 Task: Research Airbnb properties in Bawku, Ghana from 12th  December, 2023 to 15th December, 2023 for 3 adults.2 bedrooms having 3 beds and 1 bathroom. Property type can be flat. Booking option can be shelf check-in. Look for 3 properties as per requirement.
Action: Mouse moved to (277, 142)
Screenshot: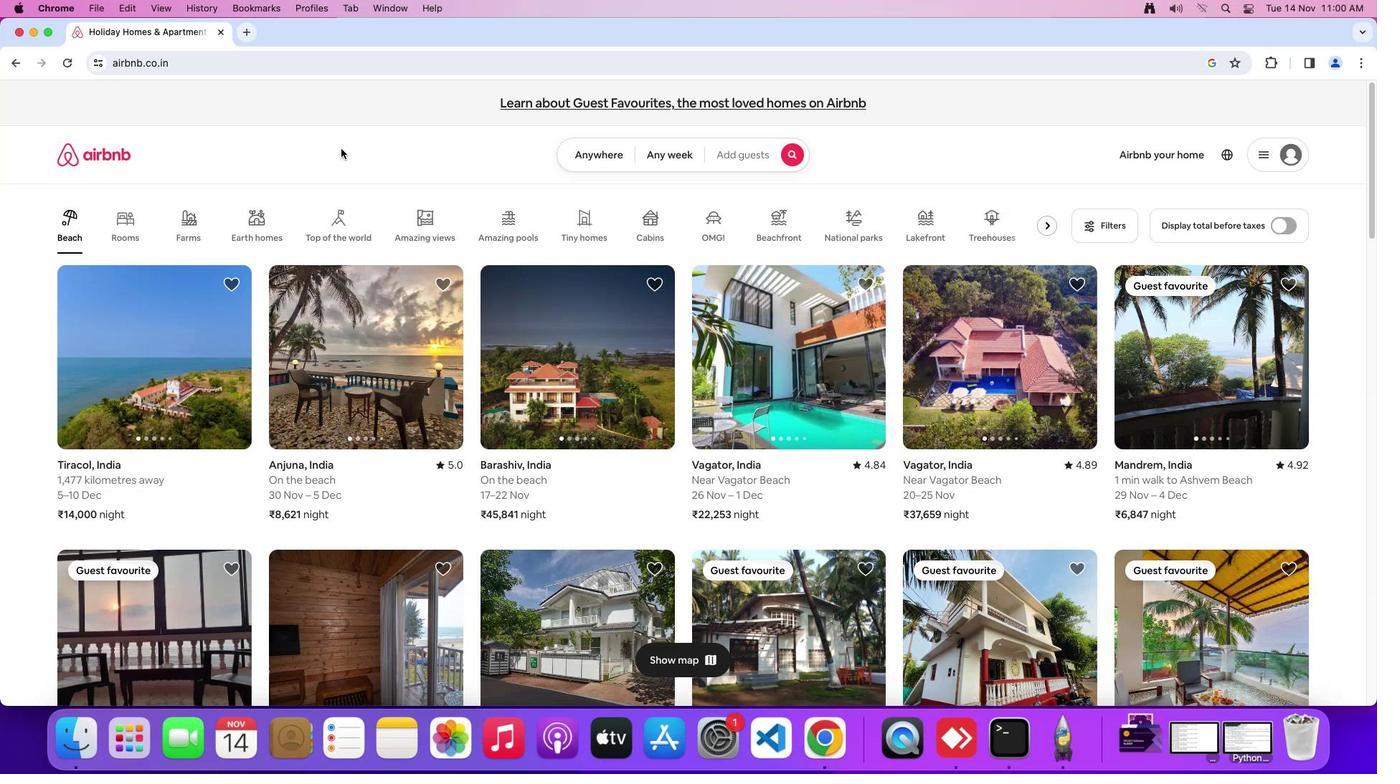 
Action: Mouse pressed left at (277, 142)
Screenshot: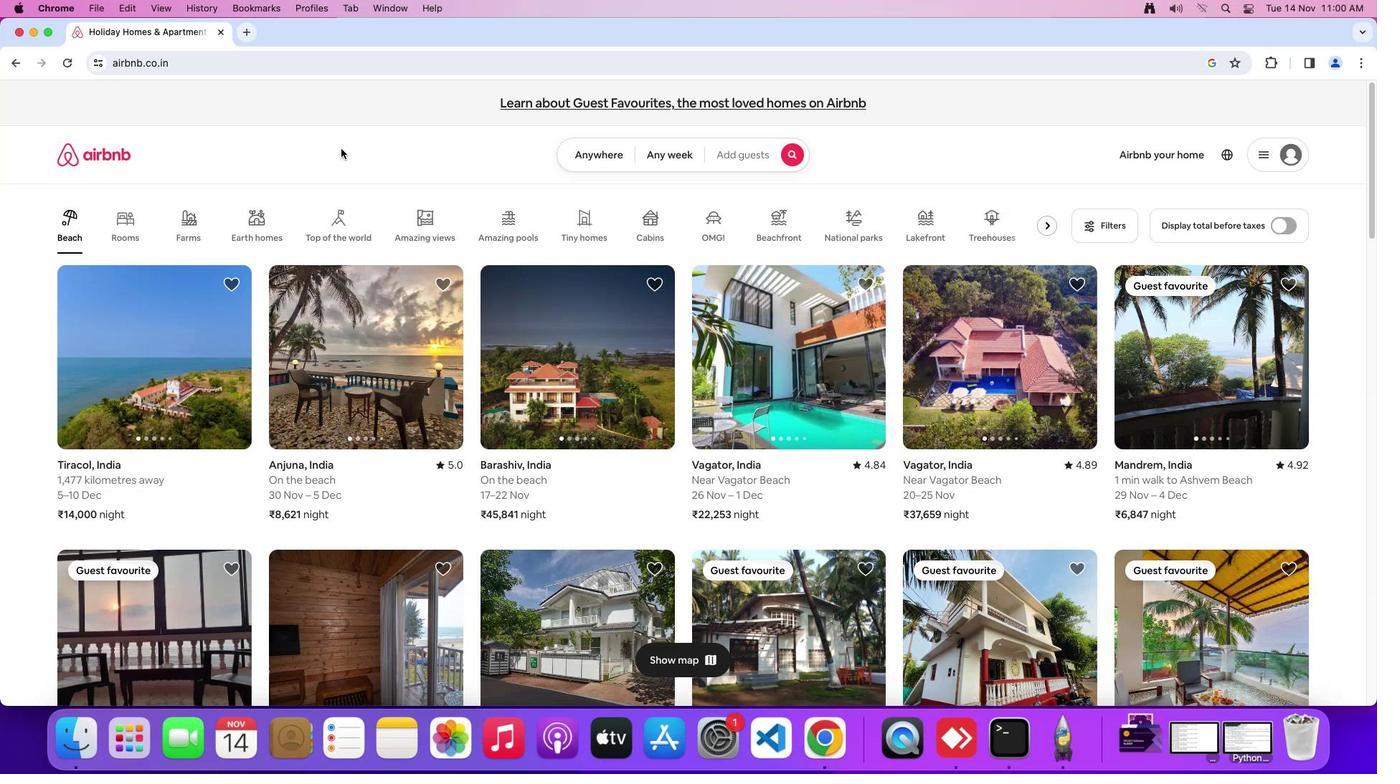 
Action: Mouse moved to (602, 153)
Screenshot: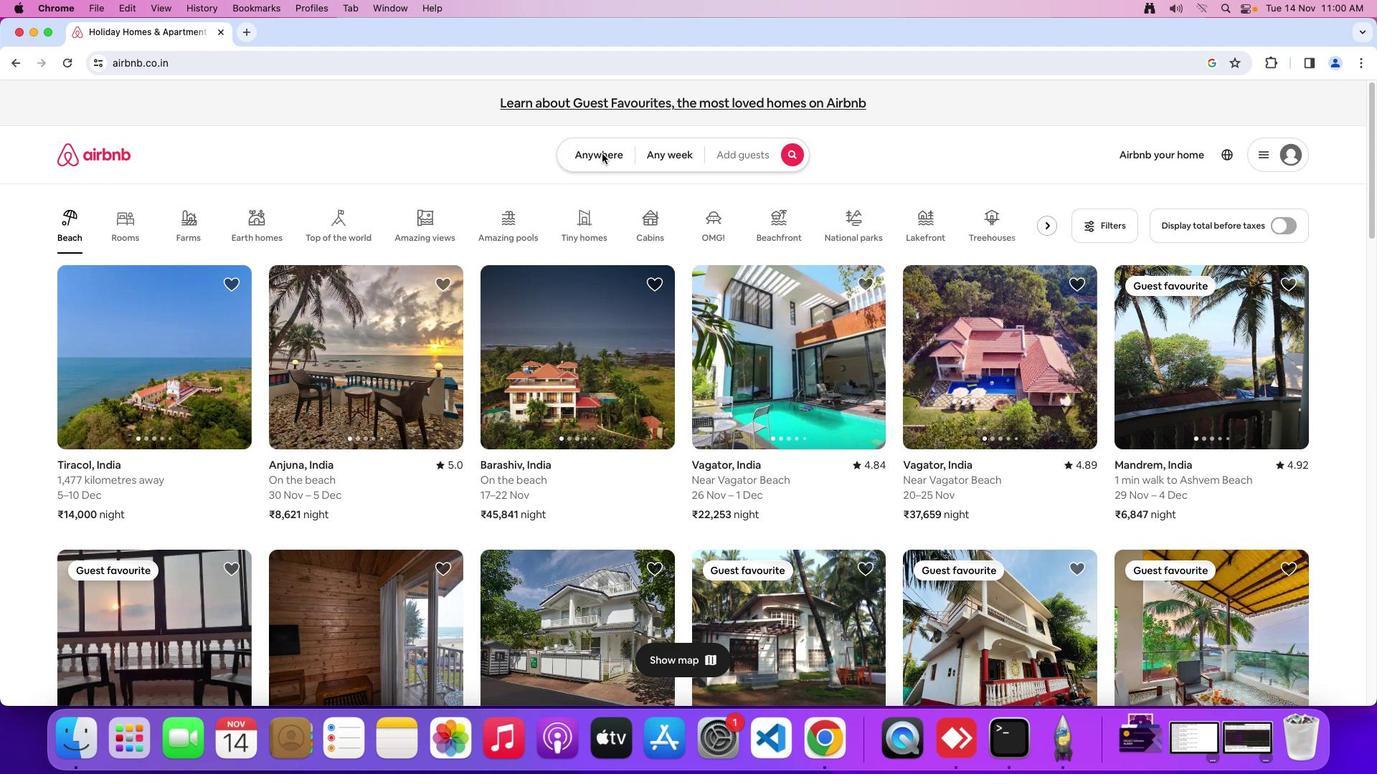
Action: Mouse pressed left at (602, 153)
Screenshot: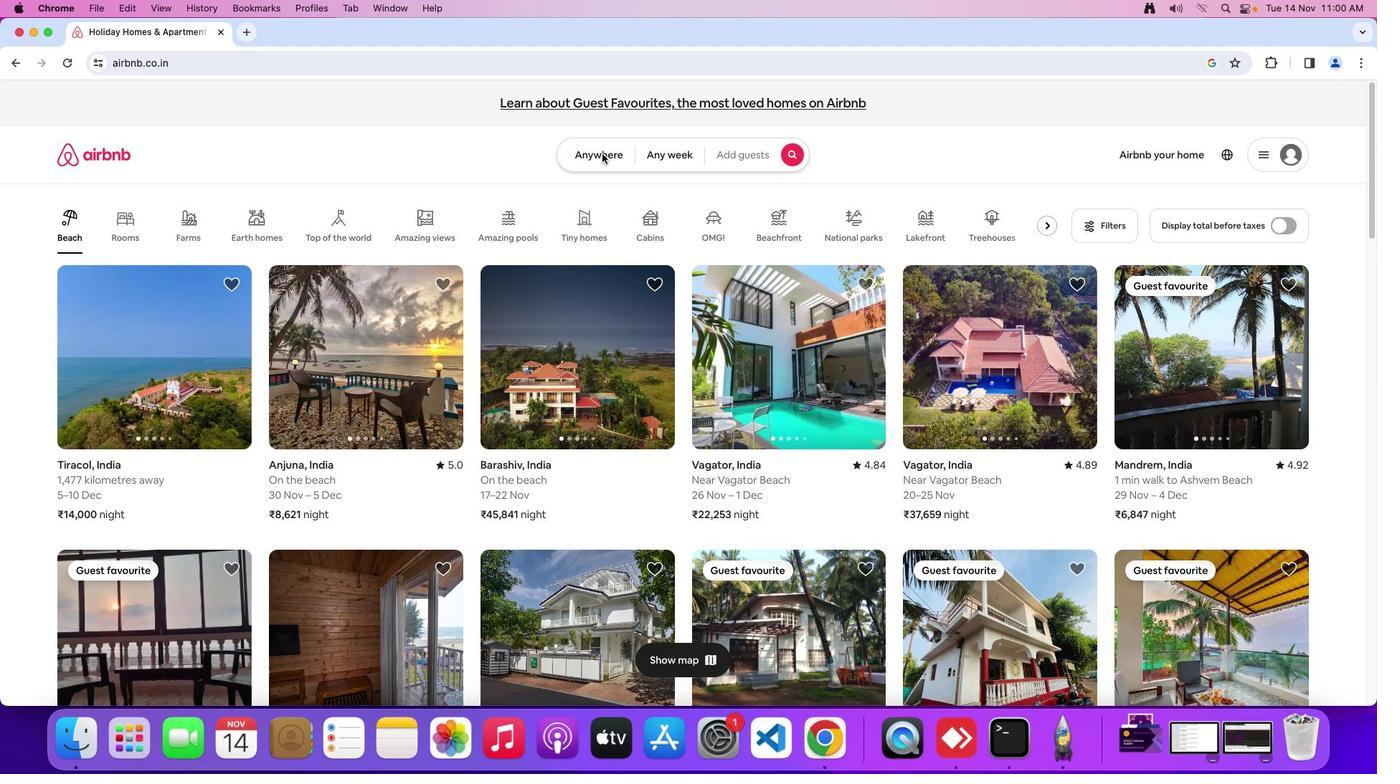 
Action: Mouse moved to (508, 213)
Screenshot: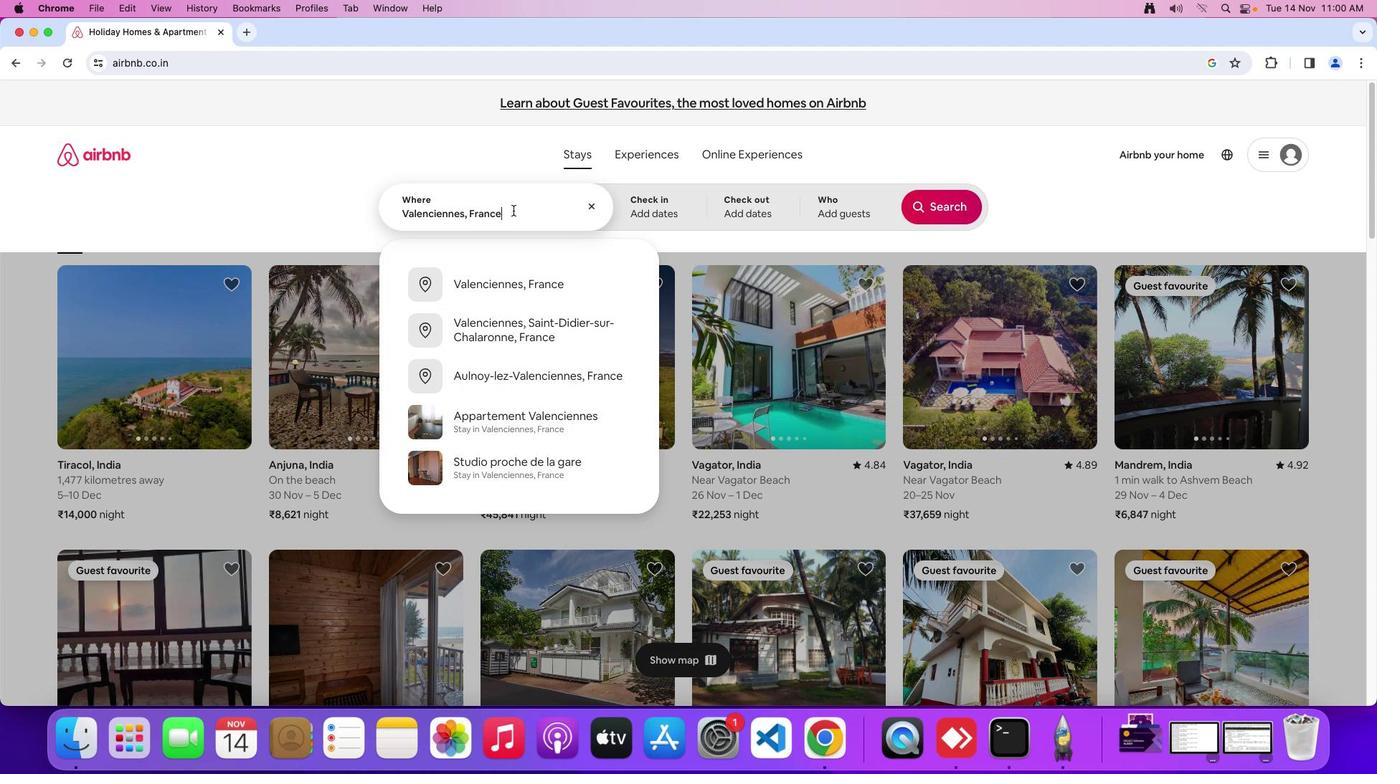 
Action: Mouse pressed left at (508, 213)
Screenshot: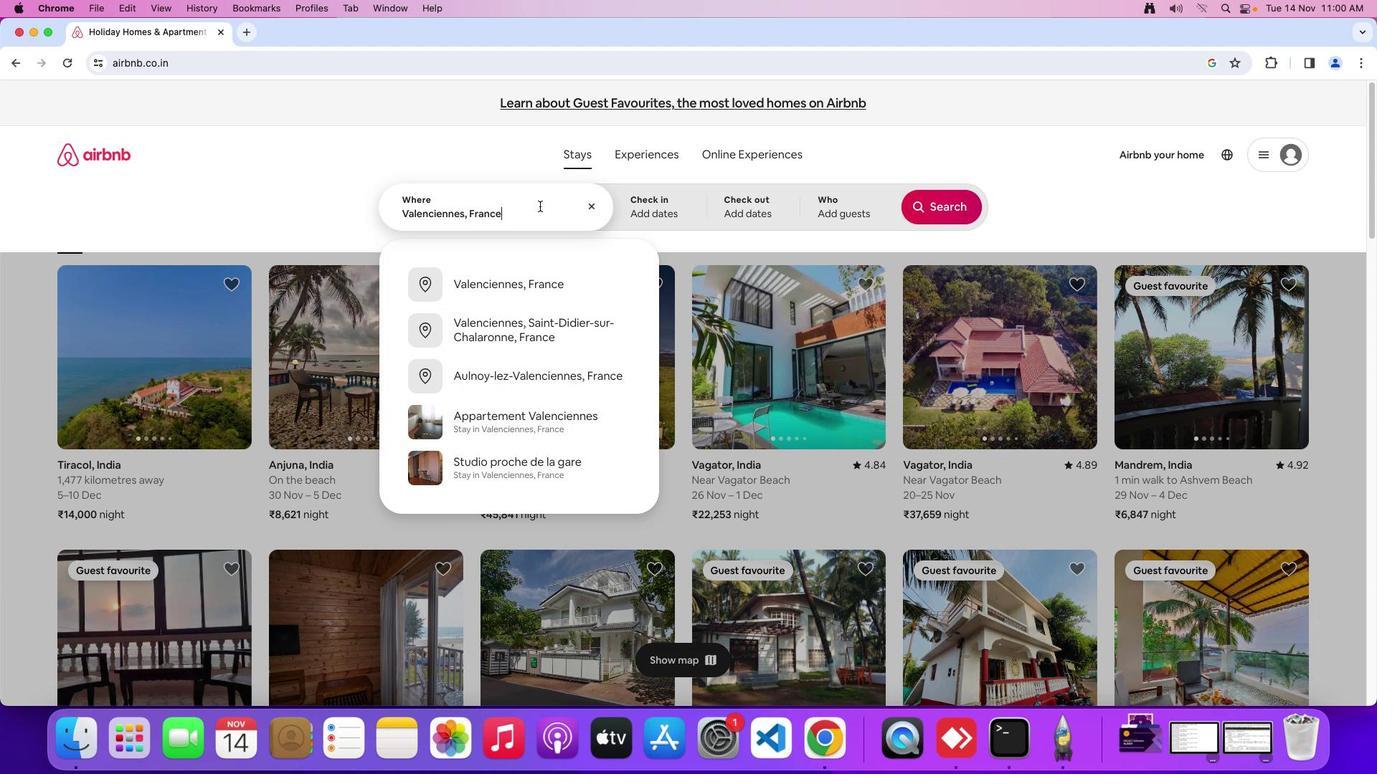 
Action: Mouse moved to (590, 204)
Screenshot: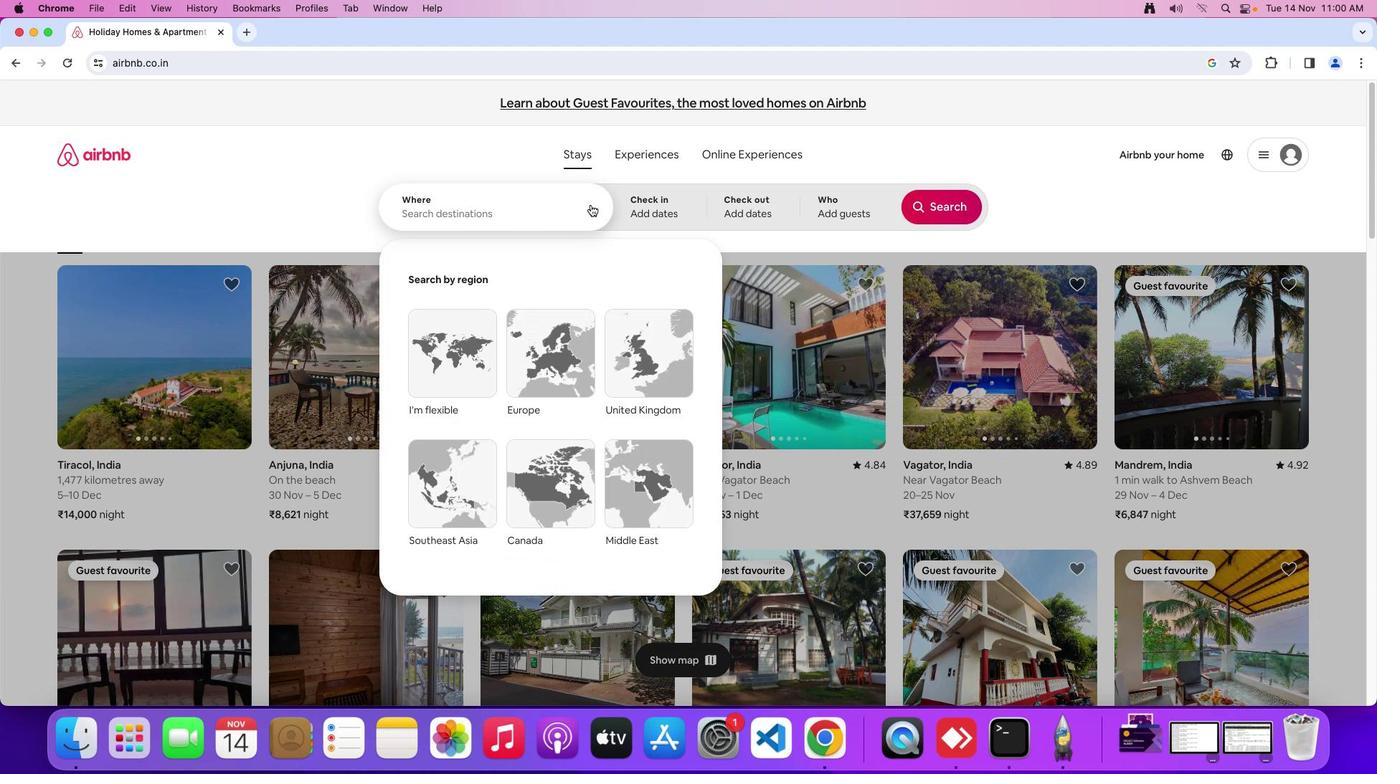 
Action: Mouse pressed left at (590, 204)
Screenshot: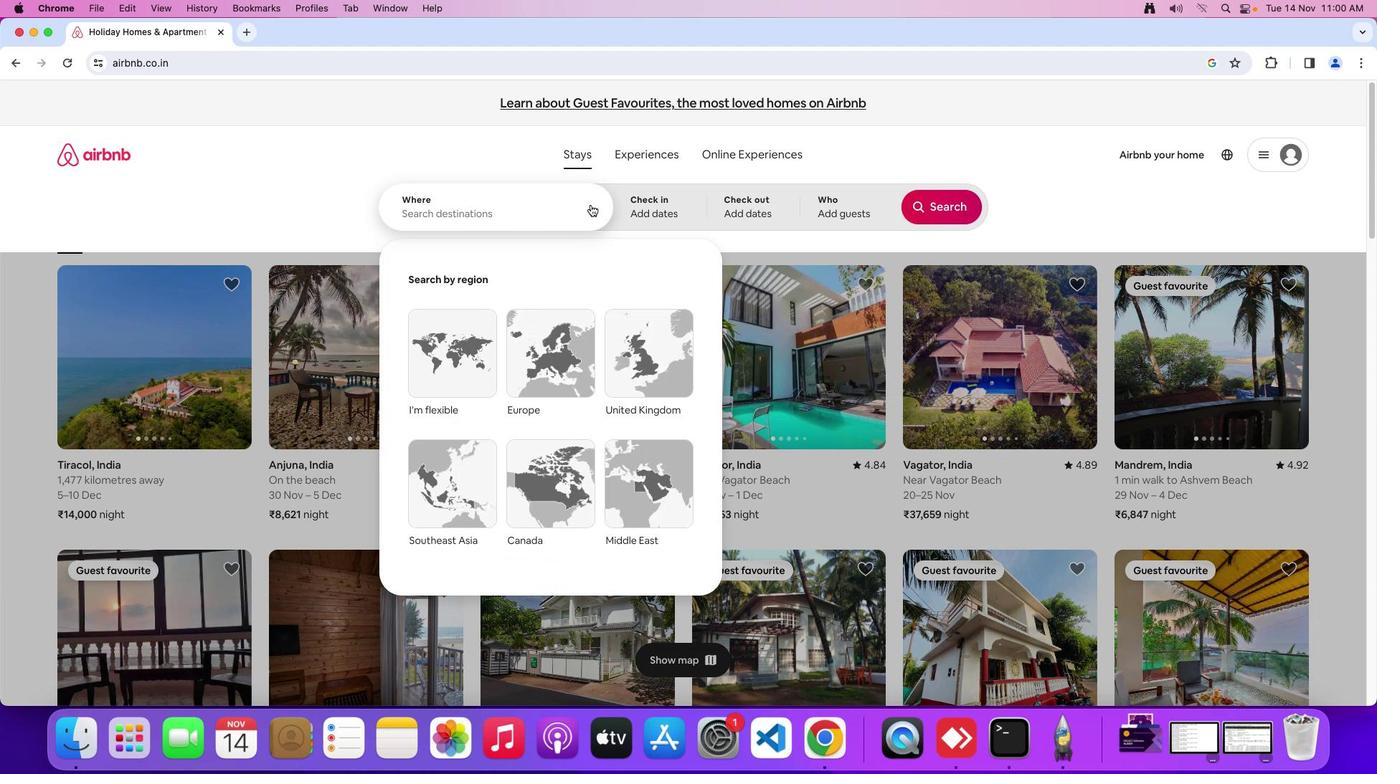 
Action: Mouse moved to (475, 209)
Screenshot: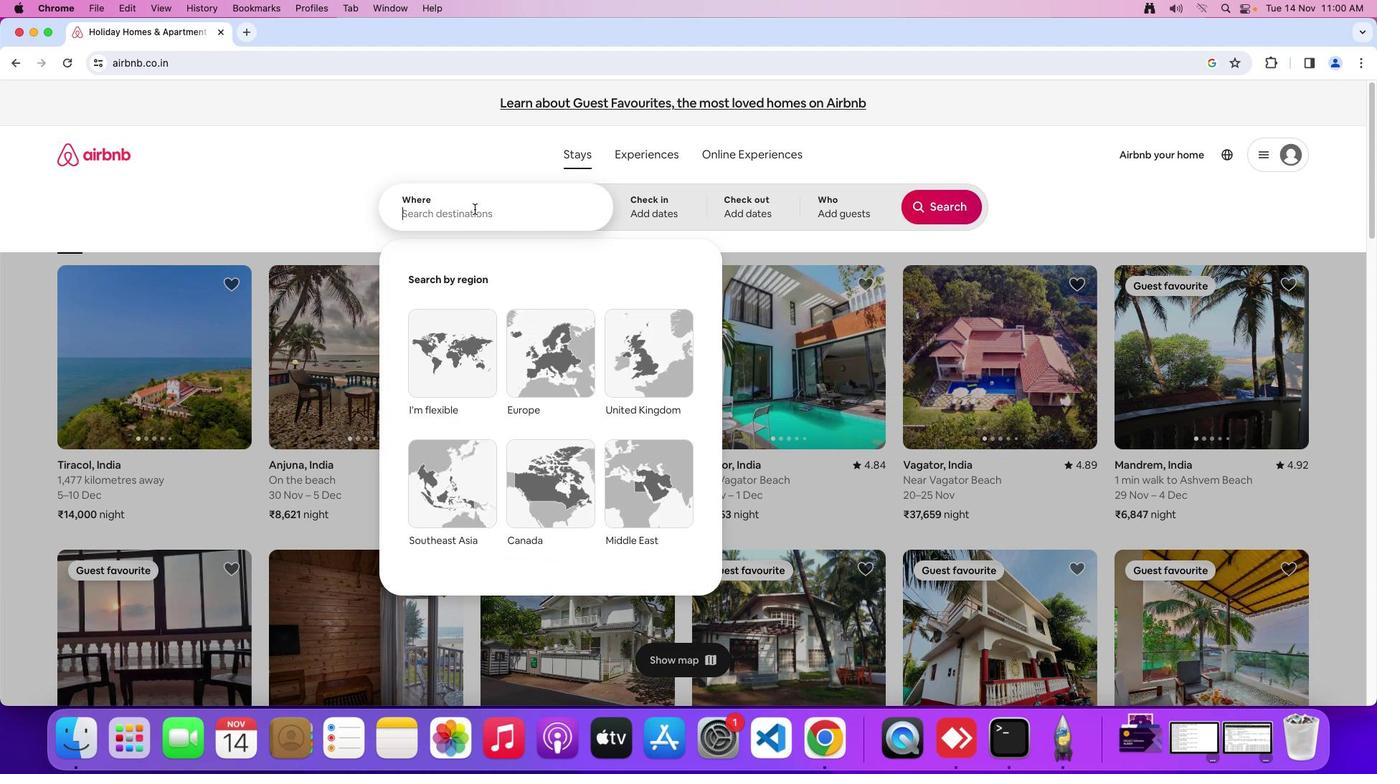 
Action: Mouse pressed left at (475, 209)
Screenshot: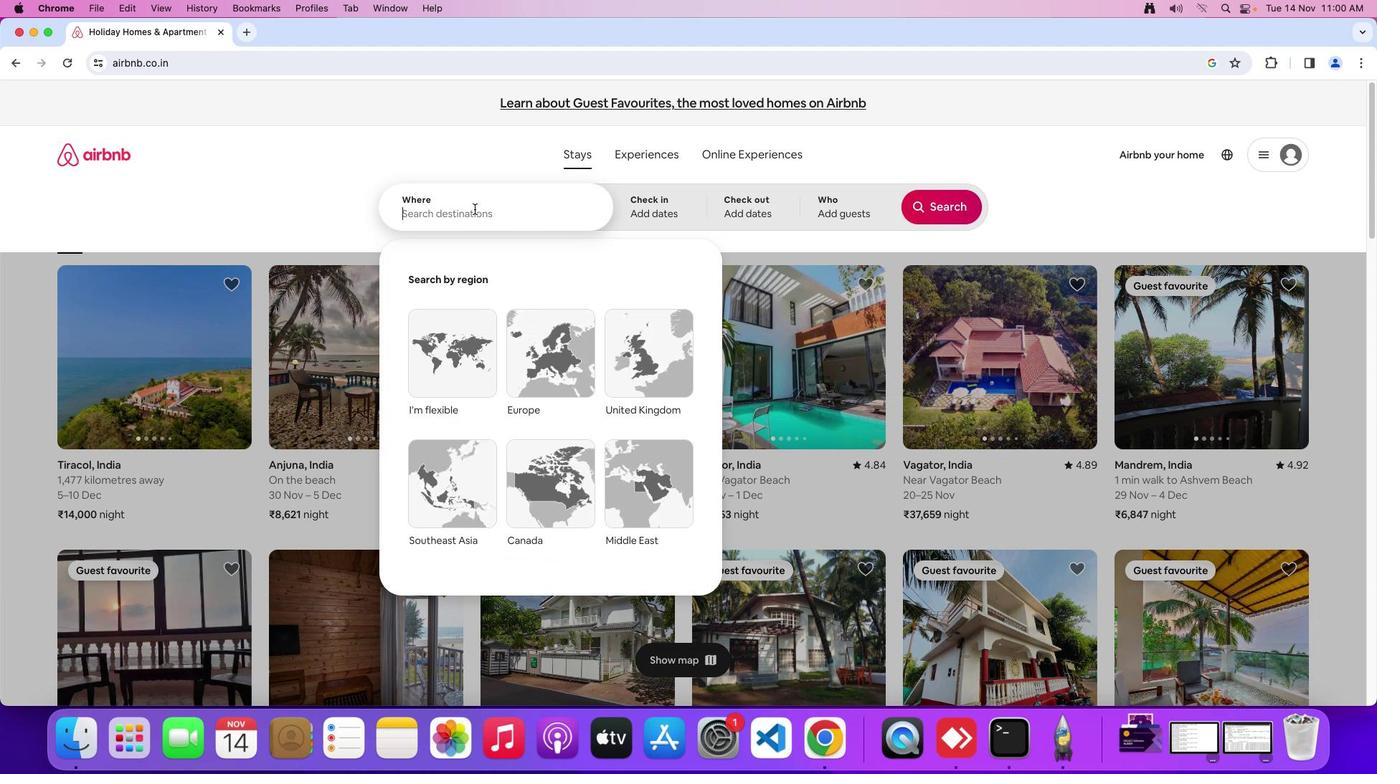 
Action: Key pressed Key.shift_r'B''a''w''k''u'','Key.spaceKey.shift_r'G''h''a''n''a'
Screenshot: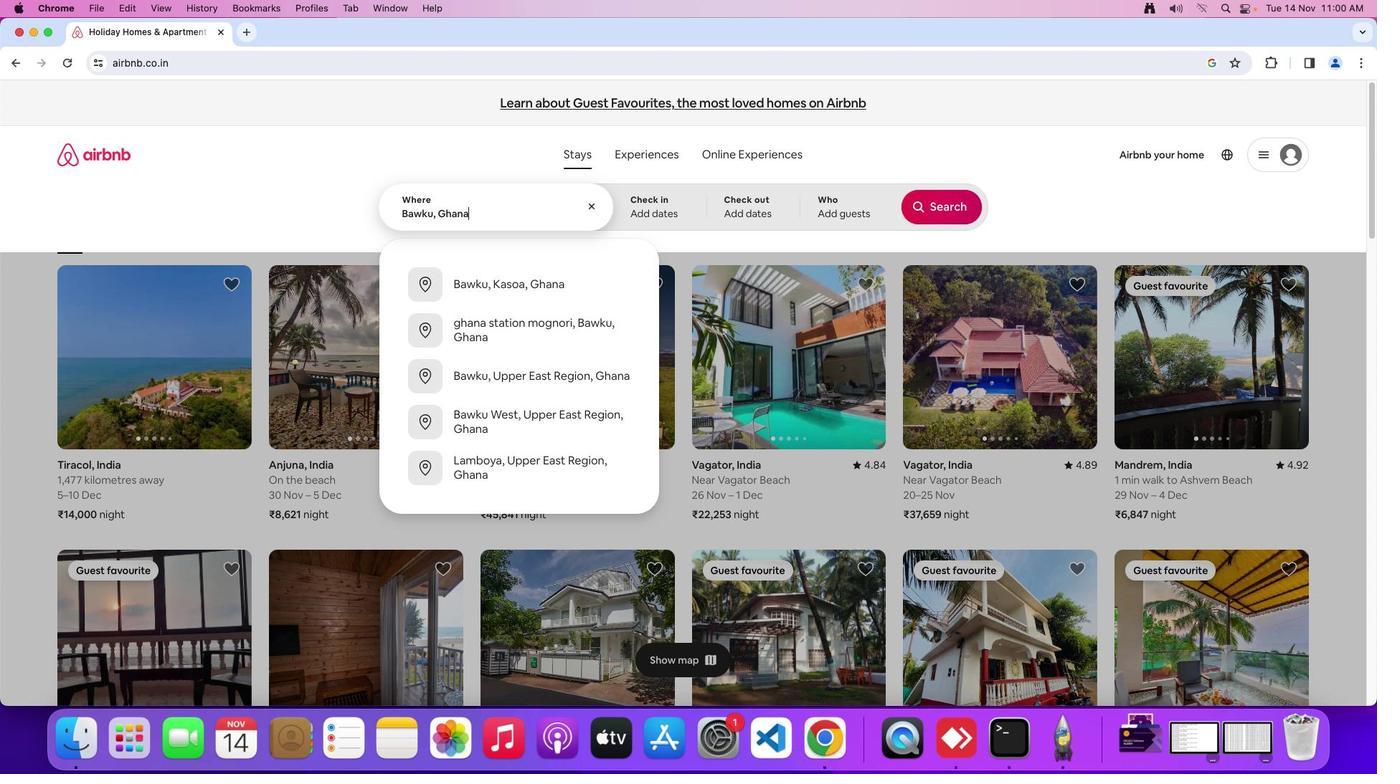 
Action: Mouse moved to (660, 205)
Screenshot: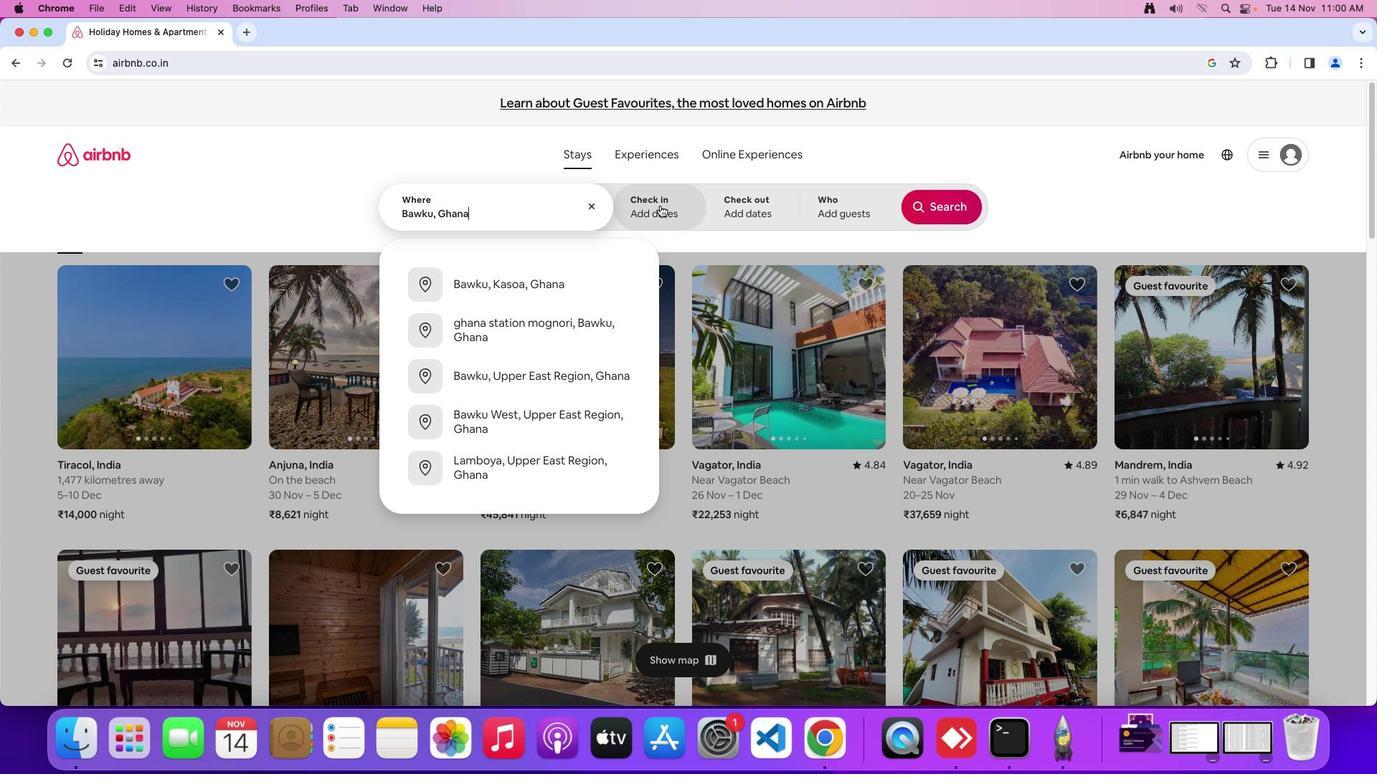 
Action: Mouse pressed left at (660, 205)
Screenshot: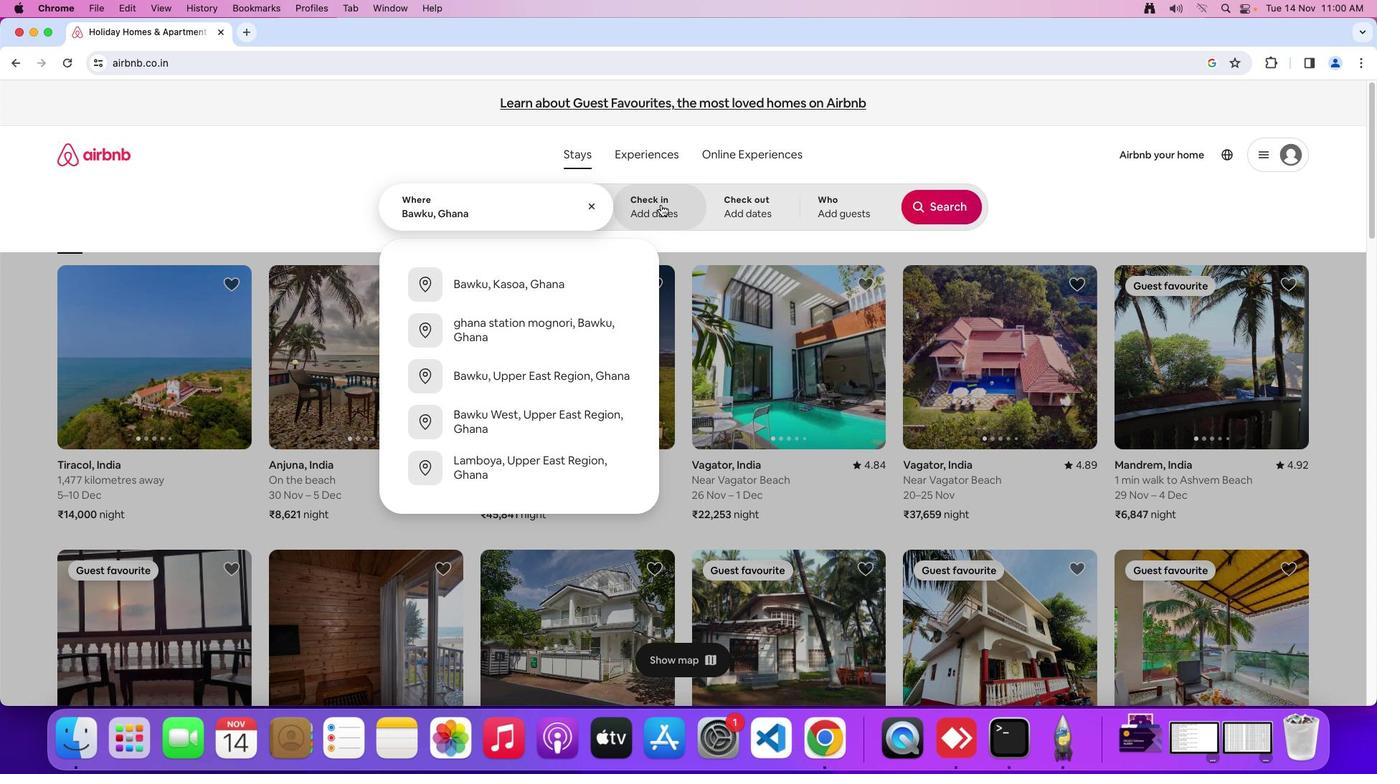 
Action: Mouse moved to (791, 457)
Screenshot: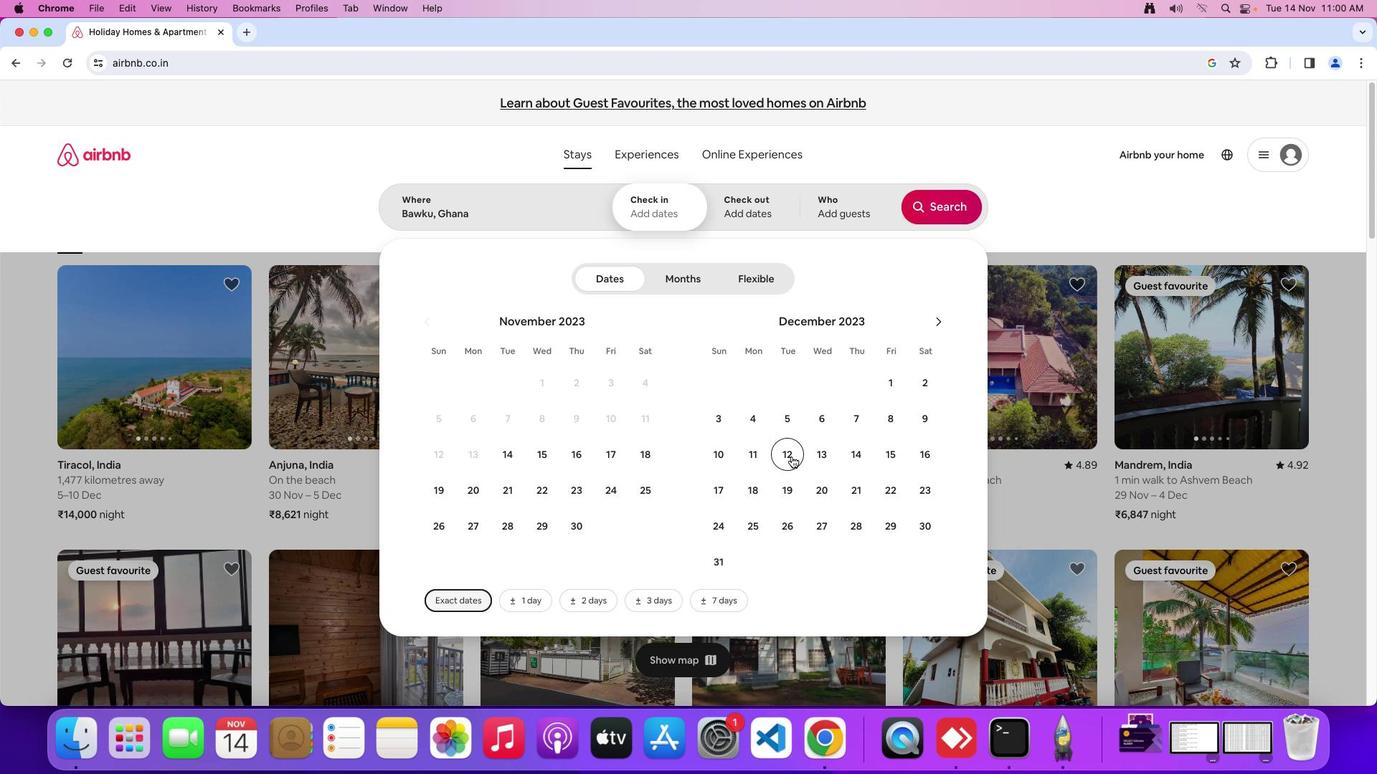 
Action: Mouse pressed left at (791, 457)
Screenshot: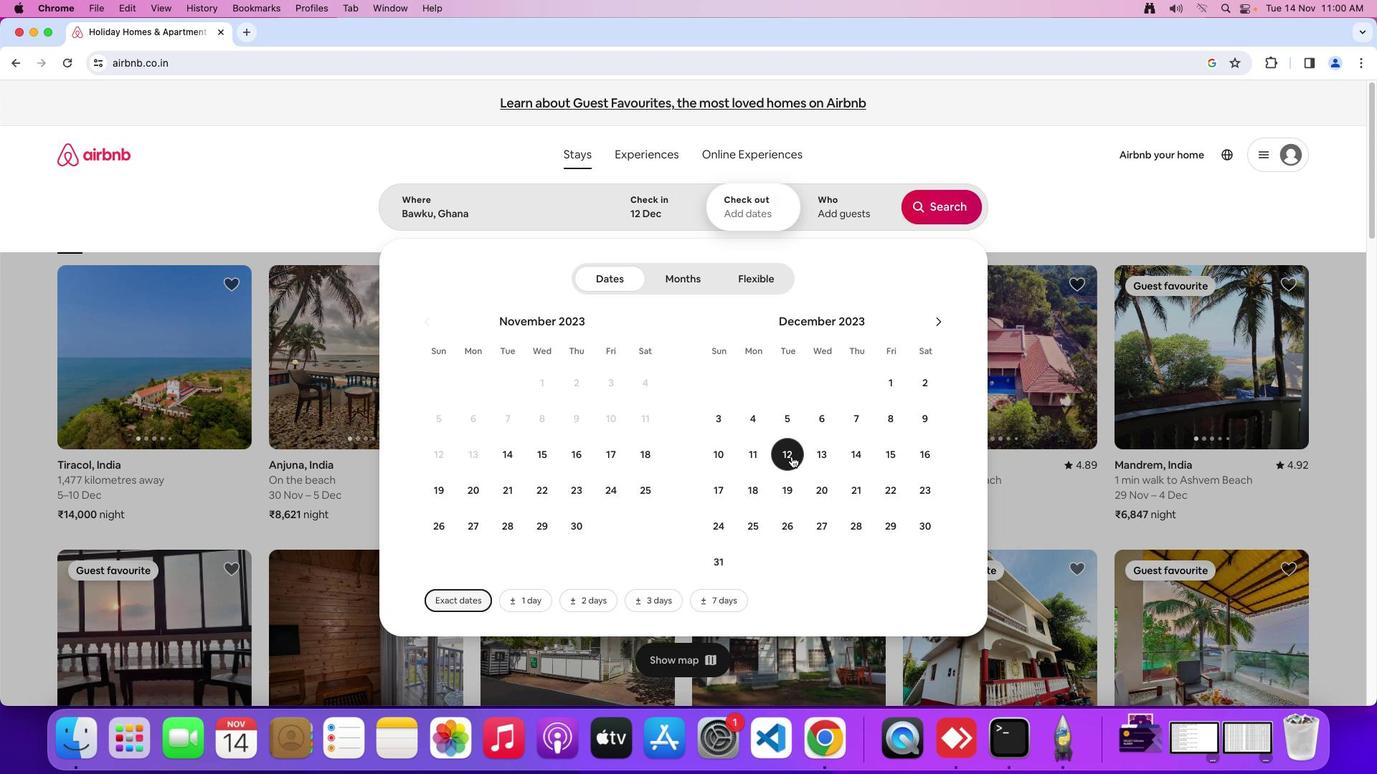 
Action: Mouse moved to (884, 455)
Screenshot: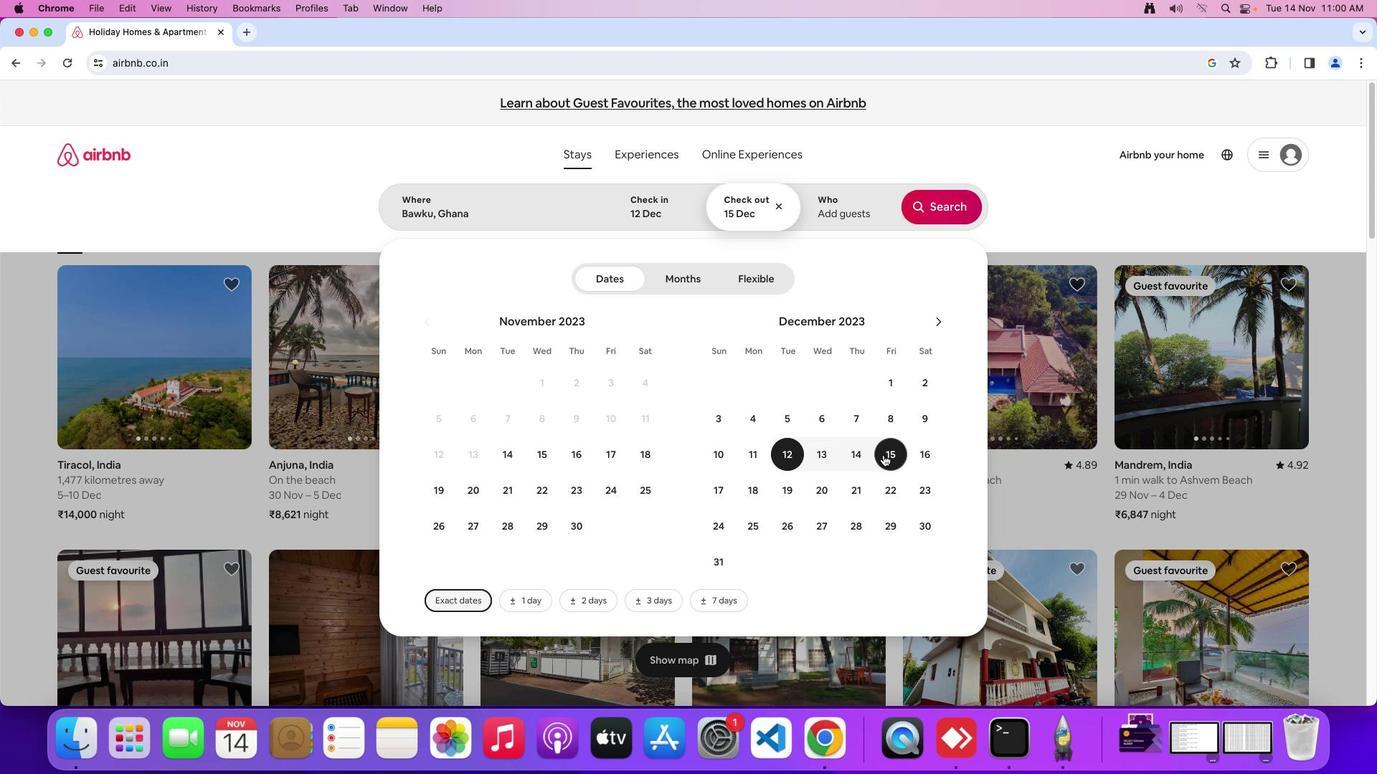 
Action: Mouse pressed left at (884, 455)
Screenshot: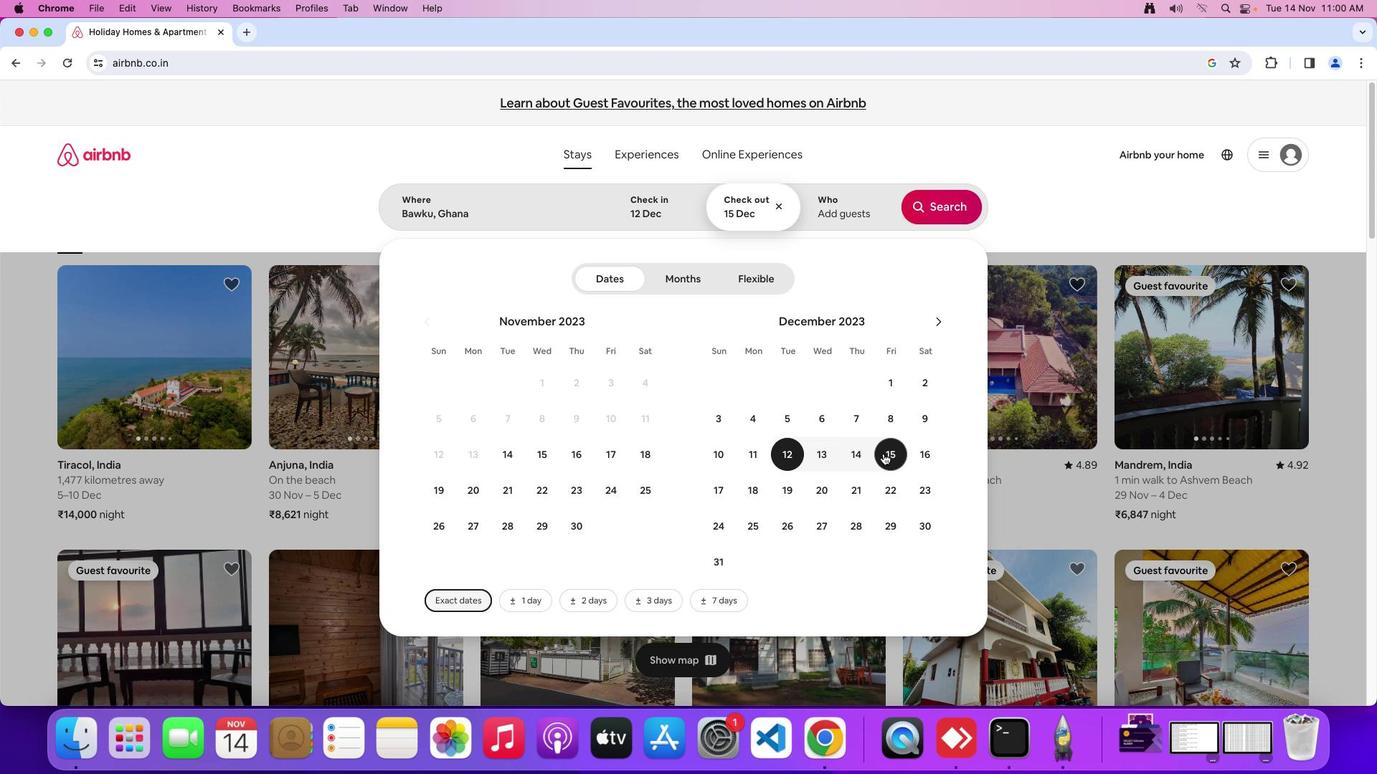 
Action: Mouse moved to (828, 218)
Screenshot: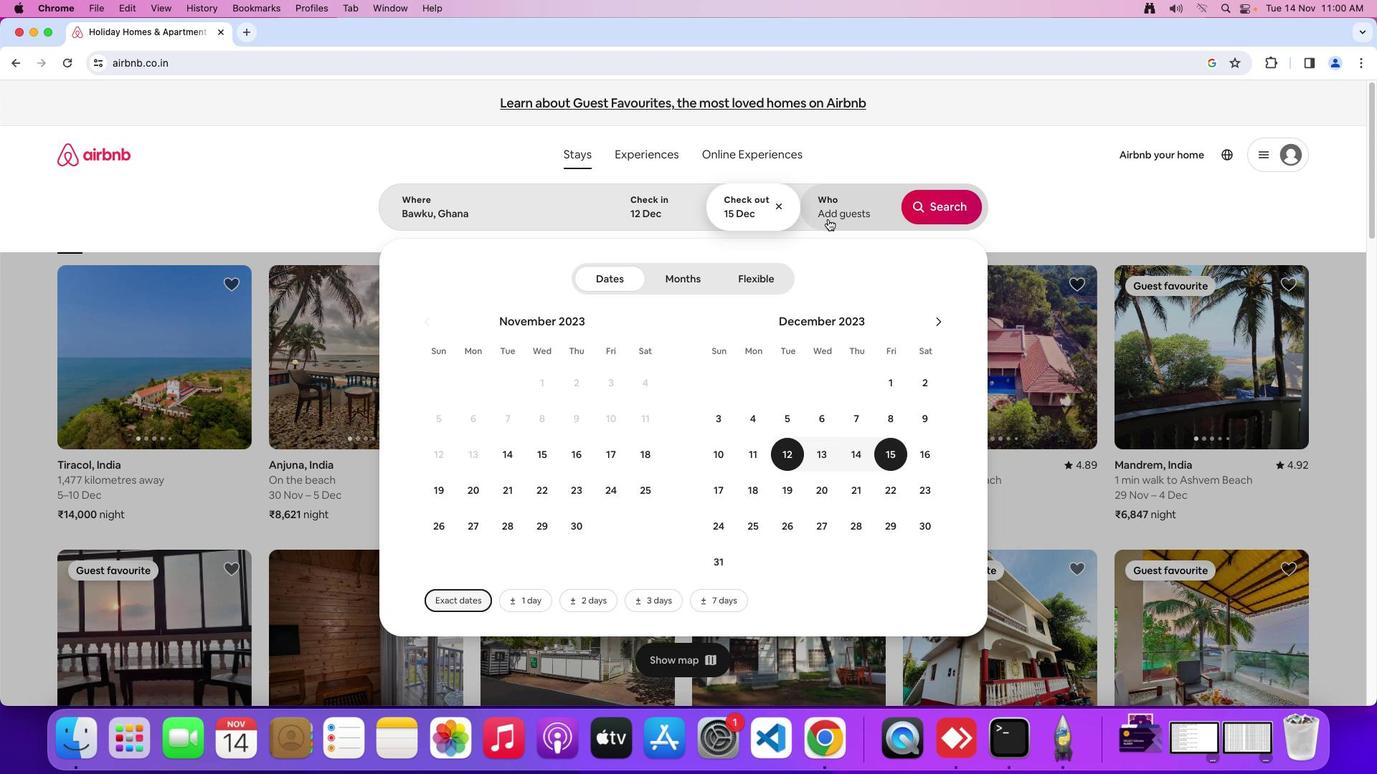
Action: Mouse pressed left at (828, 218)
Screenshot: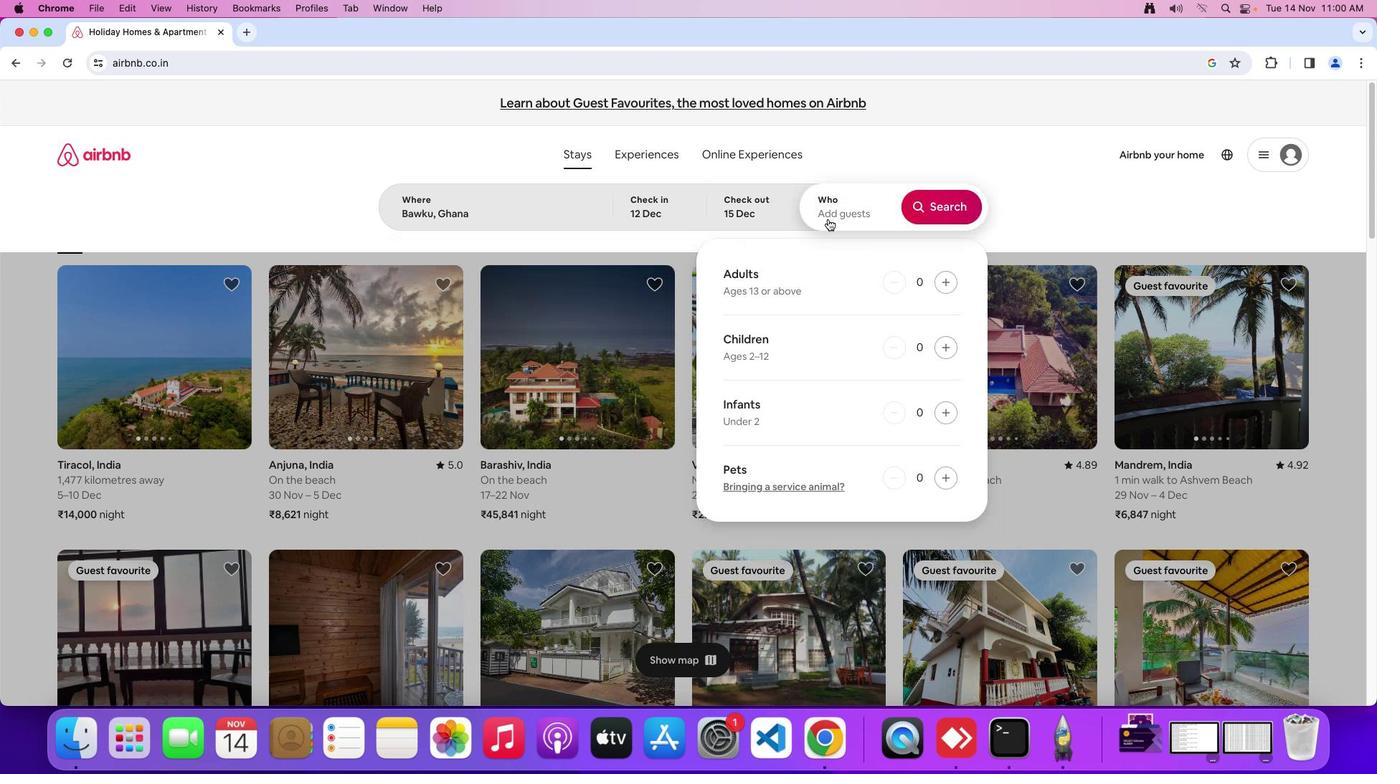 
Action: Mouse moved to (952, 279)
Screenshot: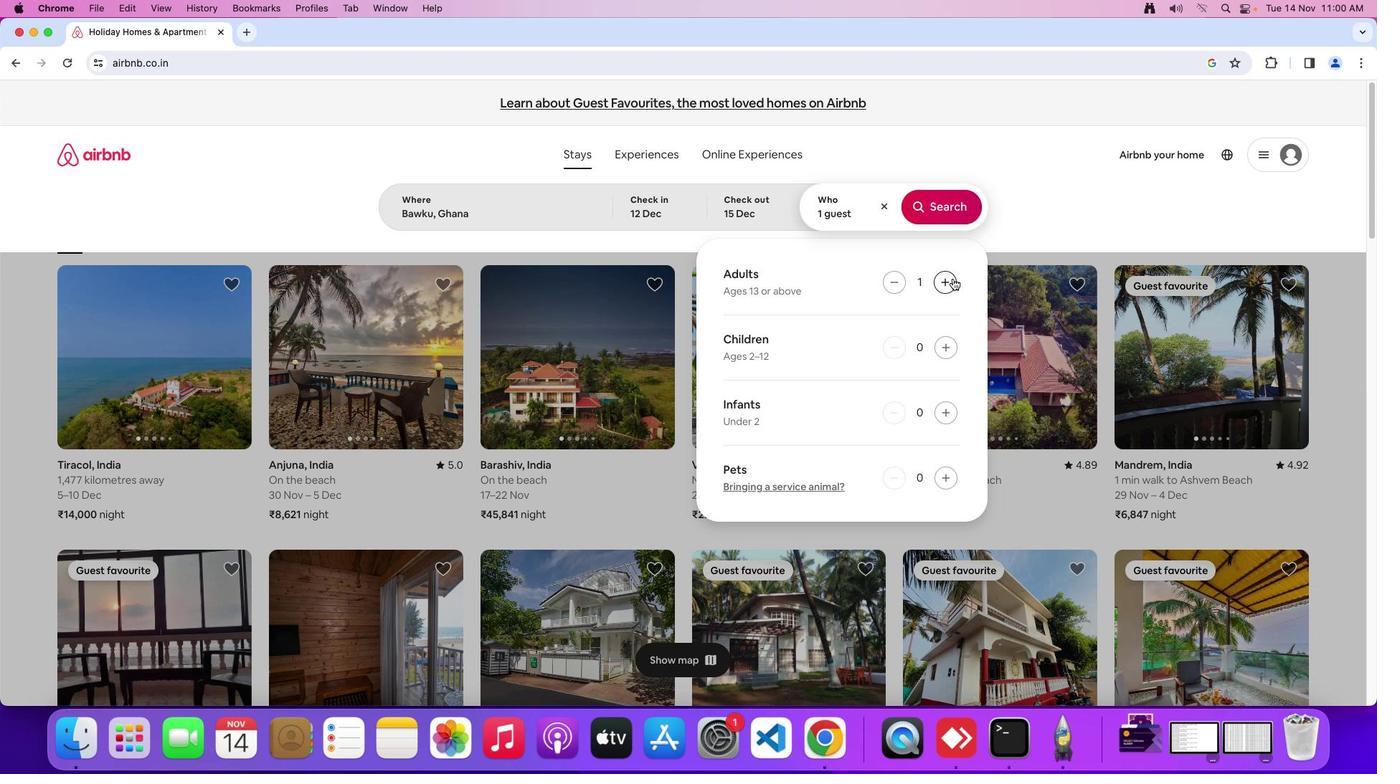 
Action: Mouse pressed left at (952, 279)
Screenshot: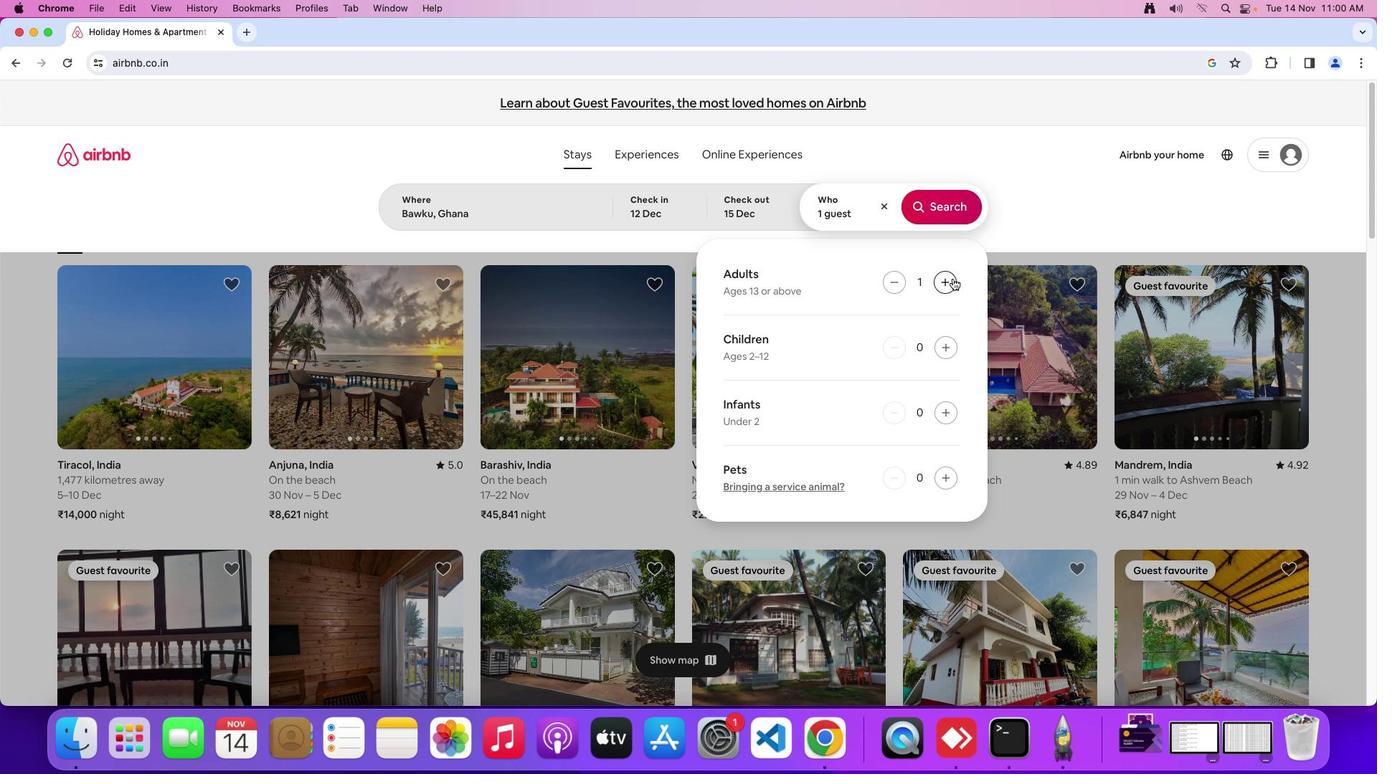 
Action: Mouse pressed left at (952, 279)
Screenshot: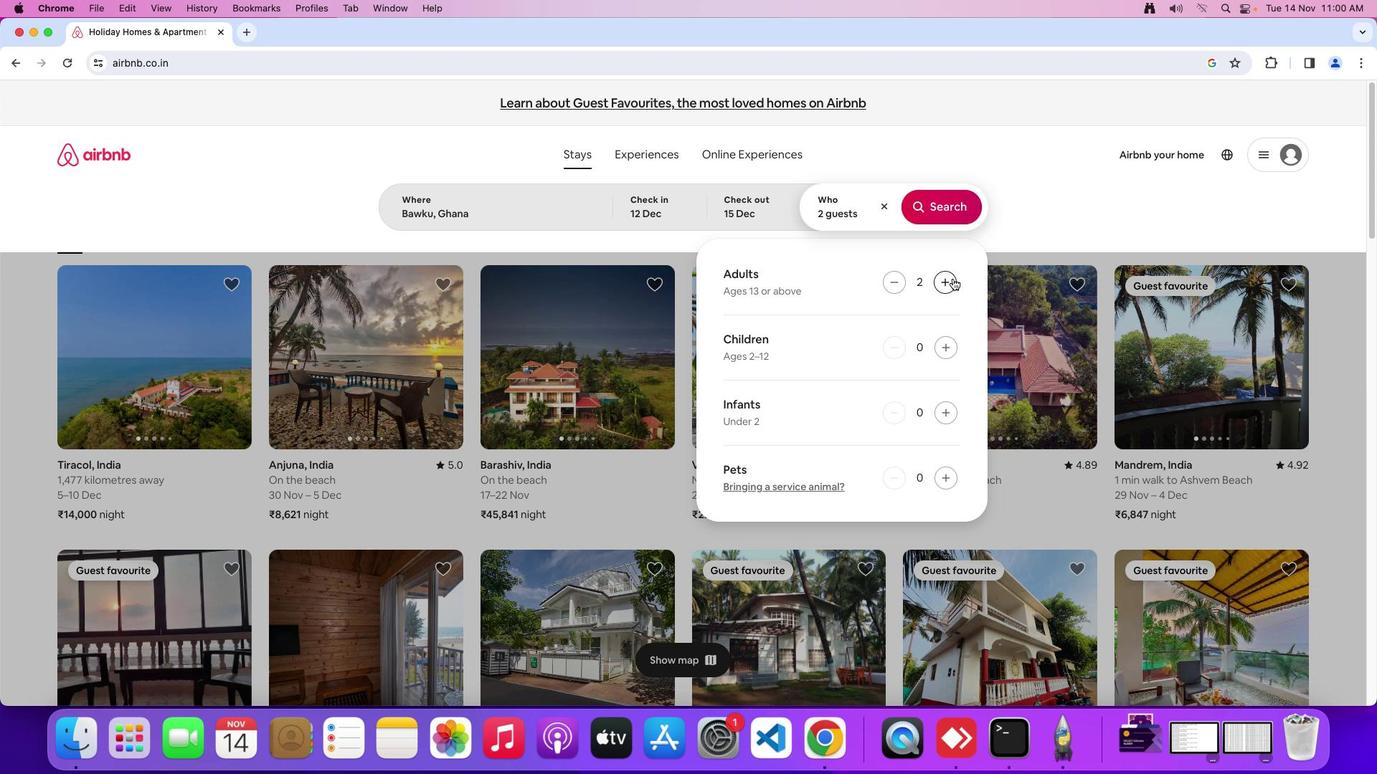 
Action: Mouse pressed left at (952, 279)
Screenshot: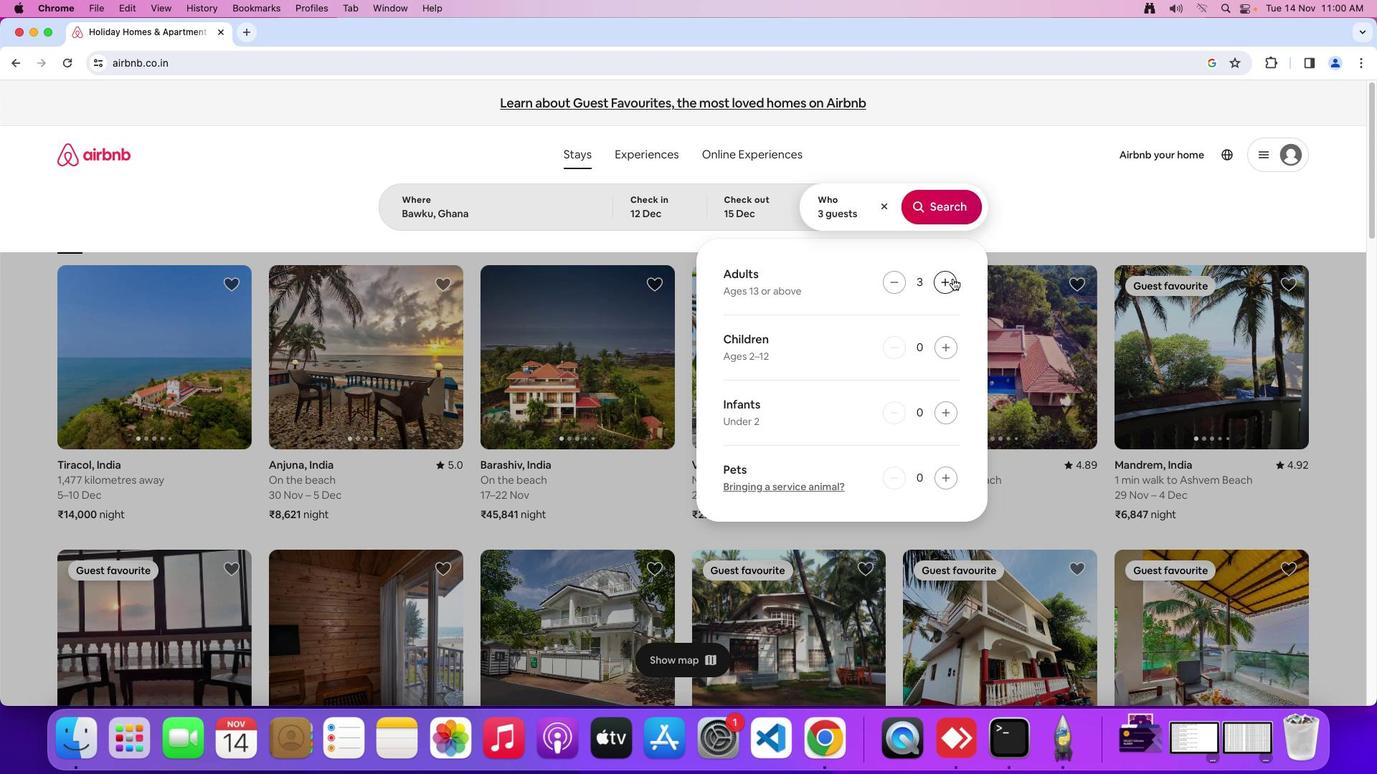
Action: Mouse moved to (947, 213)
Screenshot: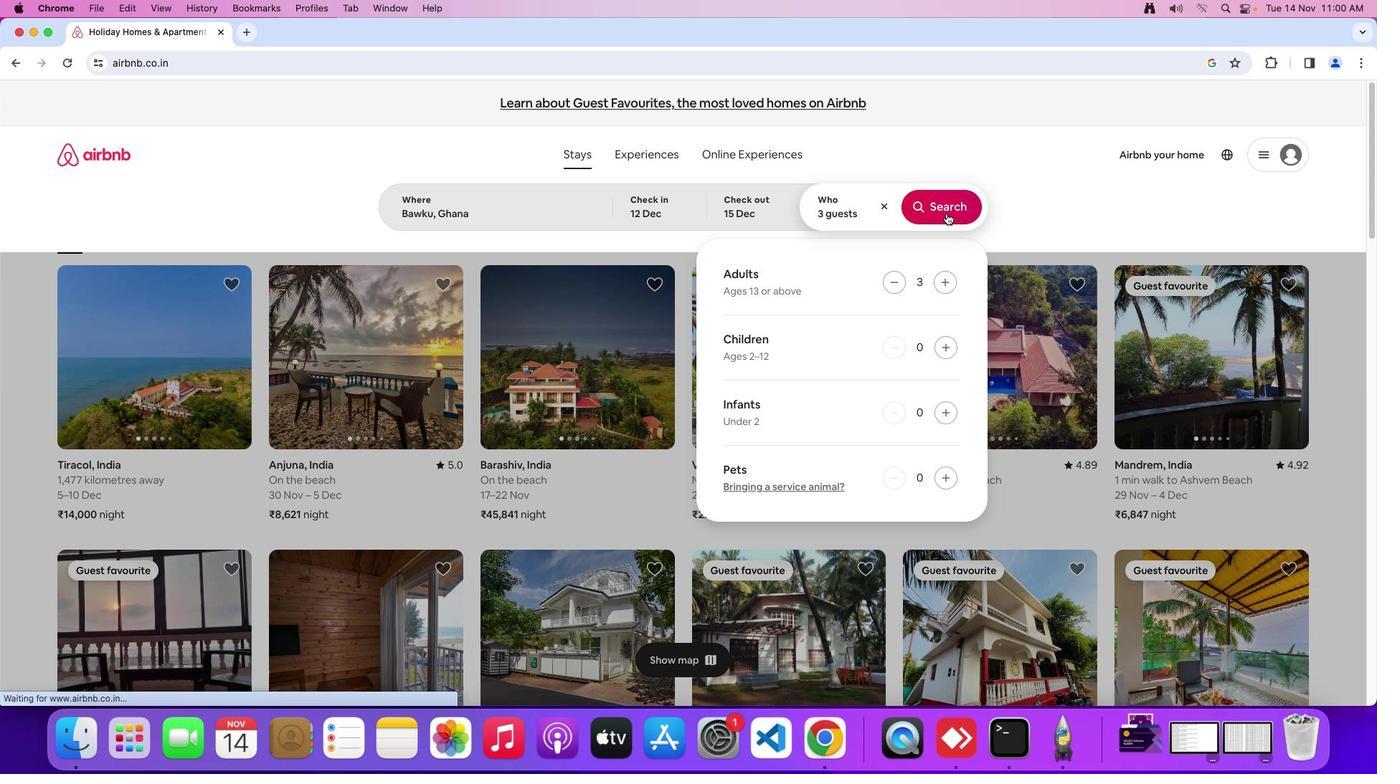 
Action: Mouse pressed left at (947, 213)
Screenshot: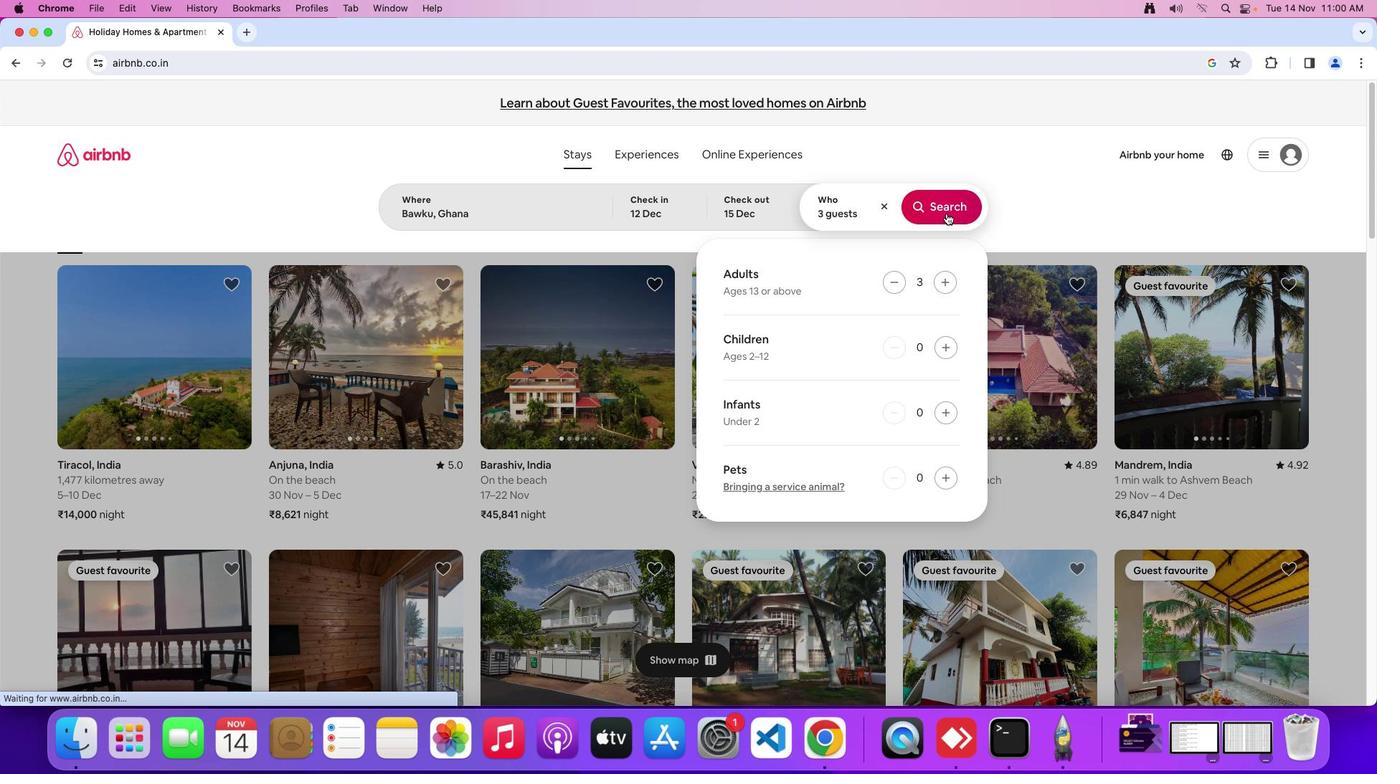
Action: Mouse moved to (1135, 167)
Screenshot: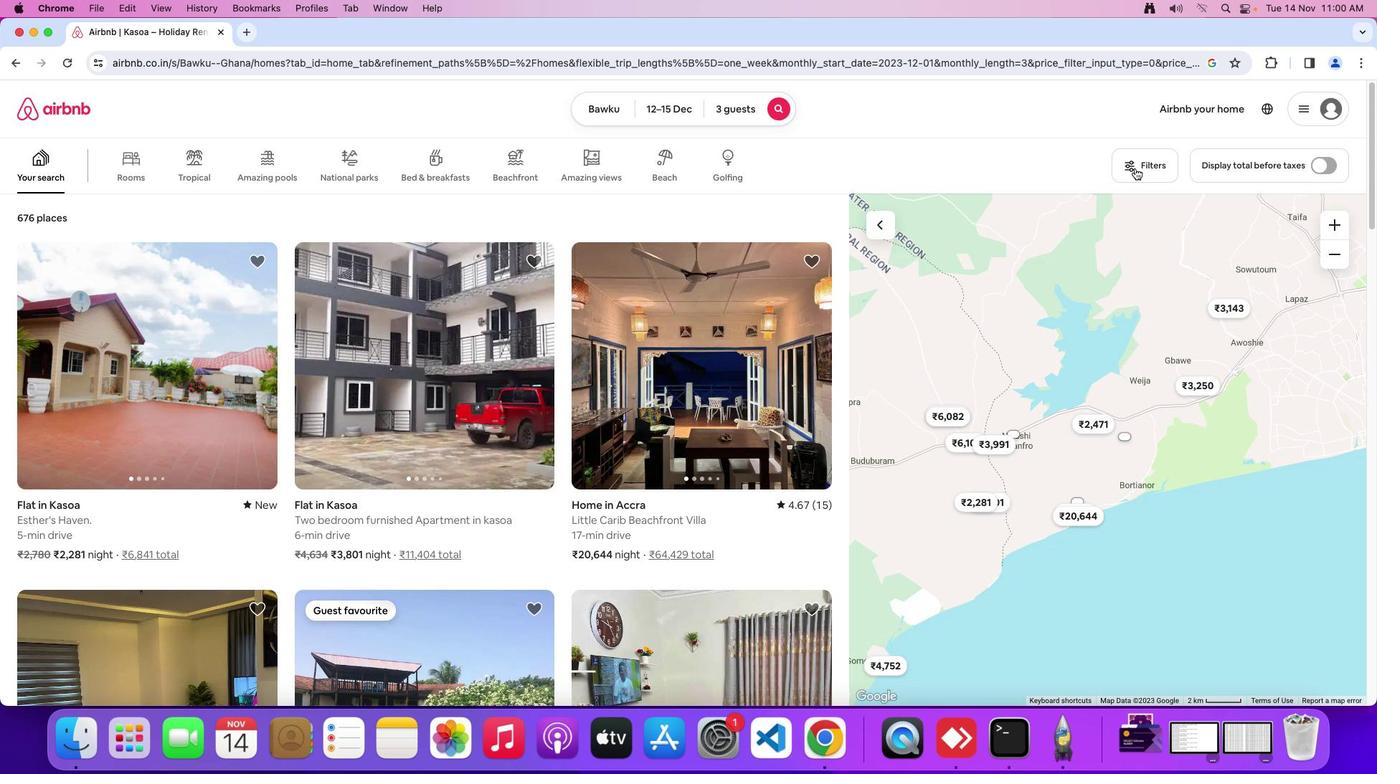 
Action: Mouse pressed left at (1135, 167)
Screenshot: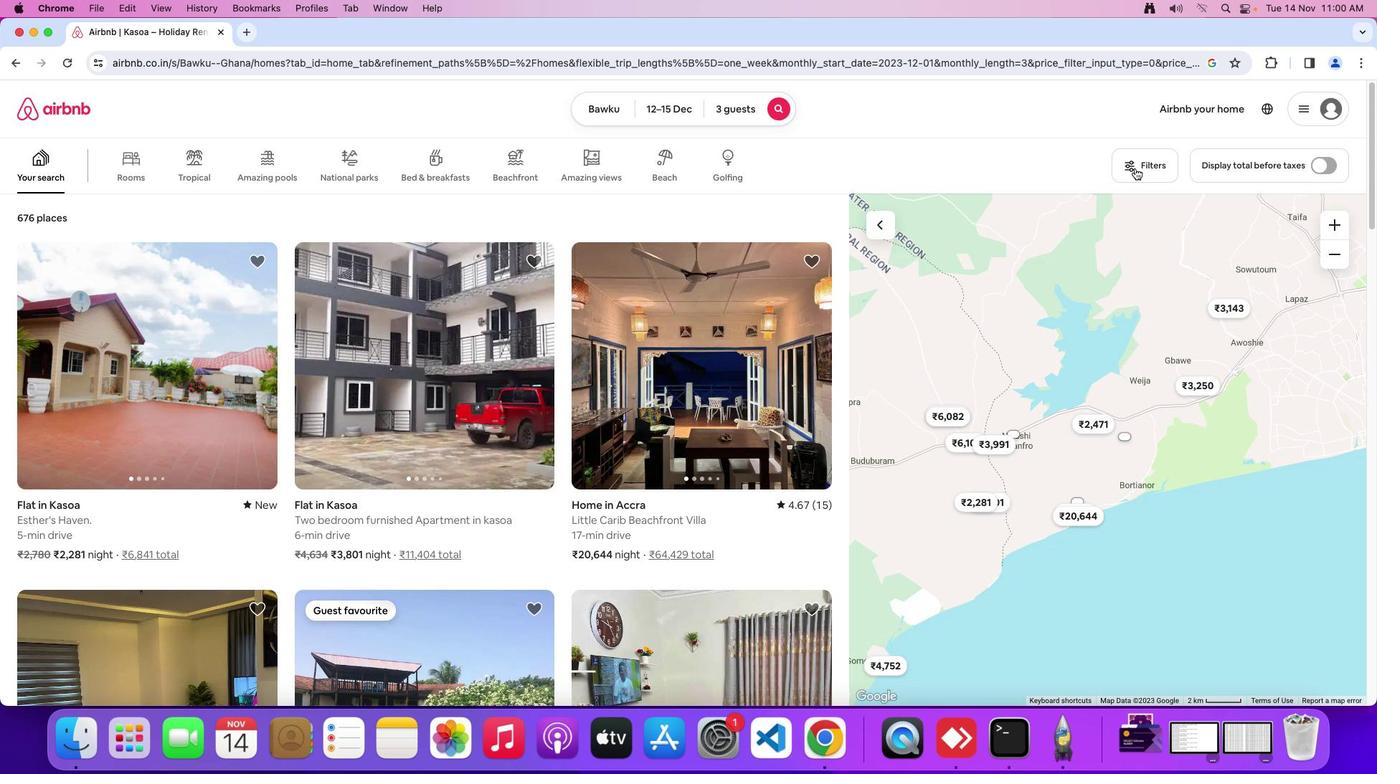 
Action: Mouse moved to (773, 411)
Screenshot: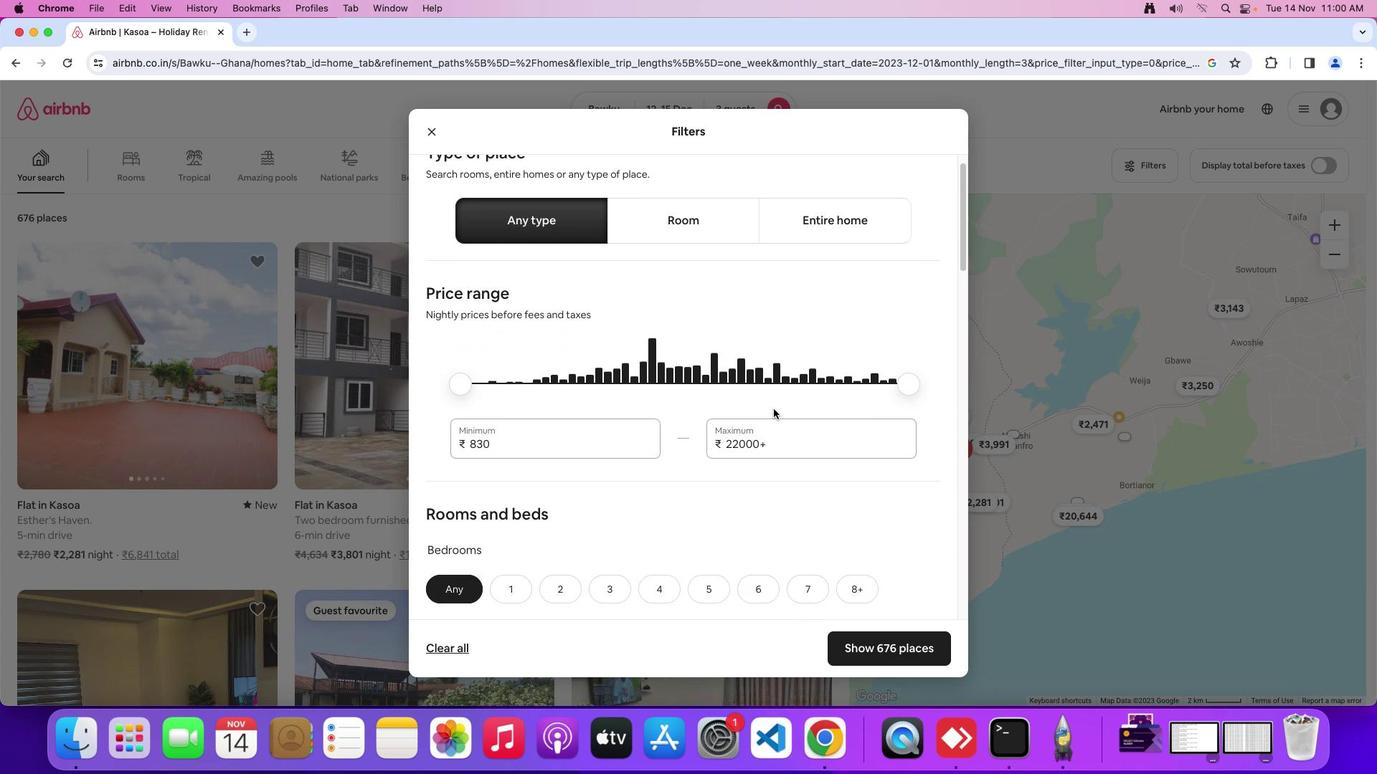 
Action: Mouse scrolled (773, 411) with delta (0, 0)
Screenshot: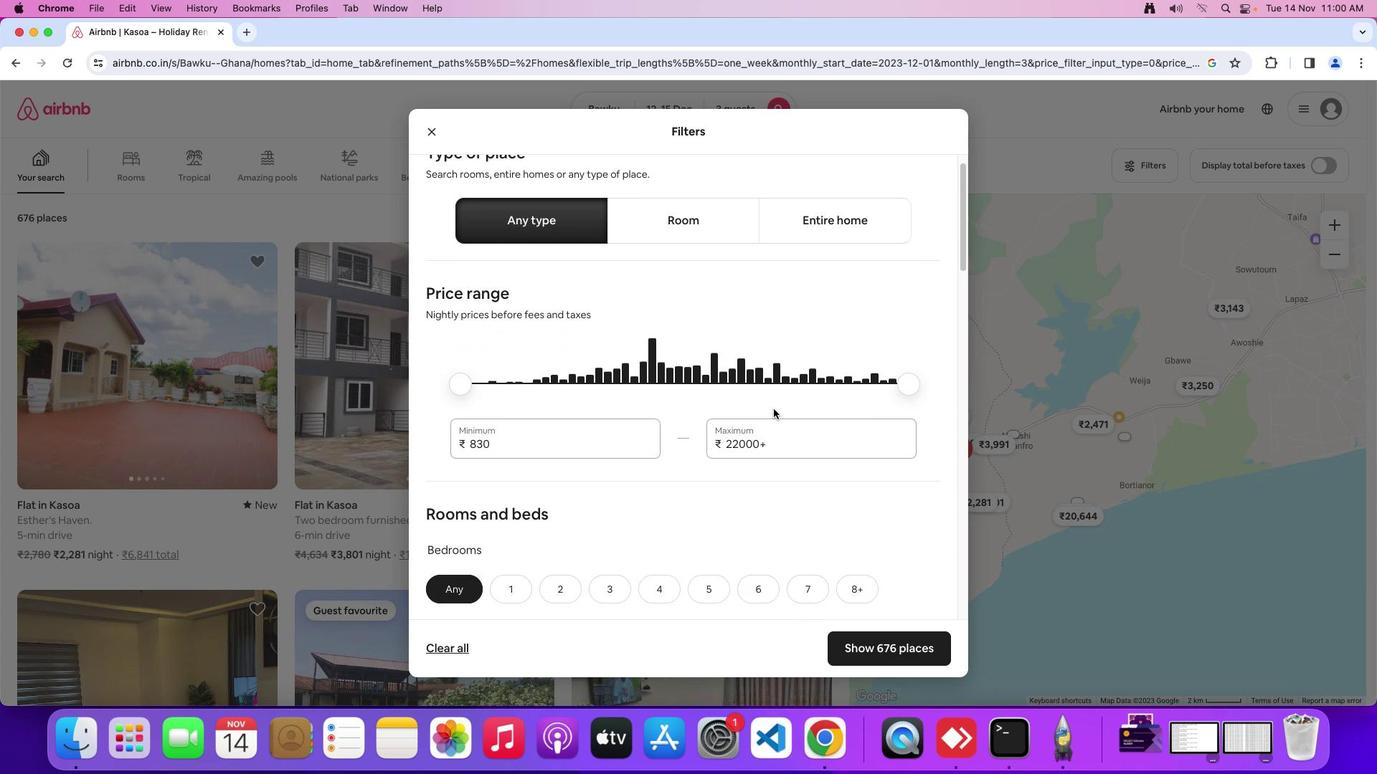 
Action: Mouse moved to (773, 410)
Screenshot: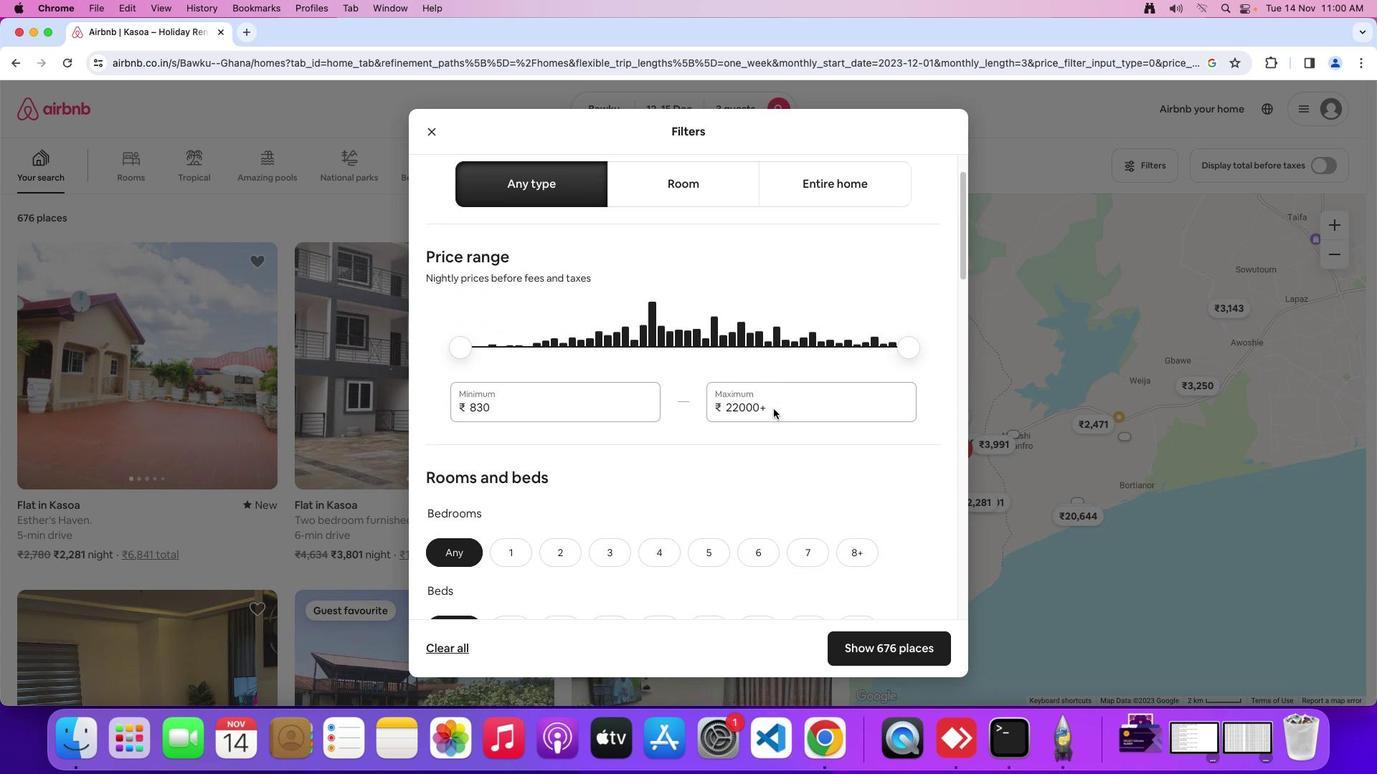
Action: Mouse scrolled (773, 410) with delta (0, 0)
Screenshot: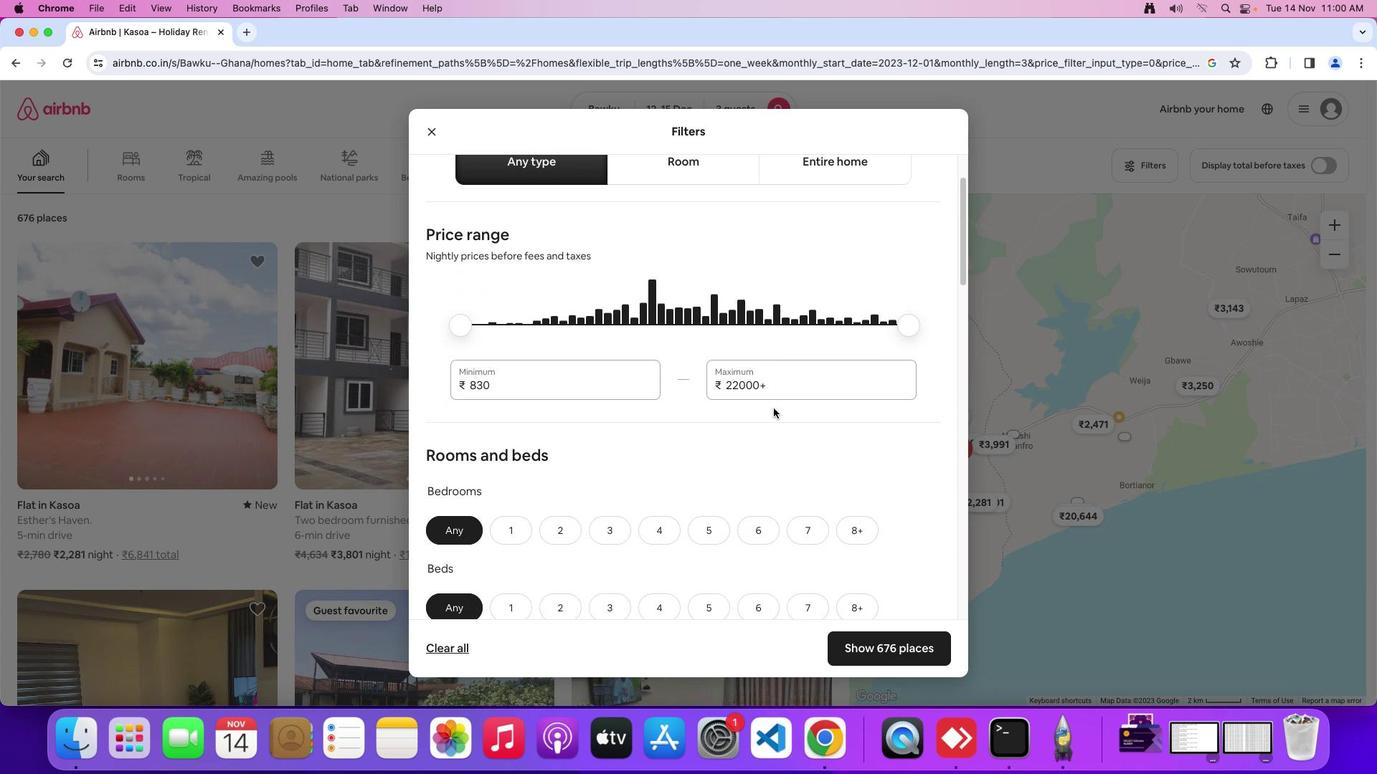 
Action: Mouse moved to (773, 409)
Screenshot: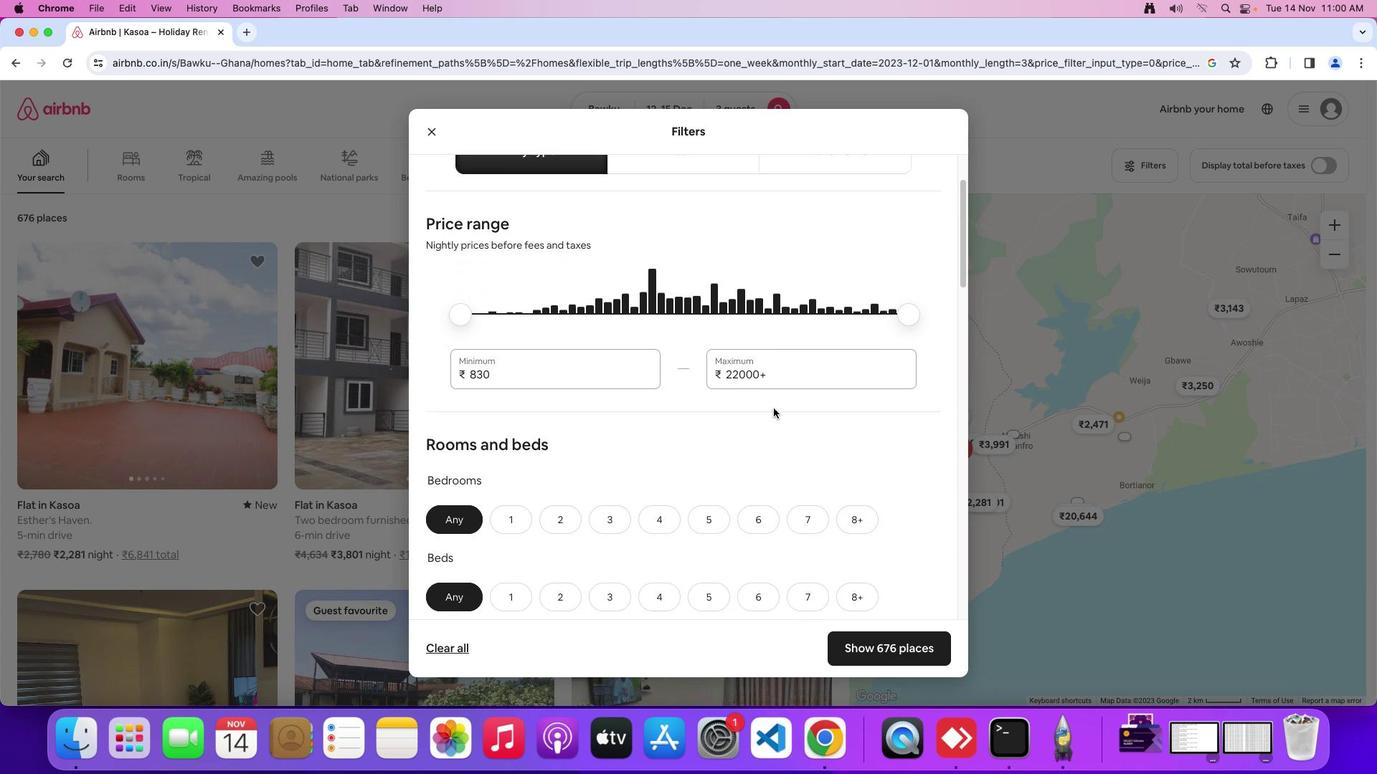 
Action: Mouse scrolled (773, 409) with delta (0, 0)
Screenshot: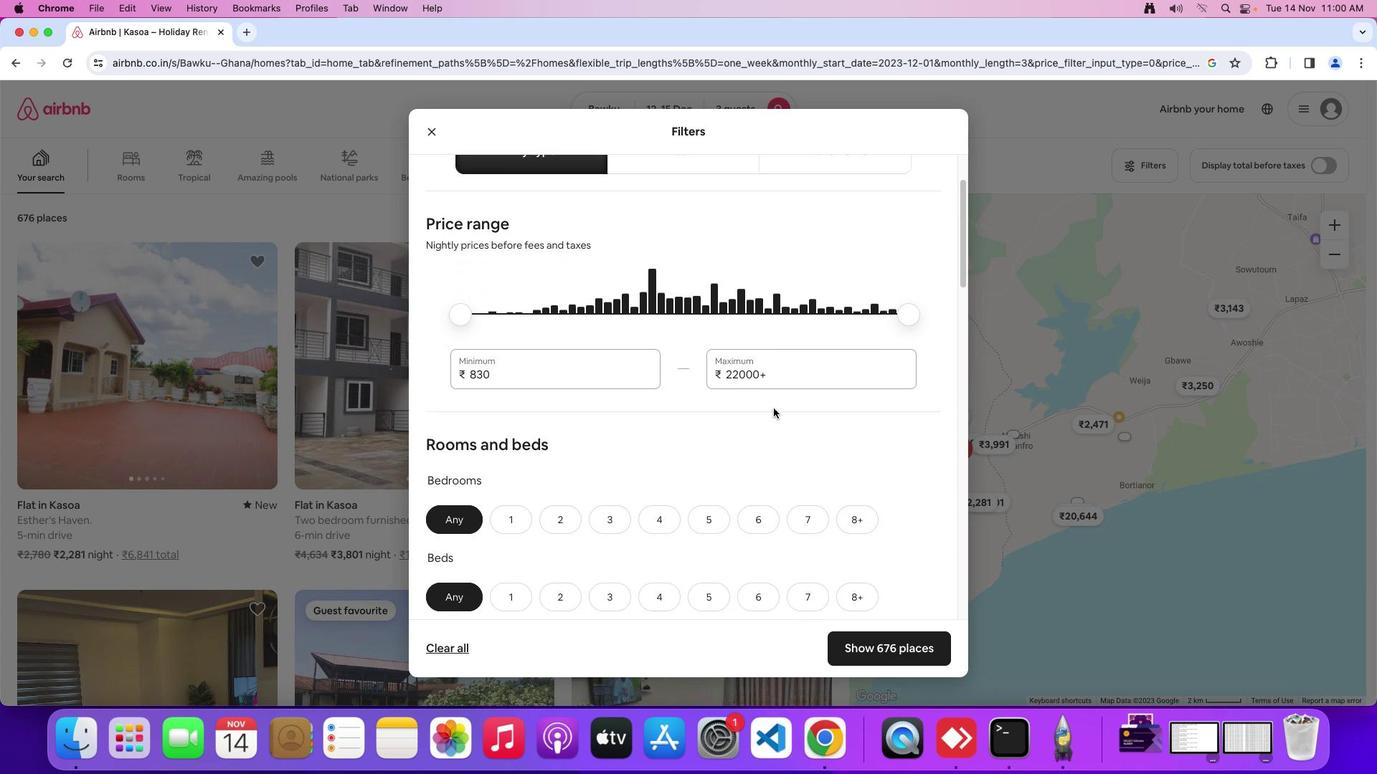 
Action: Mouse moved to (773, 409)
Screenshot: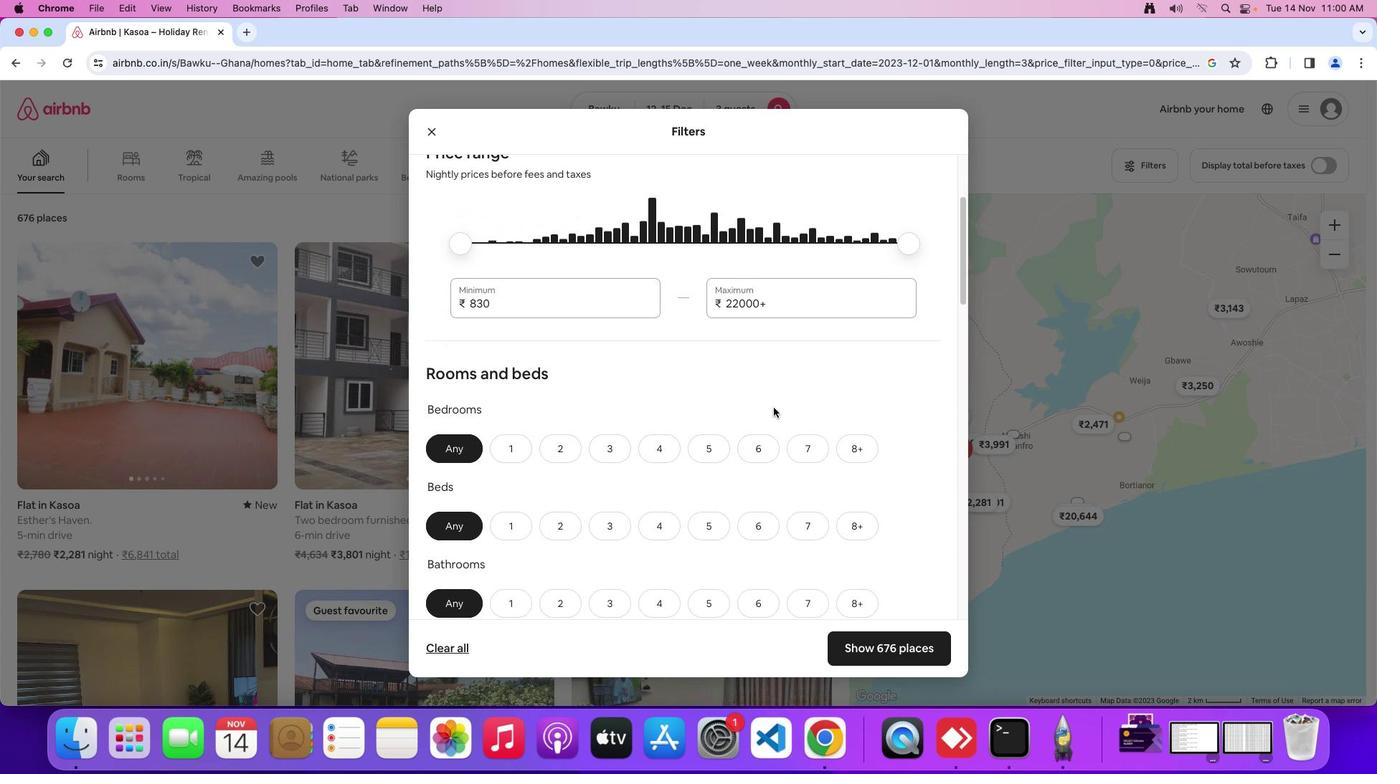
Action: Mouse scrolled (773, 409) with delta (0, -1)
Screenshot: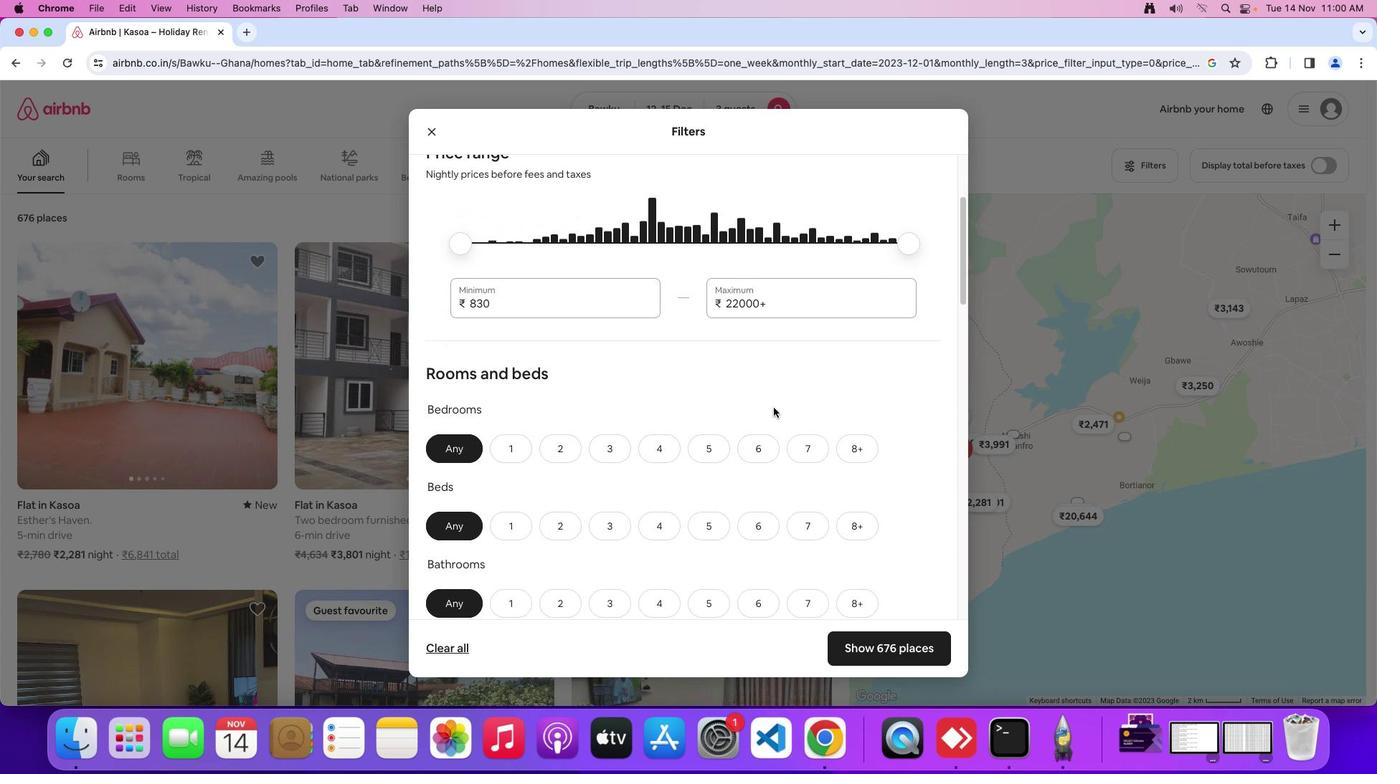 
Action: Mouse moved to (774, 409)
Screenshot: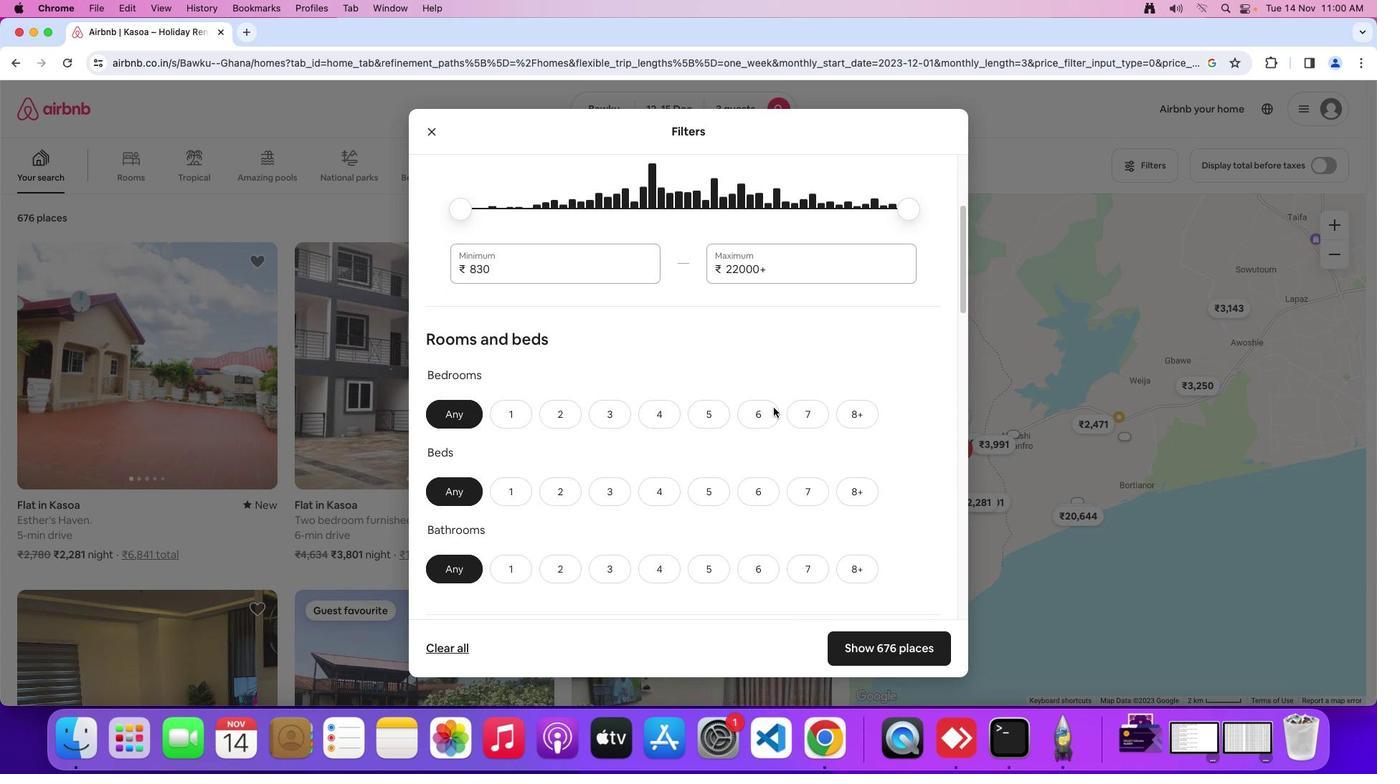 
Action: Mouse scrolled (774, 409) with delta (0, -1)
Screenshot: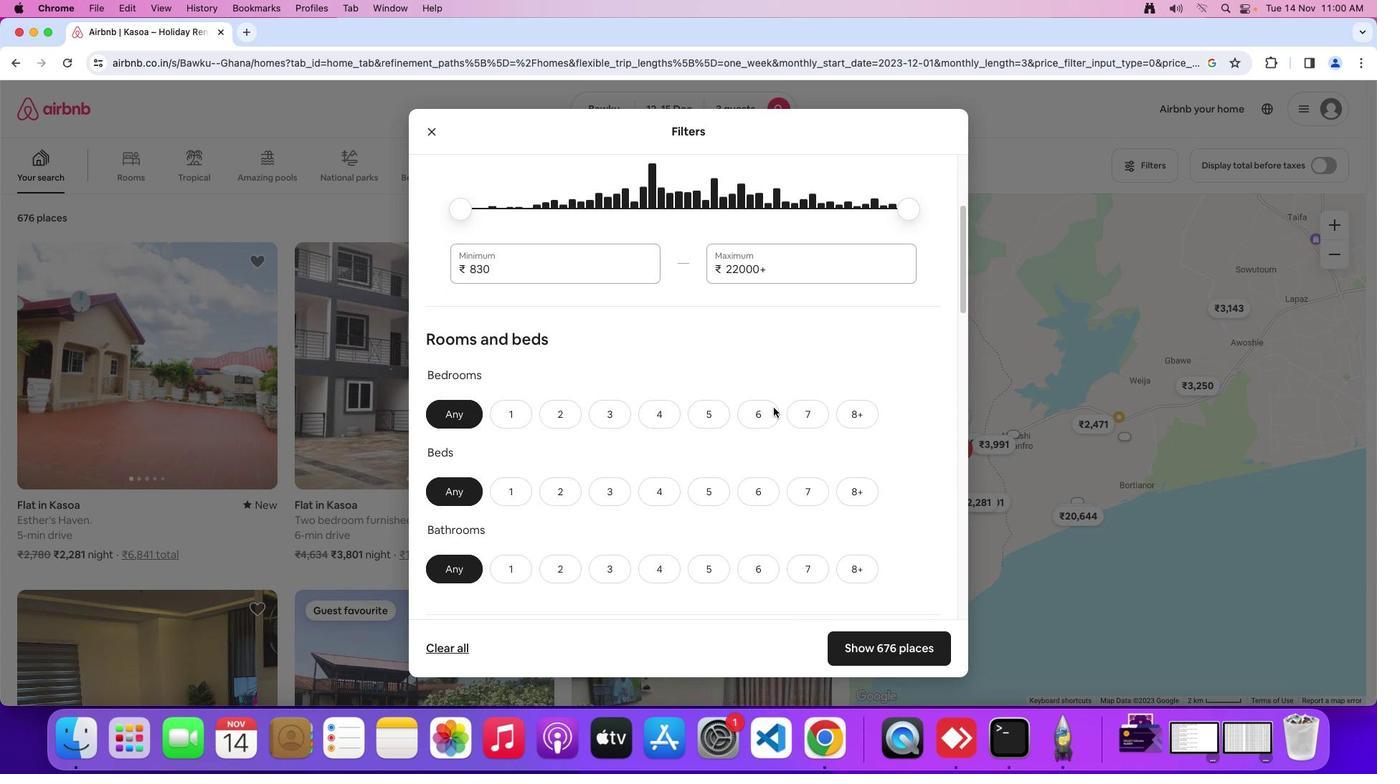 
Action: Mouse moved to (777, 403)
Screenshot: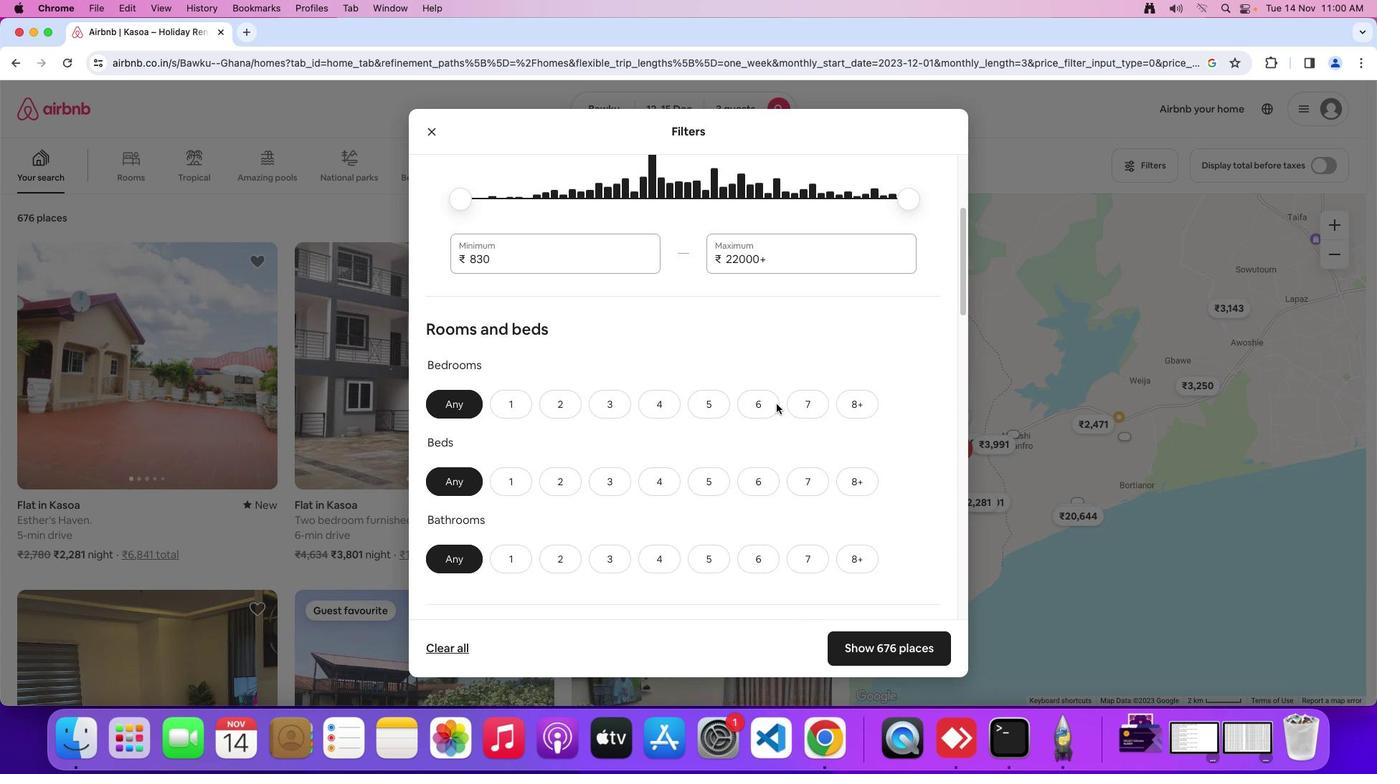 
Action: Mouse scrolled (777, 403) with delta (0, 0)
Screenshot: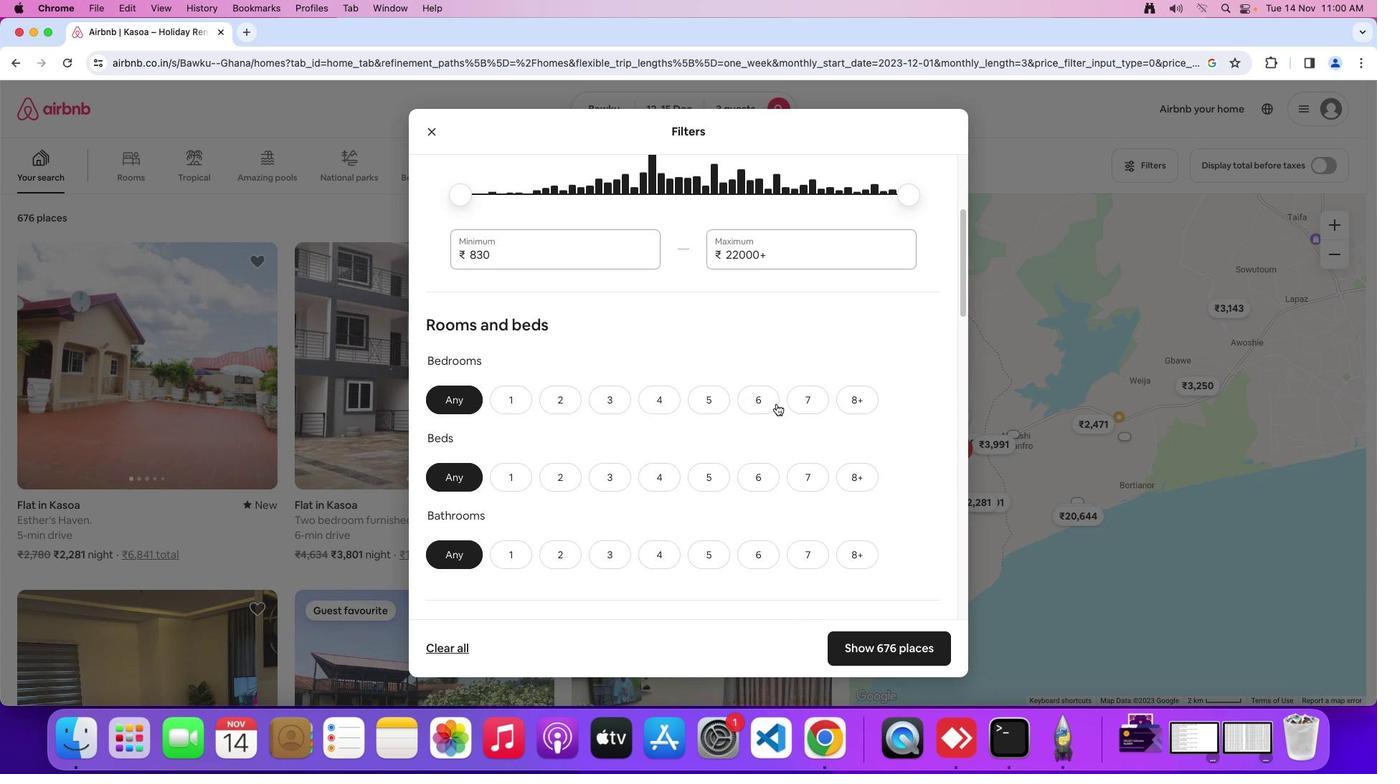 
Action: Mouse scrolled (777, 403) with delta (0, 0)
Screenshot: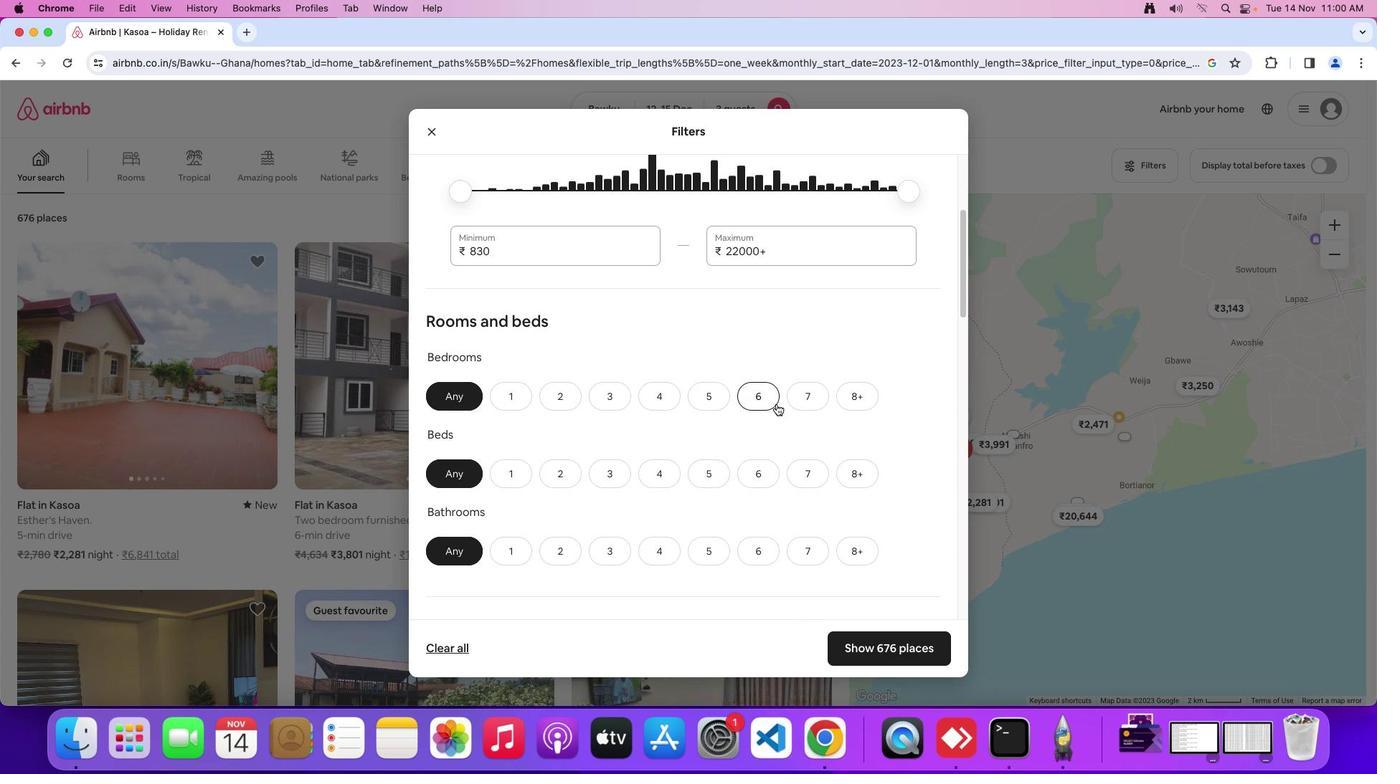 
Action: Mouse moved to (561, 396)
Screenshot: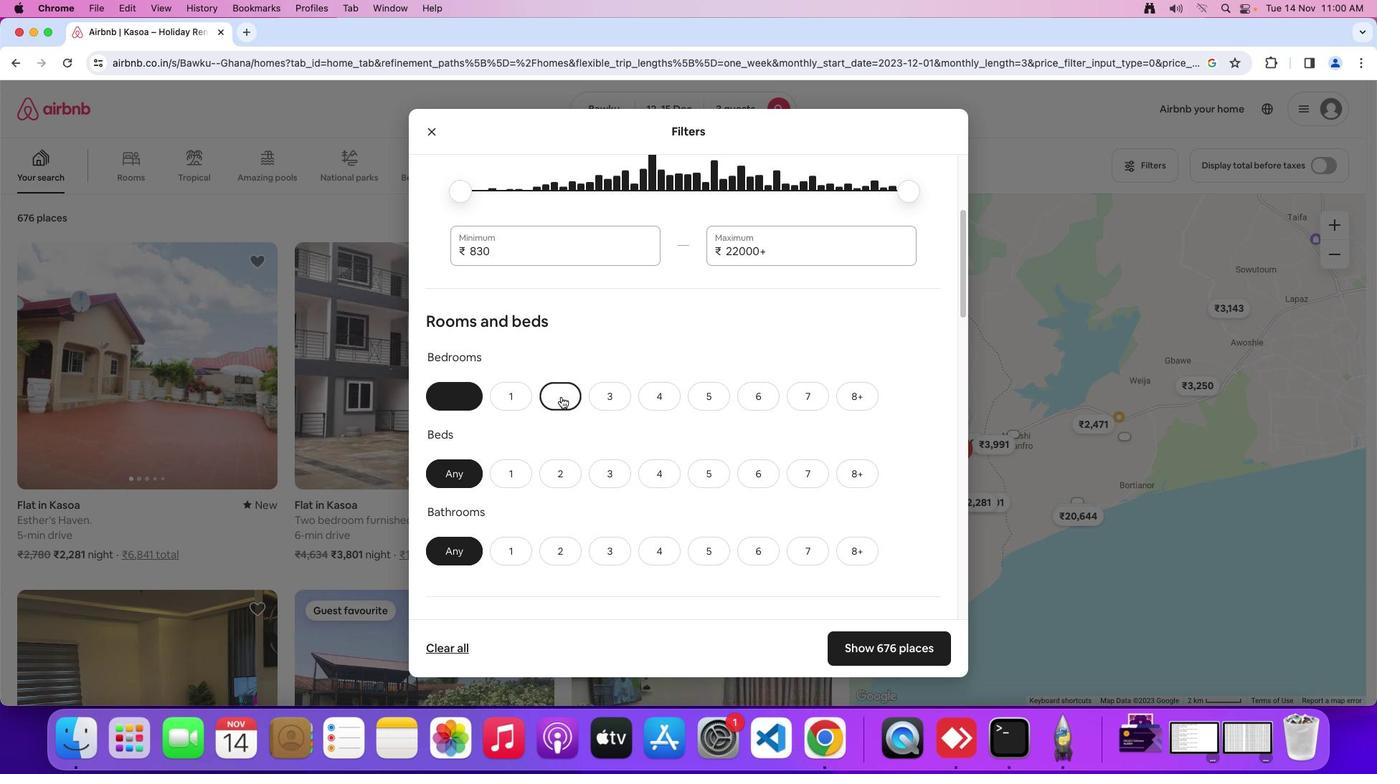 
Action: Mouse pressed left at (561, 396)
Screenshot: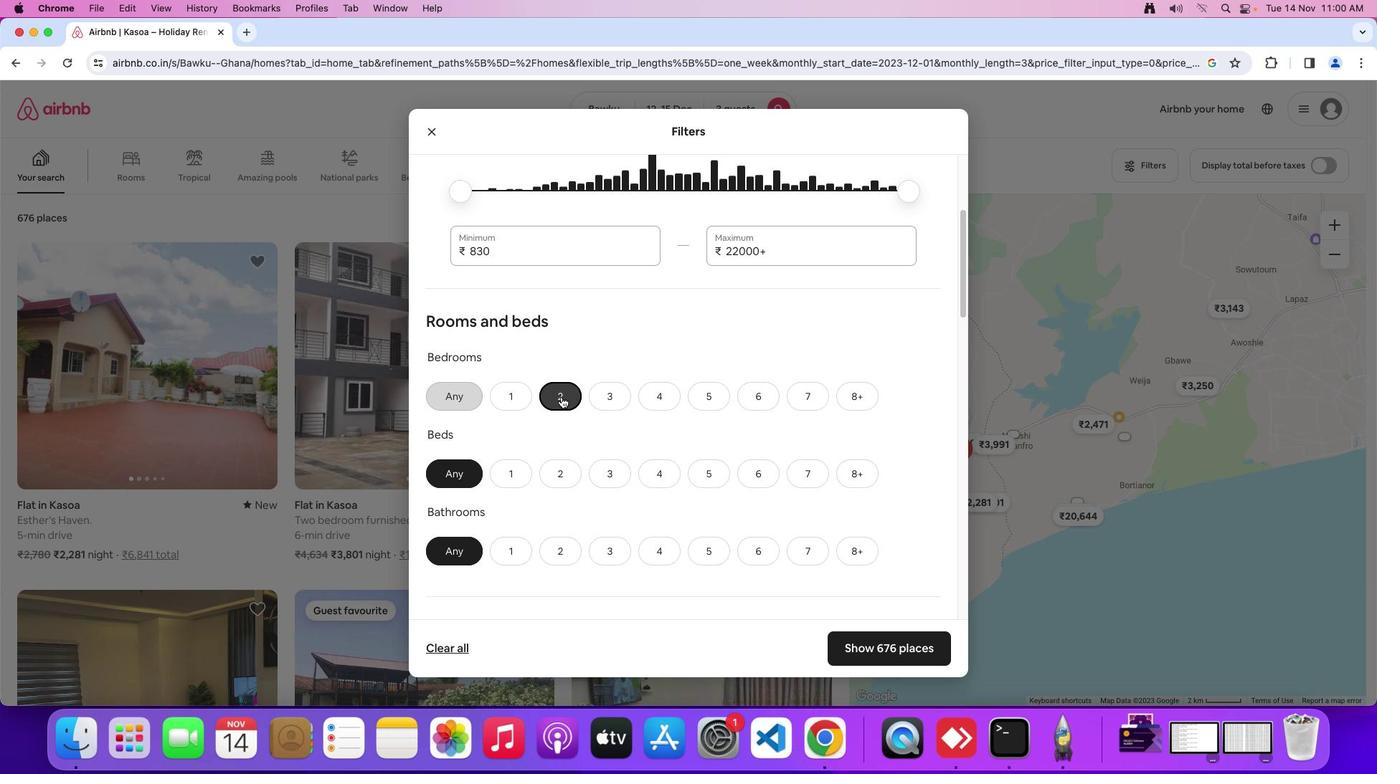 
Action: Mouse moved to (640, 406)
Screenshot: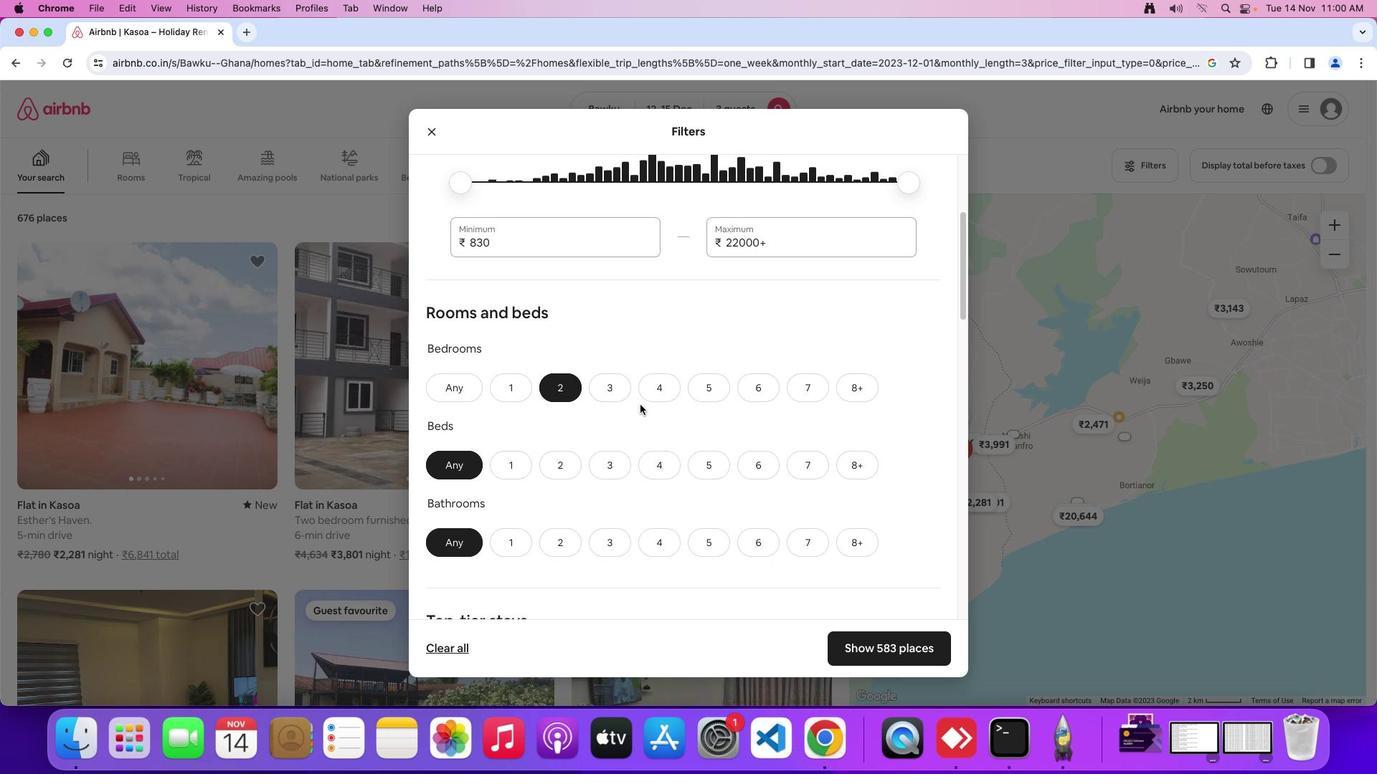 
Action: Mouse scrolled (640, 406) with delta (0, 0)
Screenshot: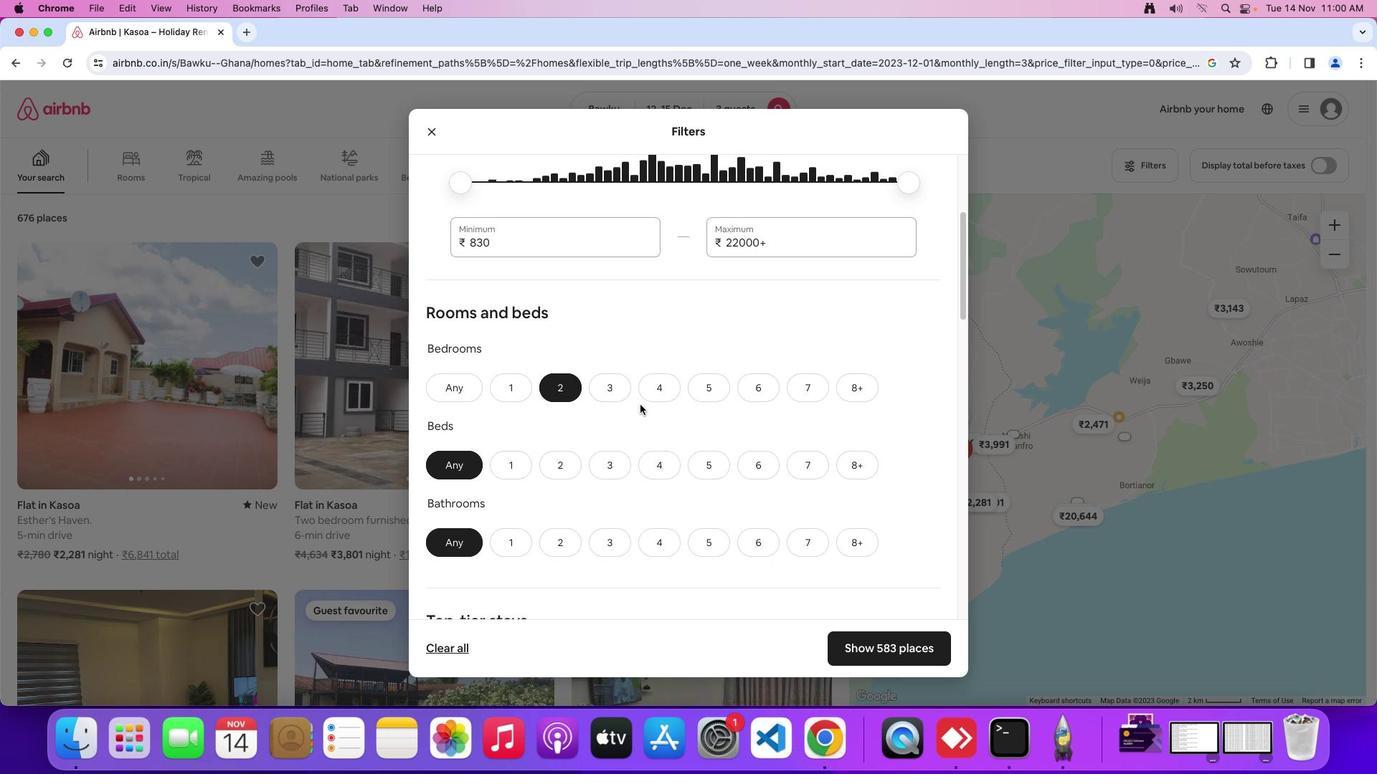 
Action: Mouse moved to (640, 405)
Screenshot: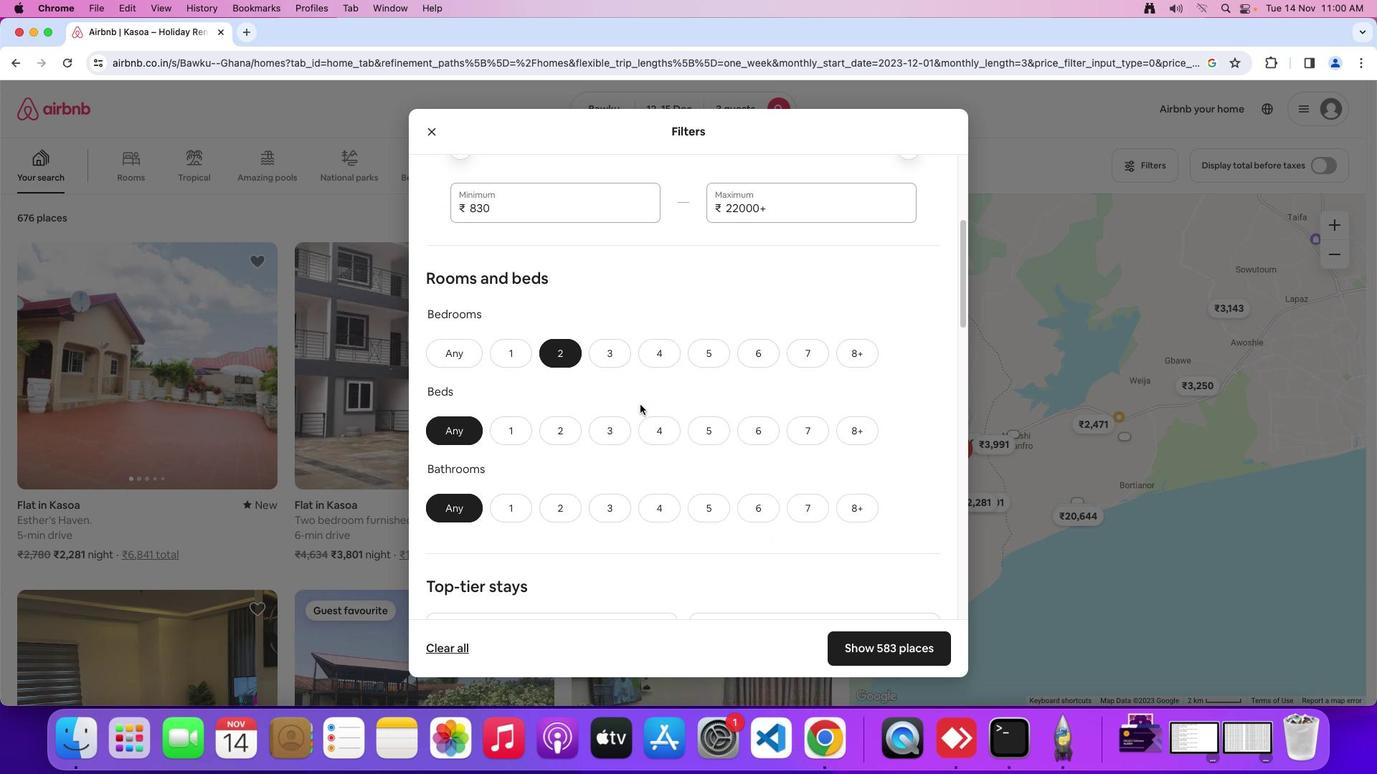 
Action: Mouse scrolled (640, 405) with delta (0, 0)
Screenshot: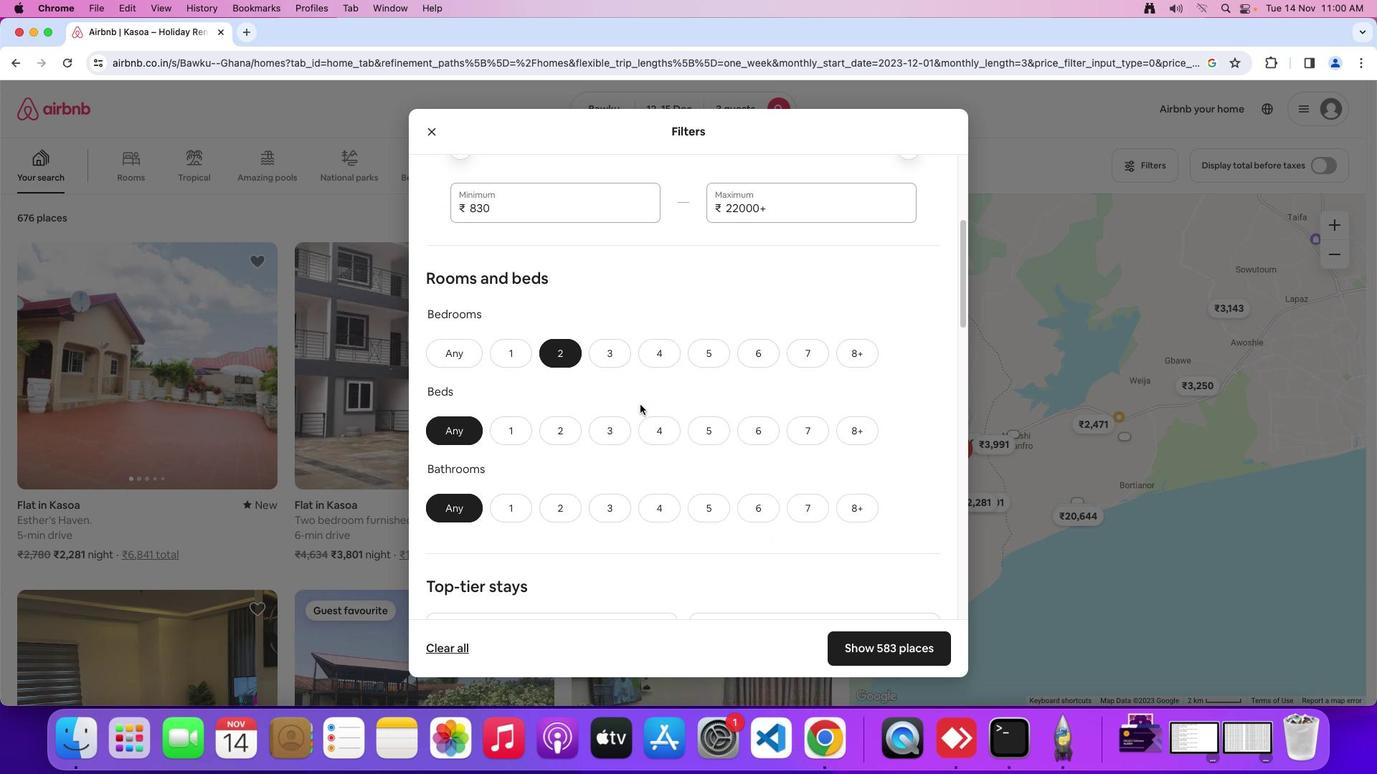 
Action: Mouse moved to (640, 404)
Screenshot: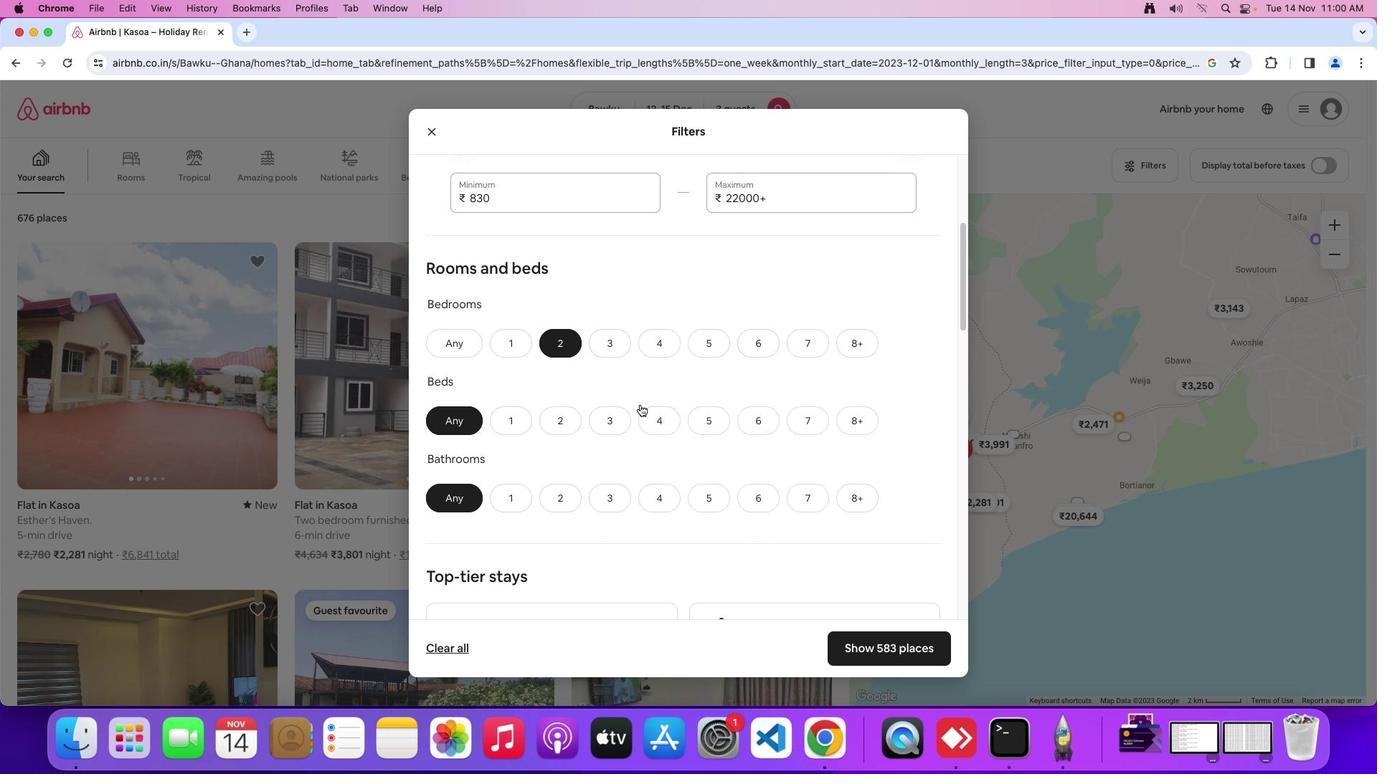 
Action: Mouse scrolled (640, 404) with delta (0, 0)
Screenshot: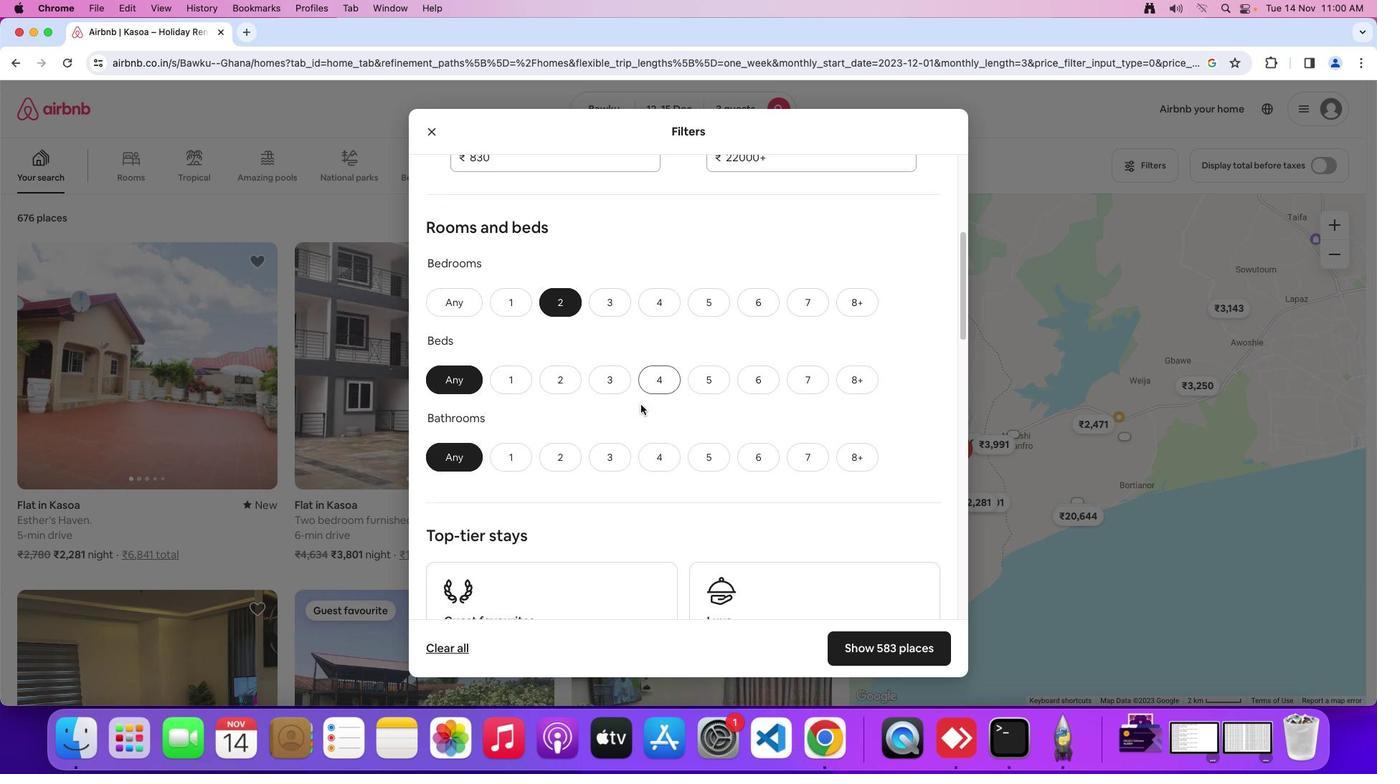 
Action: Mouse scrolled (640, 404) with delta (0, -1)
Screenshot: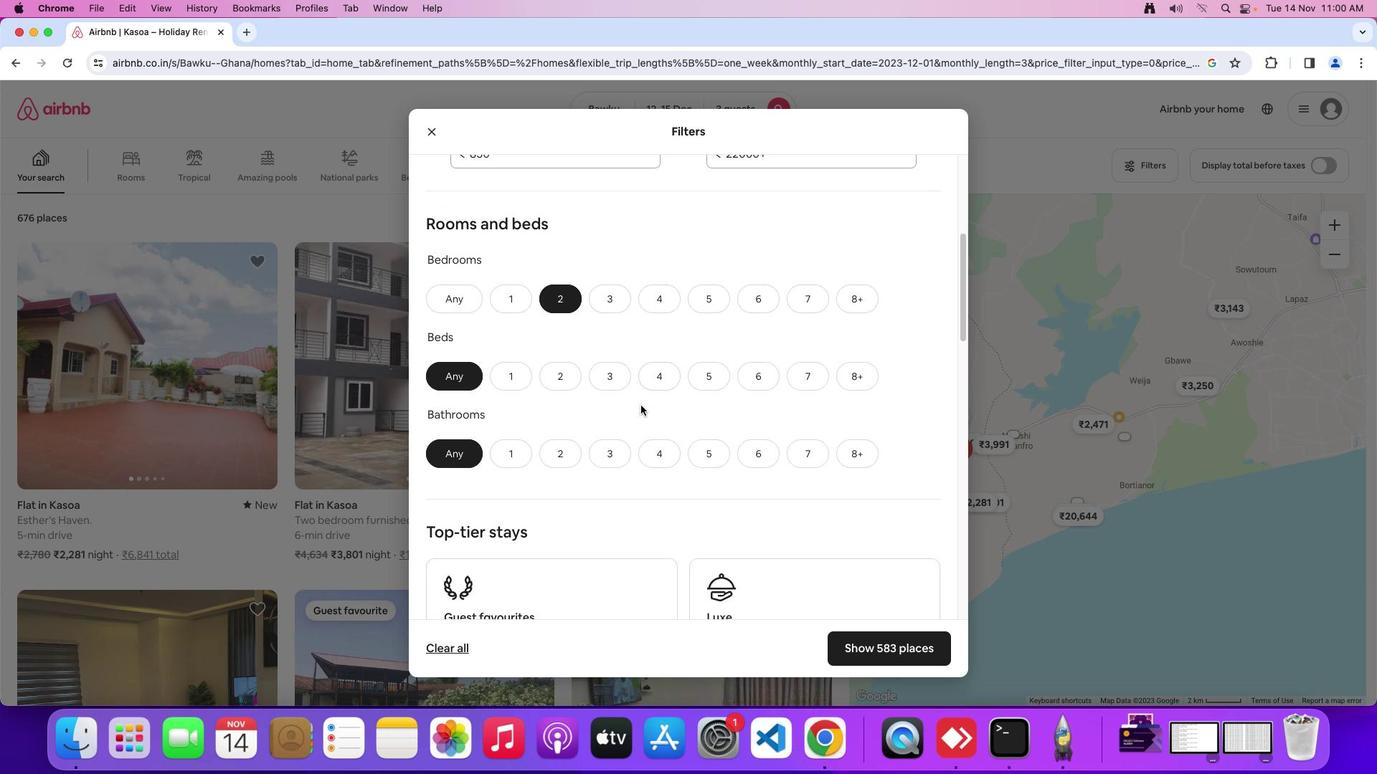 
Action: Mouse moved to (609, 383)
Screenshot: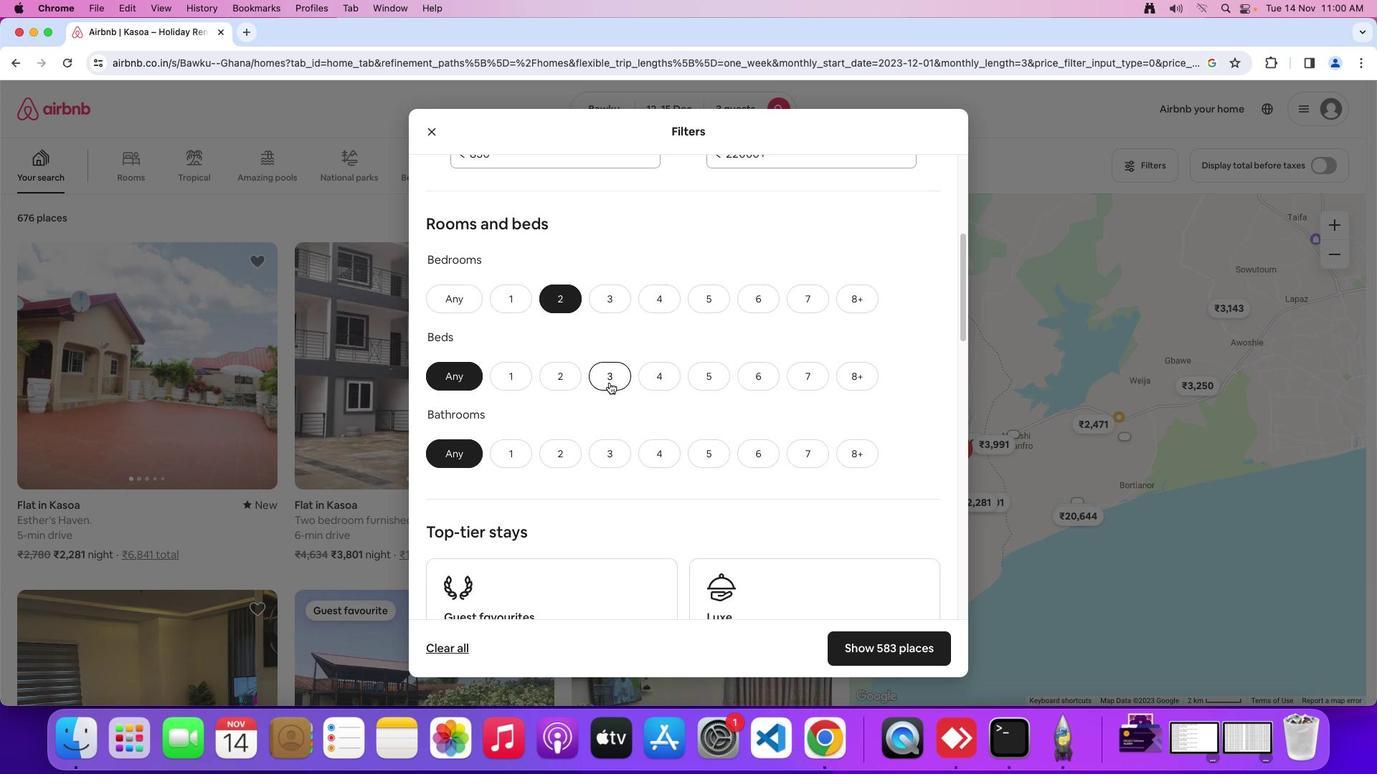 
Action: Mouse pressed left at (609, 383)
Screenshot: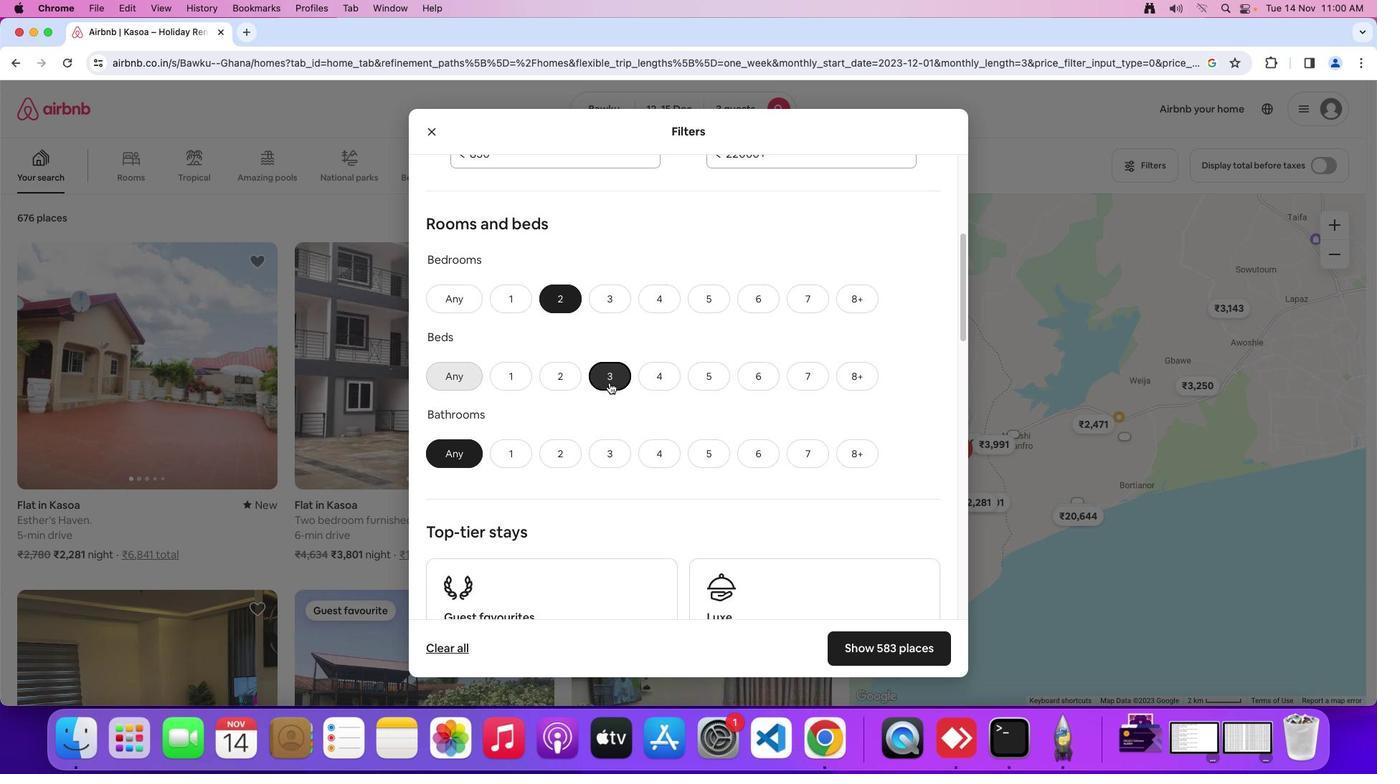 
Action: Mouse moved to (609, 384)
Screenshot: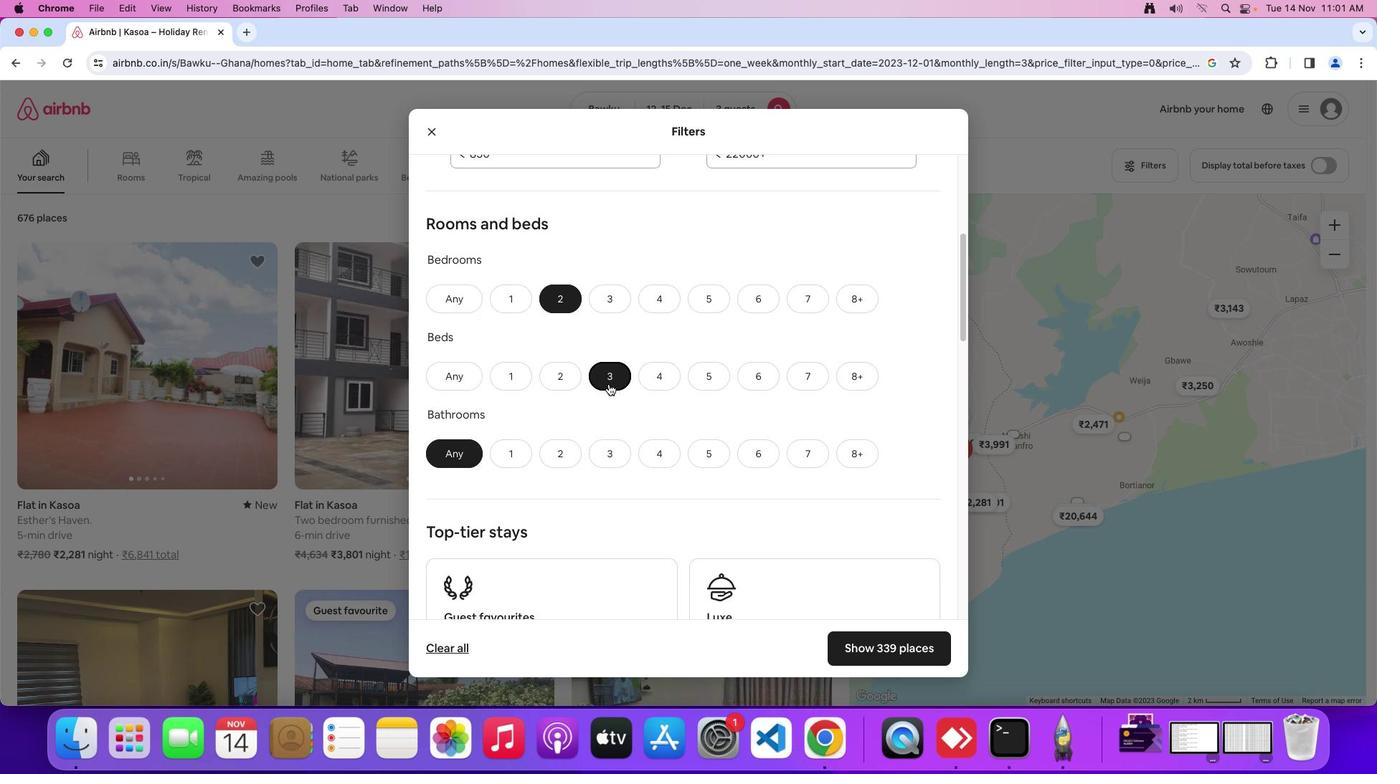 
Action: Mouse scrolled (609, 384) with delta (0, 0)
Screenshot: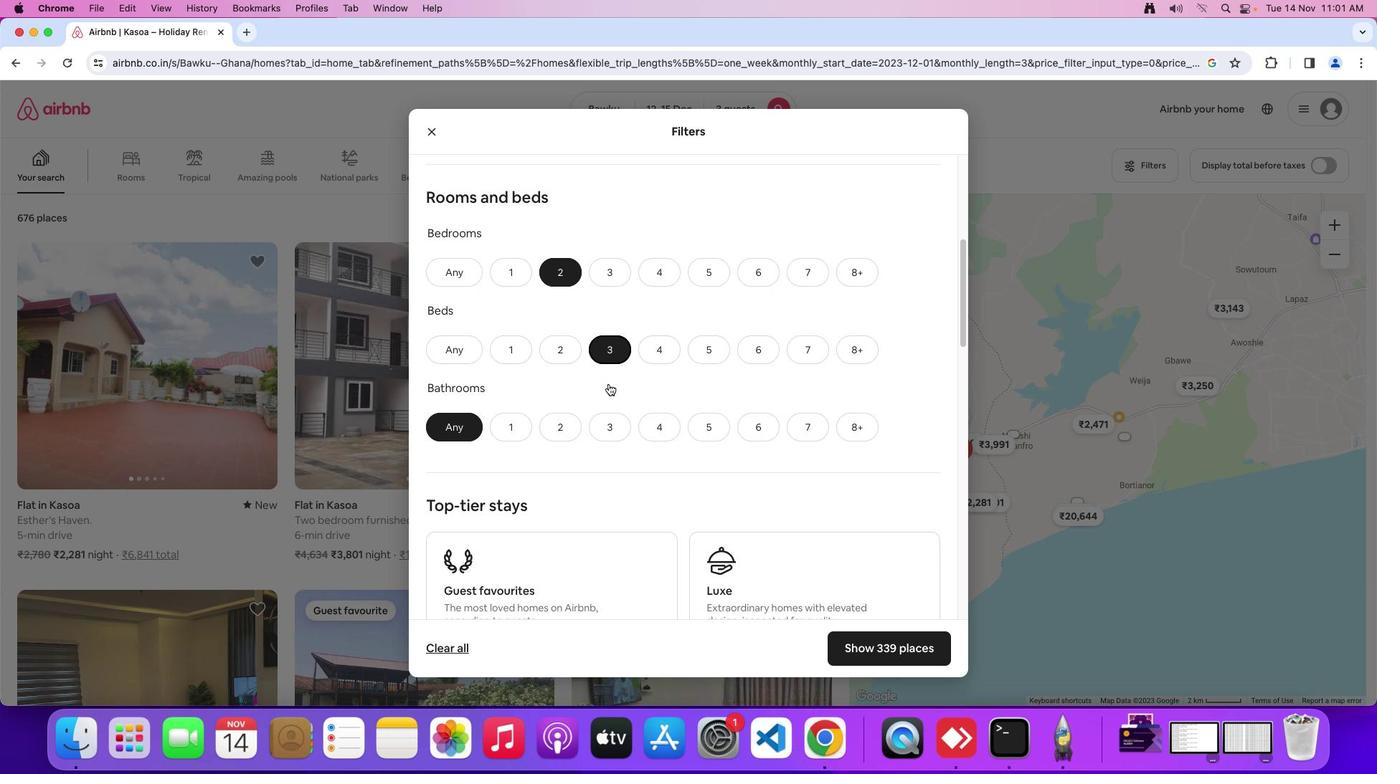 
Action: Mouse scrolled (609, 384) with delta (0, 0)
Screenshot: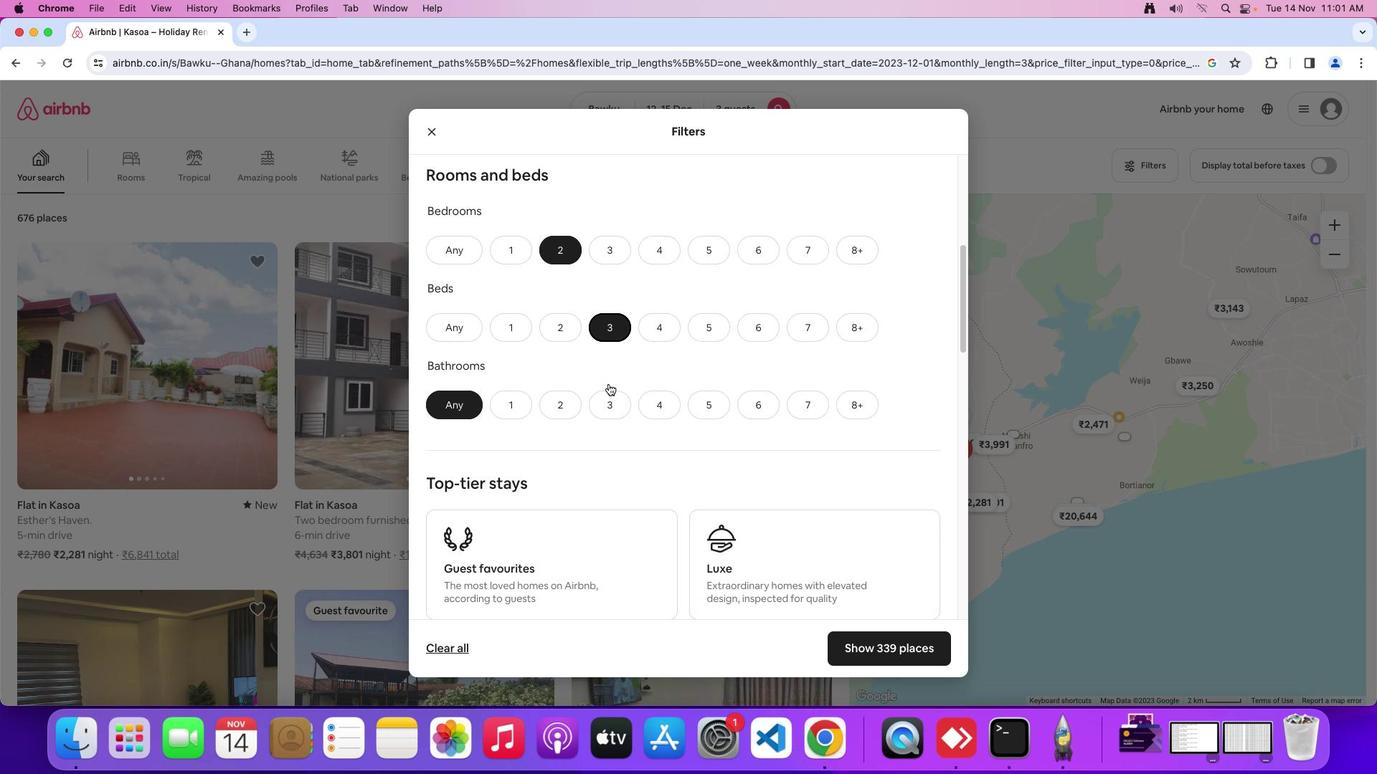 
Action: Mouse scrolled (609, 384) with delta (0, 0)
Screenshot: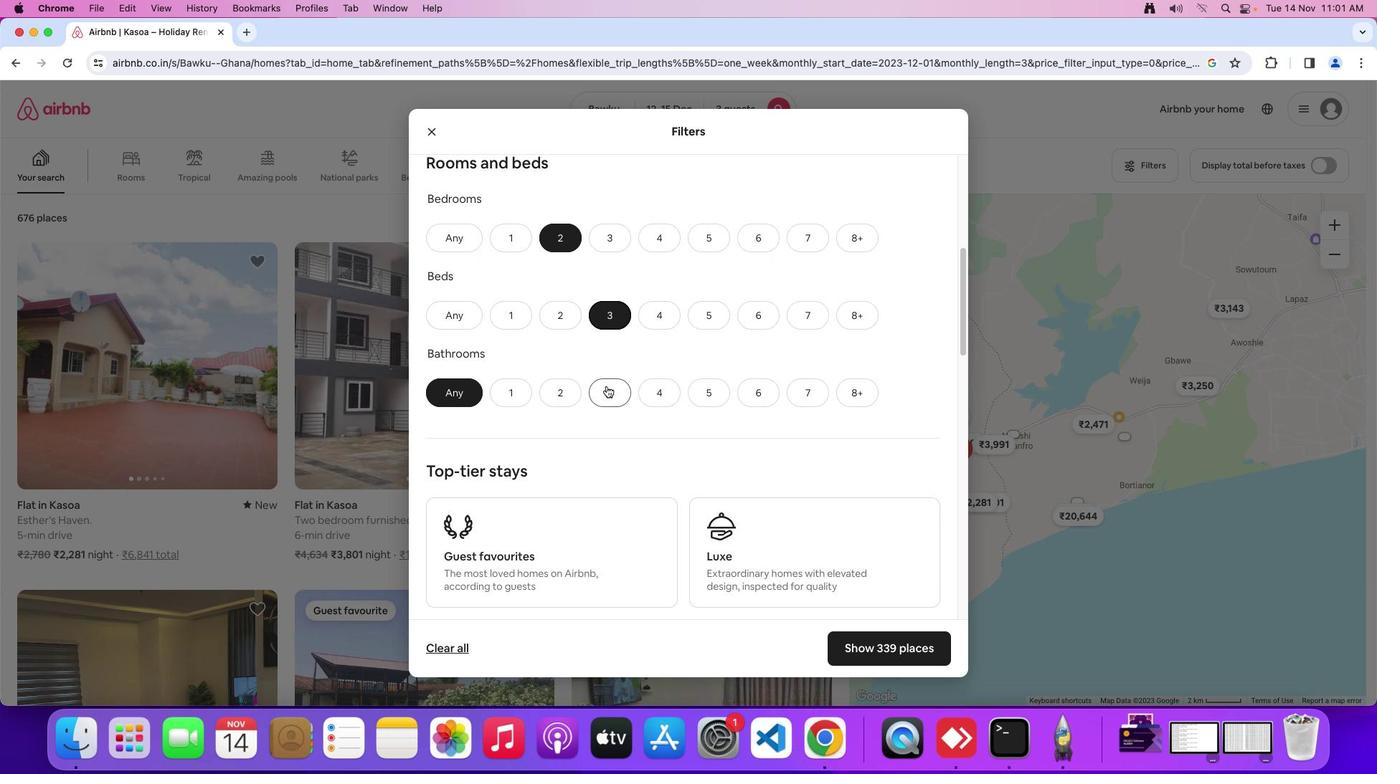 
Action: Mouse moved to (510, 398)
Screenshot: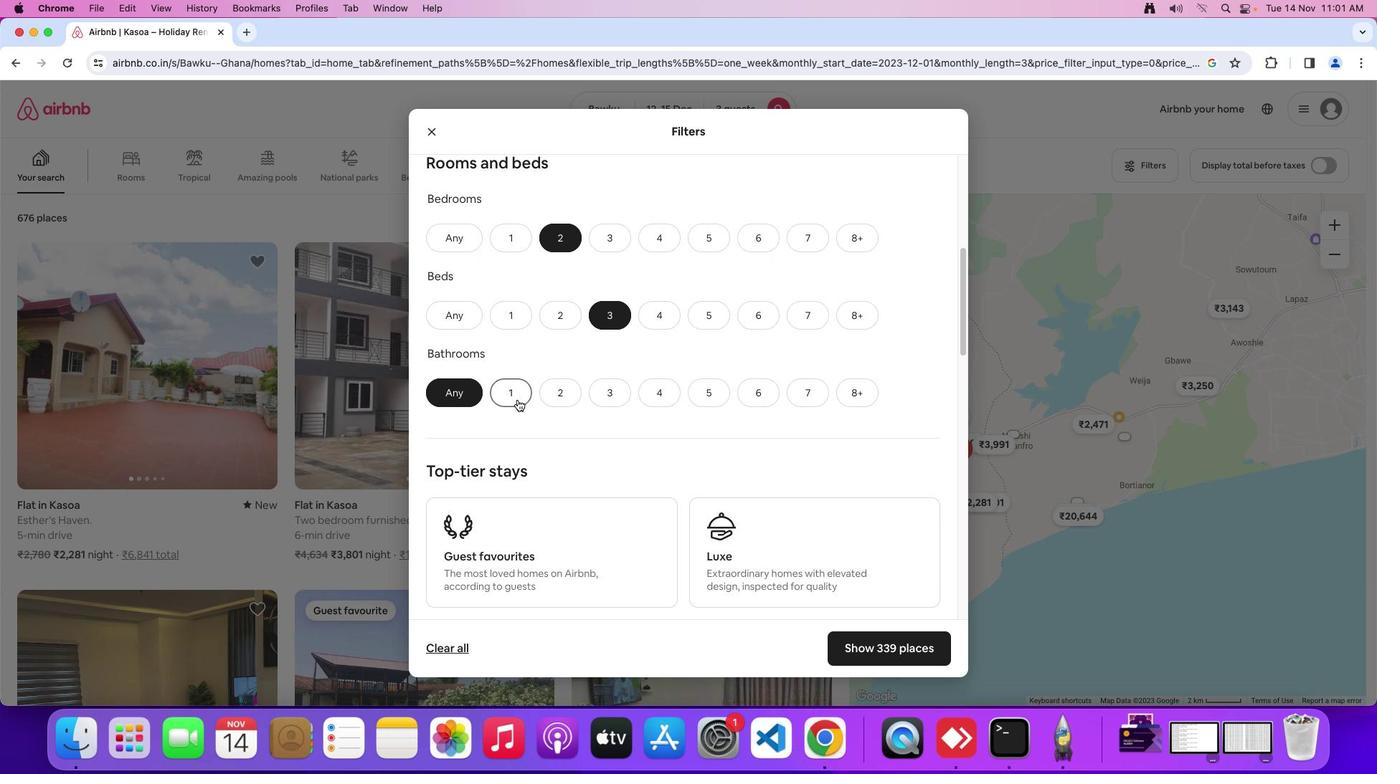 
Action: Mouse pressed left at (510, 398)
Screenshot: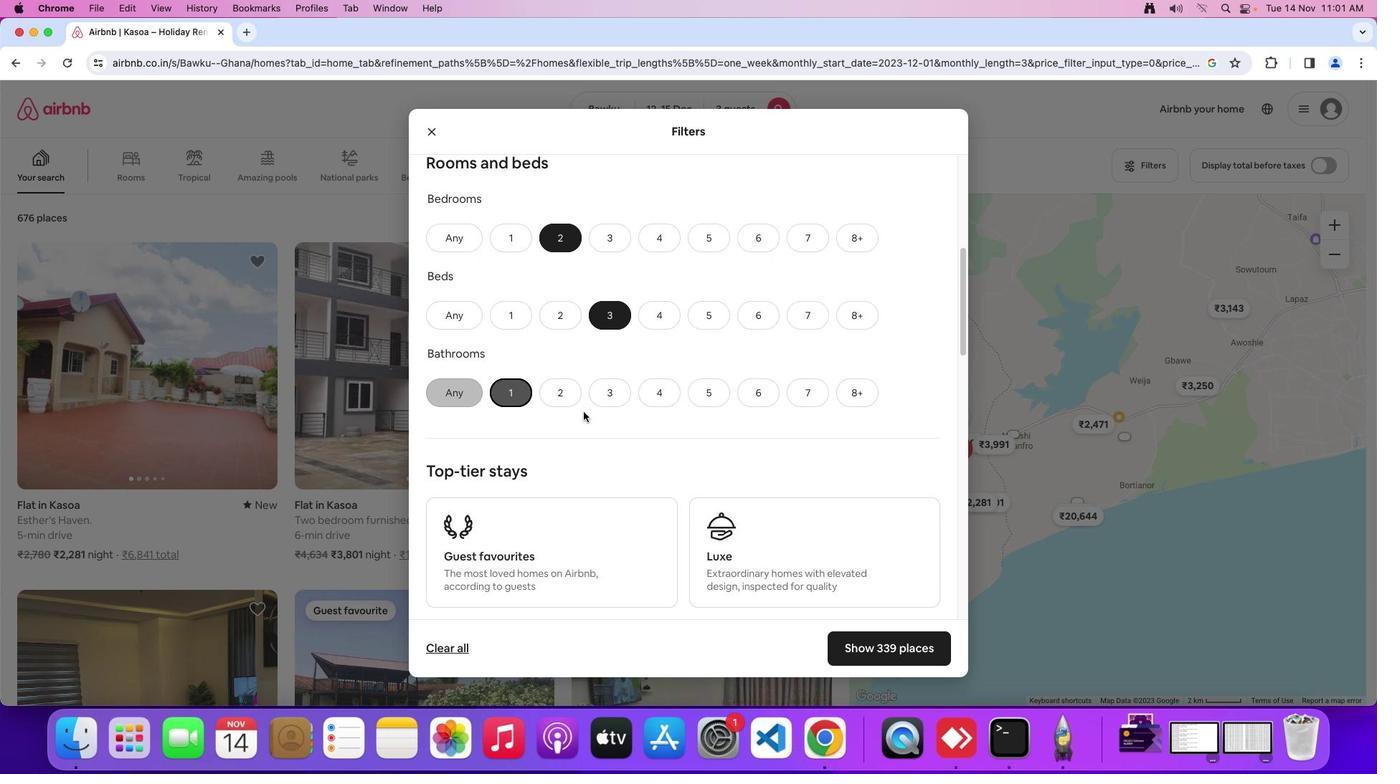 
Action: Mouse moved to (638, 424)
Screenshot: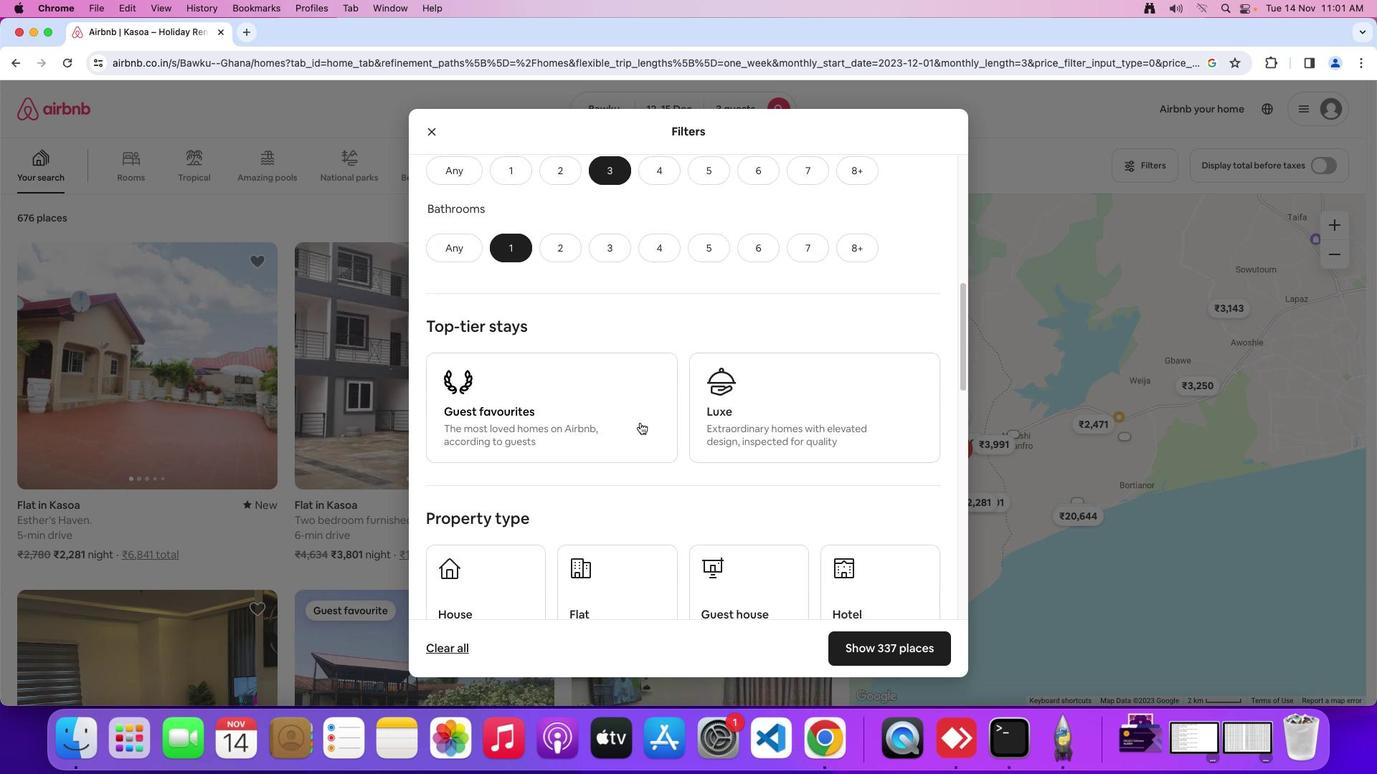 
Action: Mouse scrolled (638, 424) with delta (0, 0)
Screenshot: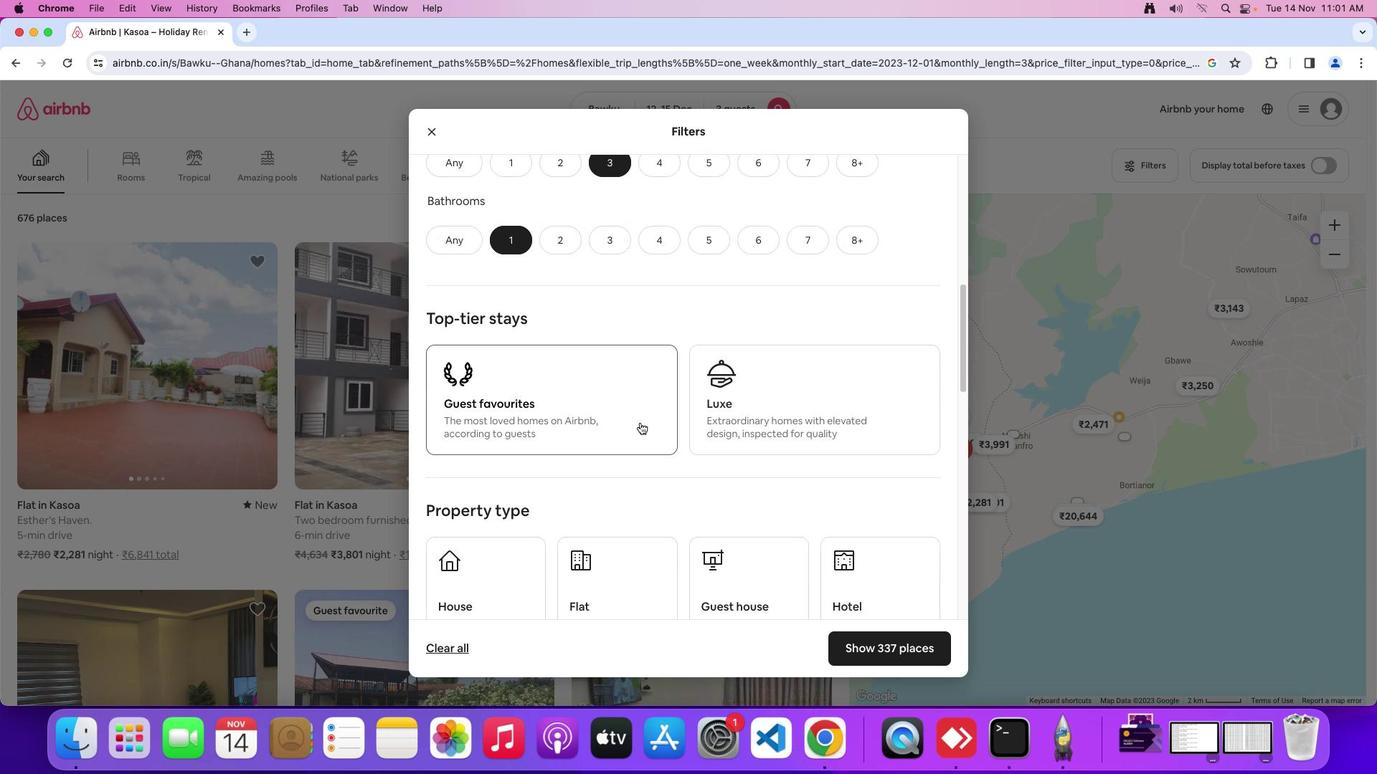 
Action: Mouse moved to (639, 424)
Screenshot: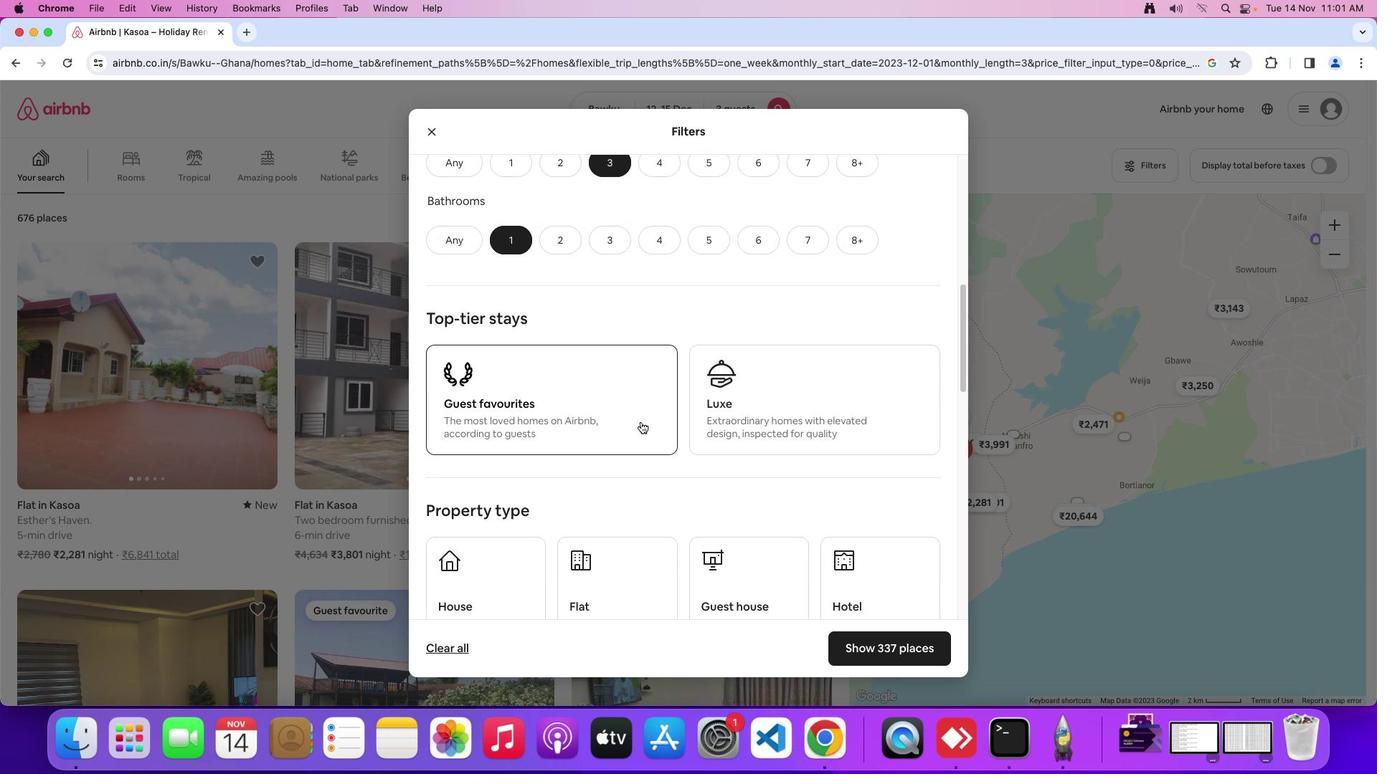 
Action: Mouse scrolled (639, 424) with delta (0, 0)
Screenshot: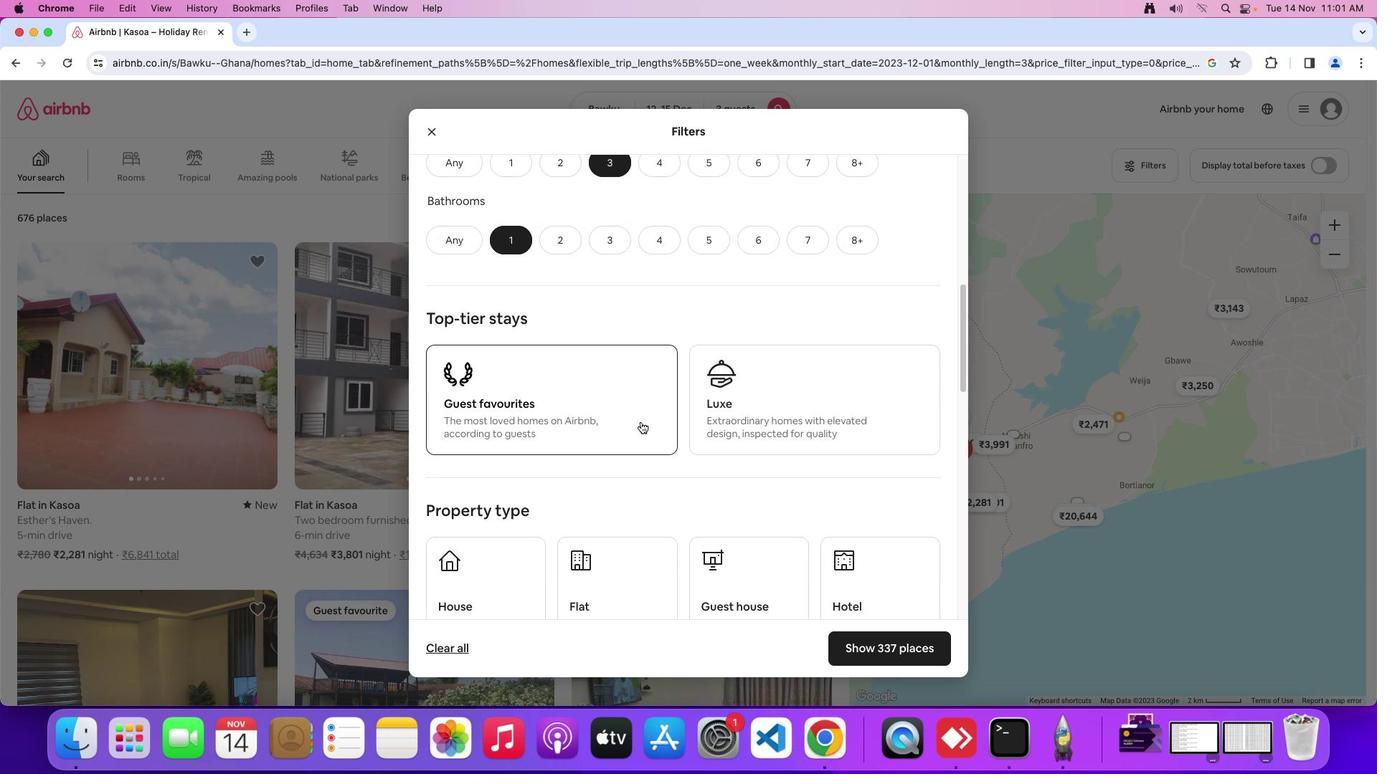 
Action: Mouse moved to (640, 423)
Screenshot: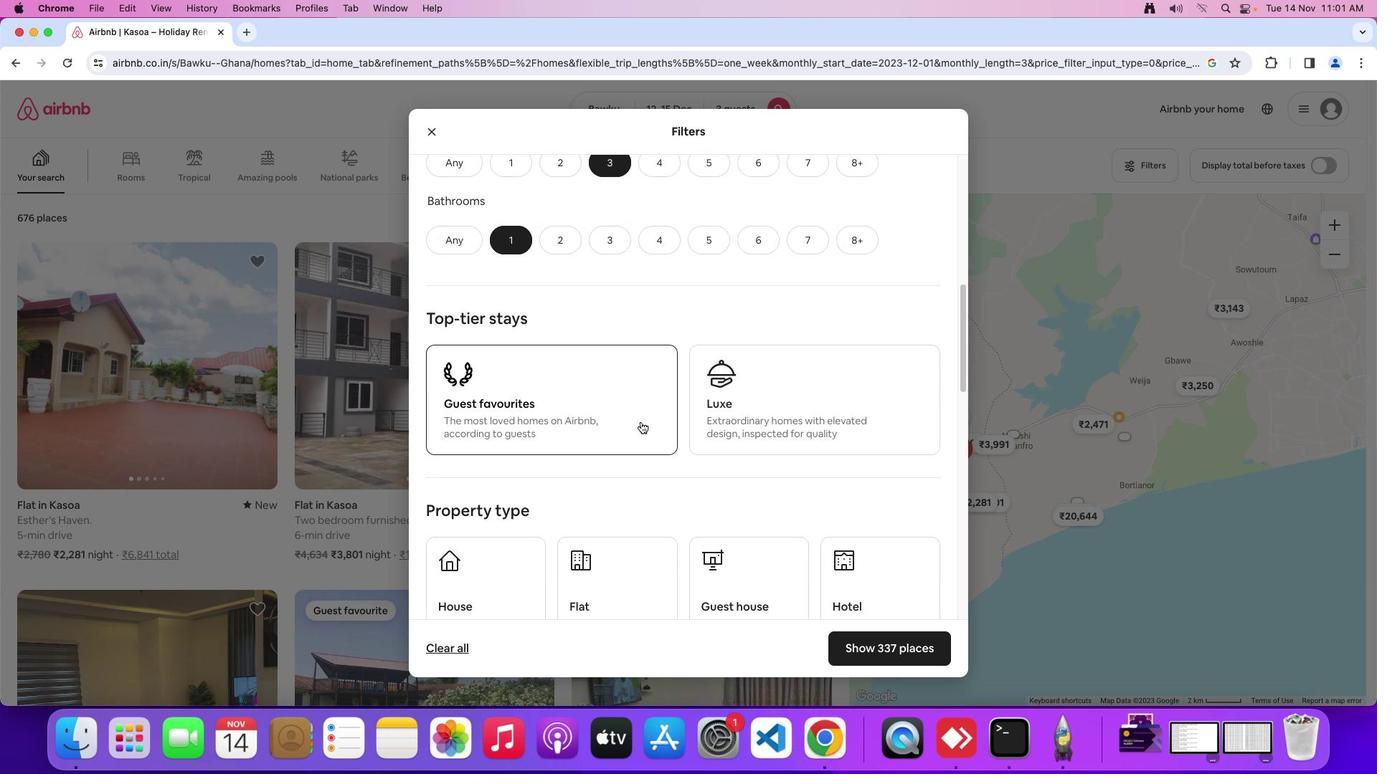 
Action: Mouse scrolled (640, 423) with delta (0, -2)
Screenshot: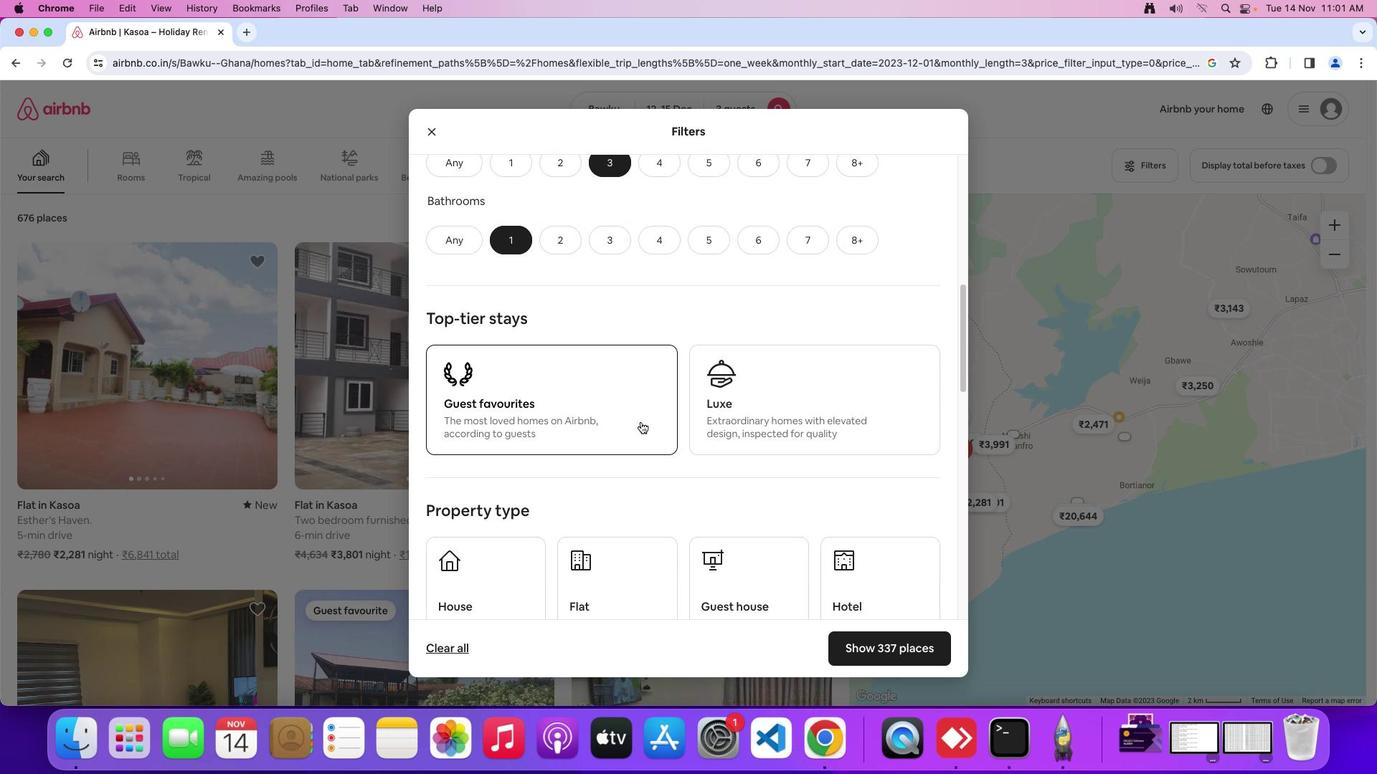 
Action: Mouse moved to (642, 424)
Screenshot: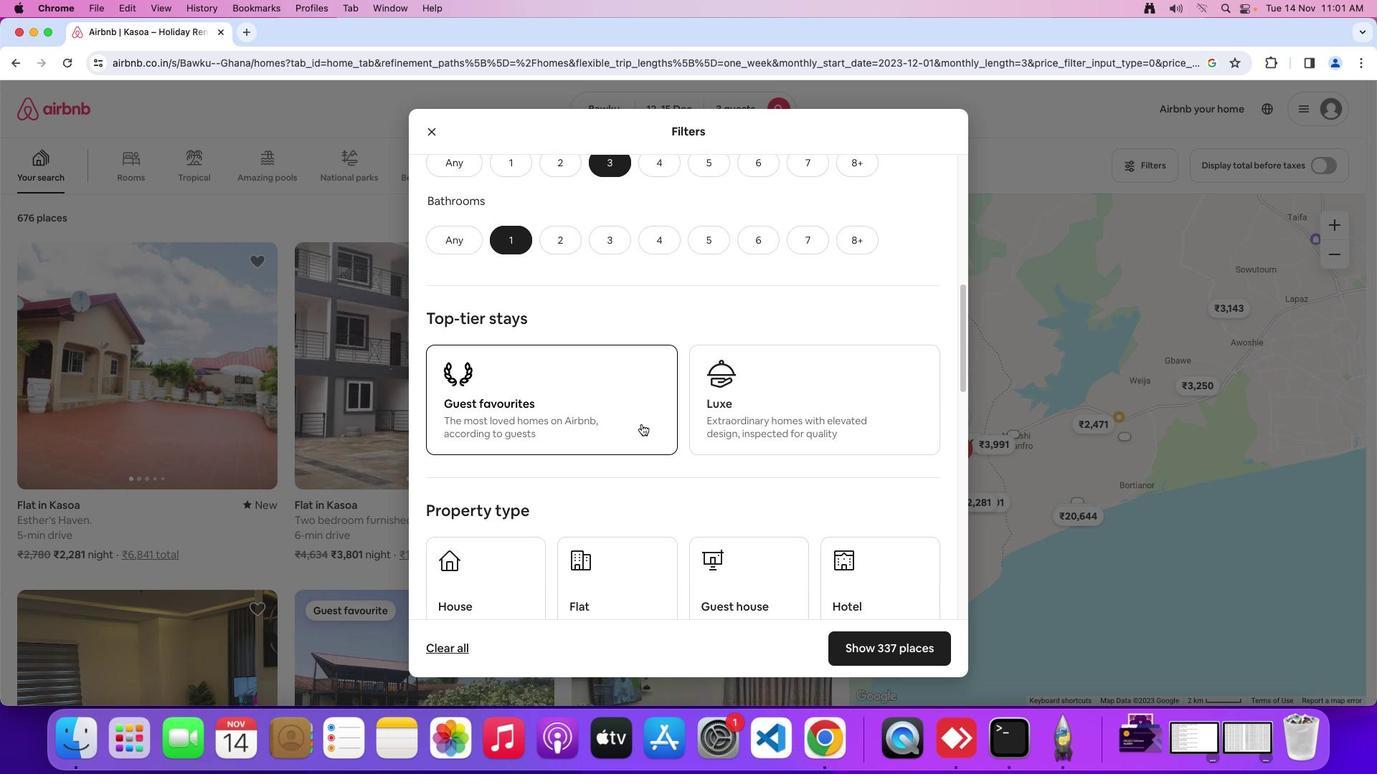
Action: Mouse scrolled (642, 424) with delta (0, 0)
Screenshot: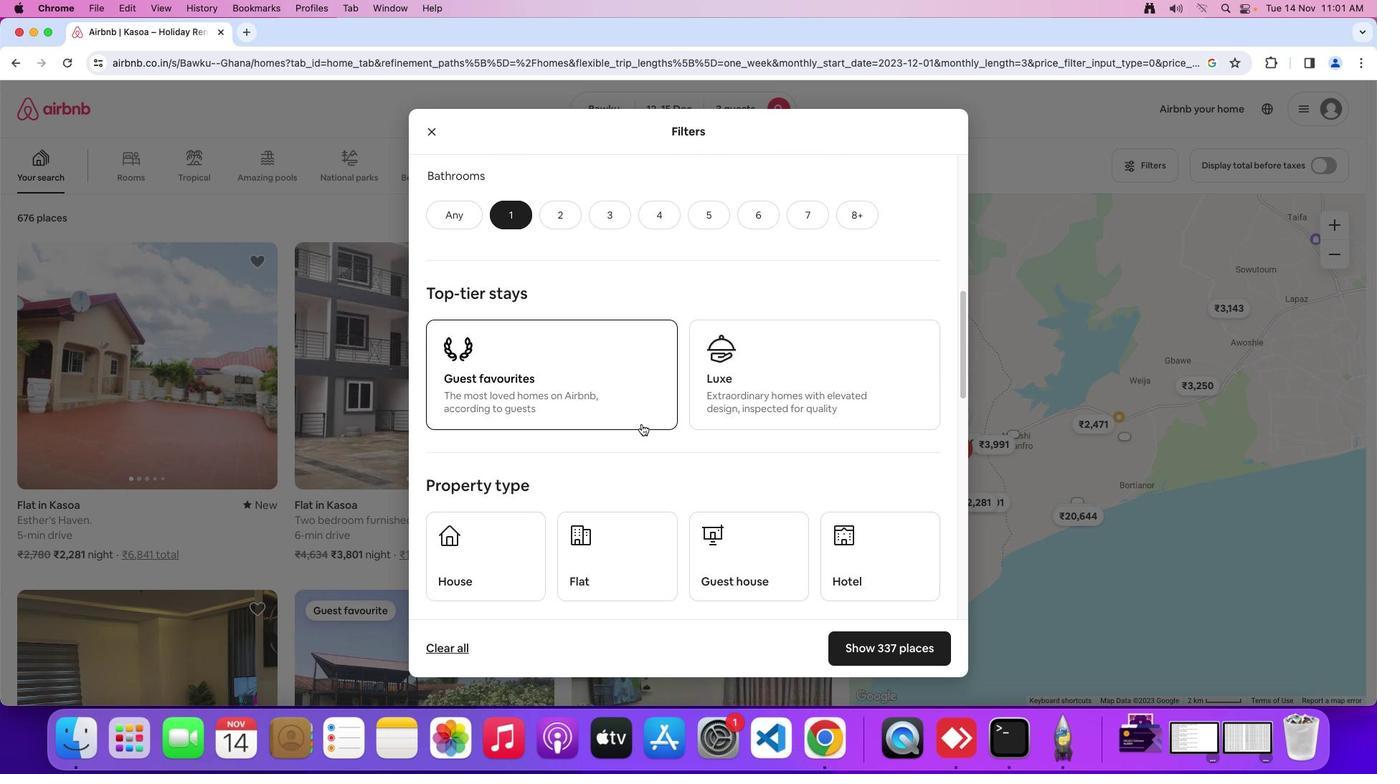 
Action: Mouse scrolled (642, 424) with delta (0, 0)
Screenshot: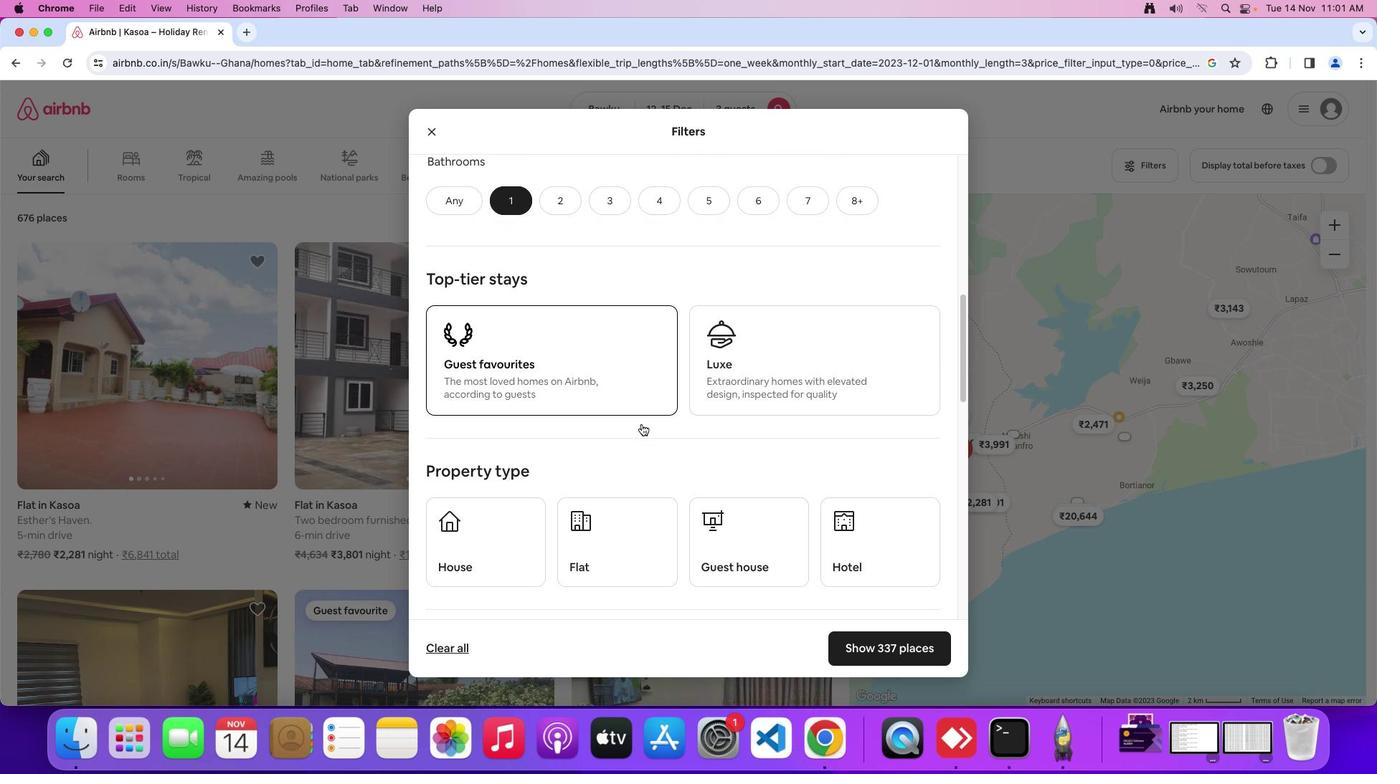 
Action: Mouse scrolled (642, 424) with delta (0, 0)
Screenshot: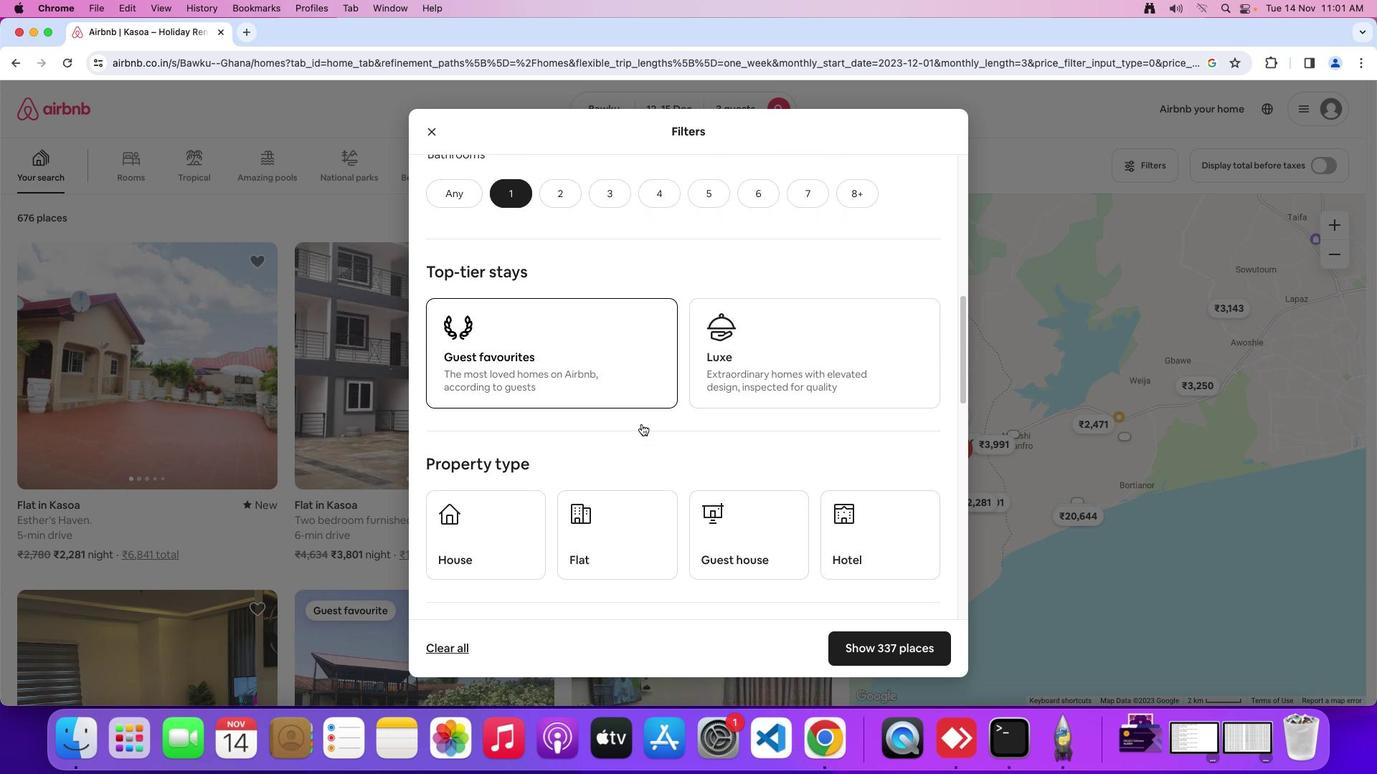 
Action: Mouse moved to (642, 424)
Screenshot: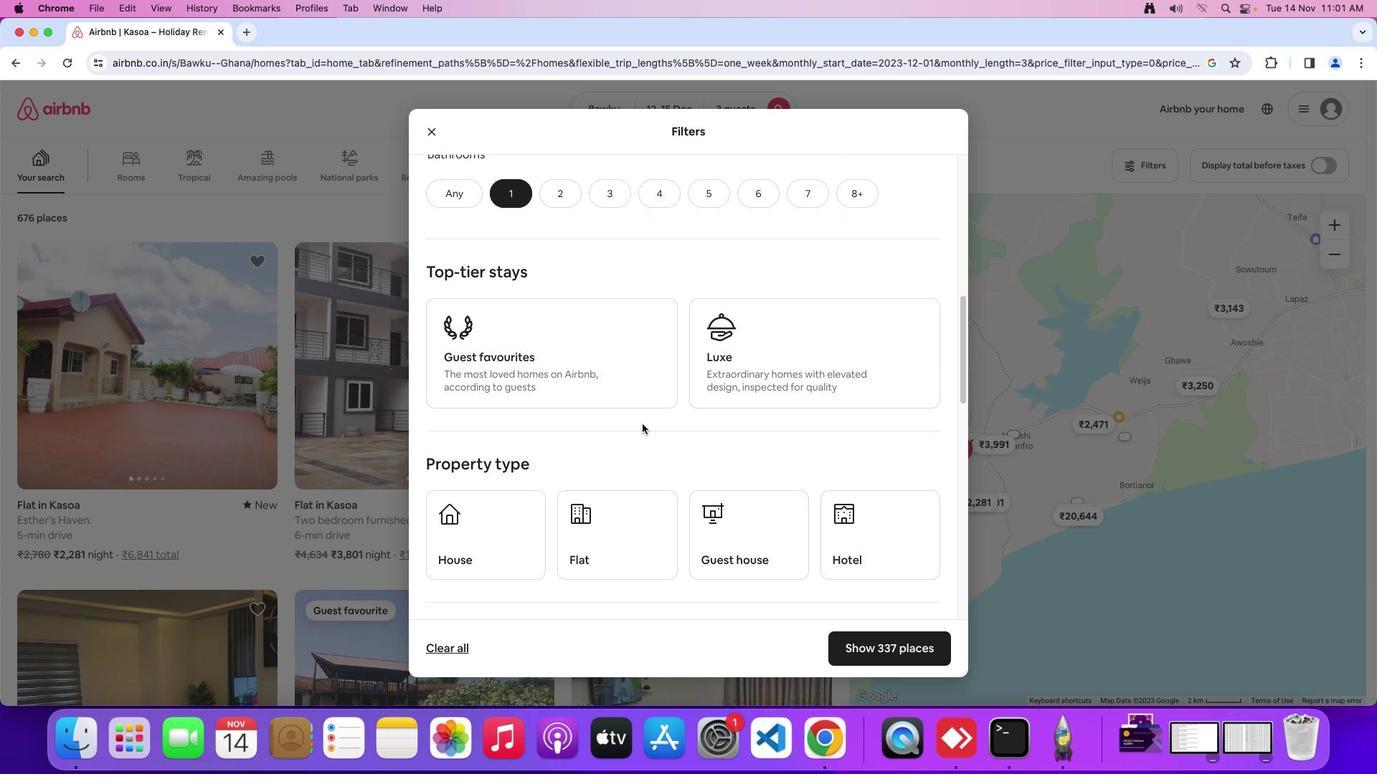 
Action: Mouse scrolled (642, 424) with delta (0, 0)
Screenshot: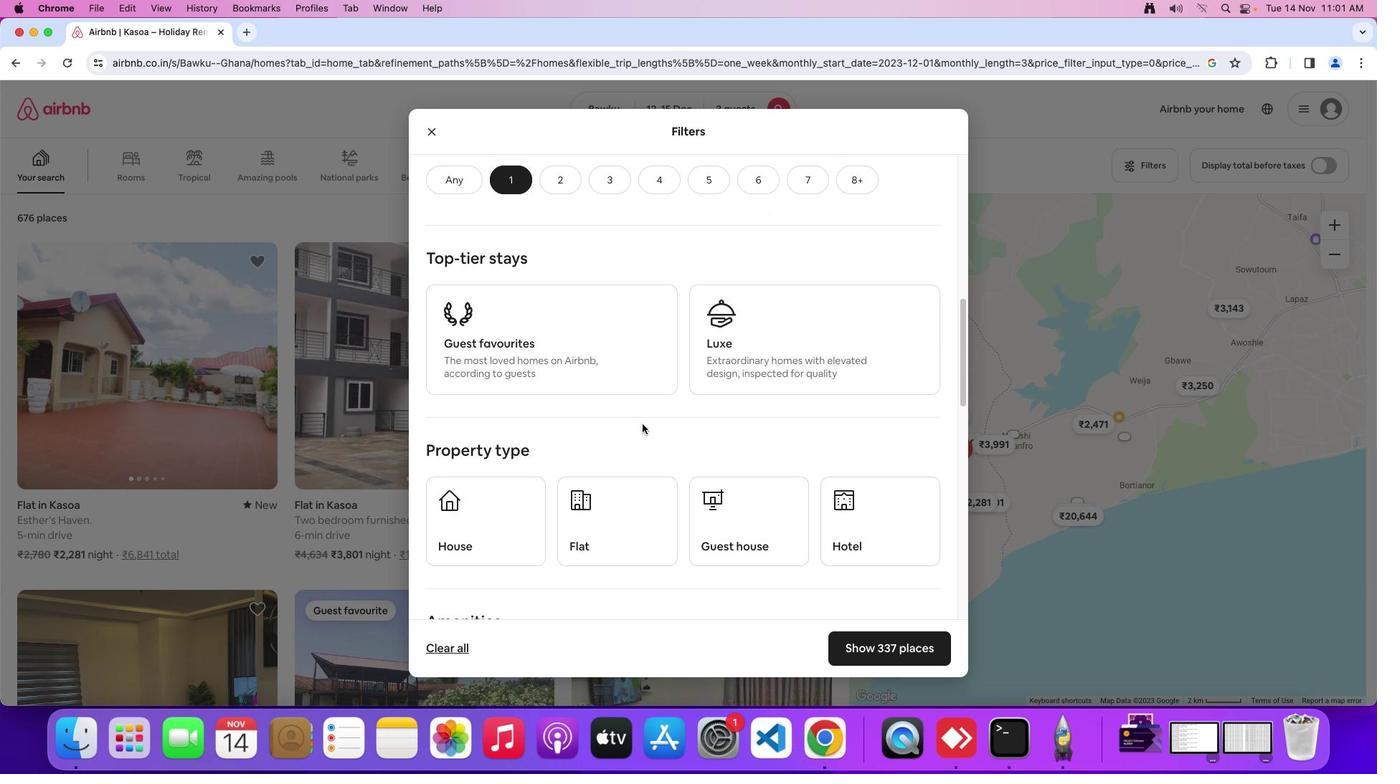 
Action: Mouse scrolled (642, 424) with delta (0, 0)
Screenshot: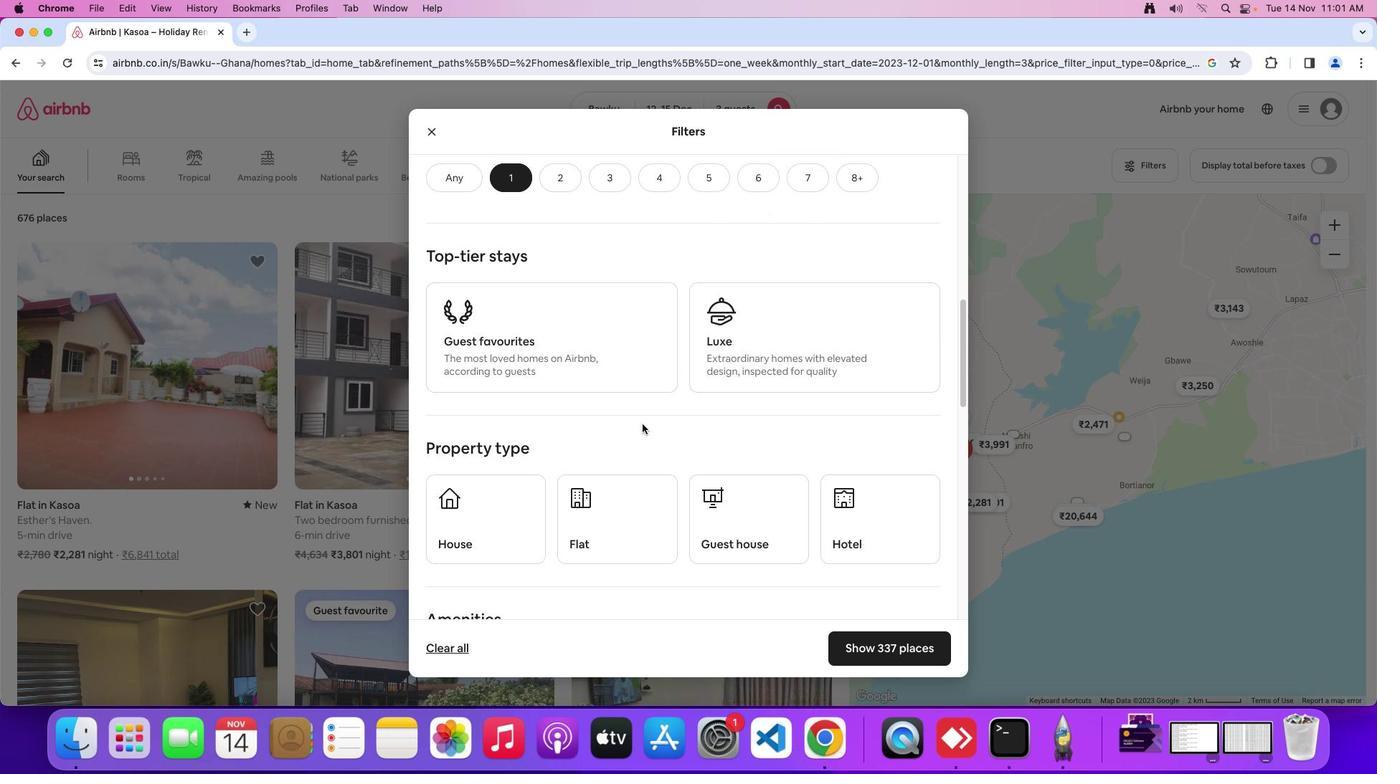 
Action: Mouse scrolled (642, 424) with delta (0, 0)
Screenshot: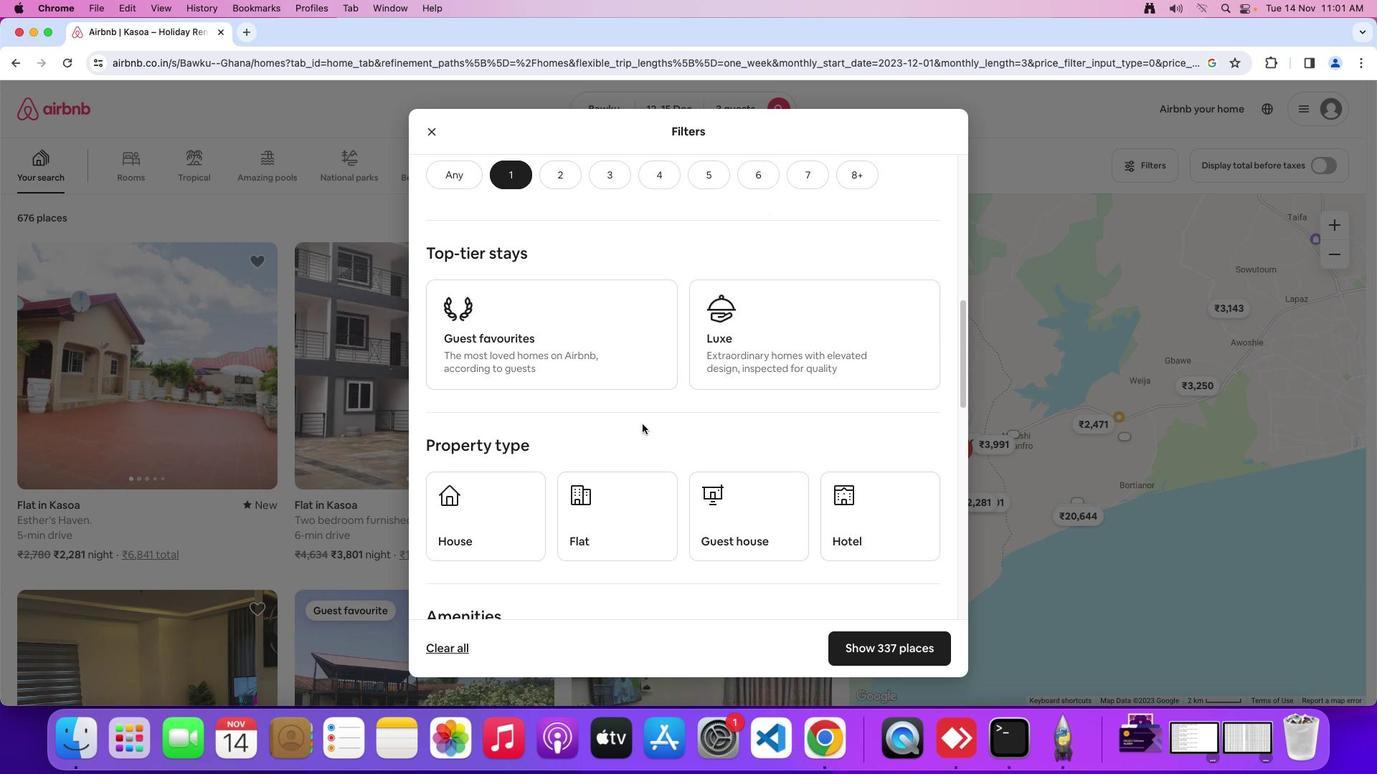 
Action: Mouse scrolled (642, 424) with delta (0, 0)
Screenshot: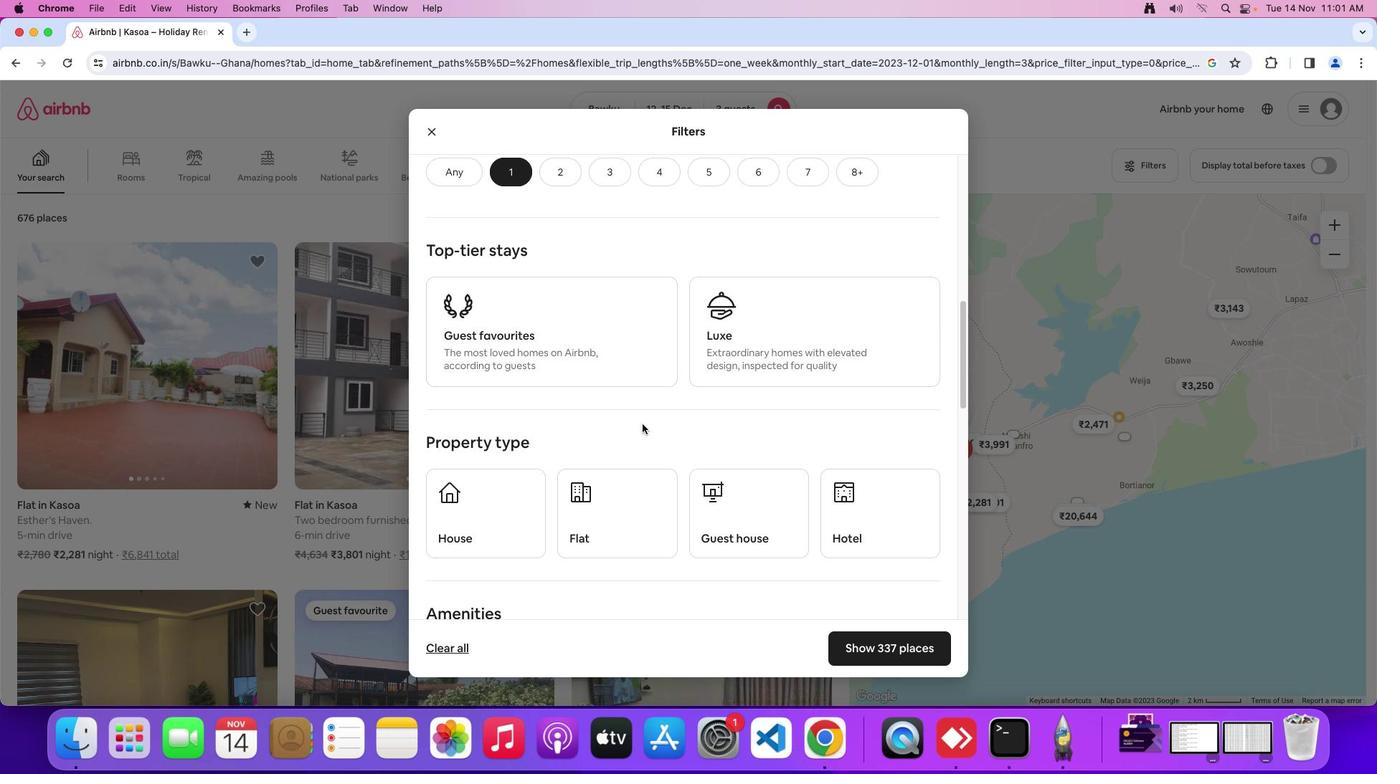 
Action: Mouse moved to (642, 424)
Screenshot: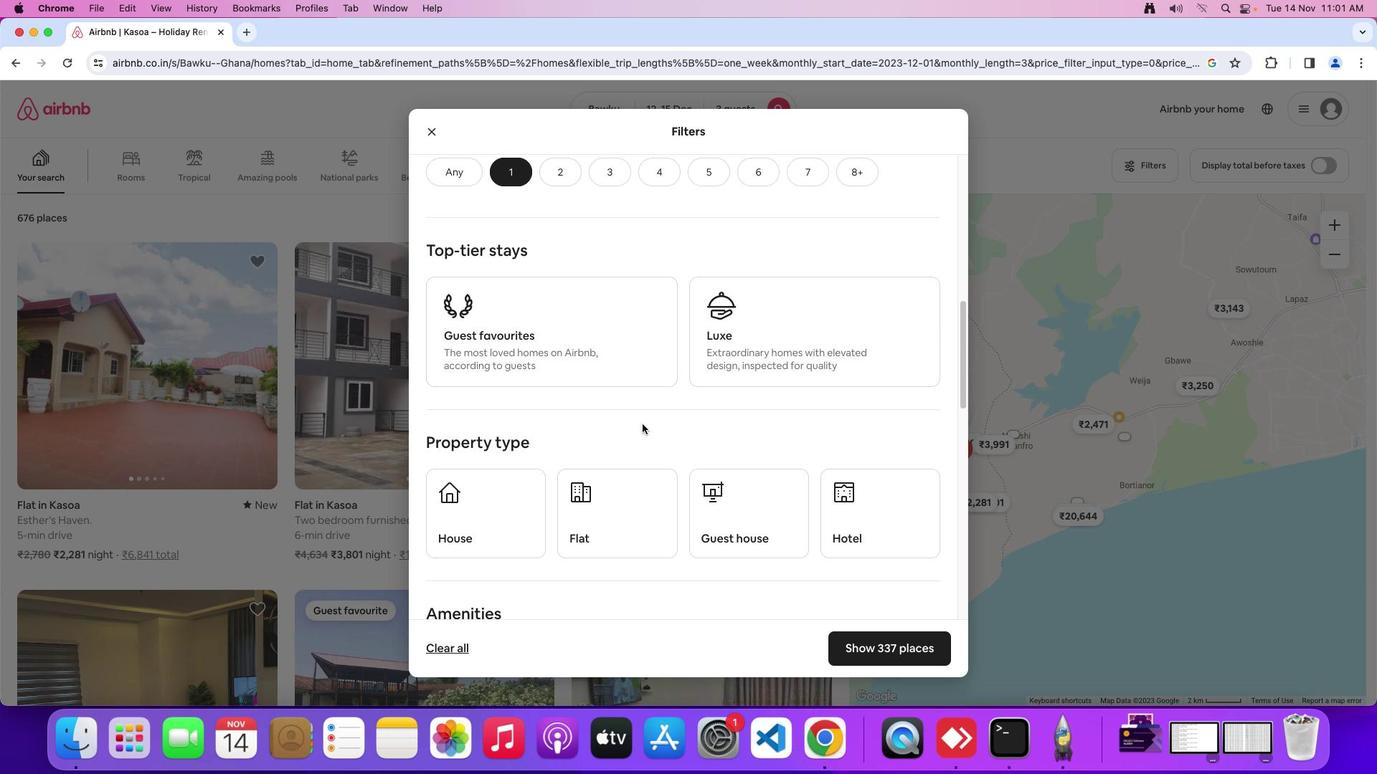 
Action: Mouse scrolled (642, 424) with delta (0, 0)
Screenshot: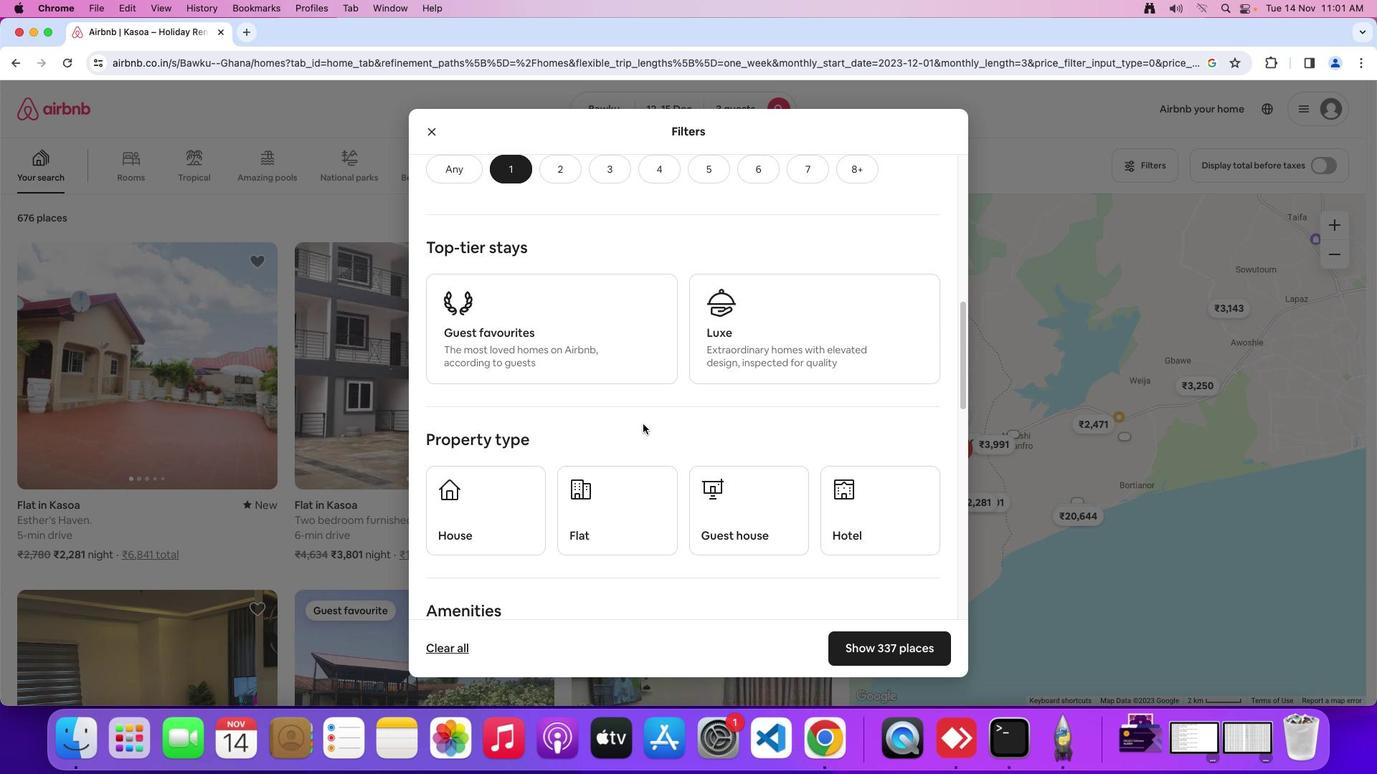 
Action: Mouse moved to (643, 424)
Screenshot: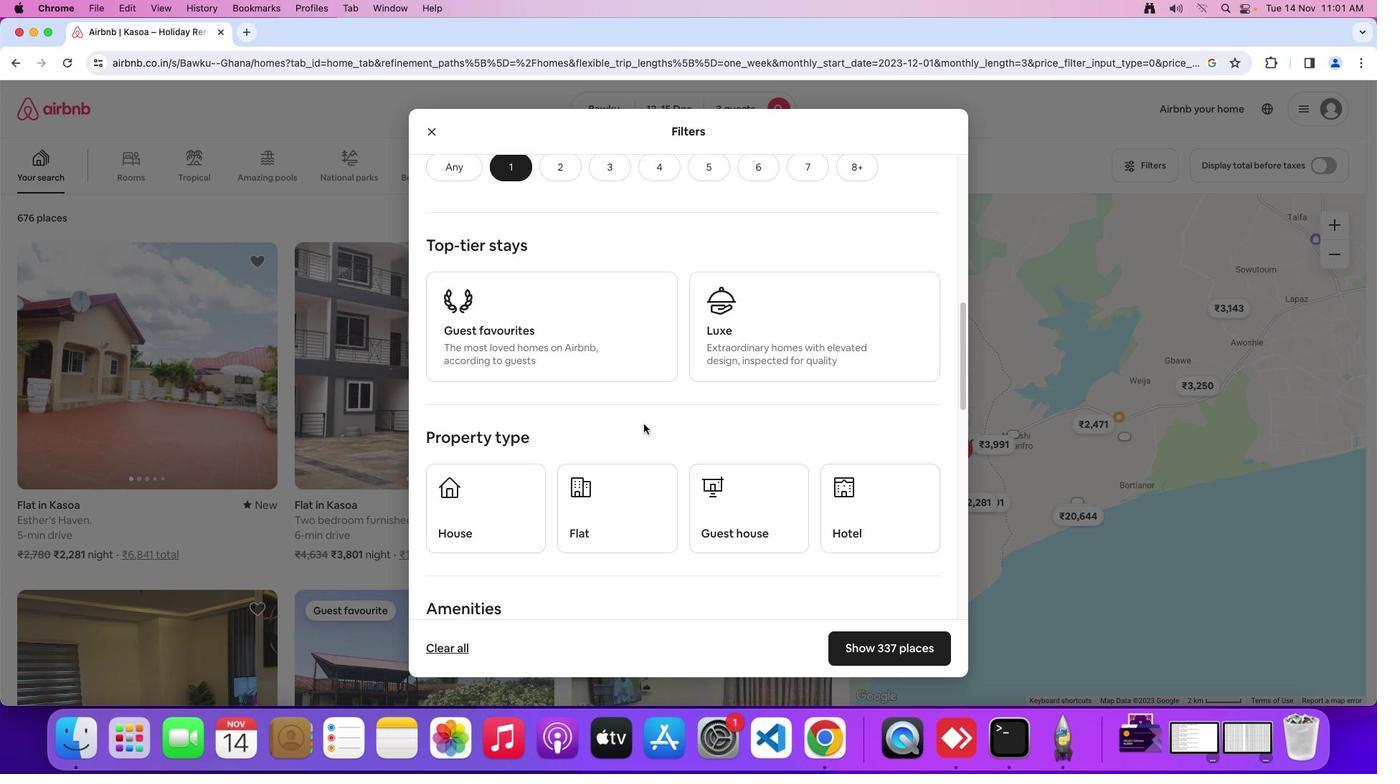 
Action: Mouse scrolled (643, 424) with delta (0, 0)
Screenshot: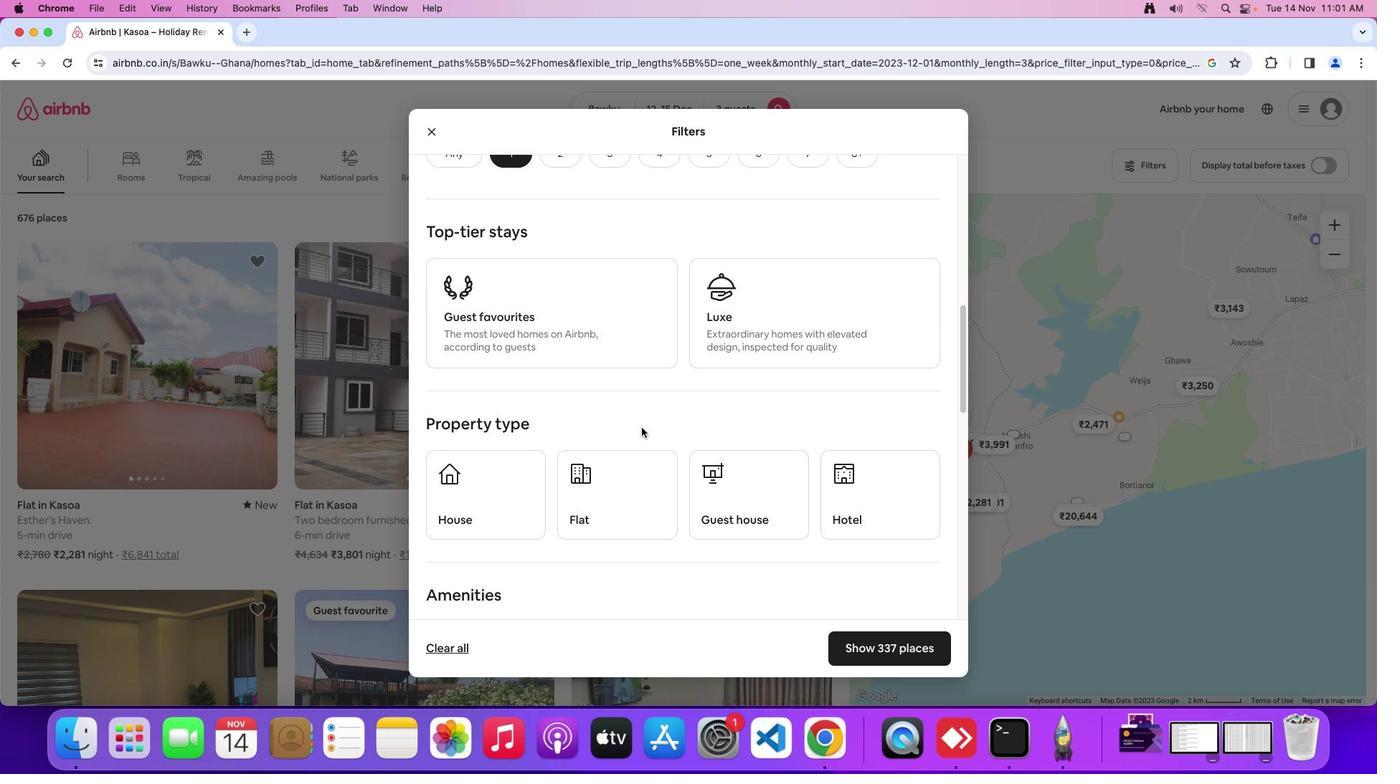 
Action: Mouse scrolled (643, 424) with delta (0, 0)
Screenshot: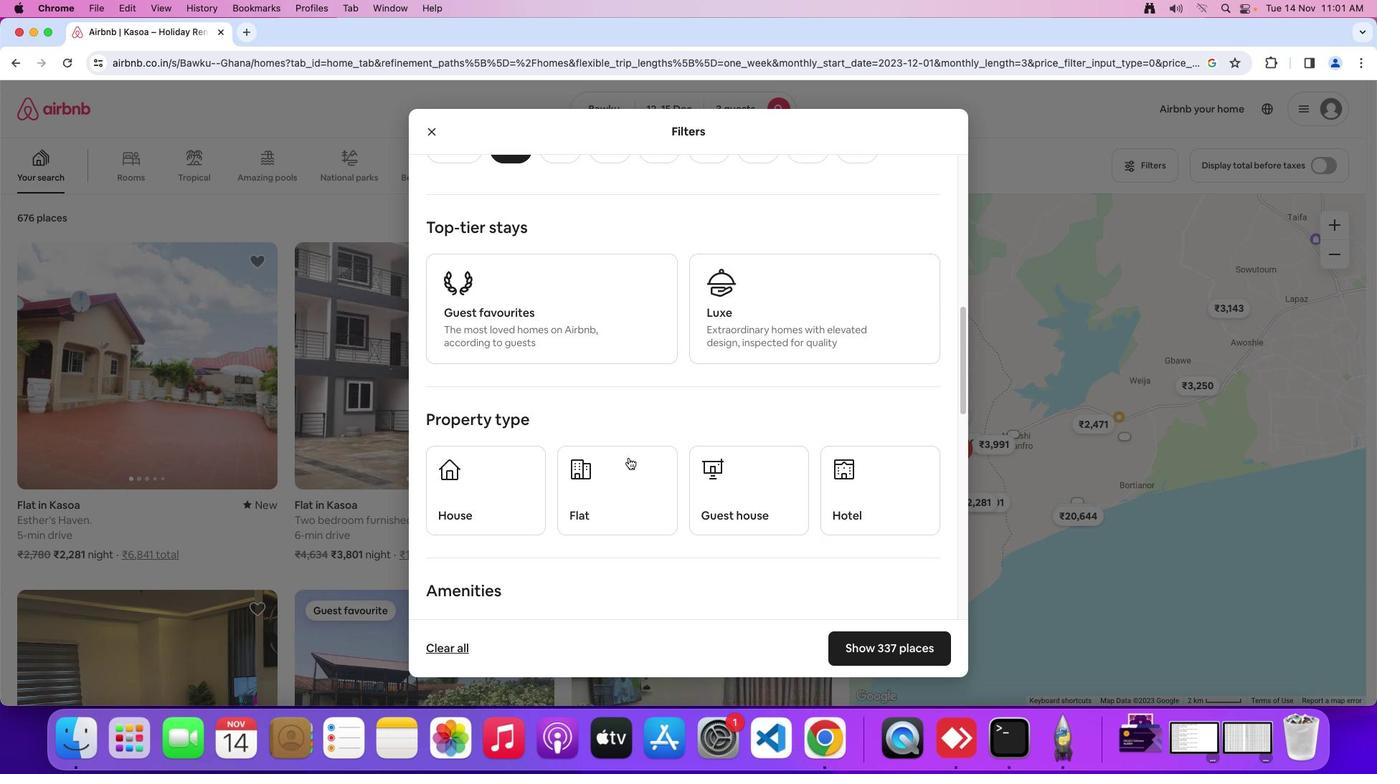 
Action: Mouse moved to (618, 478)
Screenshot: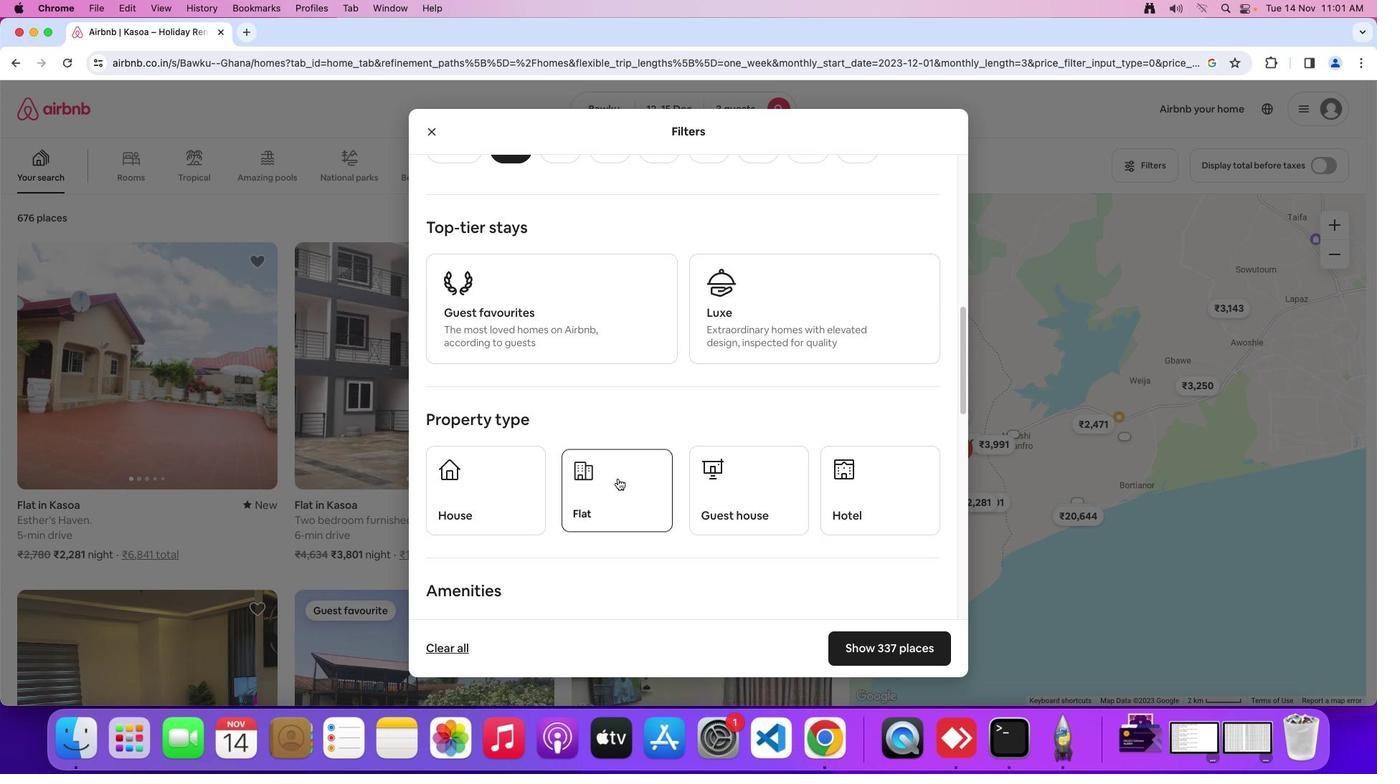 
Action: Mouse pressed left at (618, 478)
Screenshot: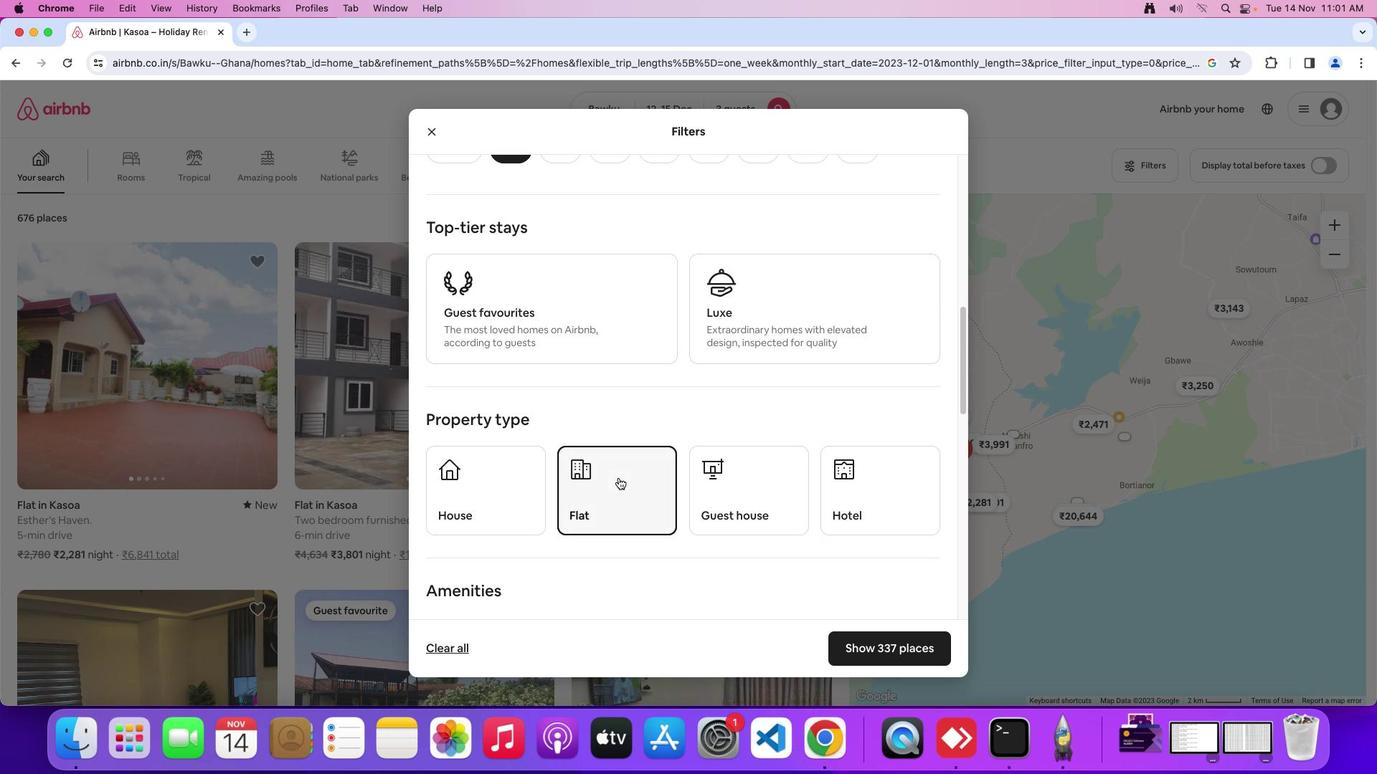 
Action: Mouse moved to (754, 454)
Screenshot: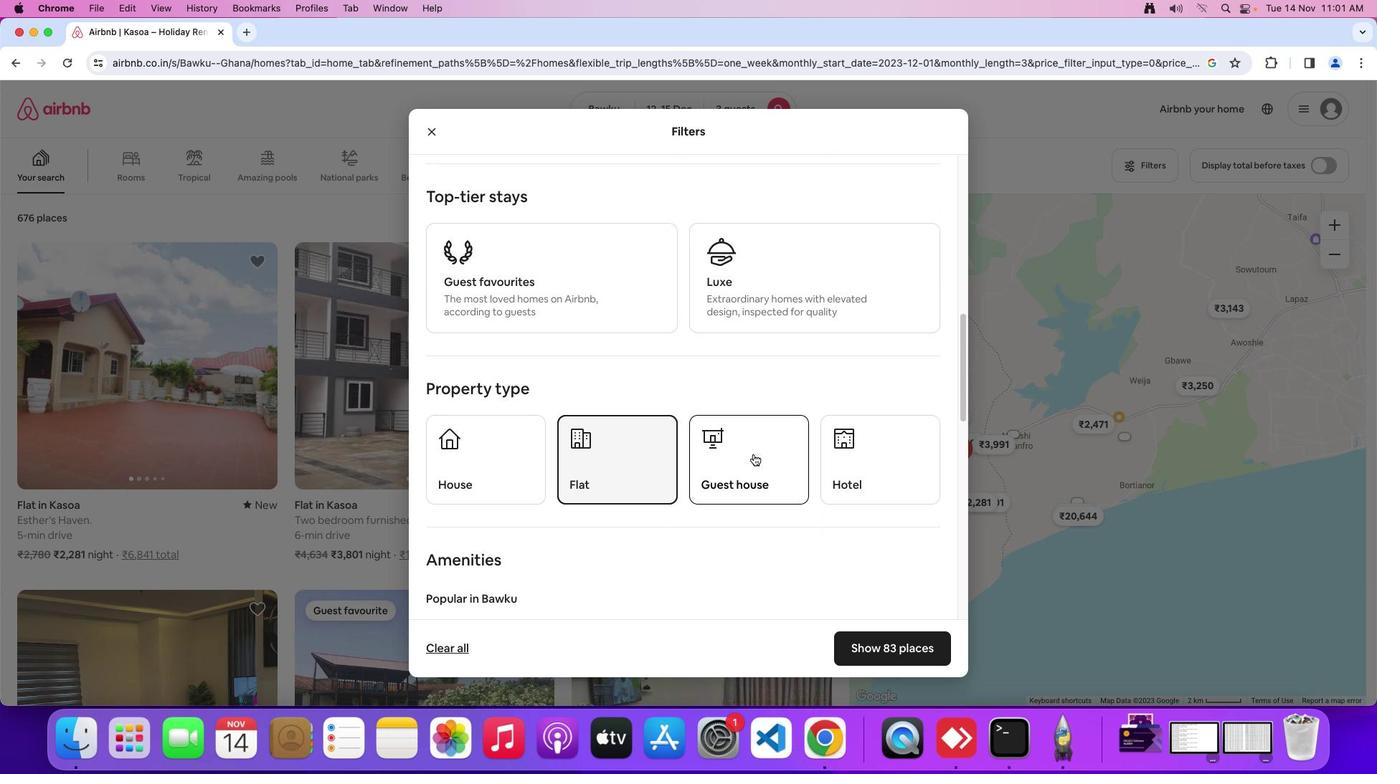 
Action: Mouse scrolled (754, 454) with delta (0, 0)
Screenshot: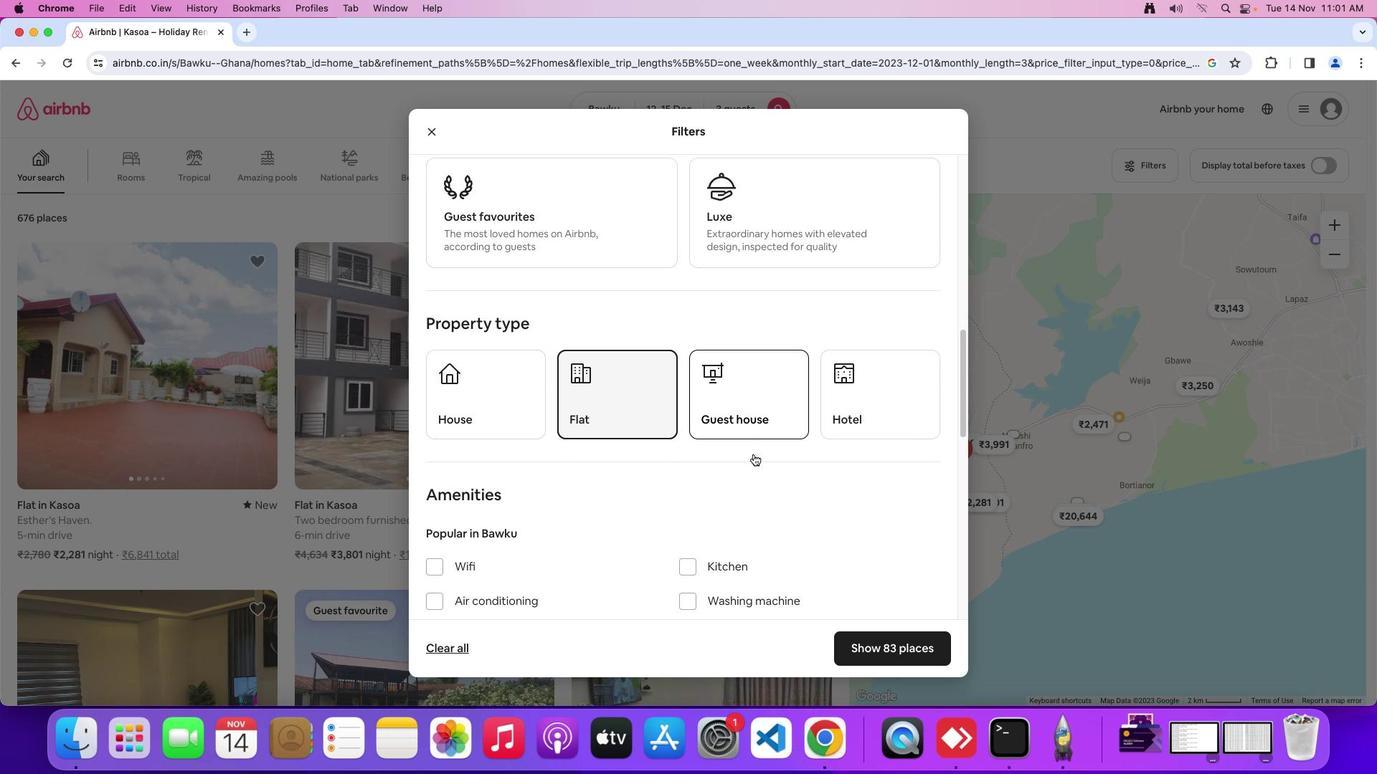 
Action: Mouse scrolled (754, 454) with delta (0, 0)
Screenshot: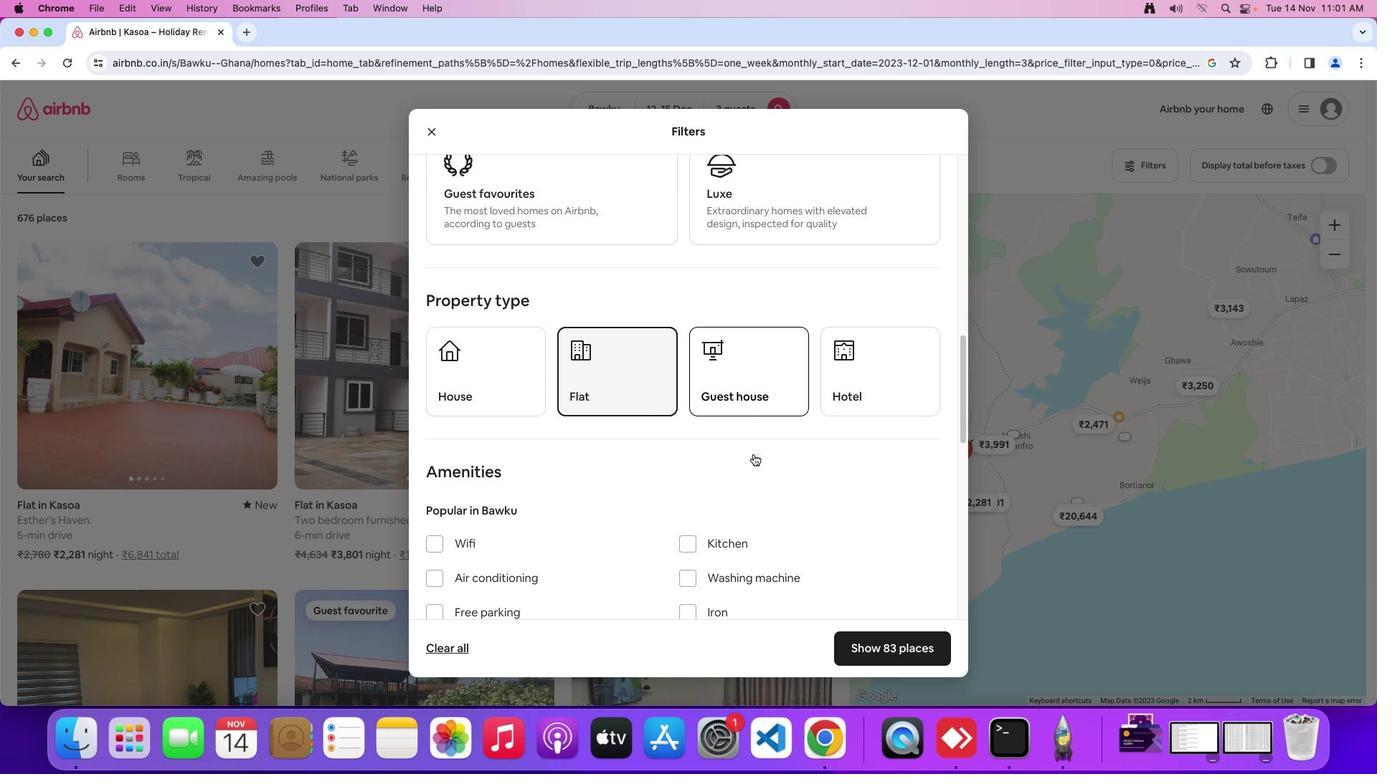 
Action: Mouse moved to (754, 454)
Screenshot: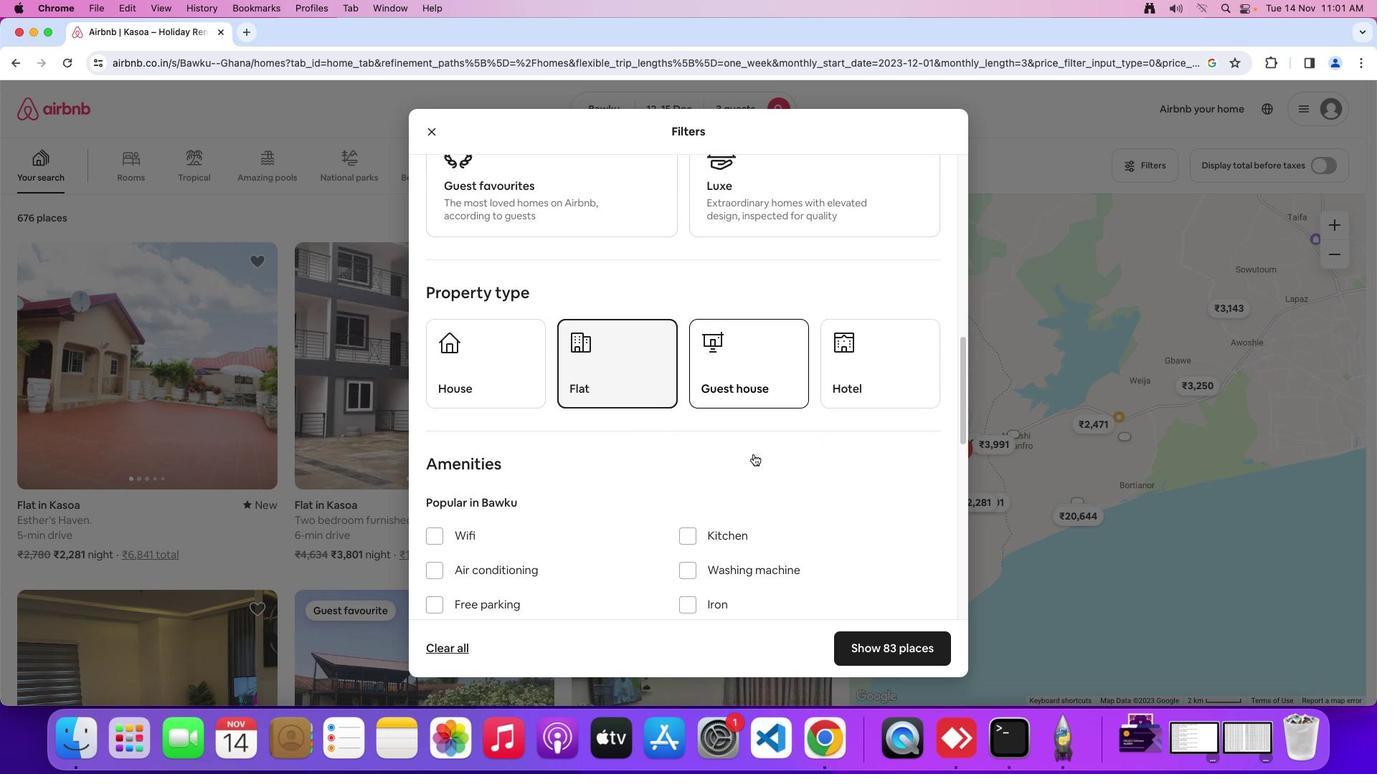 
Action: Mouse scrolled (754, 454) with delta (0, -2)
Screenshot: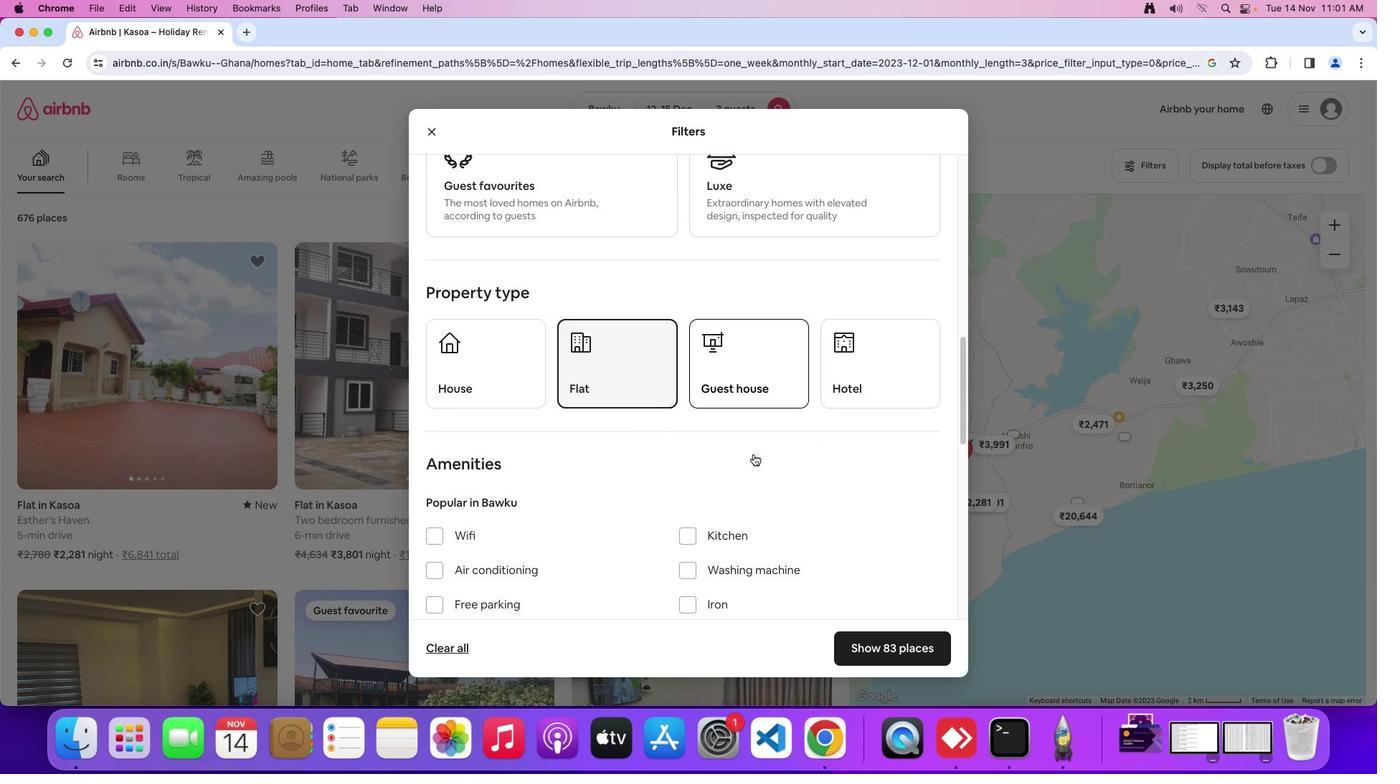 
Action: Mouse moved to (752, 454)
Screenshot: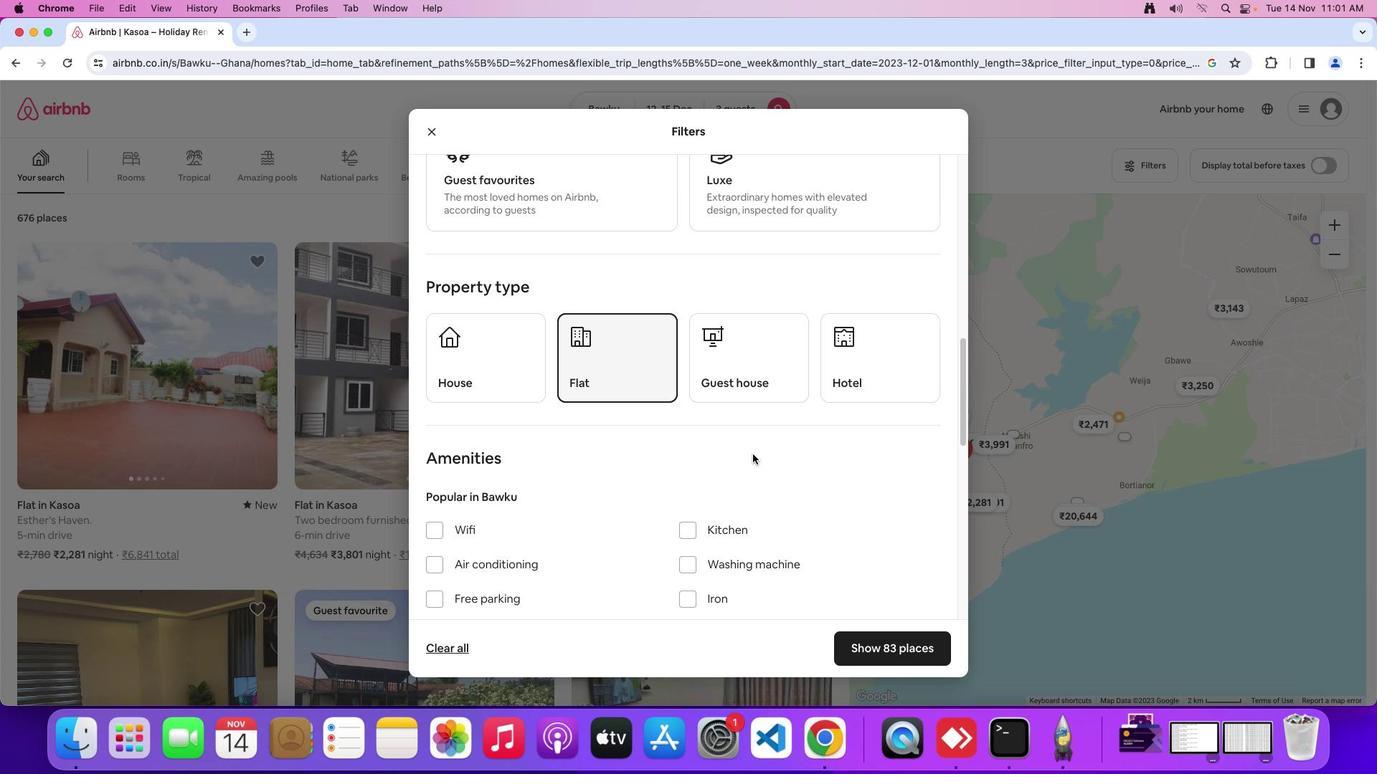 
Action: Mouse scrolled (752, 454) with delta (0, 0)
Screenshot: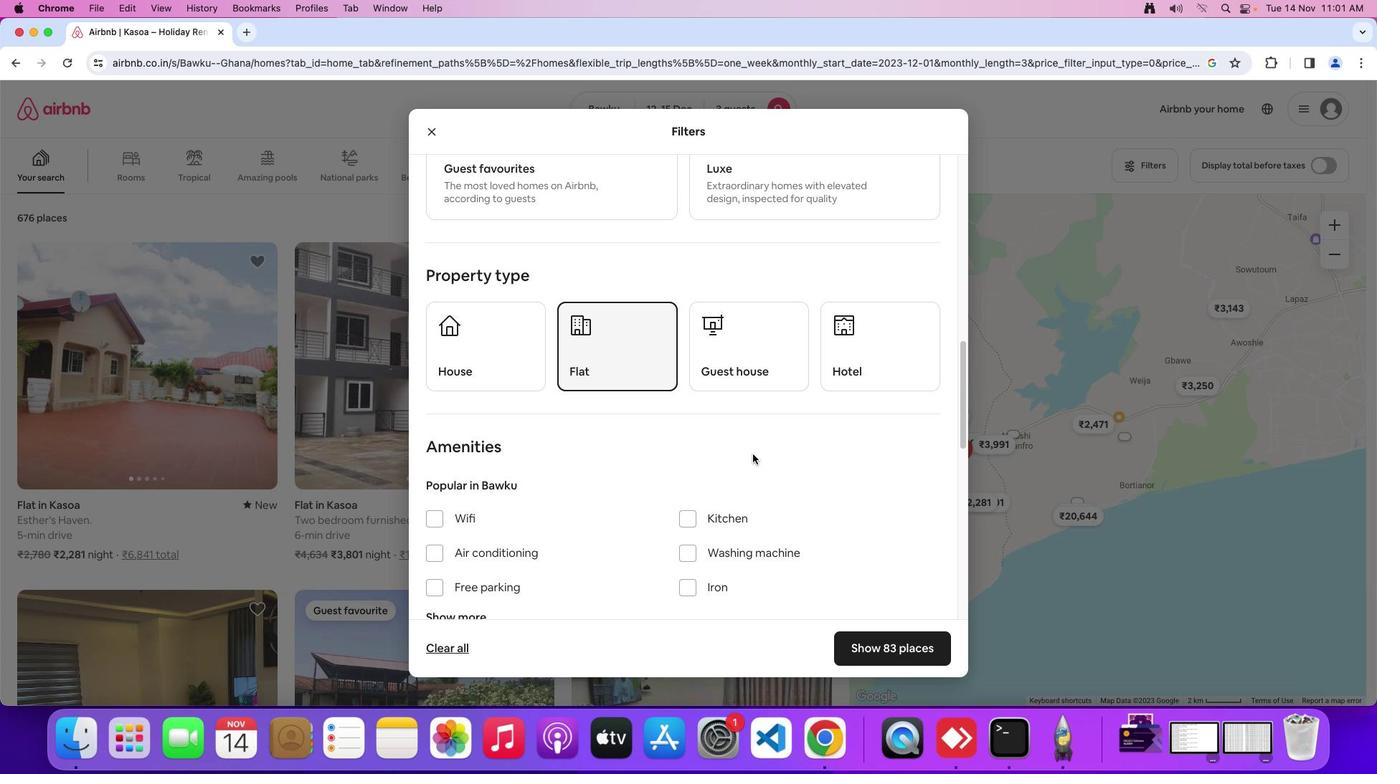 
Action: Mouse scrolled (752, 454) with delta (0, 0)
Screenshot: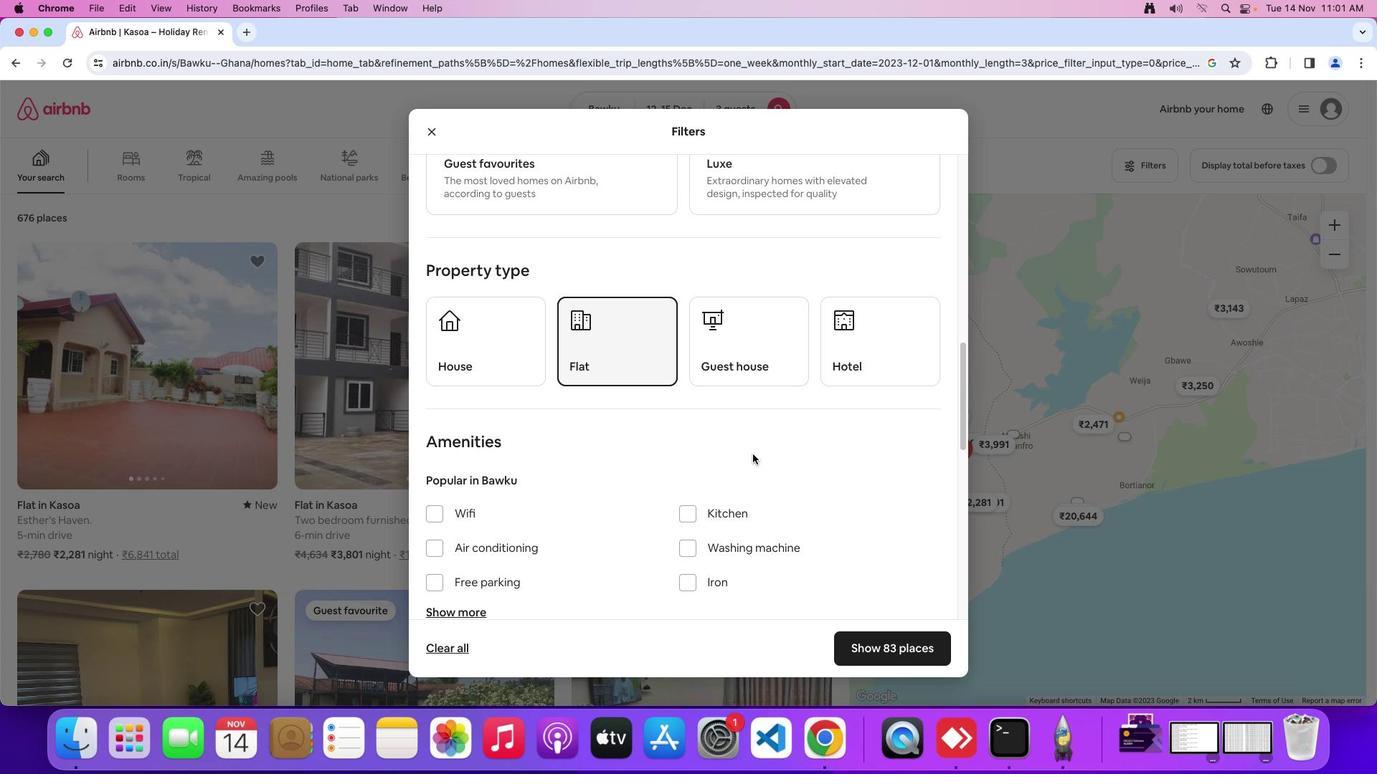 
Action: Mouse moved to (752, 454)
Screenshot: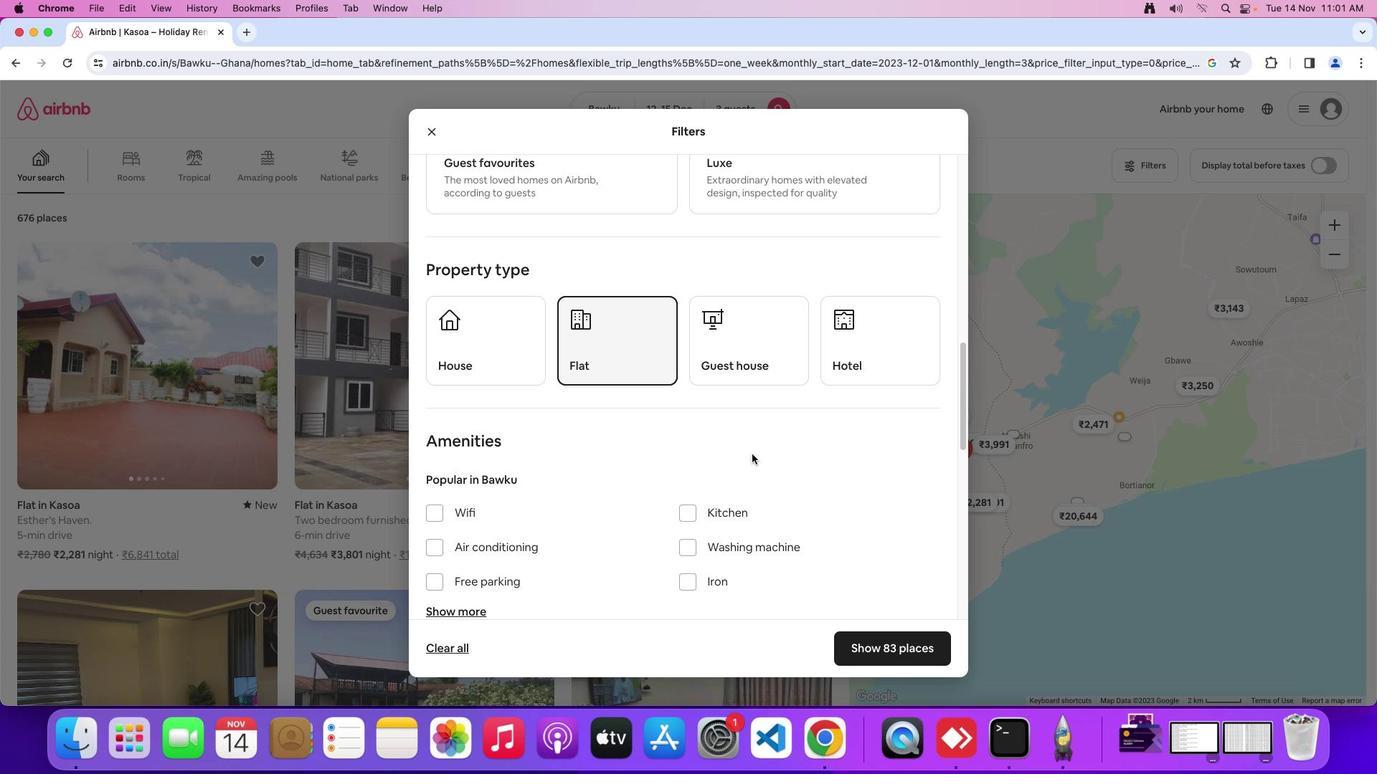 
Action: Mouse scrolled (752, 454) with delta (0, 0)
Screenshot: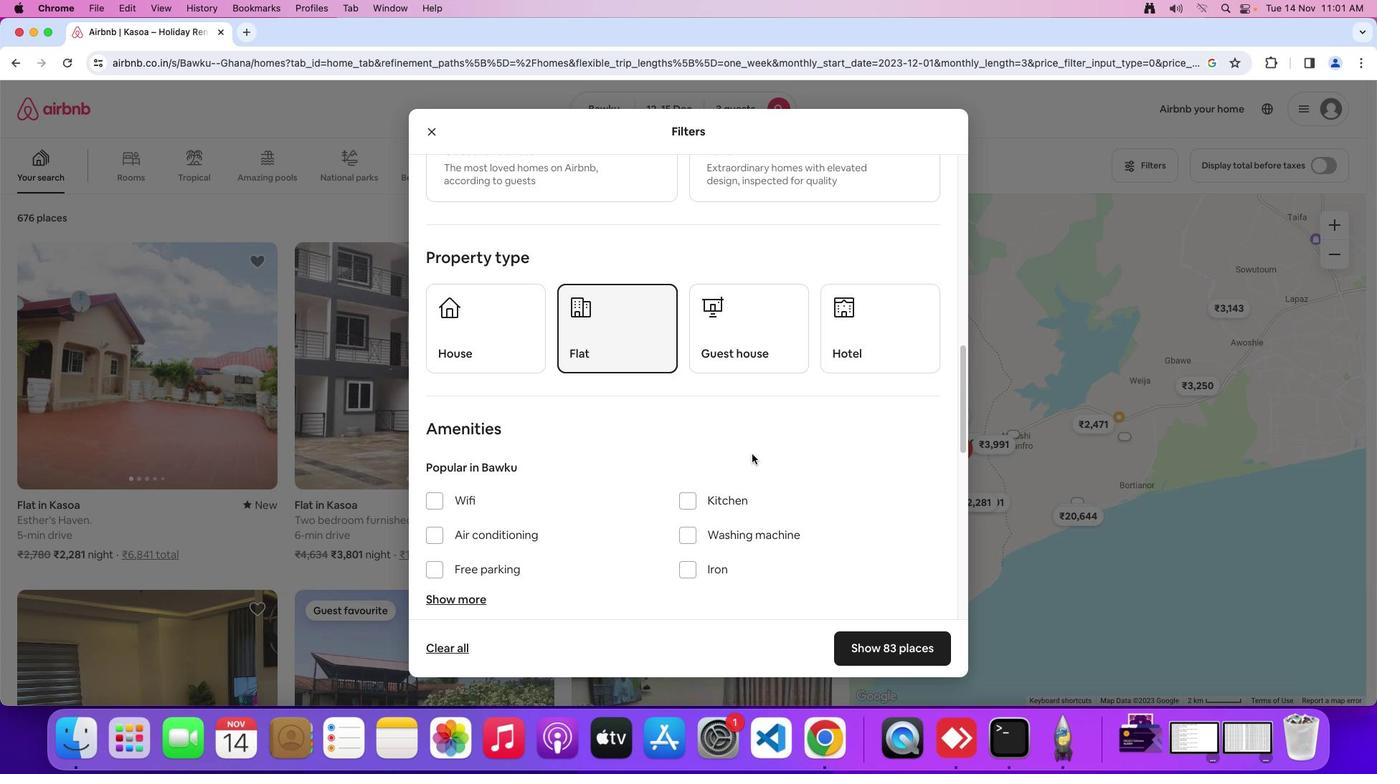 
Action: Mouse scrolled (752, 454) with delta (0, 0)
Screenshot: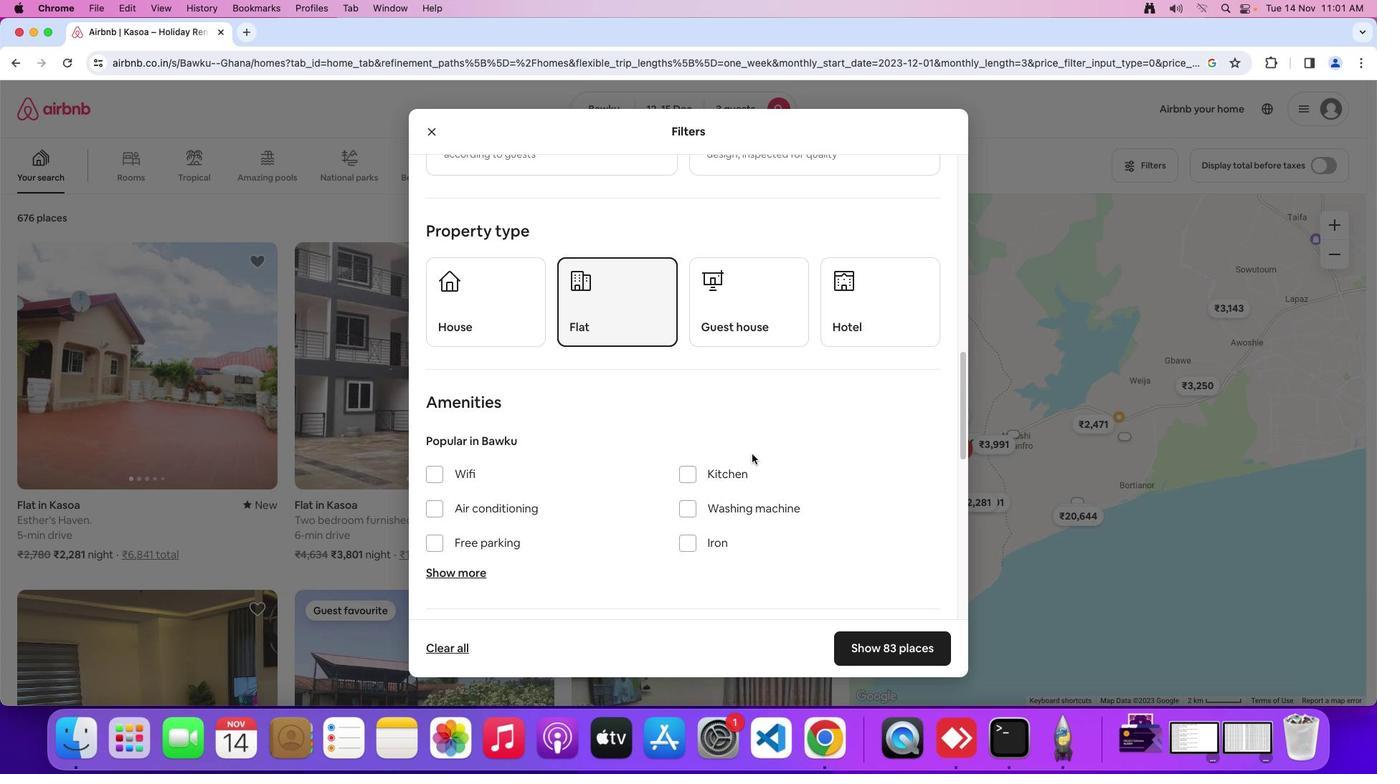 
Action: Mouse scrolled (752, 454) with delta (0, 0)
Screenshot: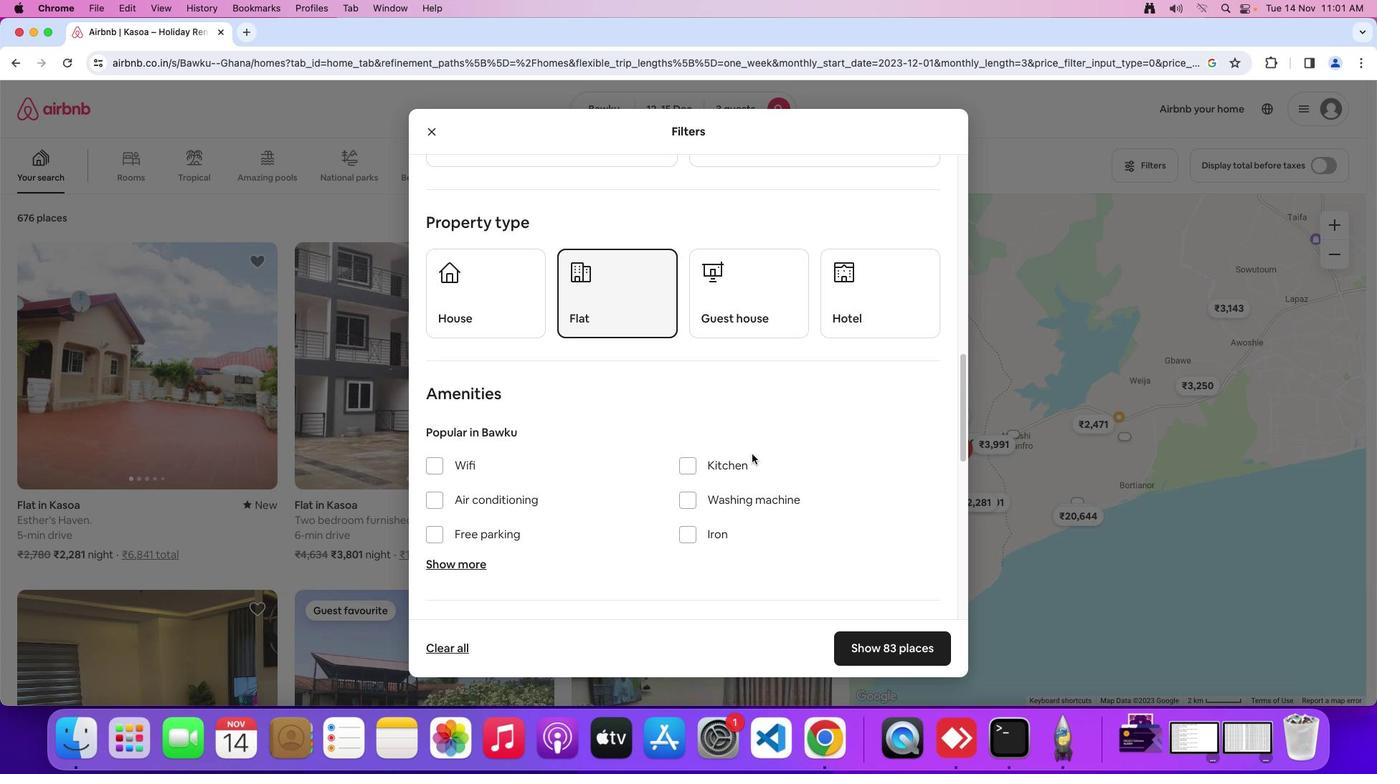 
Action: Mouse scrolled (752, 454) with delta (0, 0)
Screenshot: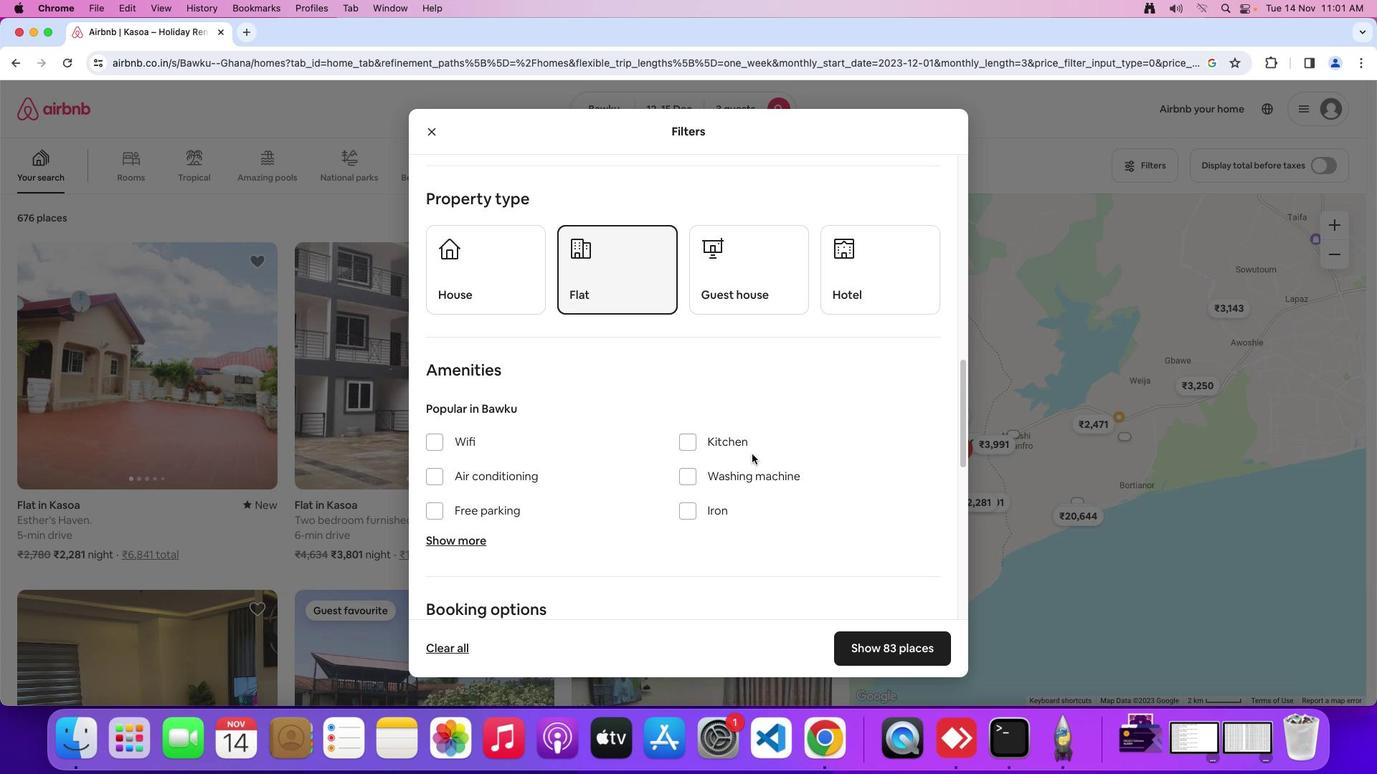 
Action: Mouse scrolled (752, 454) with delta (0, 0)
Screenshot: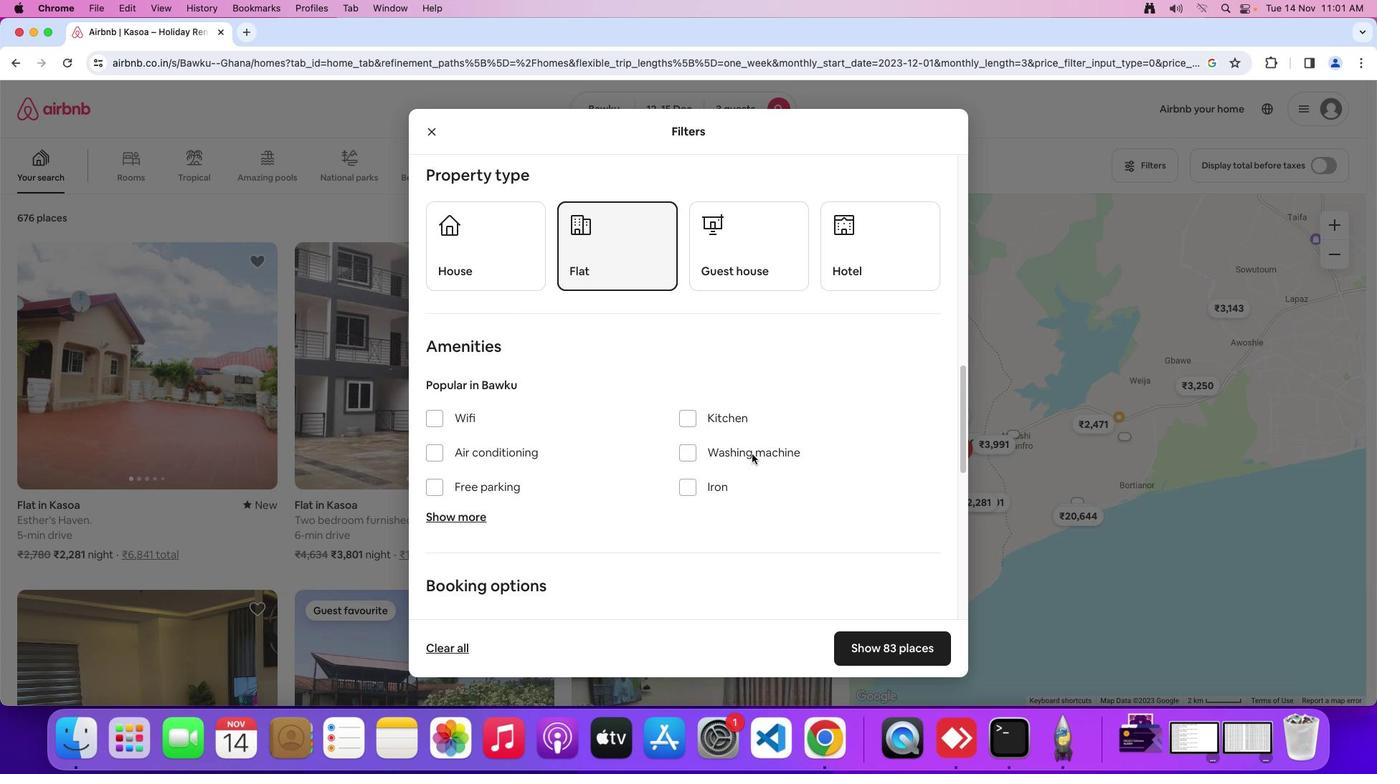 
Action: Mouse scrolled (752, 454) with delta (0, 0)
Screenshot: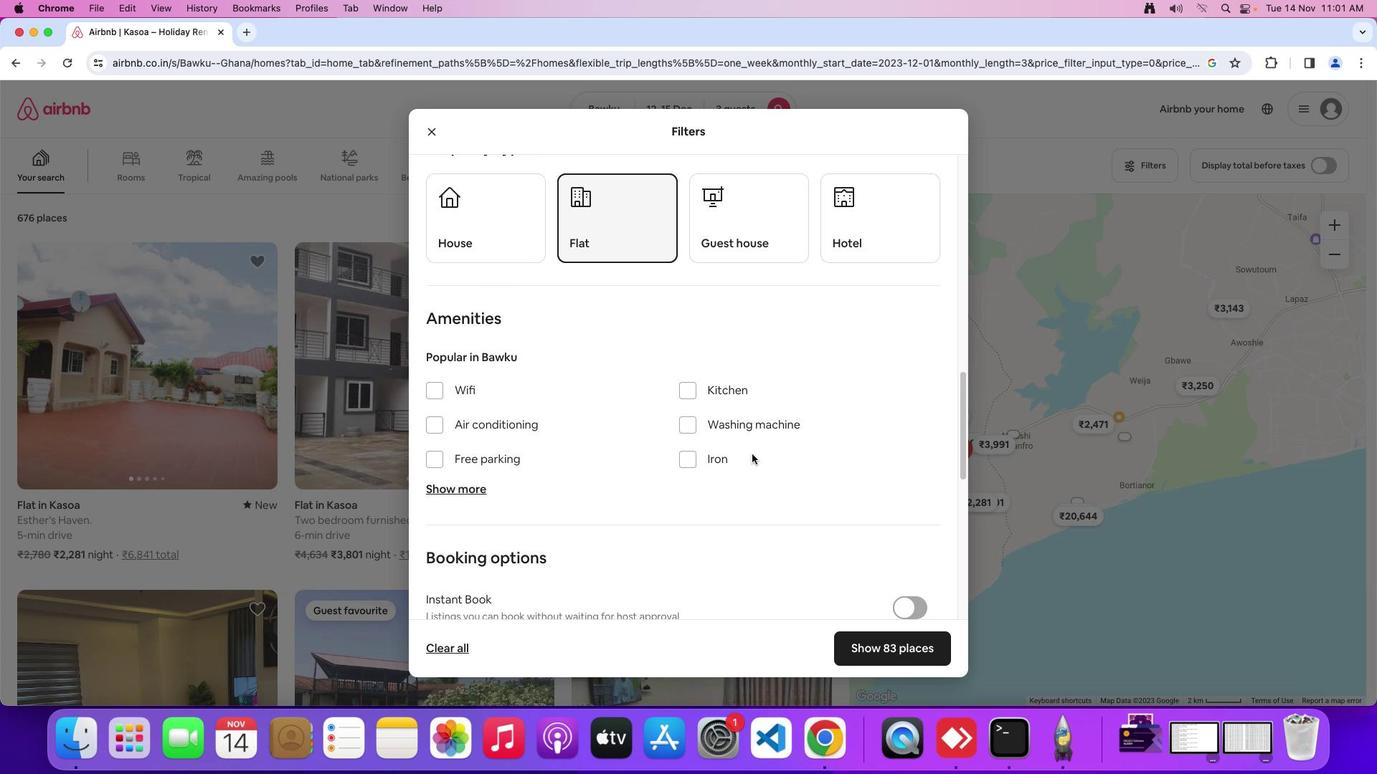 
Action: Mouse moved to (752, 454)
Screenshot: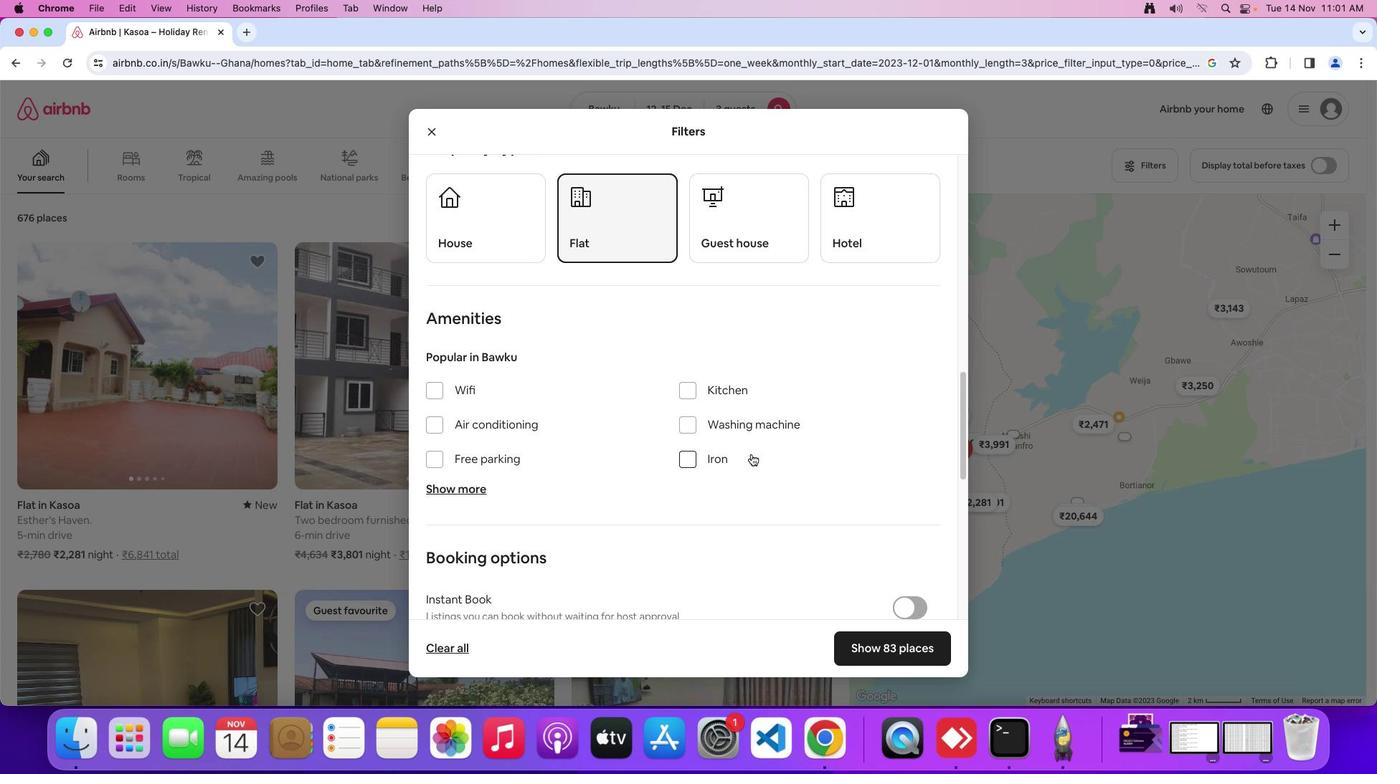 
Action: Mouse scrolled (752, 454) with delta (0, 0)
Screenshot: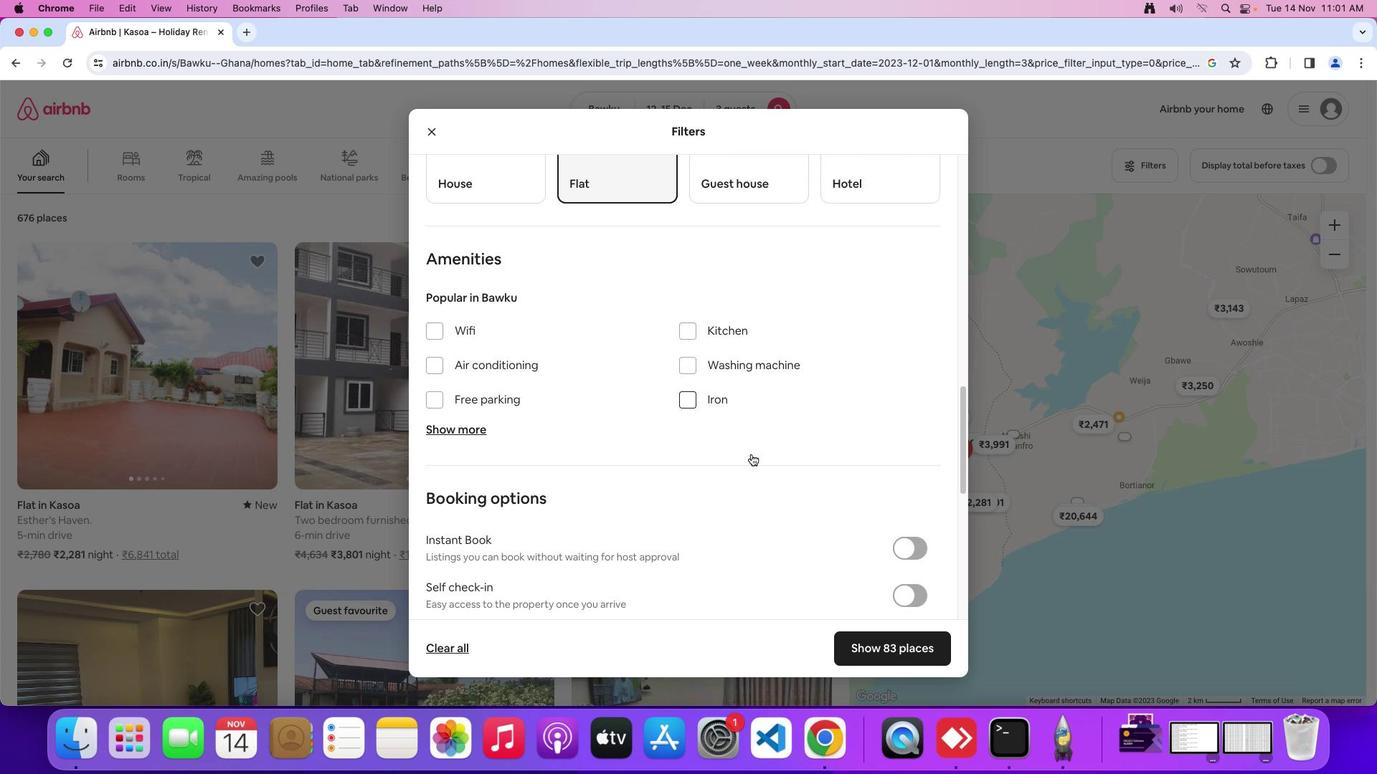 
Action: Mouse scrolled (752, 454) with delta (0, 0)
Screenshot: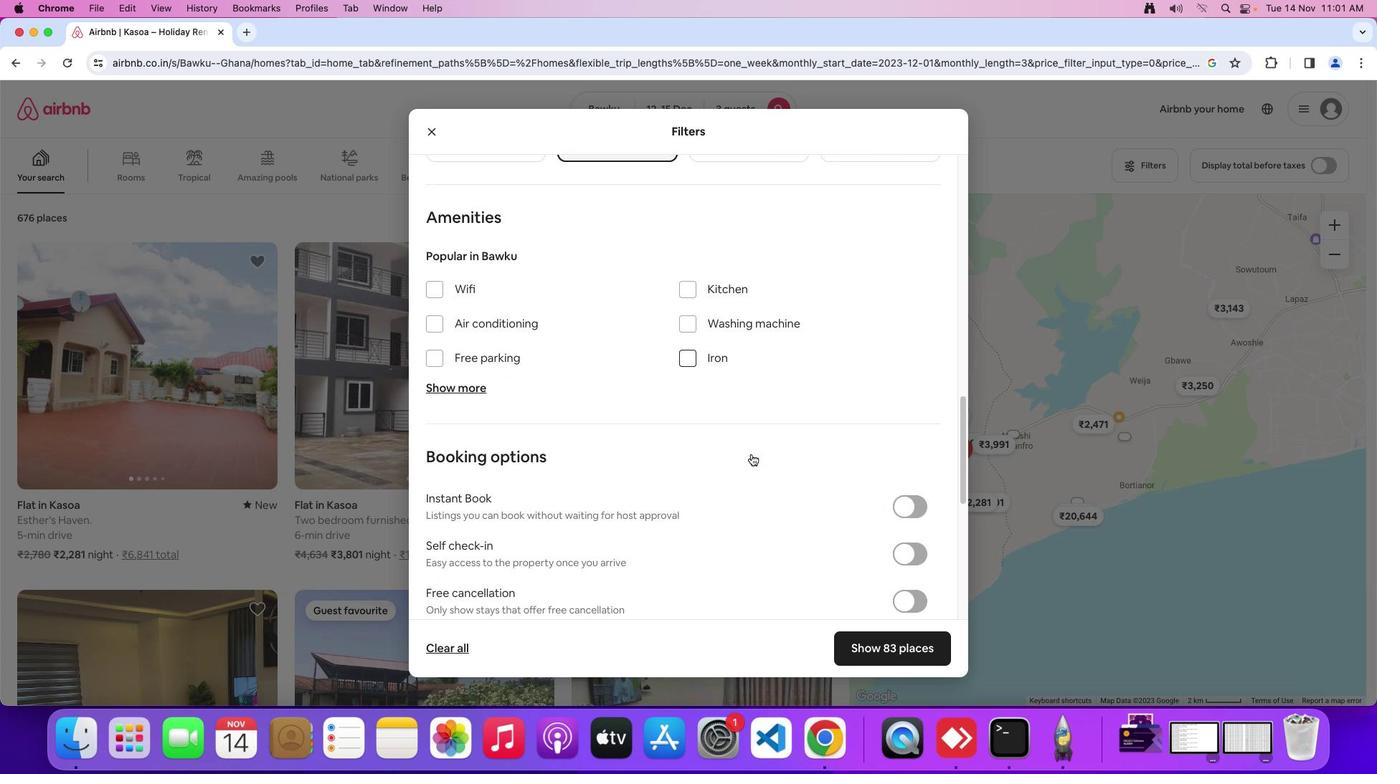 
Action: Mouse scrolled (752, 454) with delta (0, -1)
Screenshot: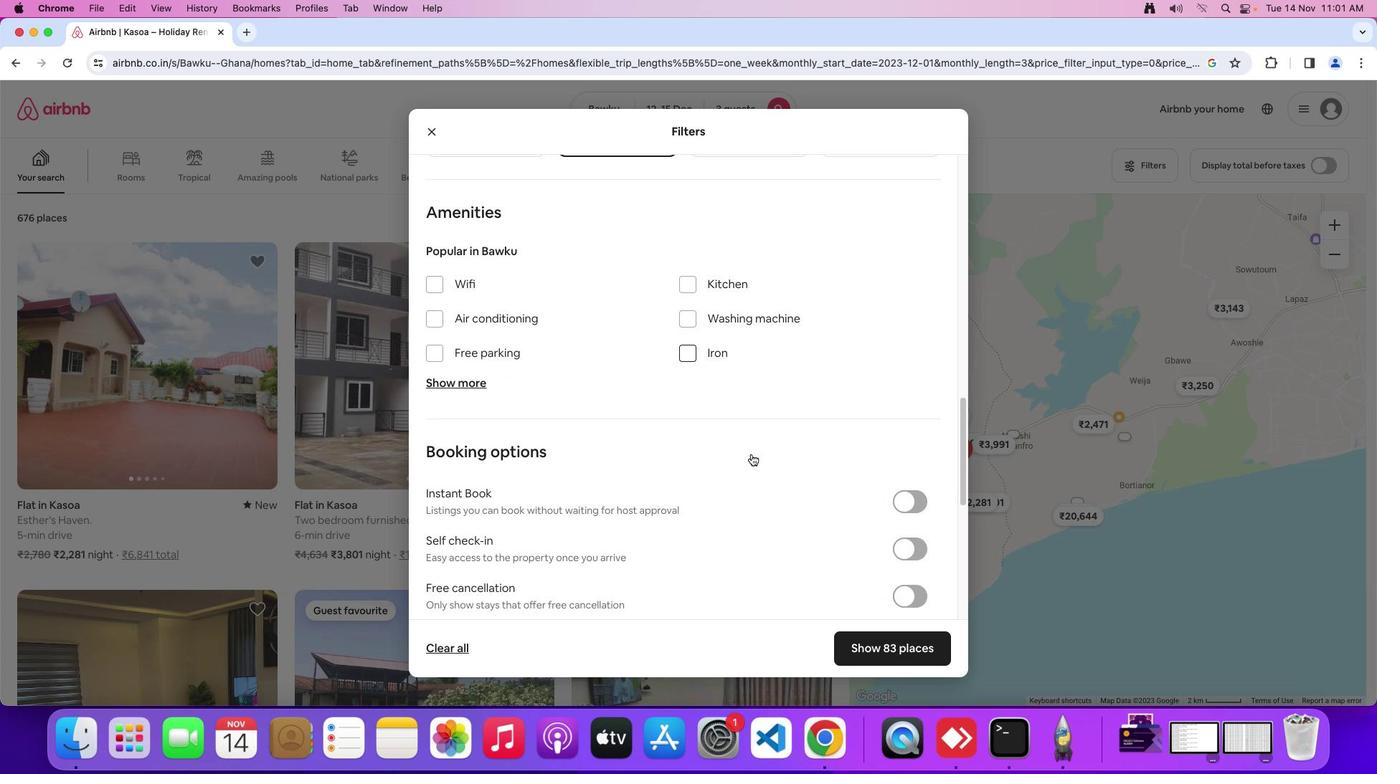 
Action: Mouse scrolled (752, 454) with delta (0, 0)
Screenshot: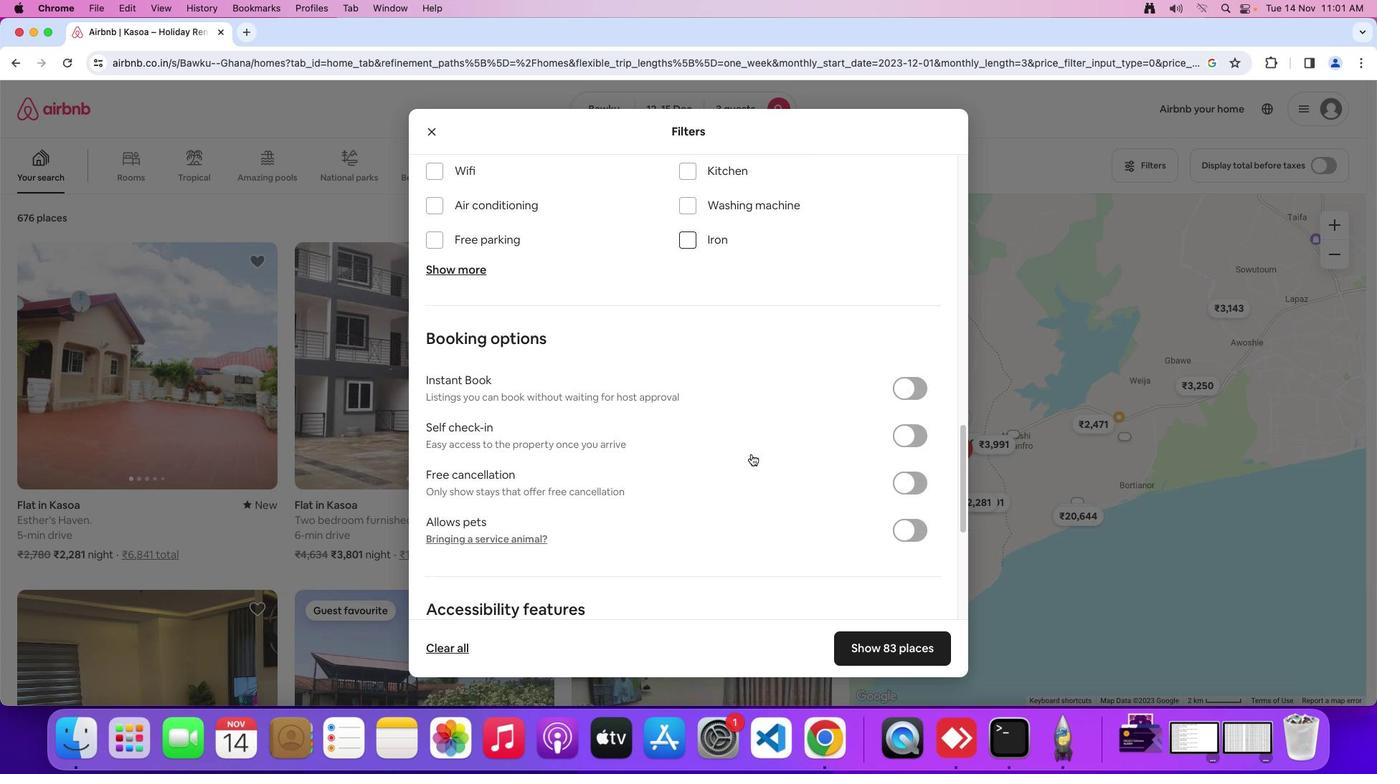 
Action: Mouse scrolled (752, 454) with delta (0, 0)
Screenshot: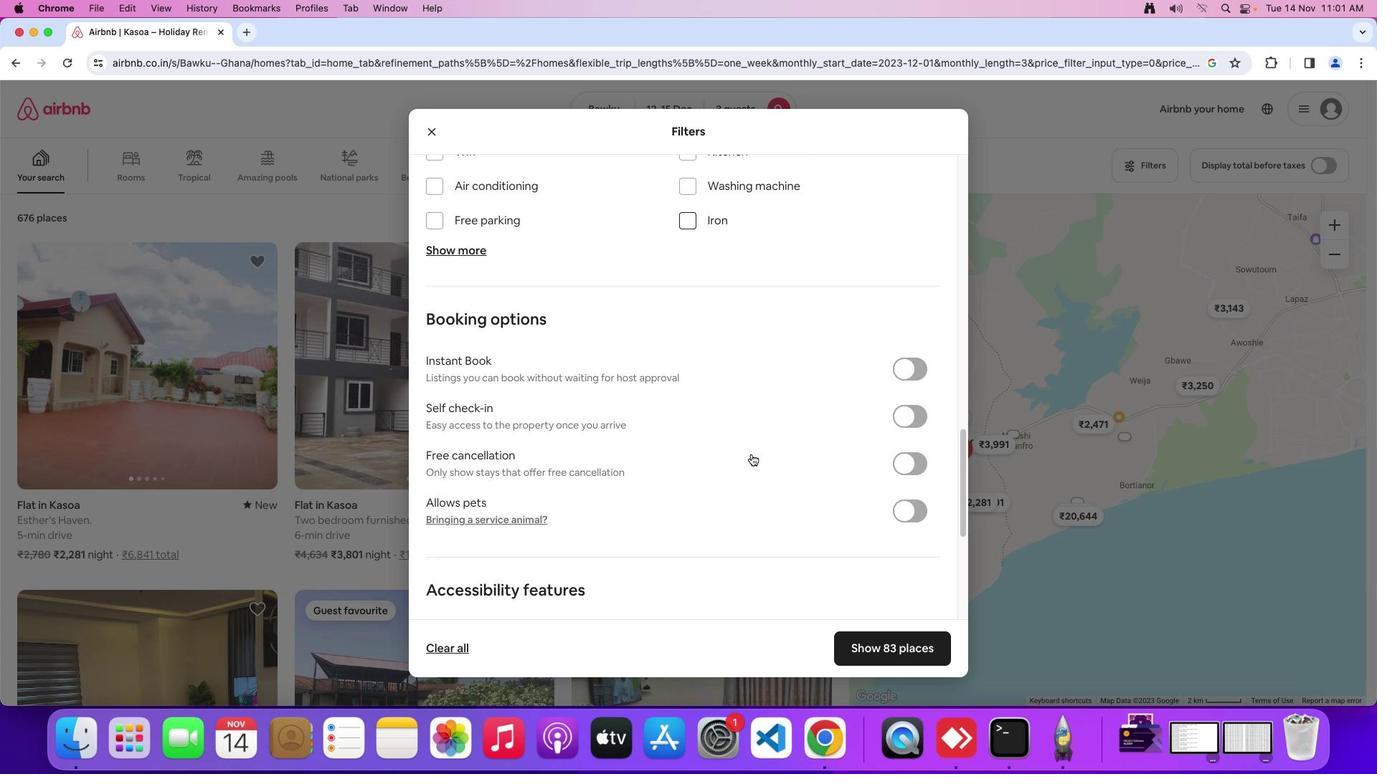 
Action: Mouse scrolled (752, 454) with delta (0, -2)
Screenshot: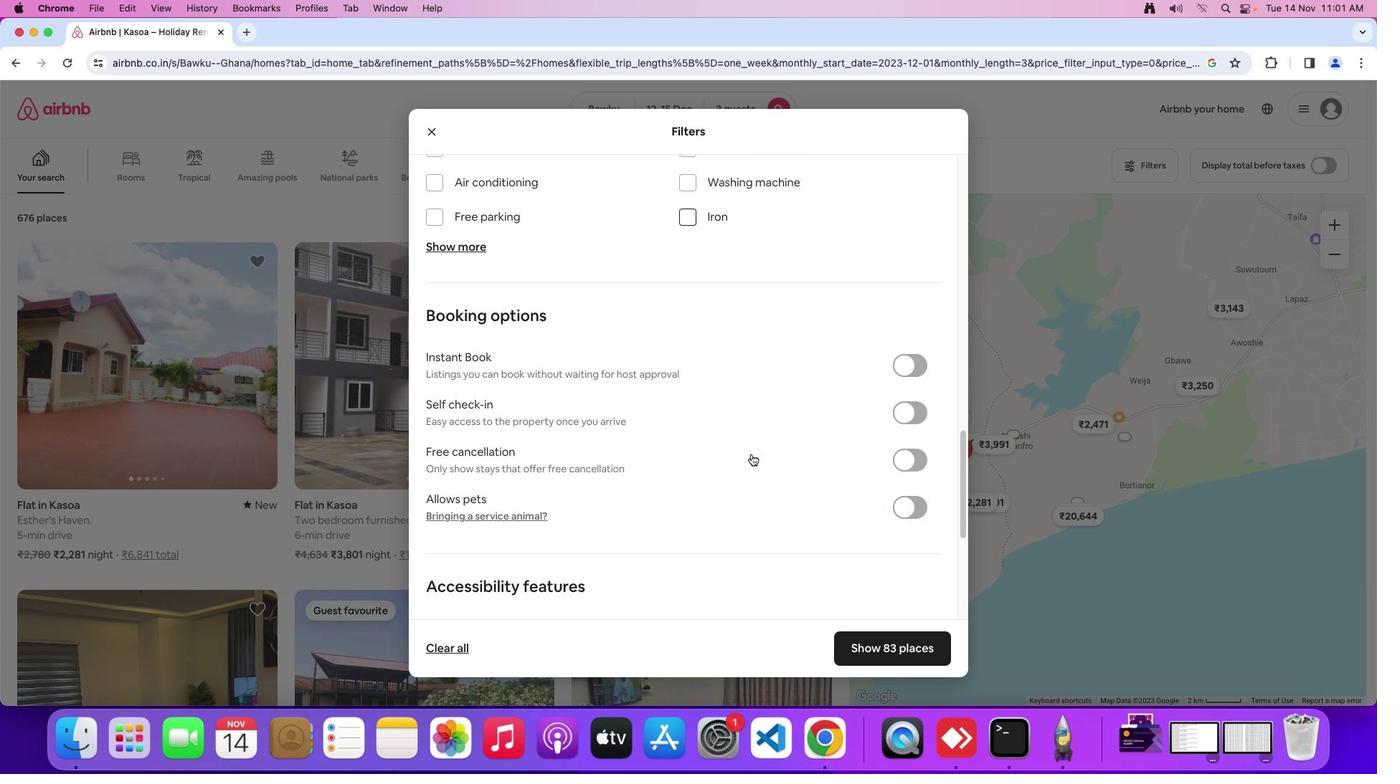 
Action: Mouse moved to (912, 412)
Screenshot: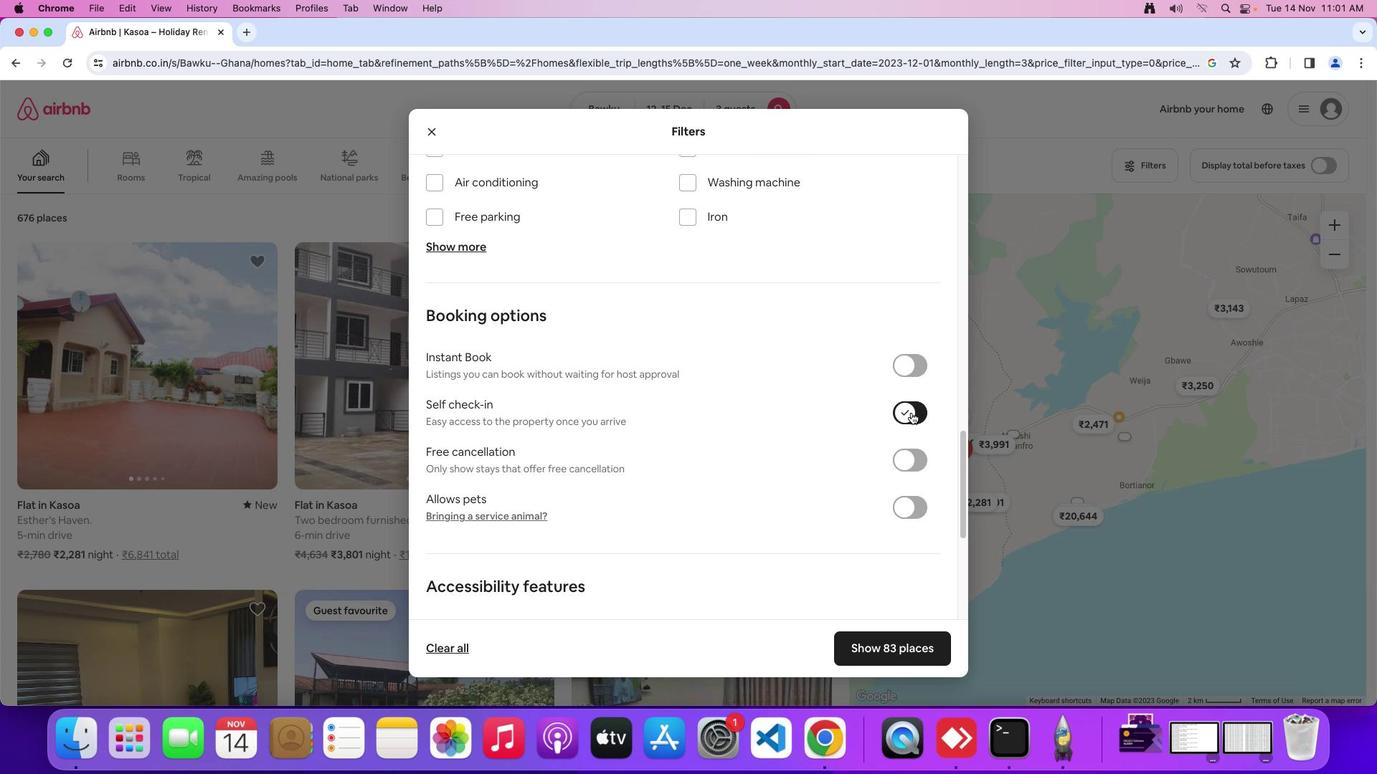 
Action: Mouse pressed left at (912, 412)
Screenshot: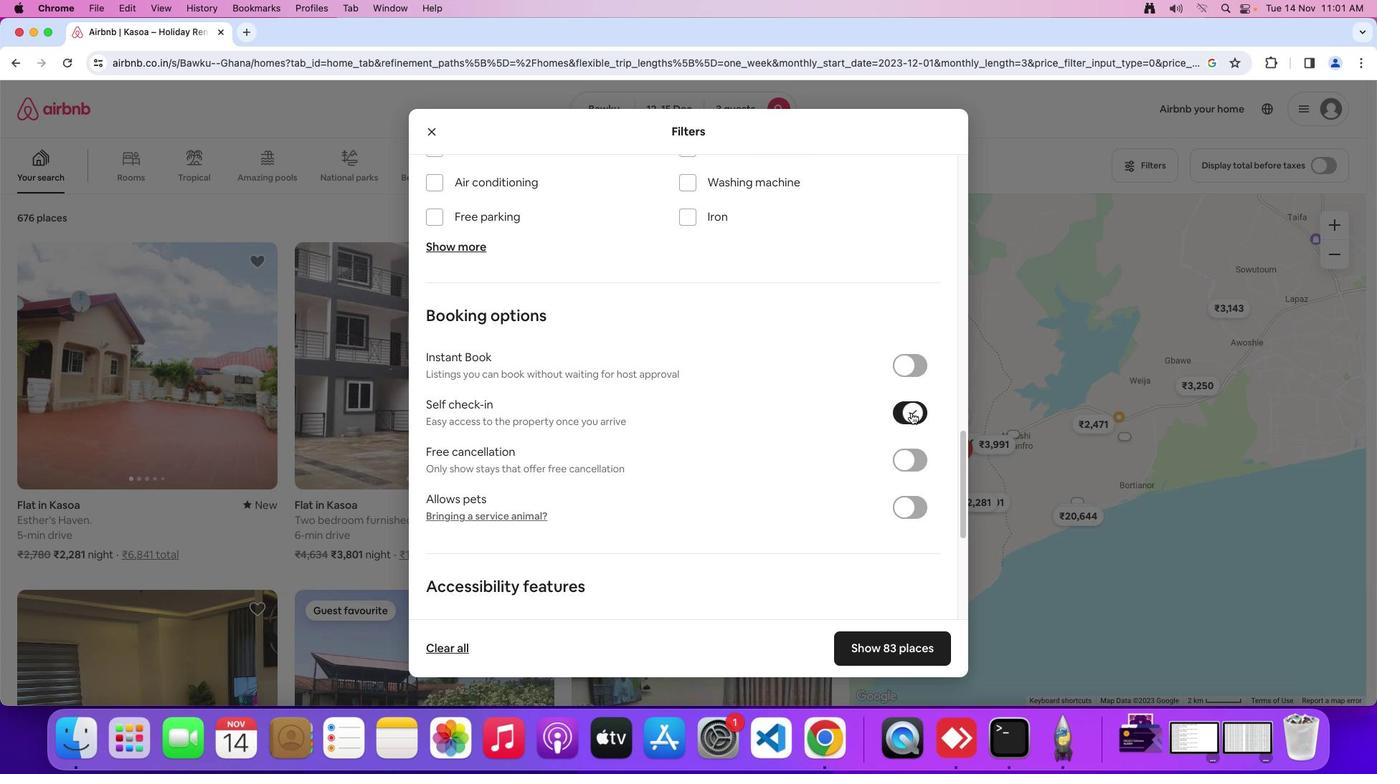 
Action: Mouse moved to (886, 652)
Screenshot: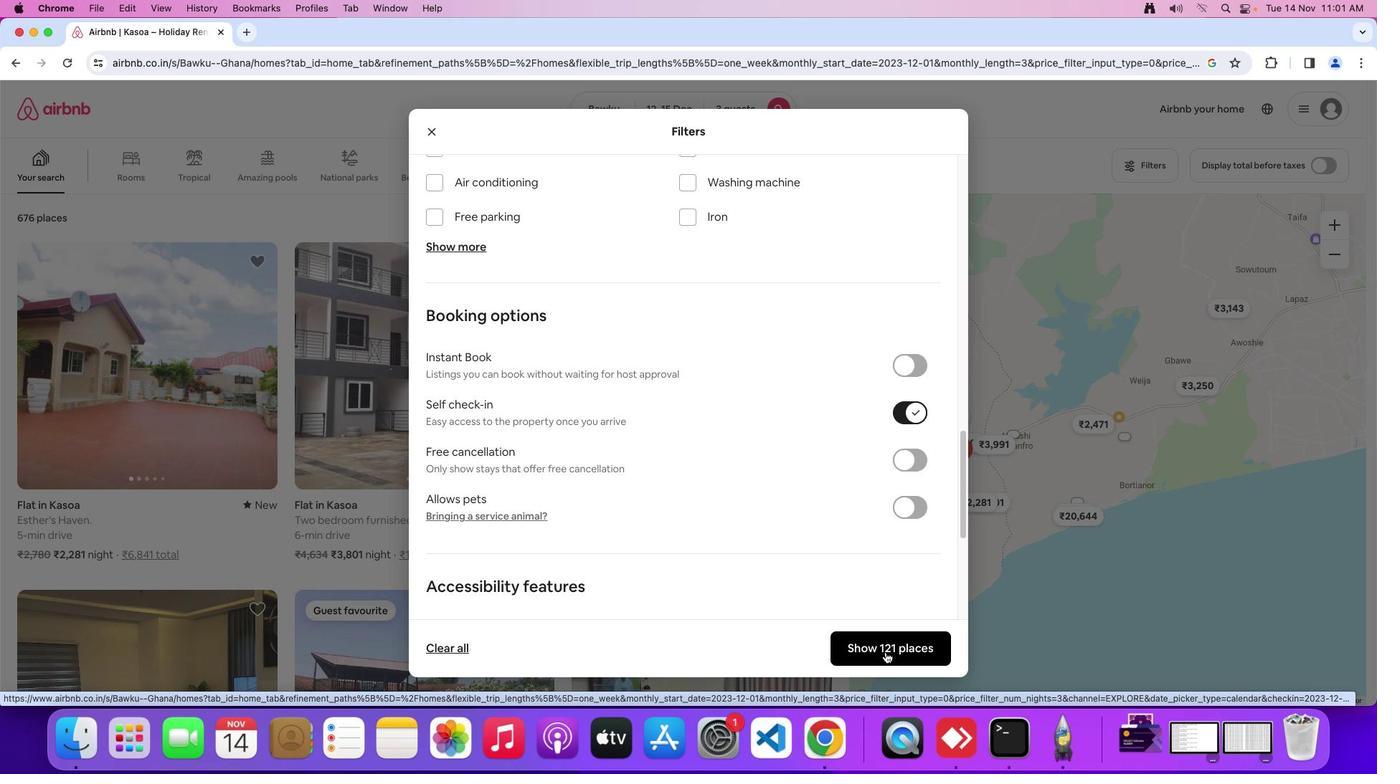 
Action: Mouse pressed left at (886, 652)
Screenshot: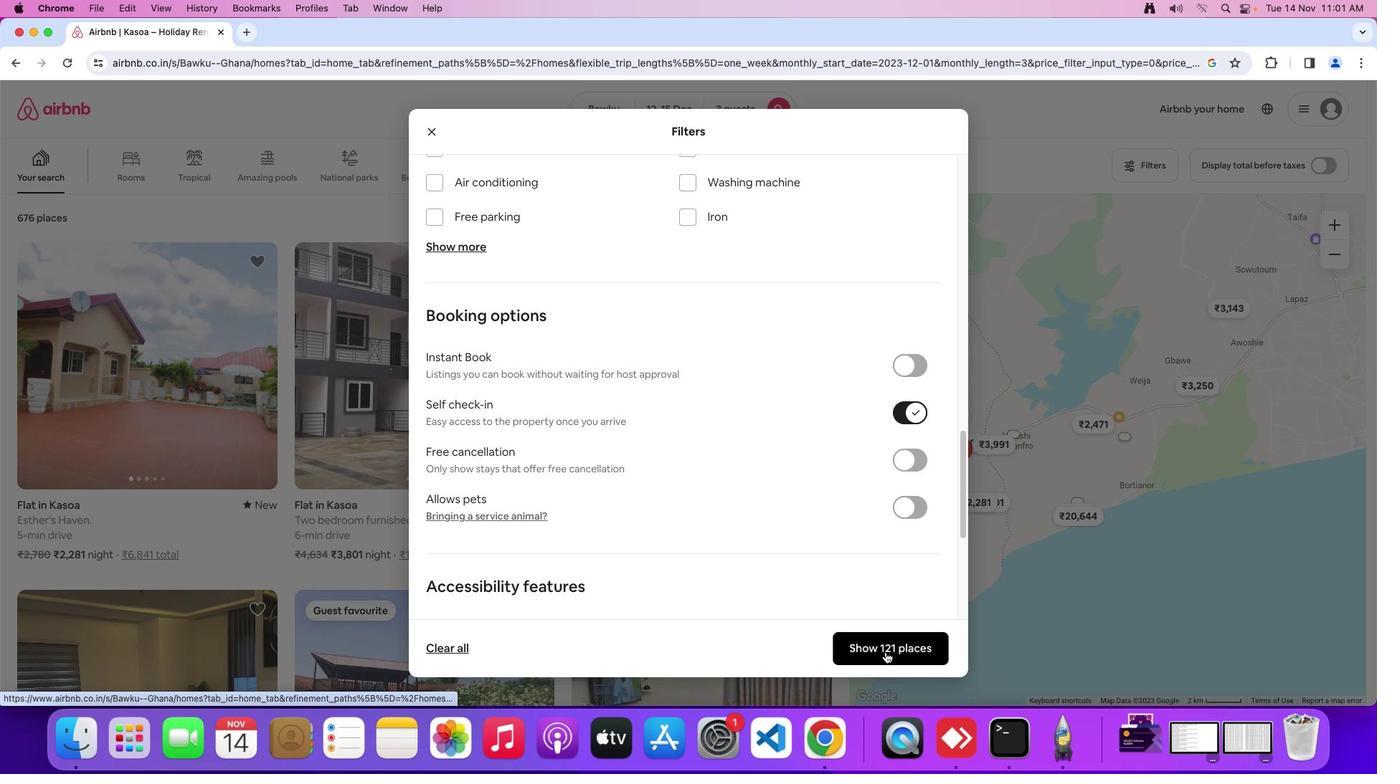 
Action: Mouse moved to (414, 396)
Screenshot: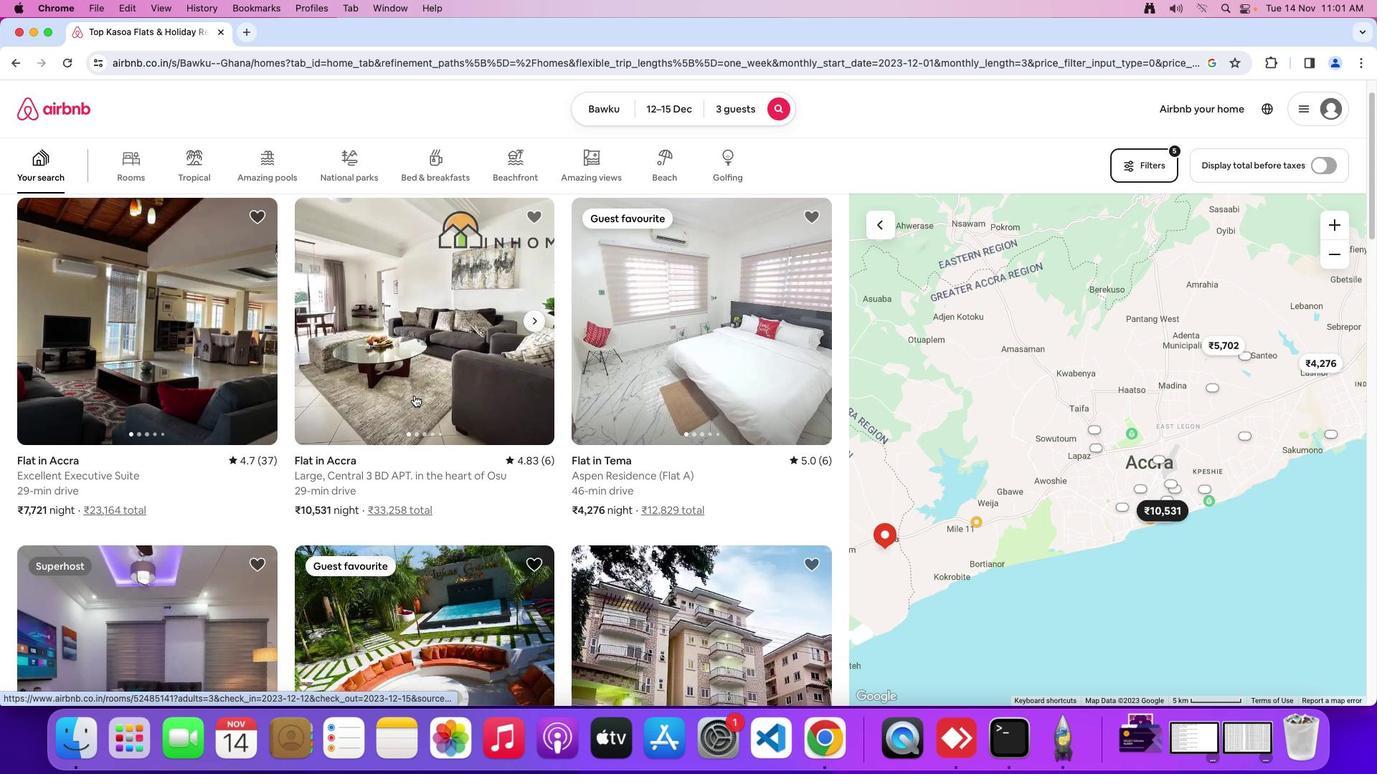 
Action: Mouse scrolled (414, 396) with delta (0, 0)
Screenshot: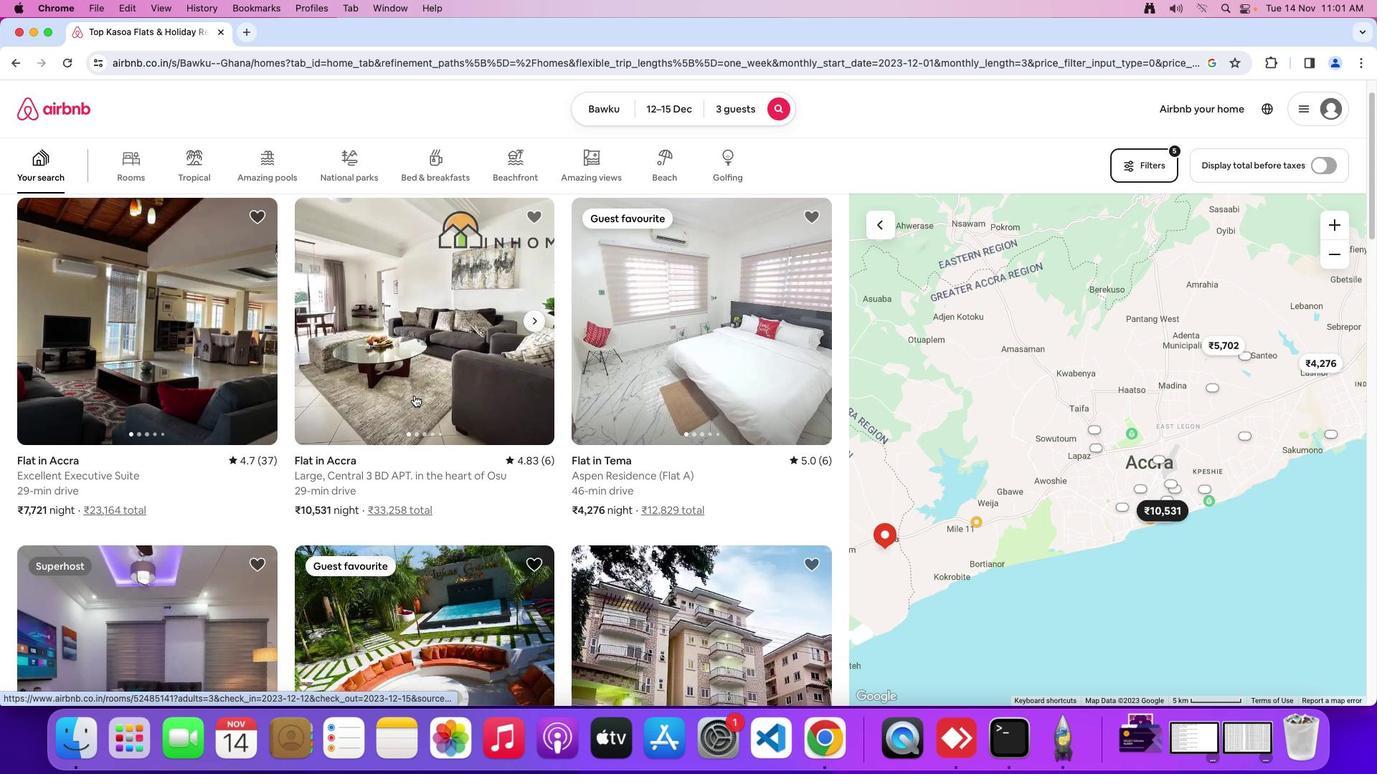 
Action: Mouse moved to (414, 396)
Screenshot: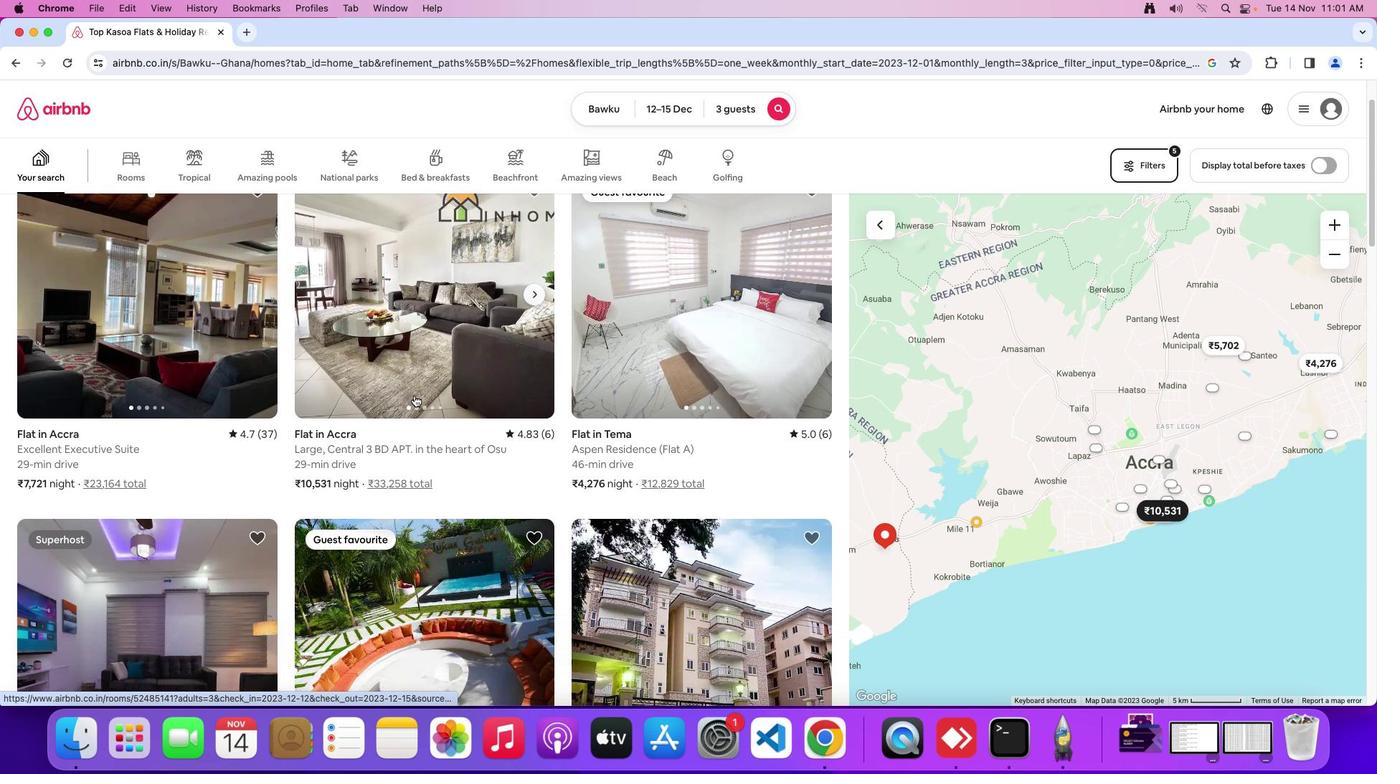 
Action: Mouse scrolled (414, 396) with delta (0, 0)
Screenshot: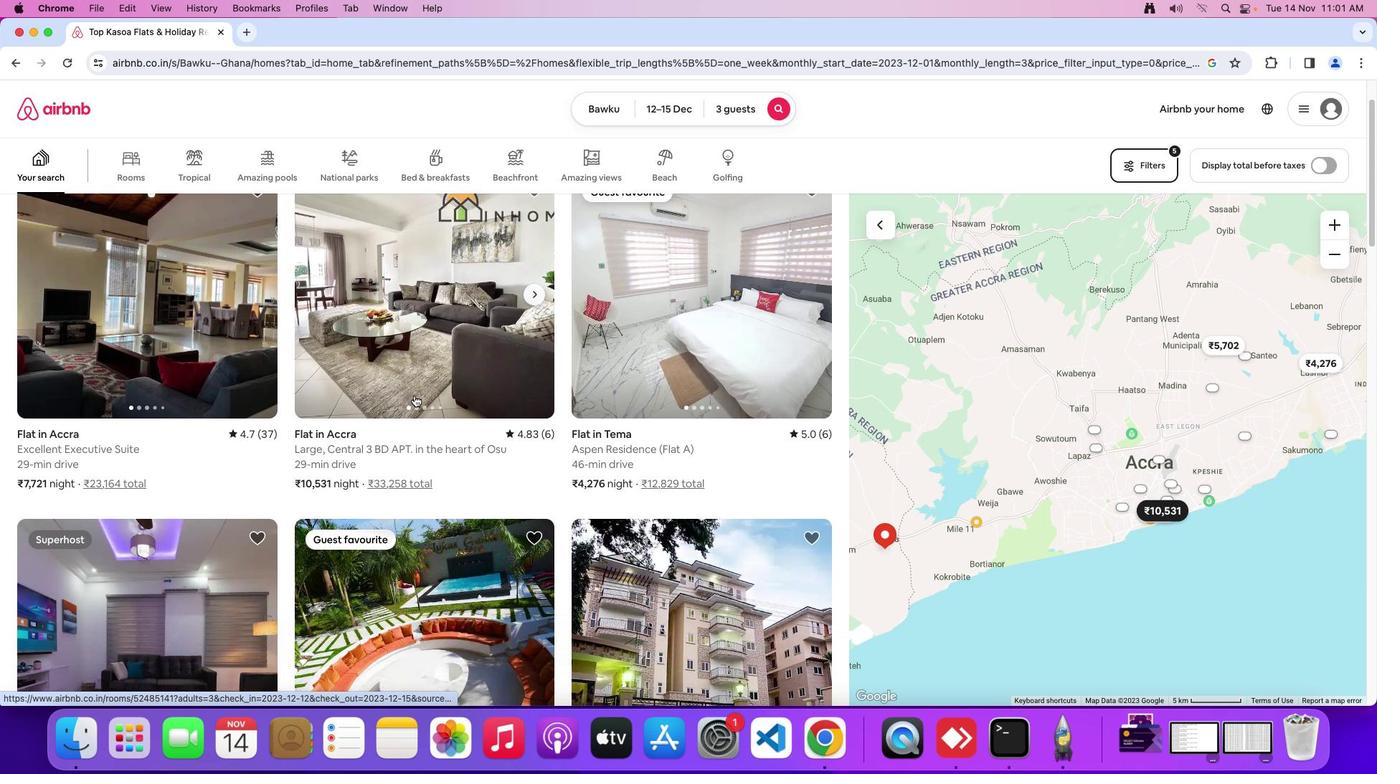 
Action: Mouse moved to (414, 395)
Screenshot: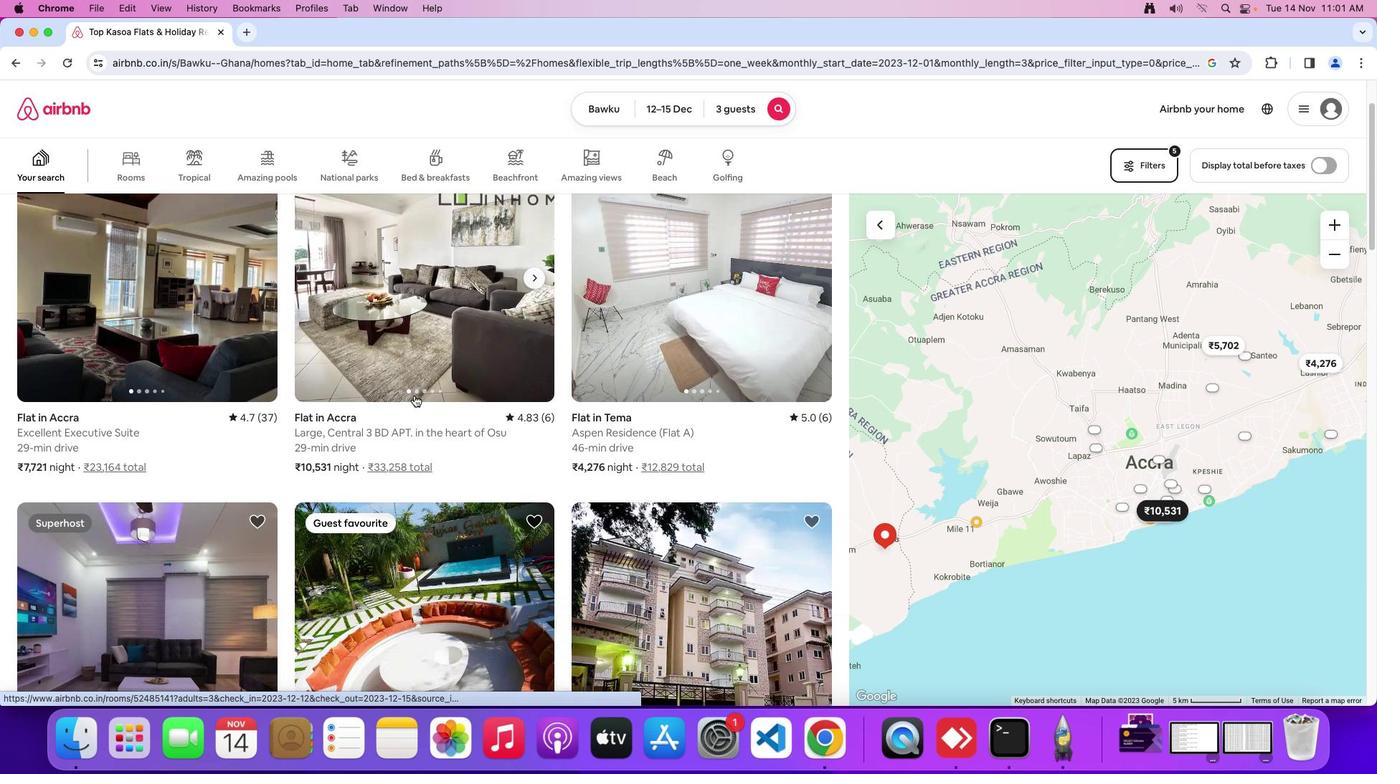 
Action: Mouse scrolled (414, 395) with delta (0, -1)
Screenshot: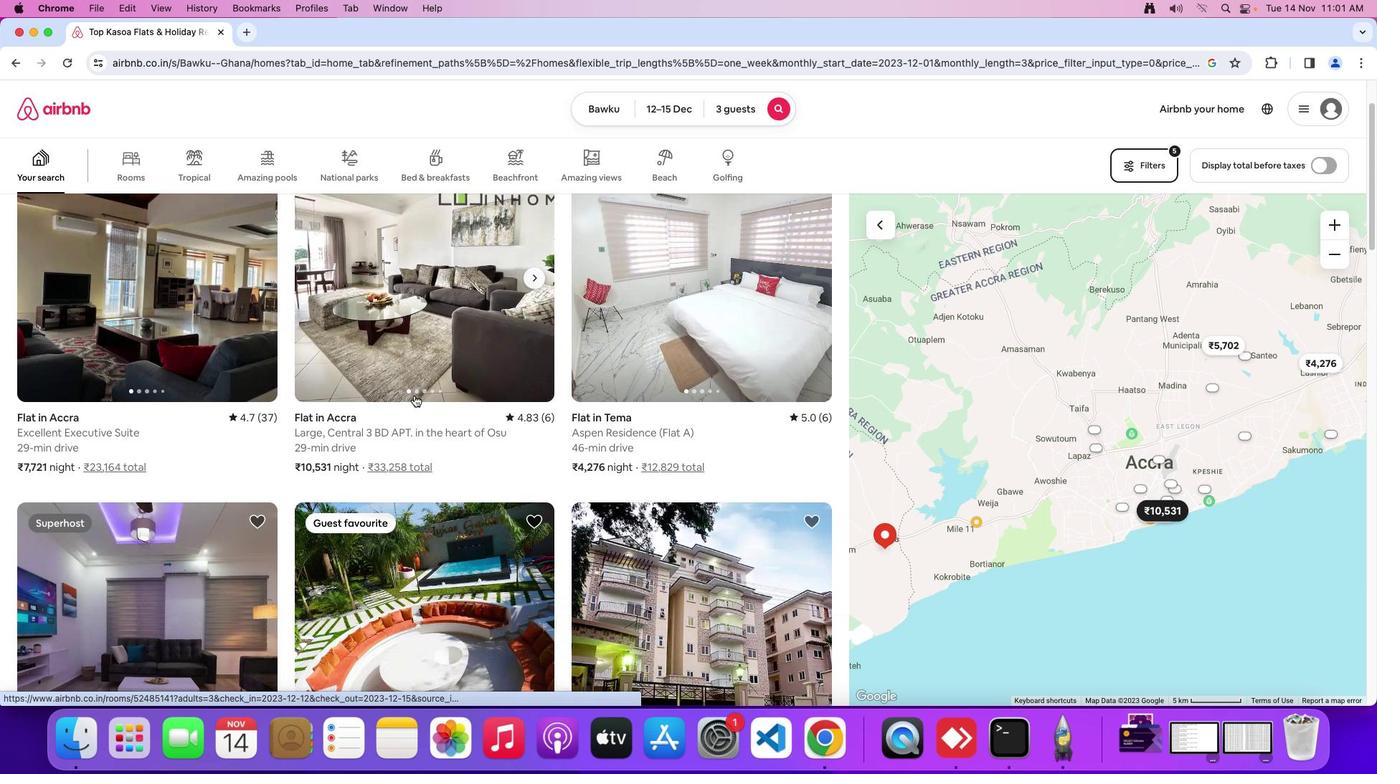 
Action: Mouse moved to (414, 393)
Screenshot: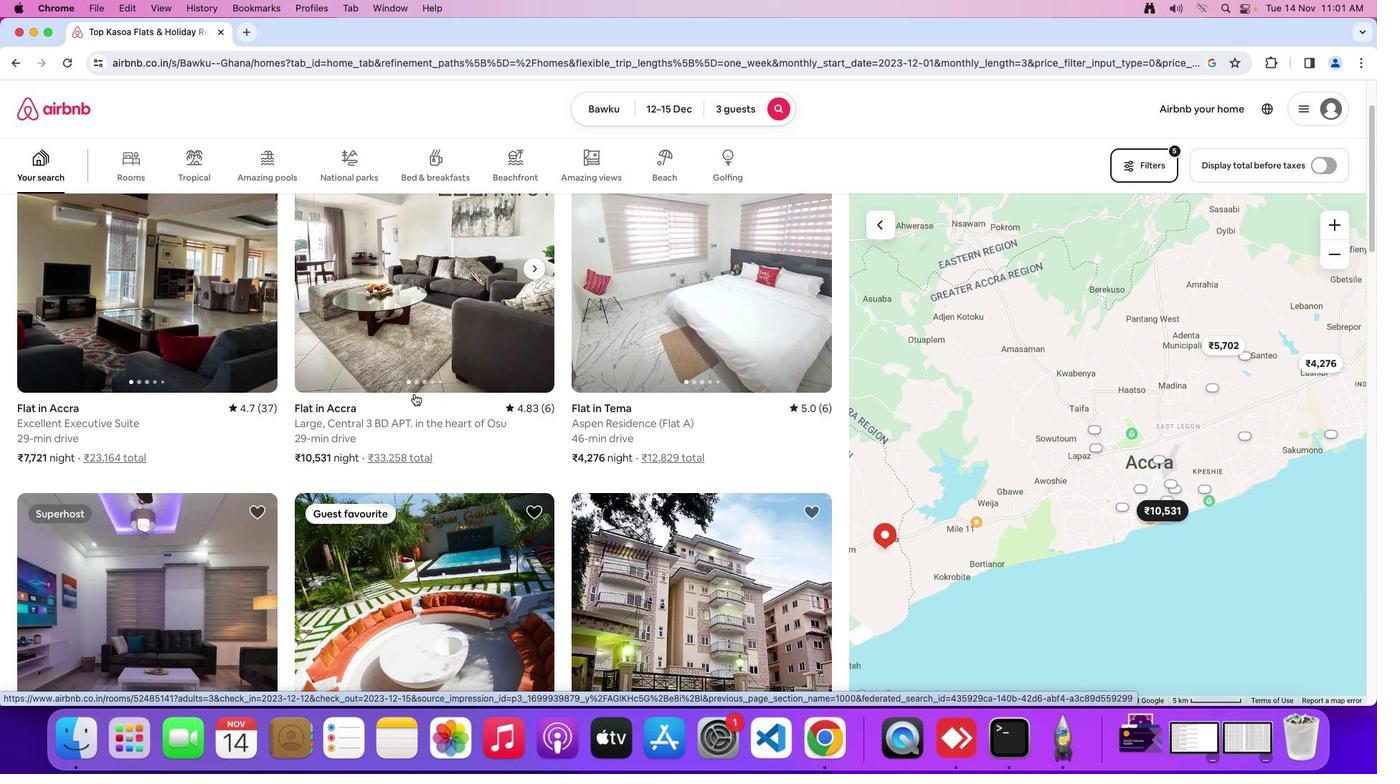 
Action: Mouse scrolled (414, 393) with delta (0, 0)
Screenshot: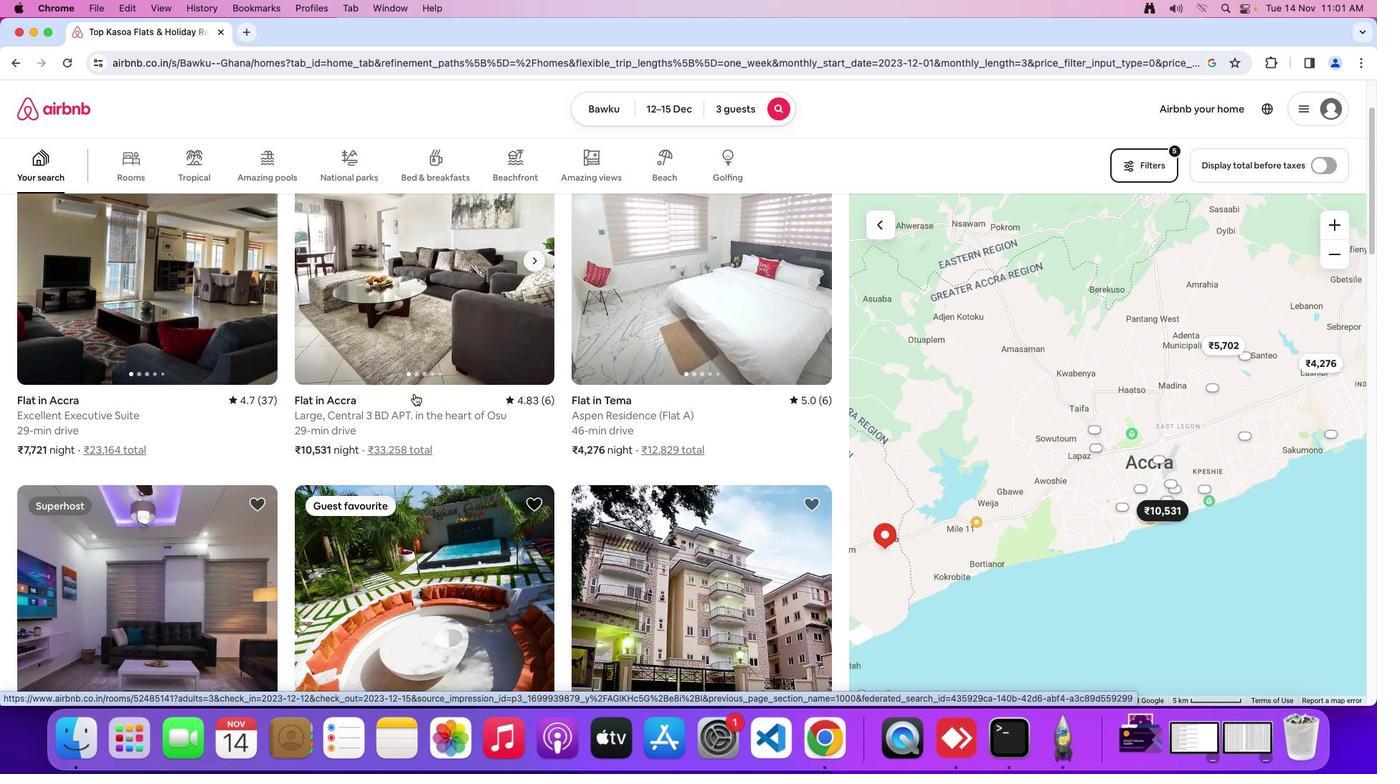 
Action: Mouse scrolled (414, 393) with delta (0, 0)
Screenshot: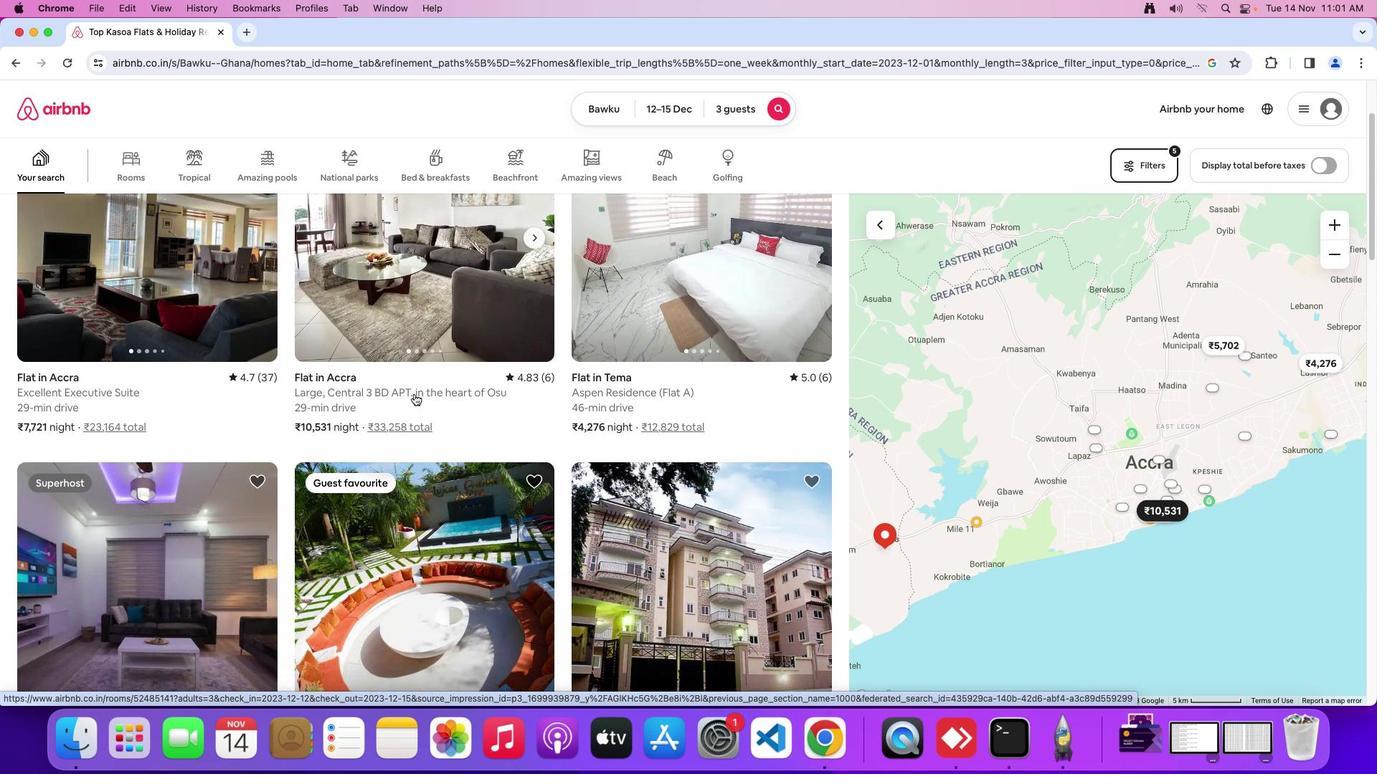 
Action: Mouse scrolled (414, 393) with delta (0, 0)
Screenshot: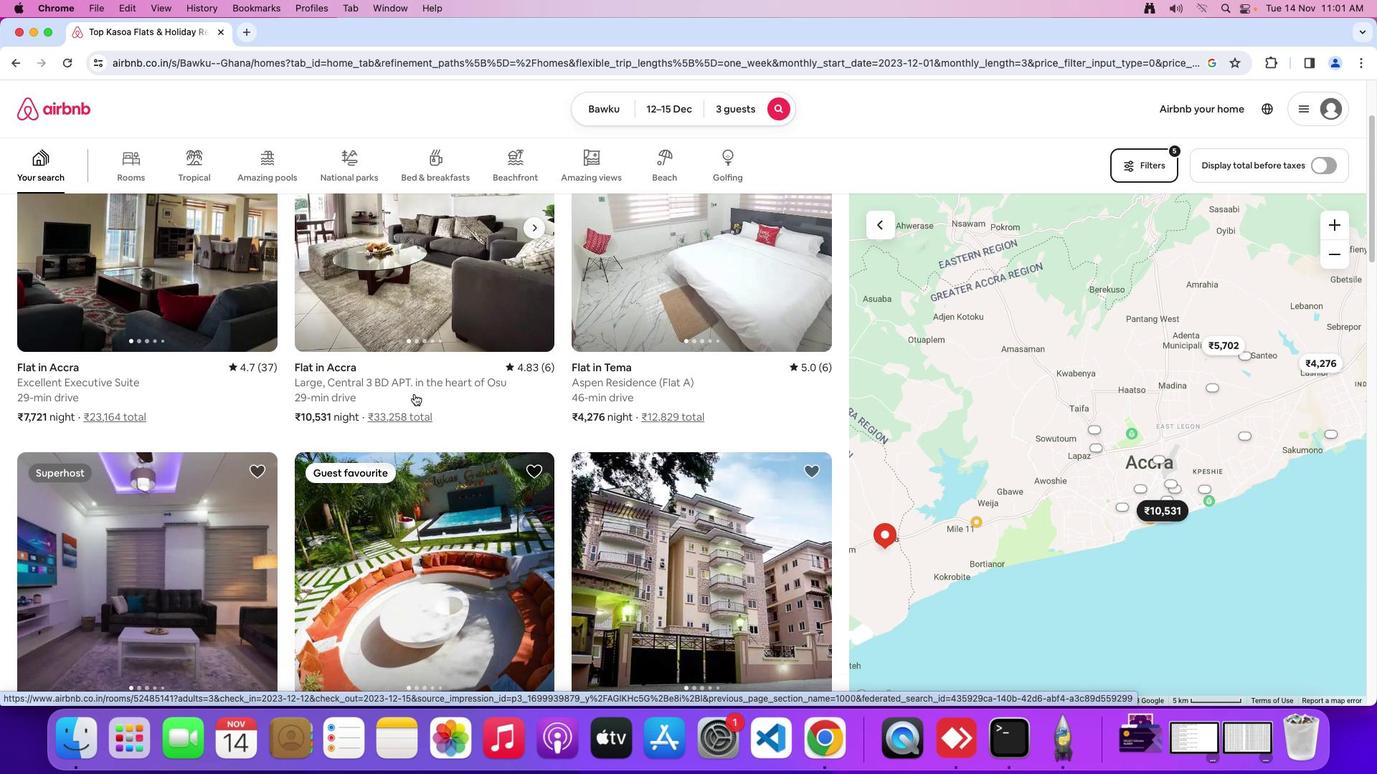 
Action: Mouse moved to (663, 289)
Screenshot: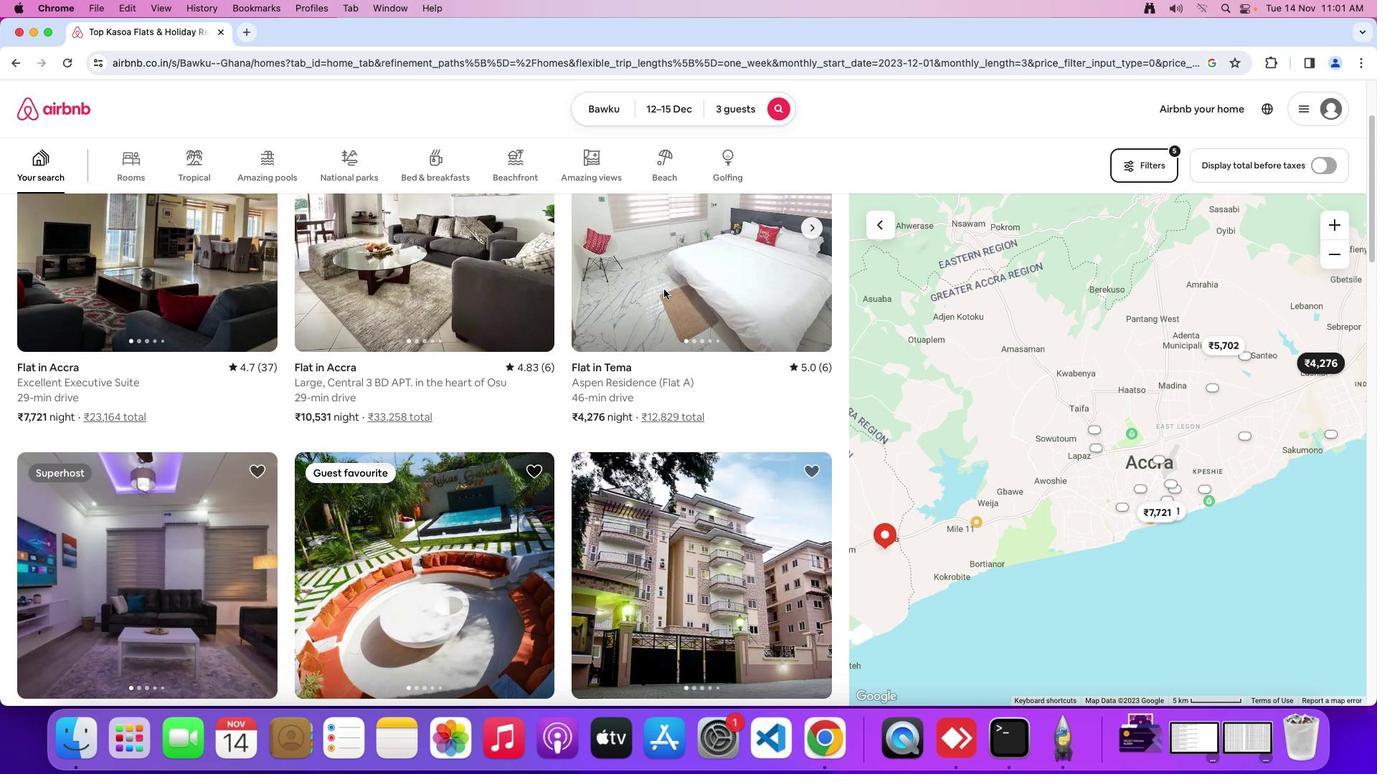 
Action: Mouse pressed left at (663, 289)
Screenshot: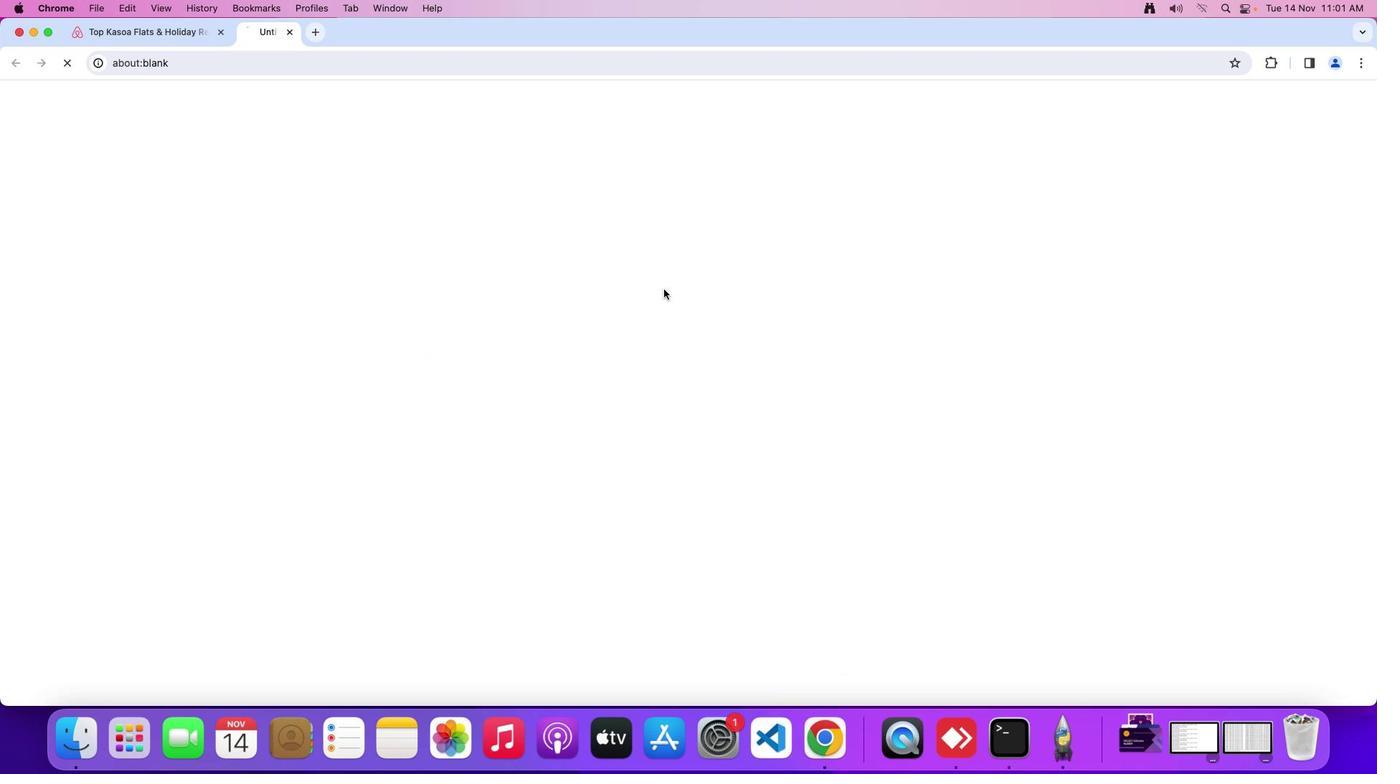 
Action: Mouse moved to (758, 424)
Screenshot: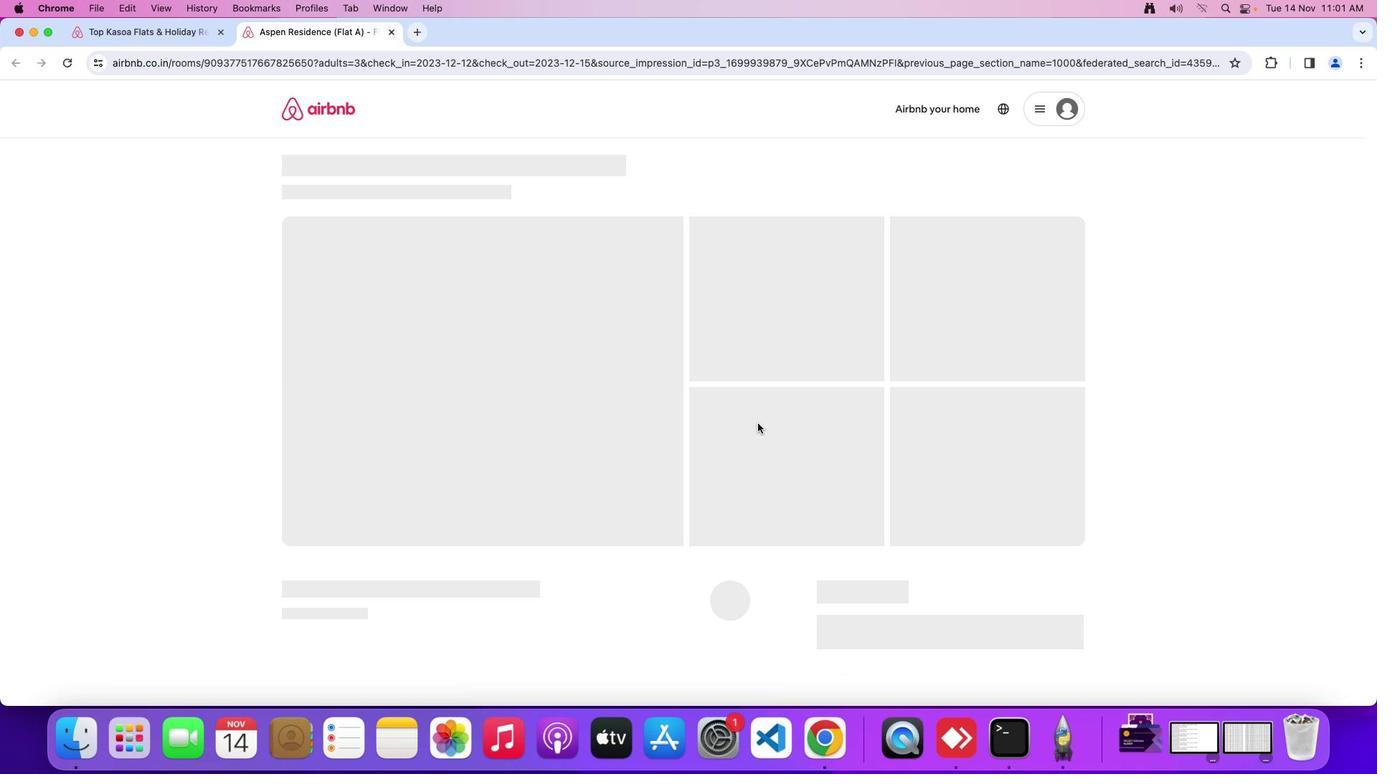 
Action: Mouse scrolled (758, 424) with delta (0, 0)
Screenshot: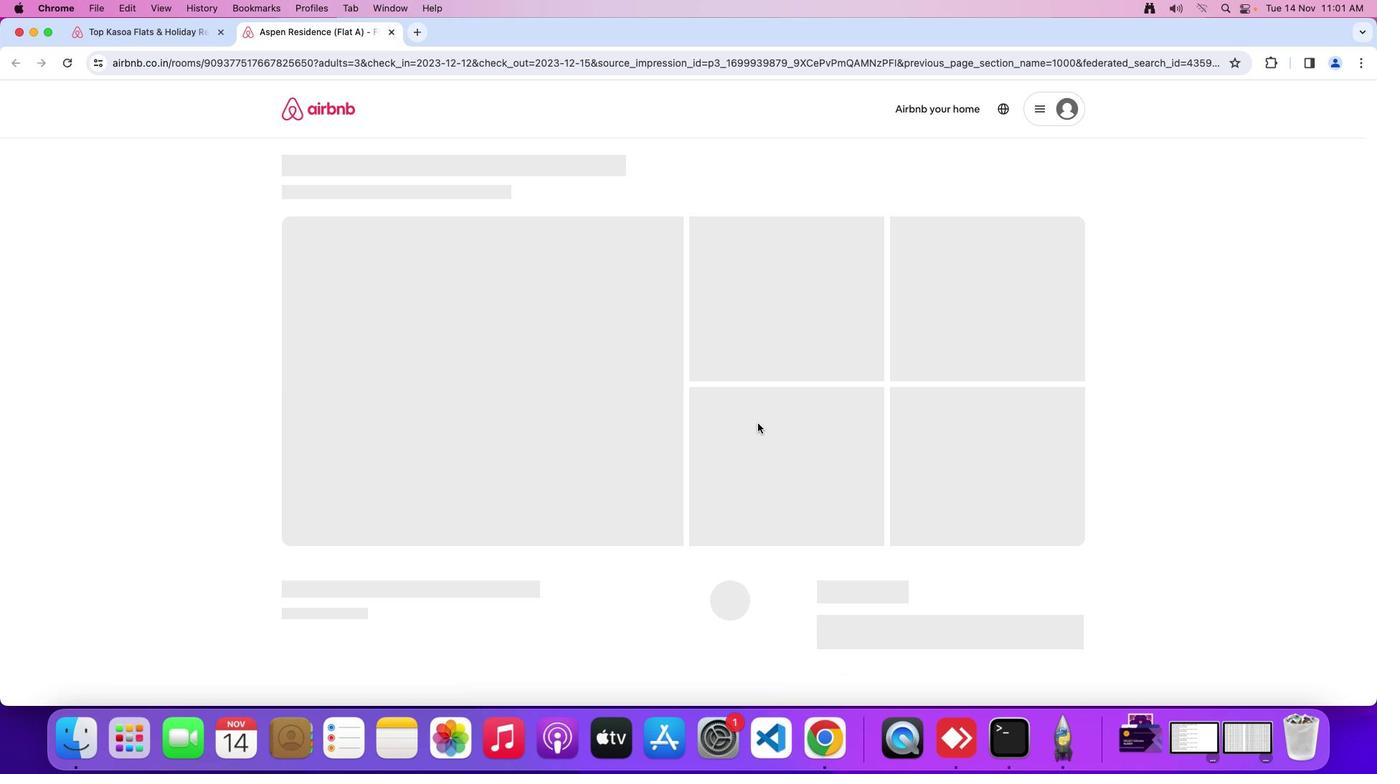 
Action: Mouse scrolled (758, 424) with delta (0, 0)
Screenshot: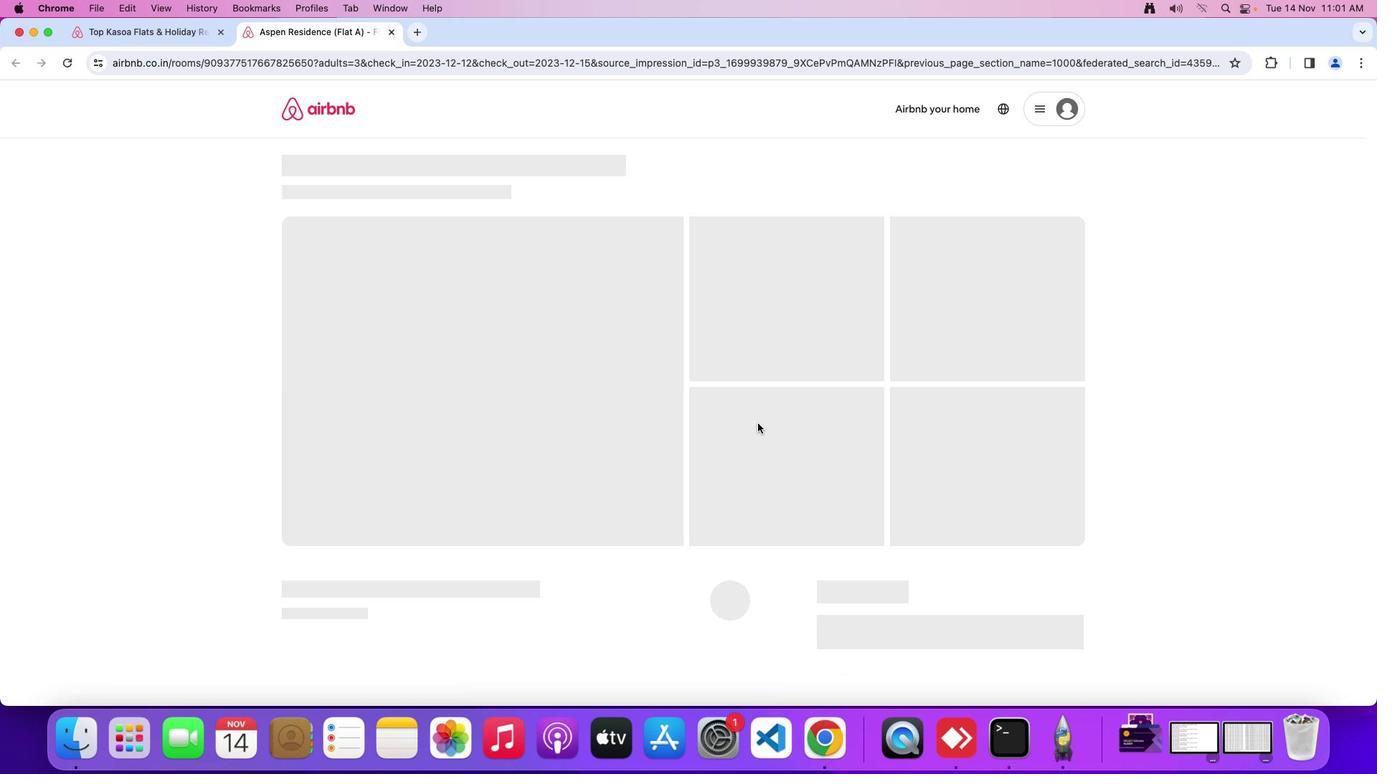 
Action: Mouse scrolled (758, 424) with delta (0, -2)
Screenshot: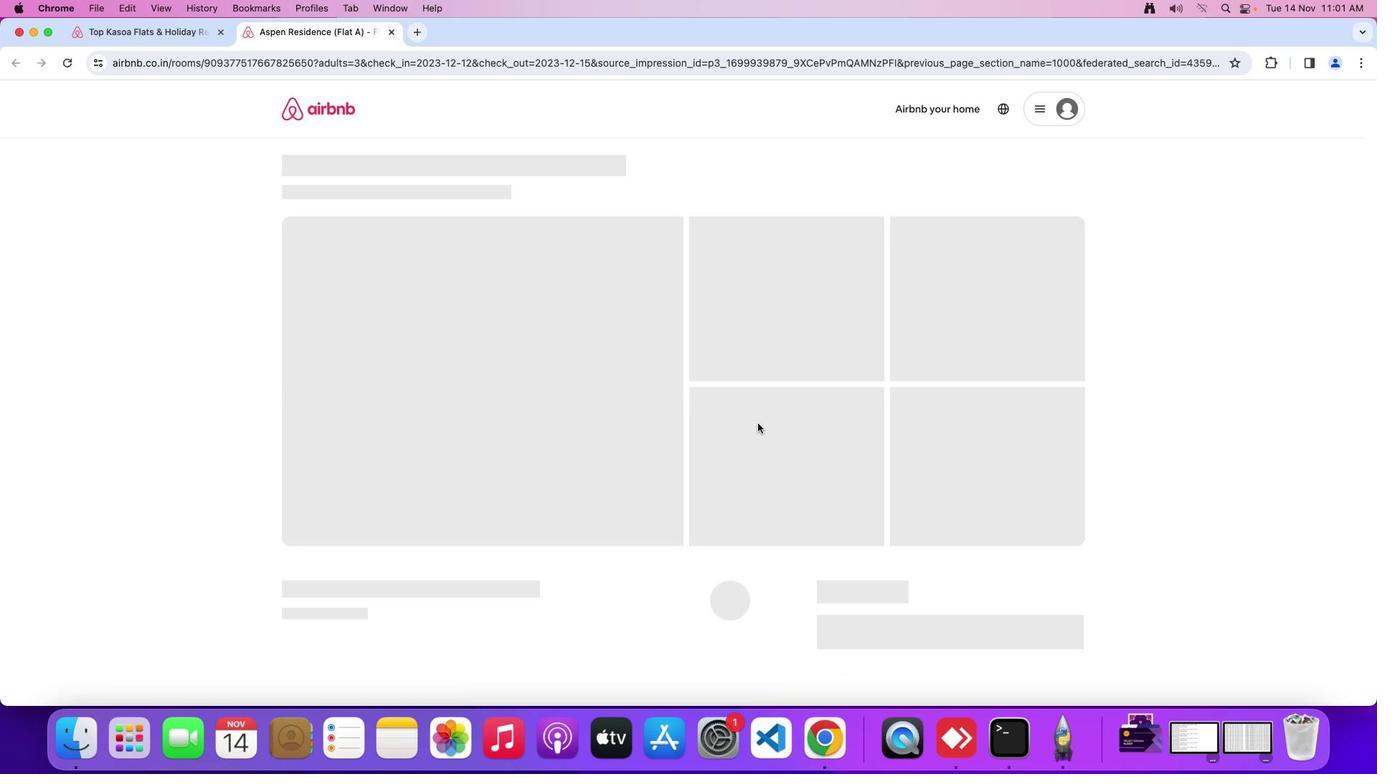 
Action: Mouse moved to (999, 489)
Screenshot: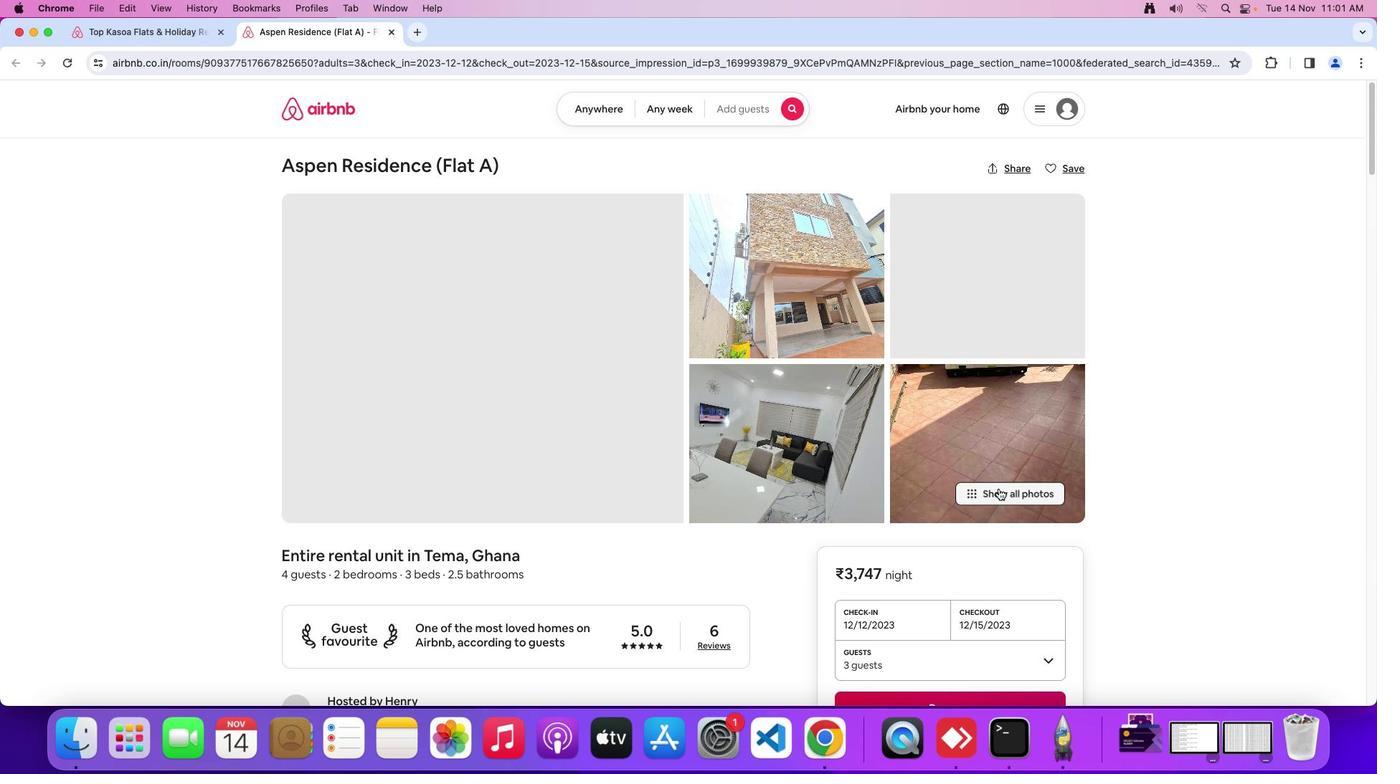 
Action: Mouse pressed left at (999, 489)
Screenshot: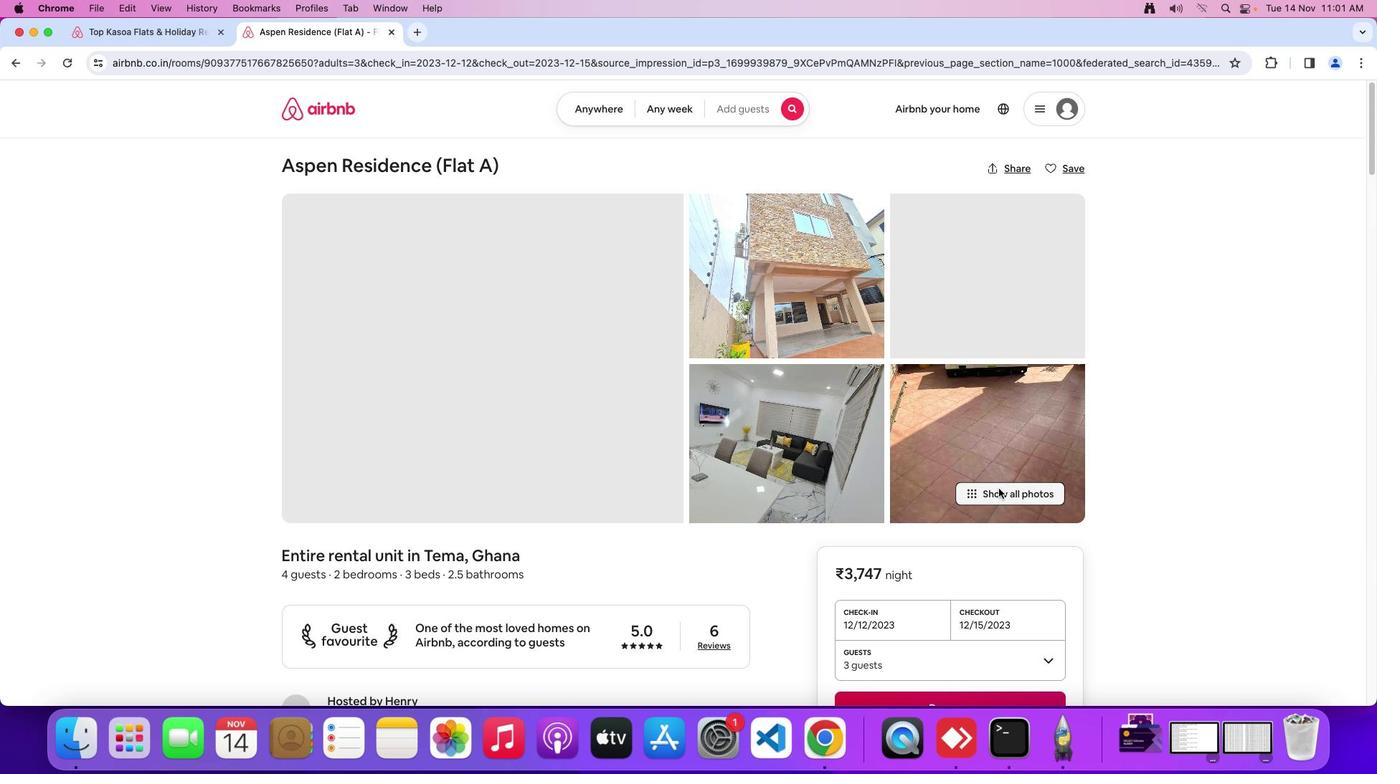 
Action: Mouse moved to (772, 507)
Screenshot: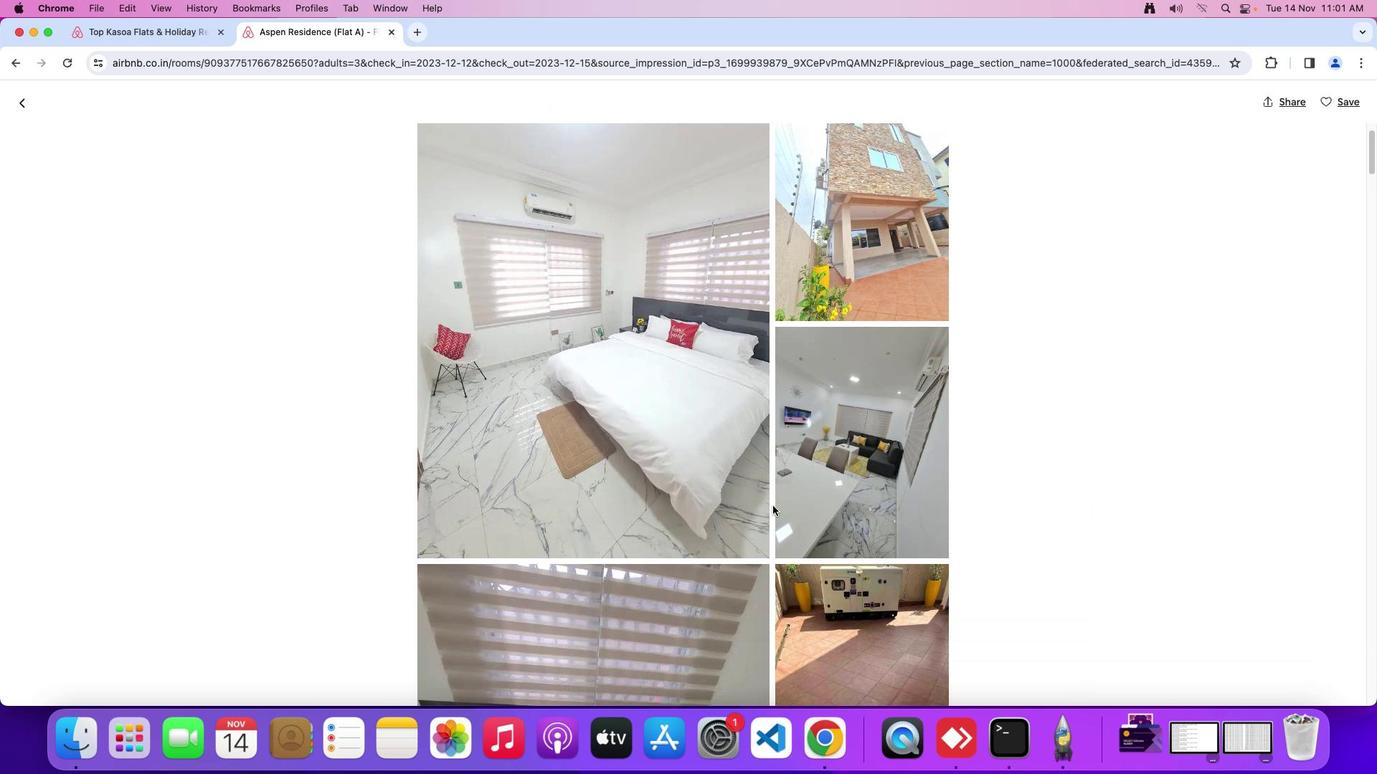 
Action: Mouse scrolled (772, 507) with delta (0, 0)
Screenshot: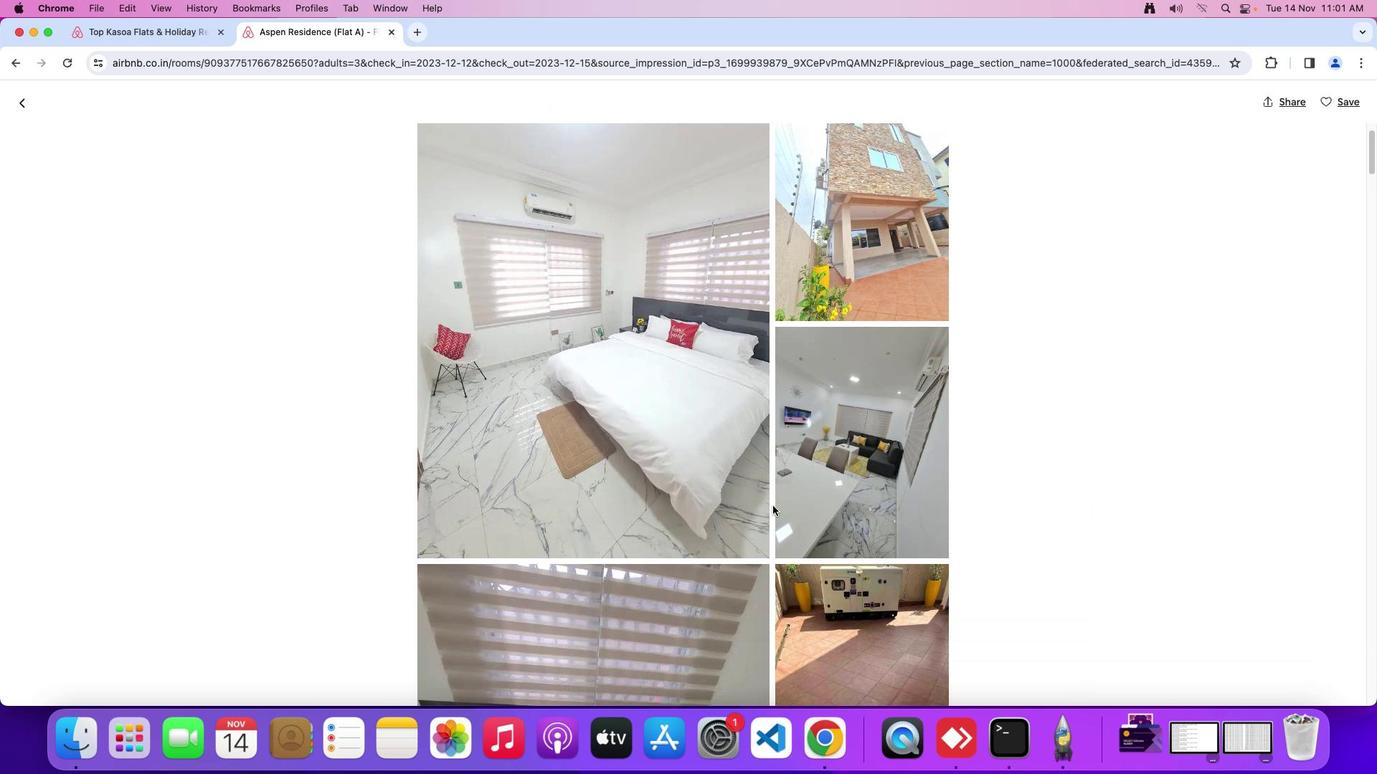 
Action: Mouse moved to (772, 507)
Screenshot: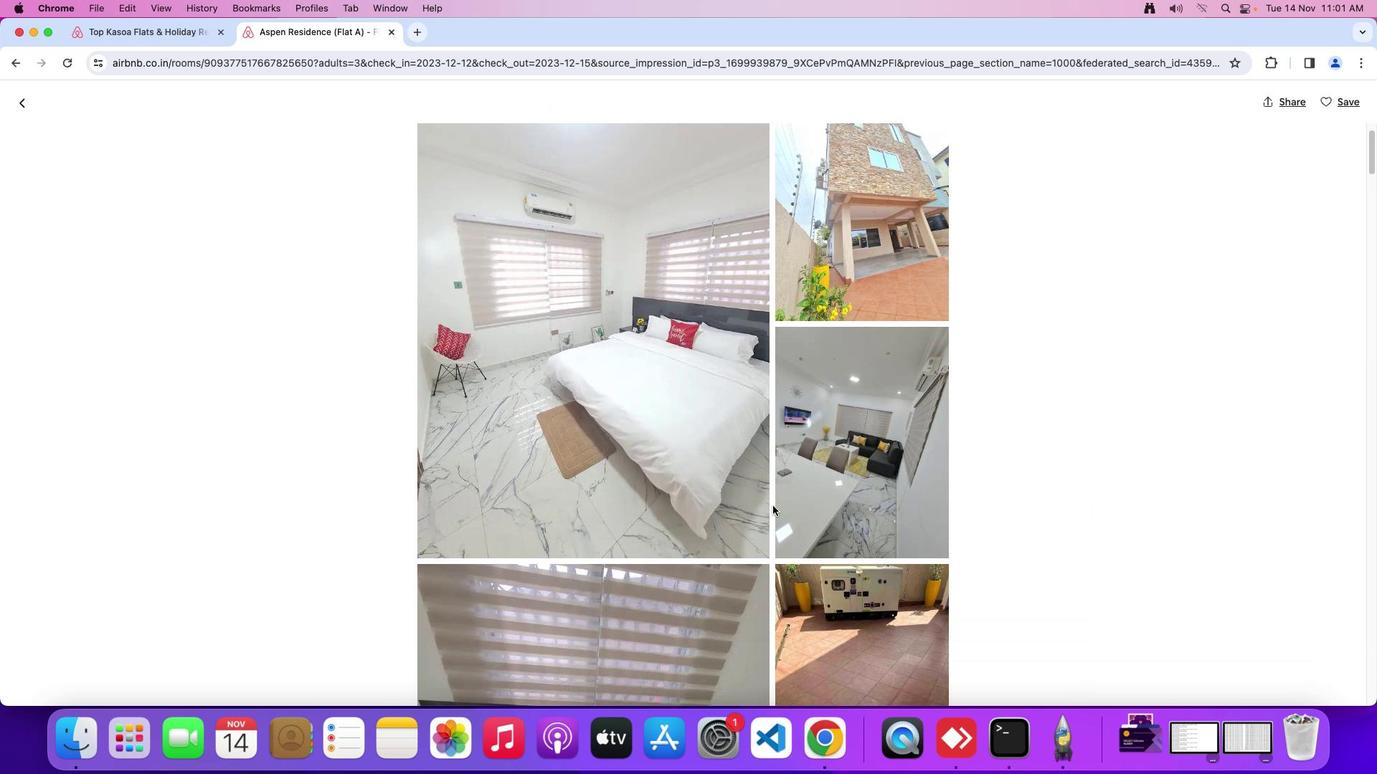 
Action: Mouse scrolled (772, 507) with delta (0, 0)
Screenshot: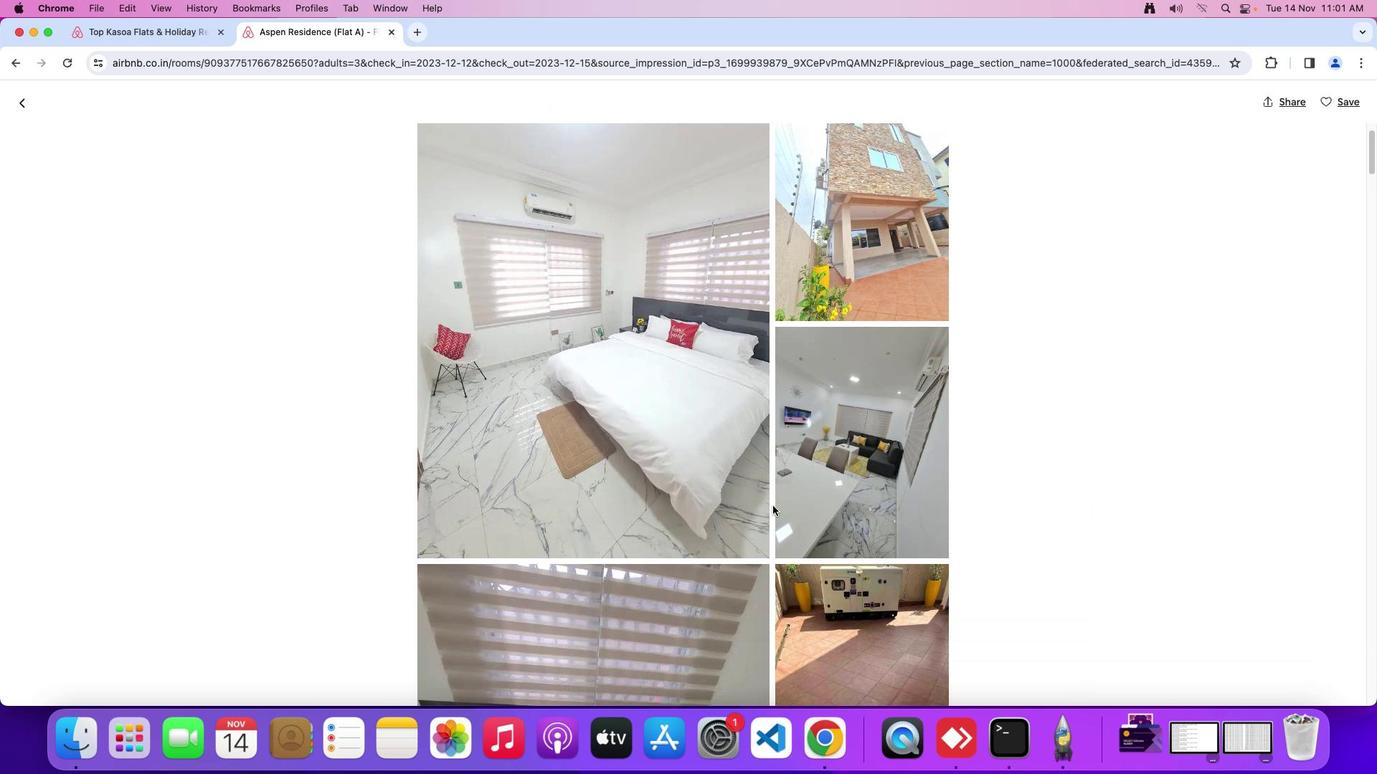 
Action: Mouse moved to (772, 506)
Screenshot: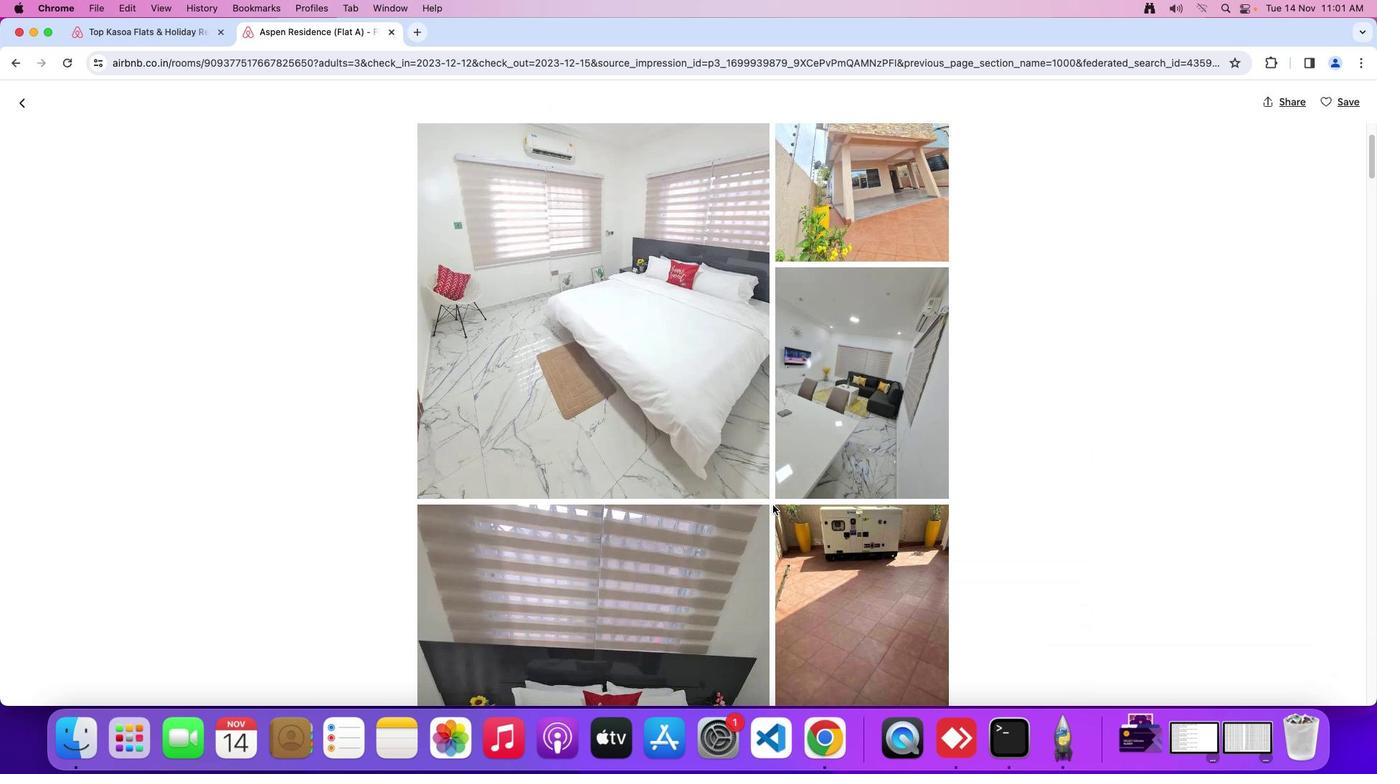 
Action: Mouse scrolled (772, 506) with delta (0, -2)
Screenshot: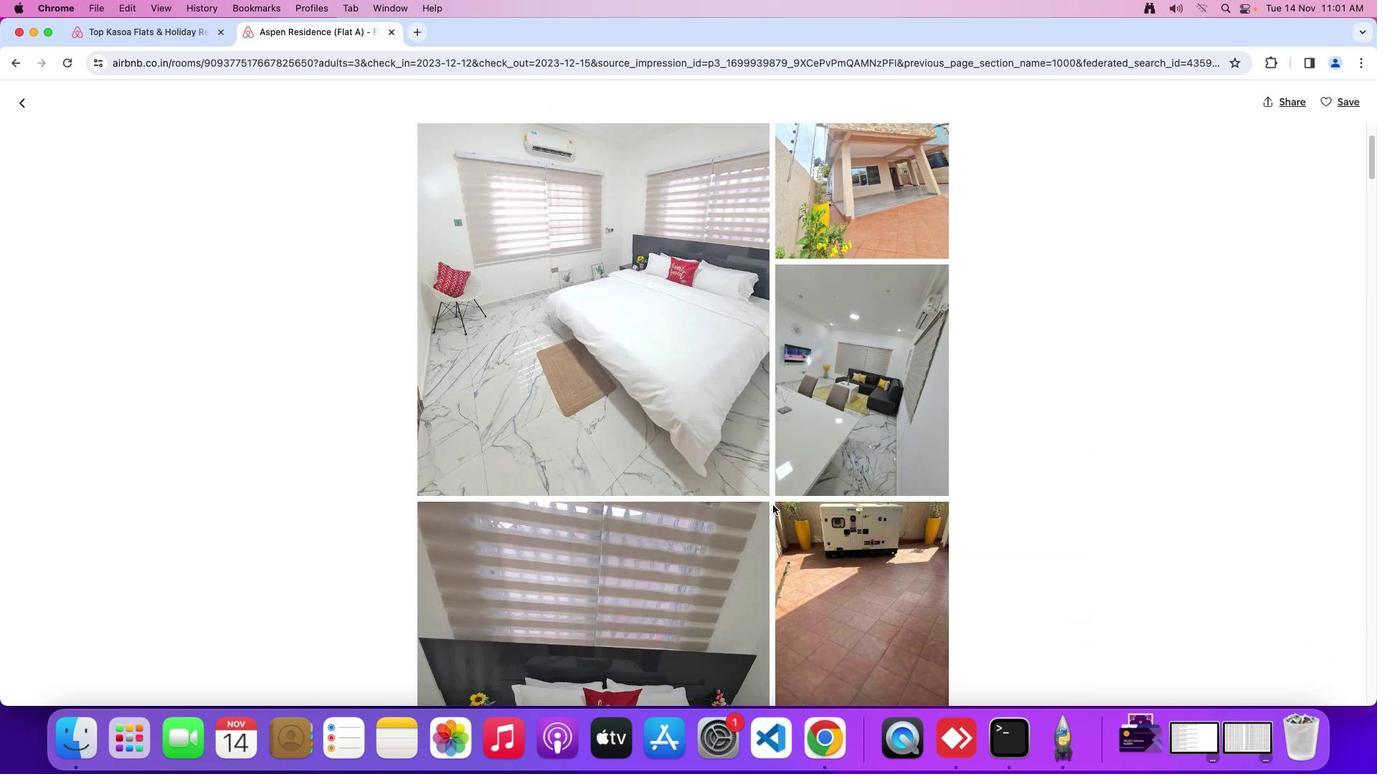 
Action: Mouse moved to (774, 505)
Screenshot: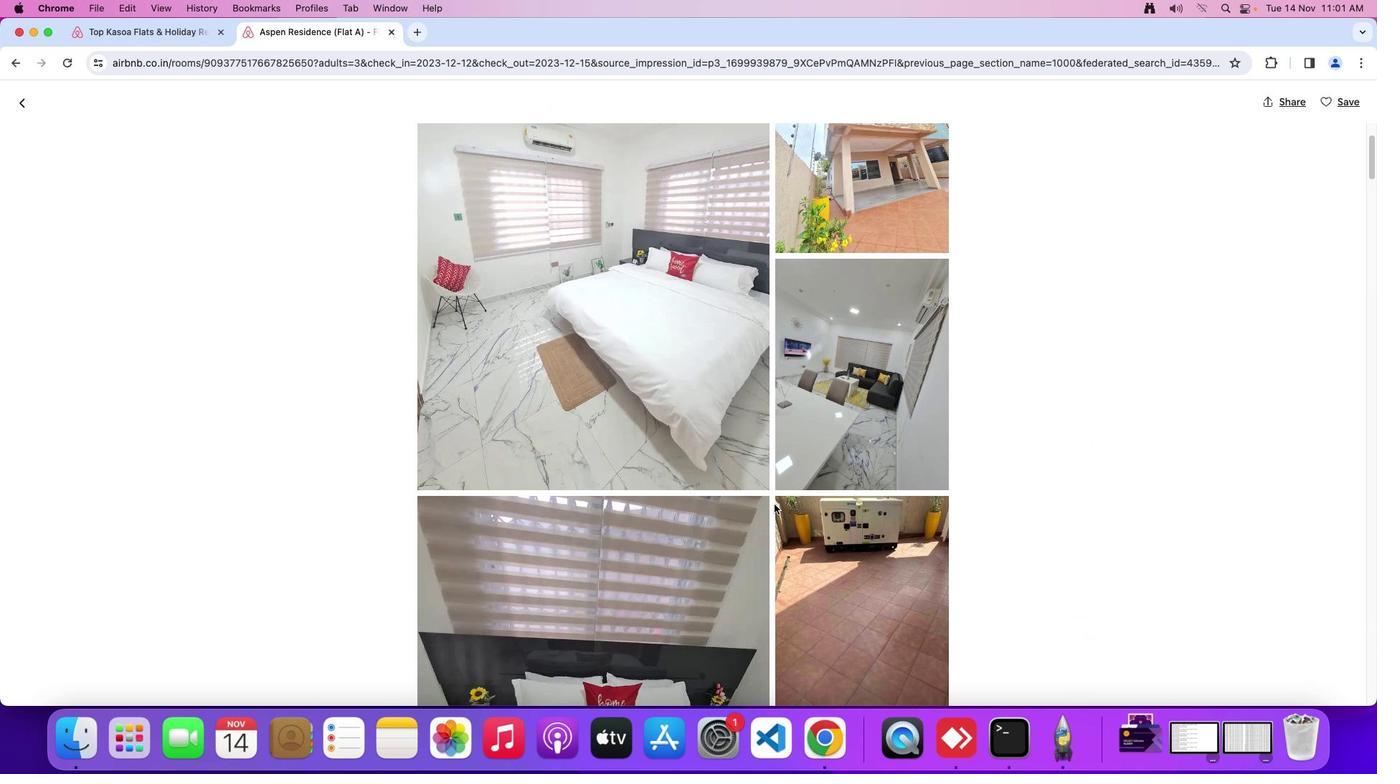
Action: Mouse scrolled (774, 505) with delta (0, 0)
Screenshot: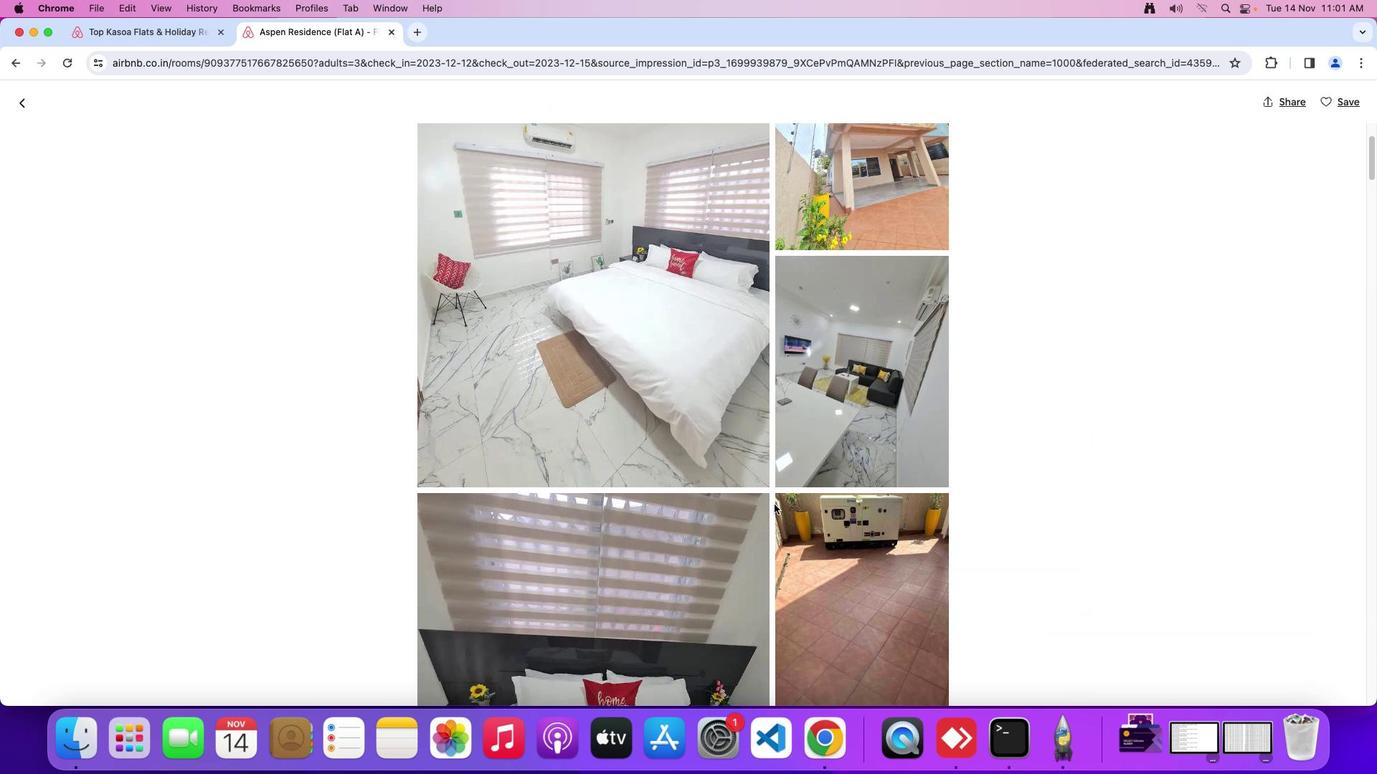 
Action: Mouse scrolled (774, 505) with delta (0, 0)
Screenshot: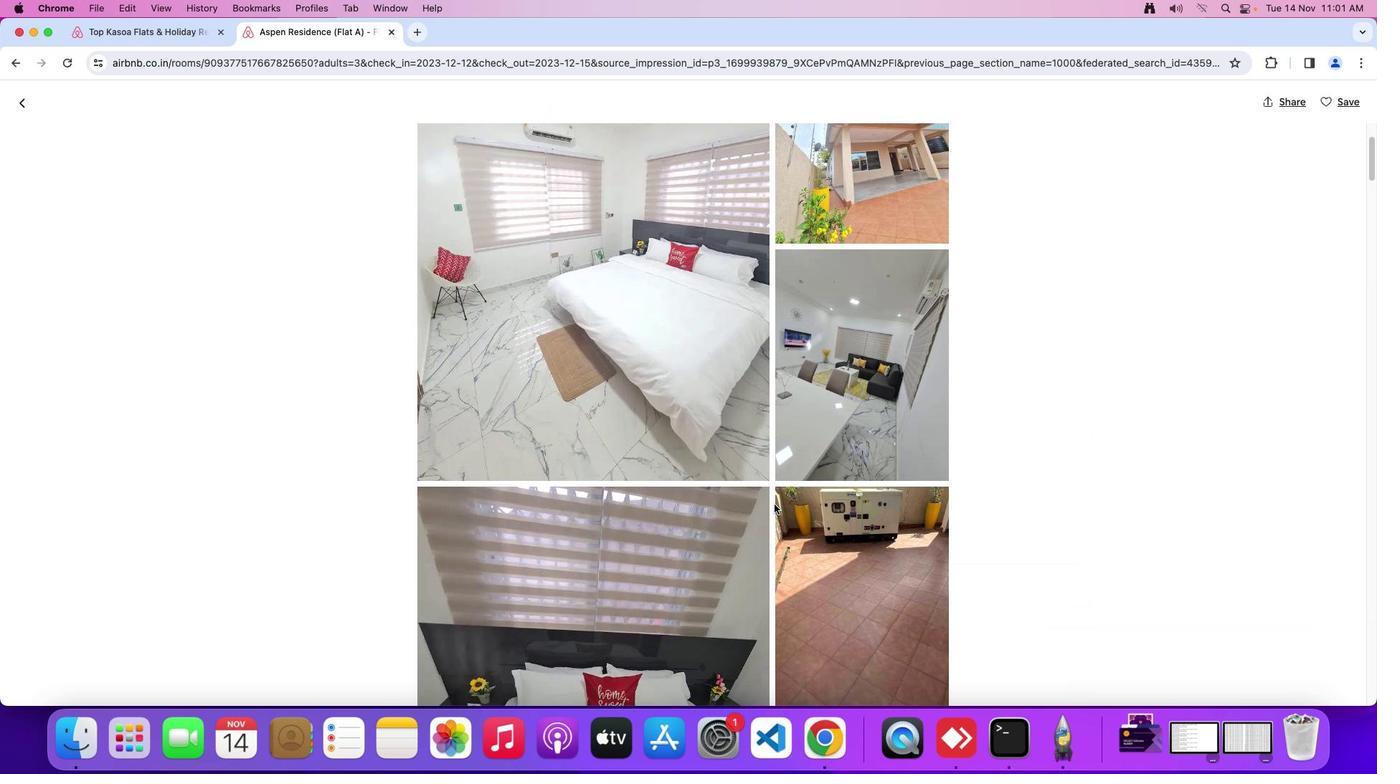
Action: Mouse scrolled (774, 505) with delta (0, 0)
Screenshot: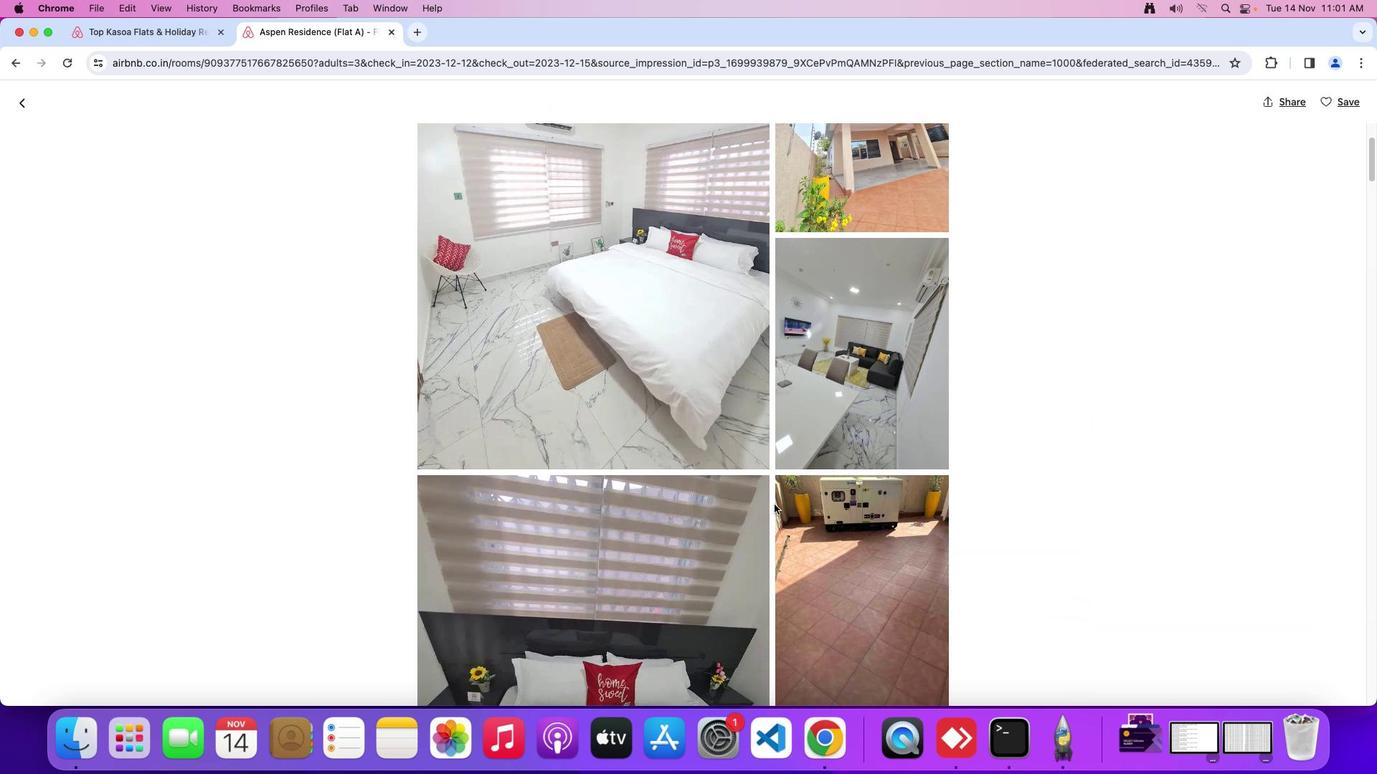 
Action: Mouse moved to (774, 504)
Screenshot: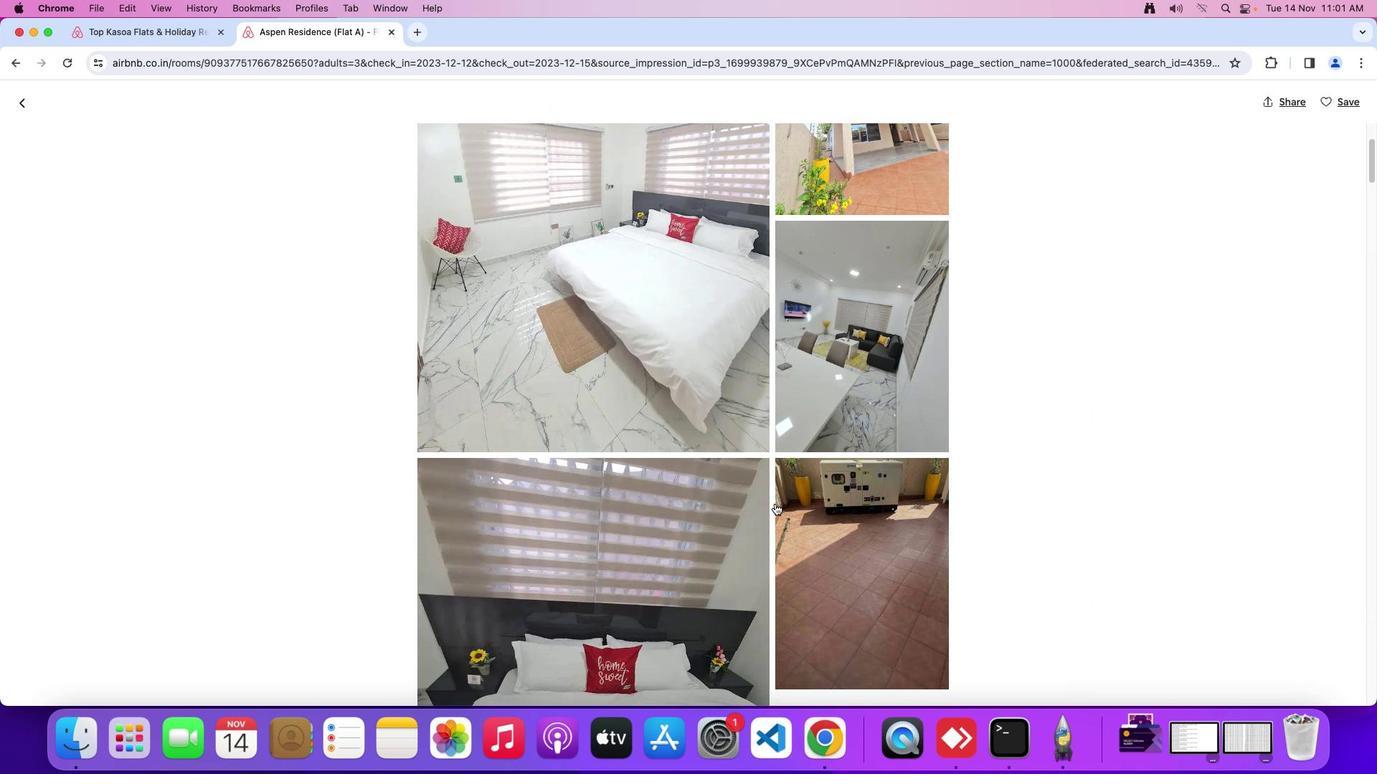 
Action: Mouse scrolled (774, 504) with delta (0, 0)
Screenshot: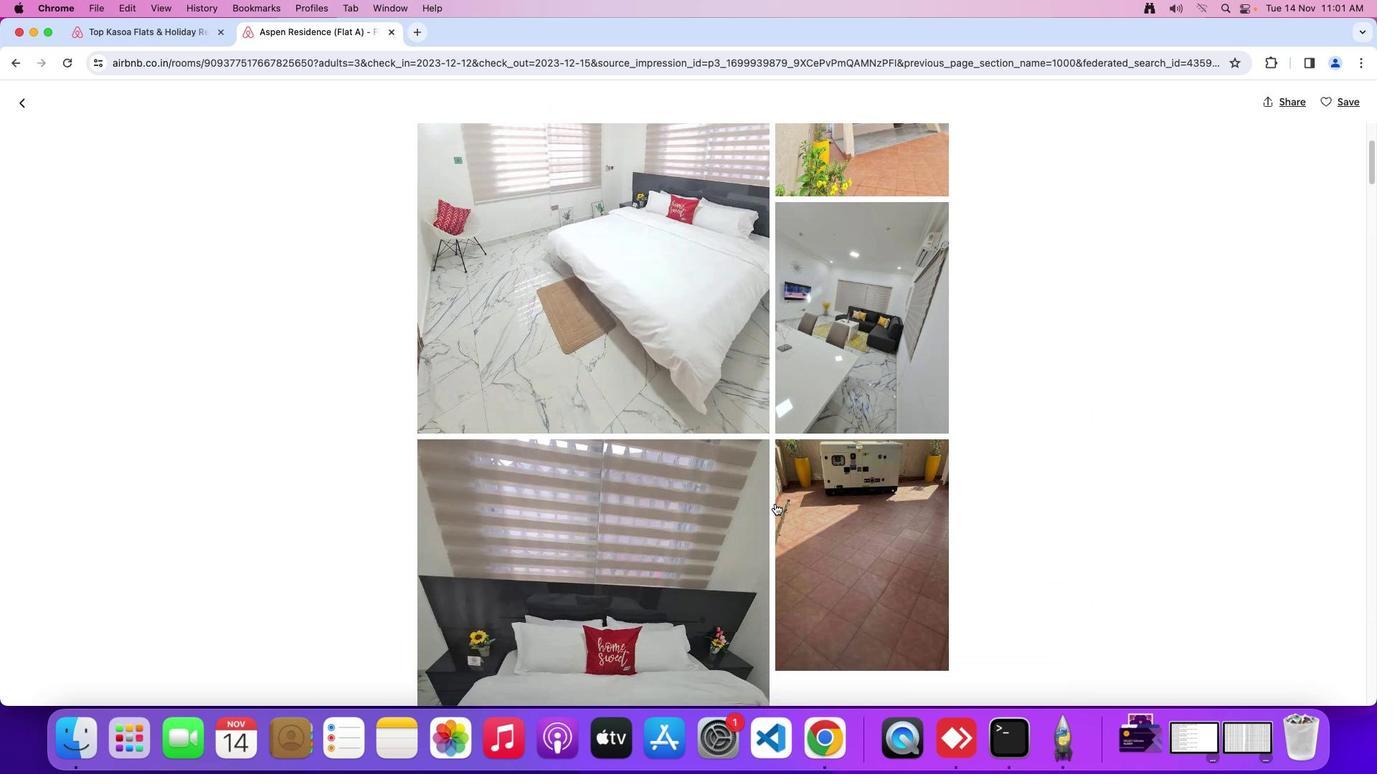 
Action: Mouse moved to (774, 504)
Screenshot: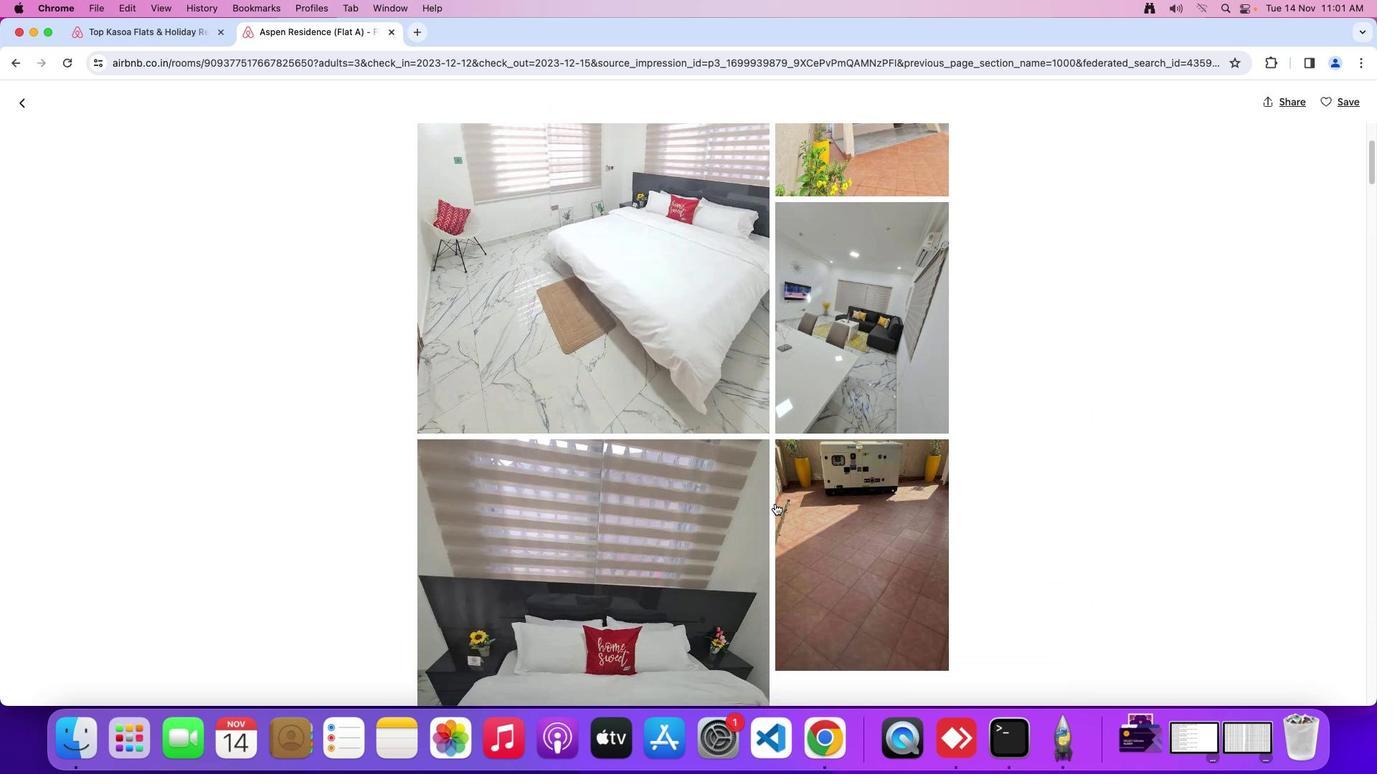 
Action: Mouse scrolled (774, 504) with delta (0, 0)
Screenshot: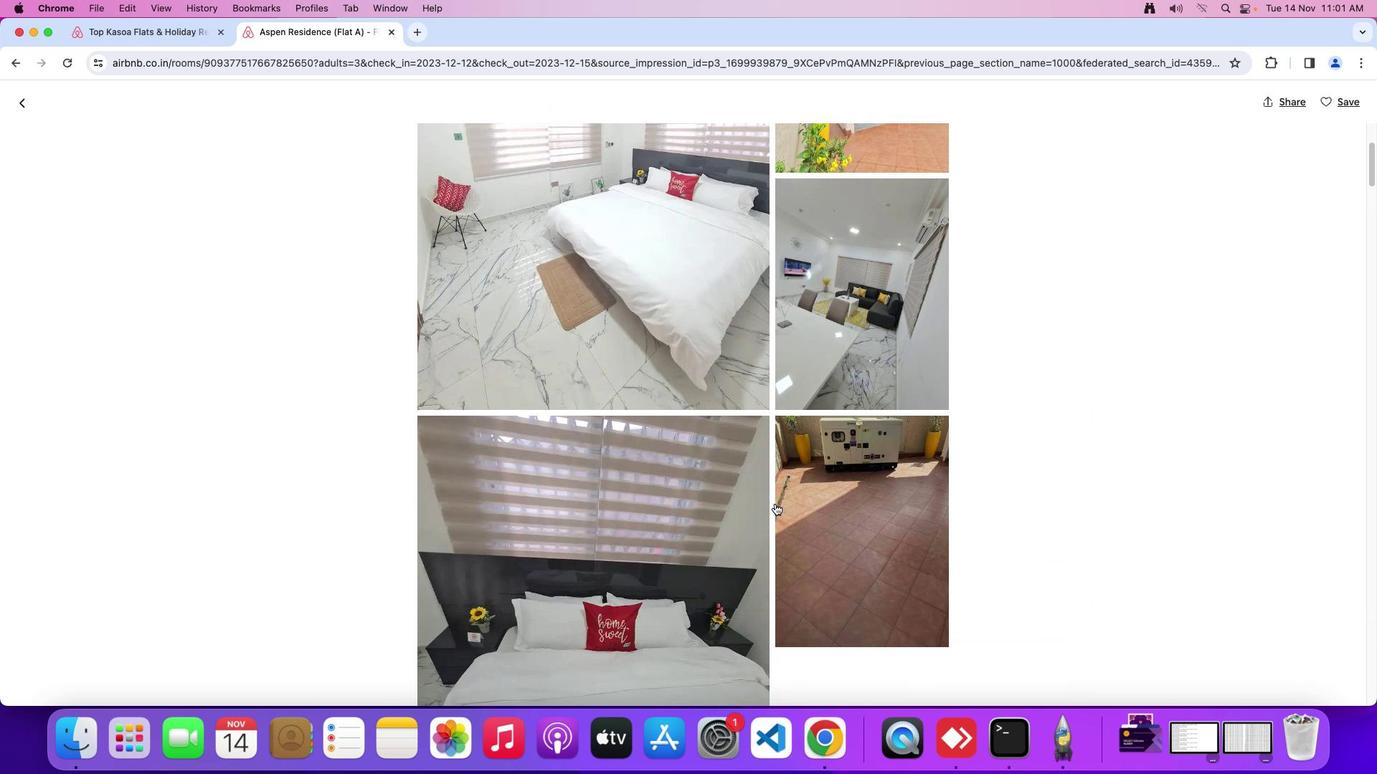 
Action: Mouse scrolled (774, 504) with delta (0, -1)
Screenshot: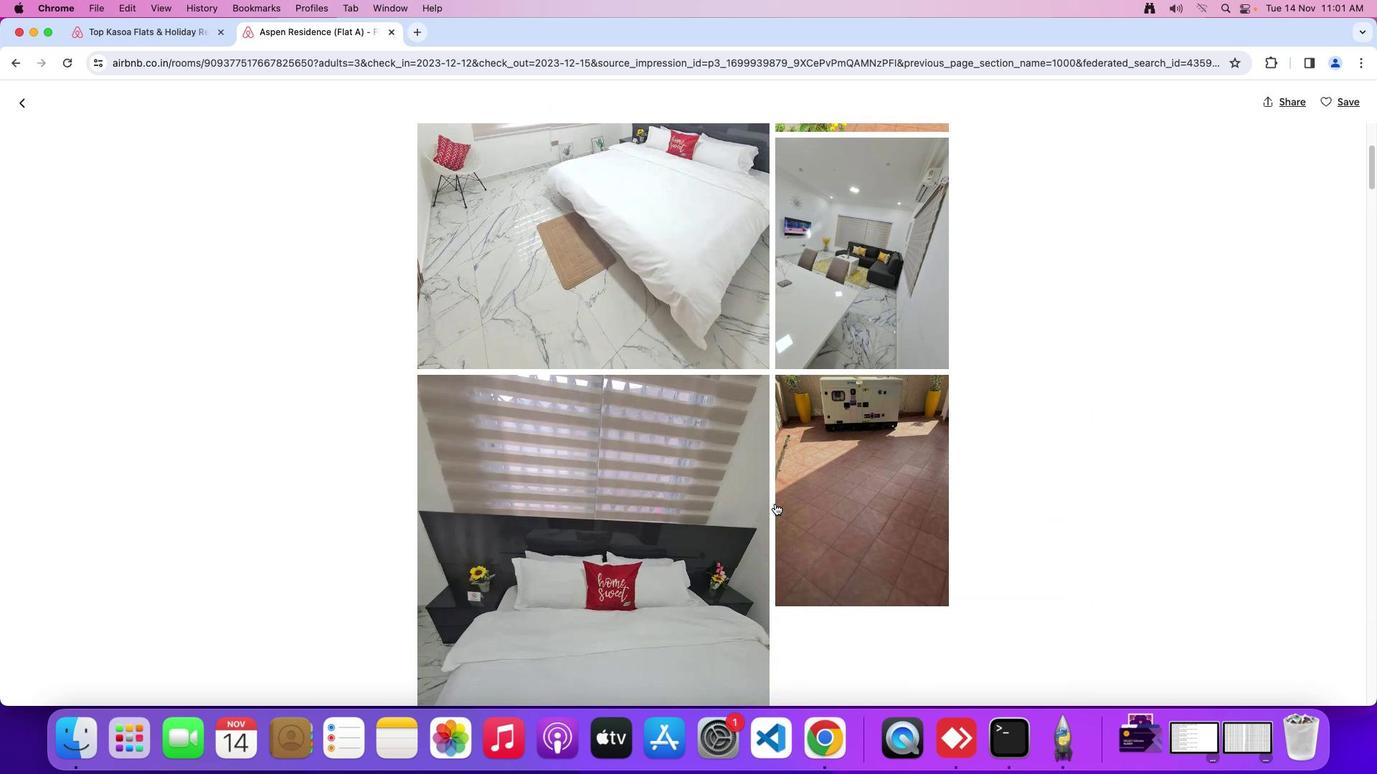 
Action: Mouse scrolled (774, 504) with delta (0, -1)
Screenshot: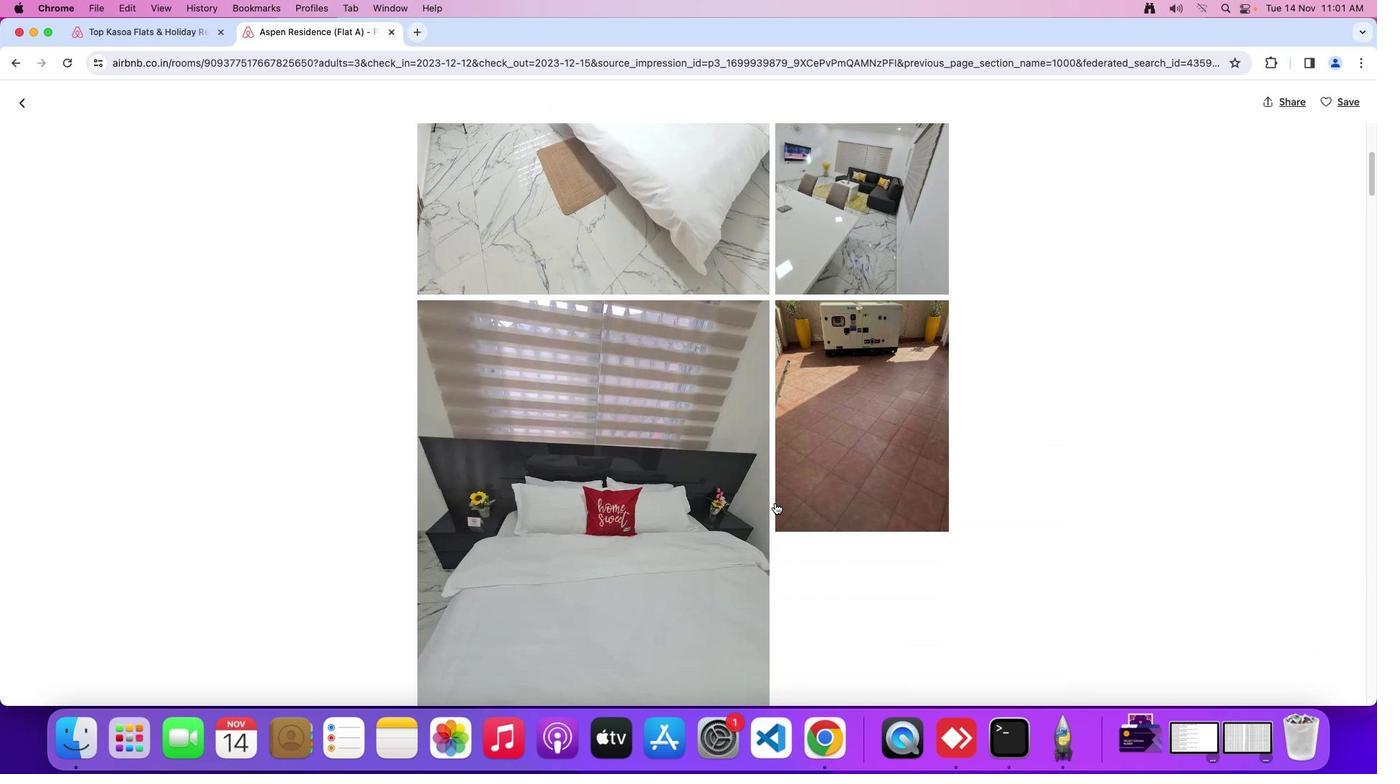 
Action: Mouse moved to (775, 503)
Screenshot: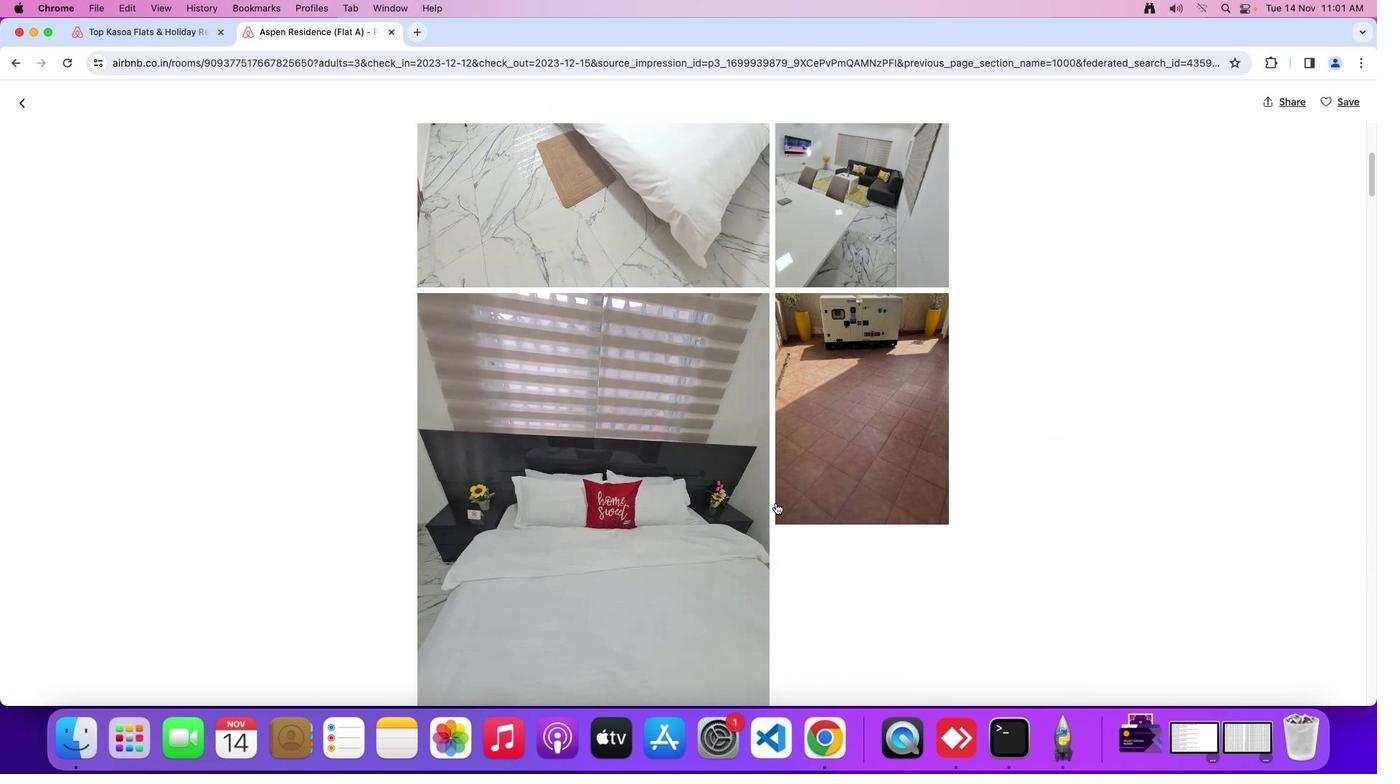 
Action: Mouse scrolled (775, 503) with delta (0, 0)
Screenshot: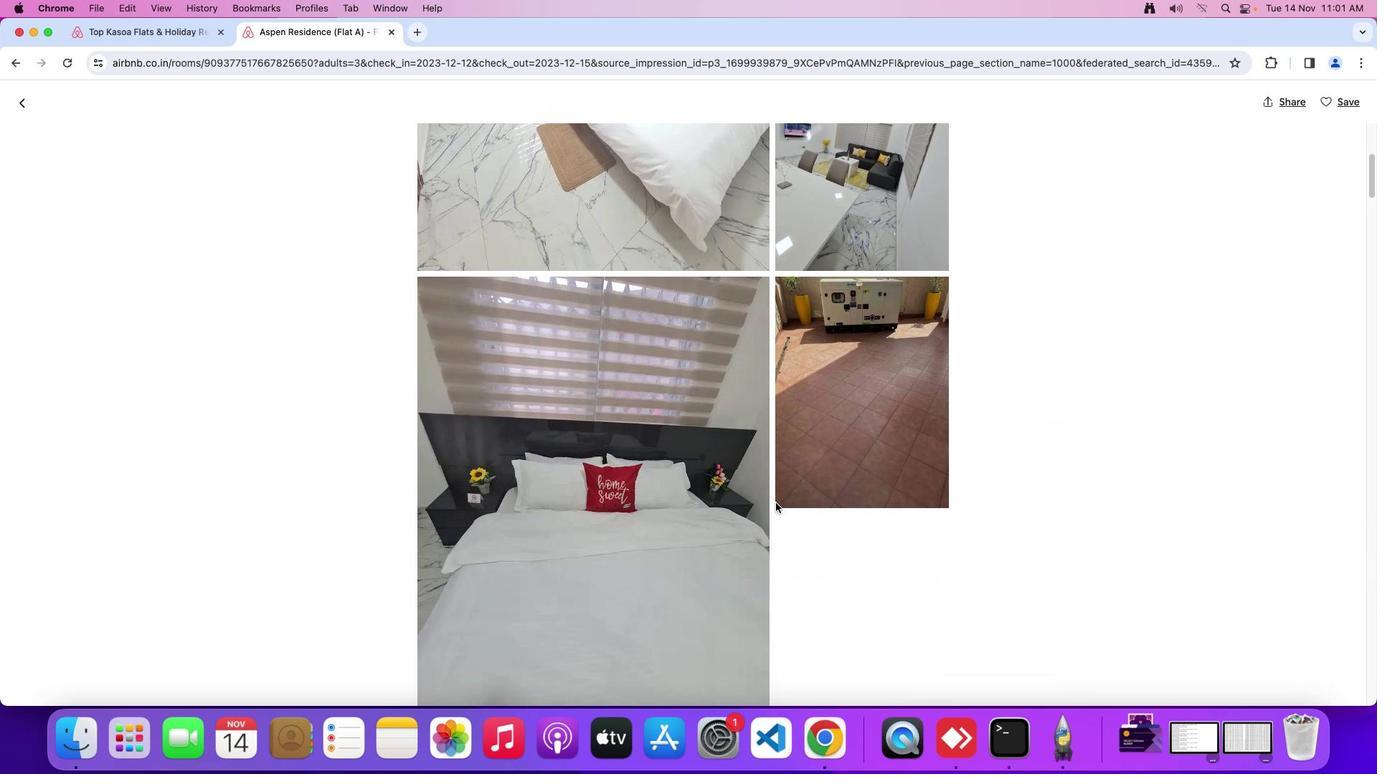 
Action: Mouse moved to (775, 503)
Screenshot: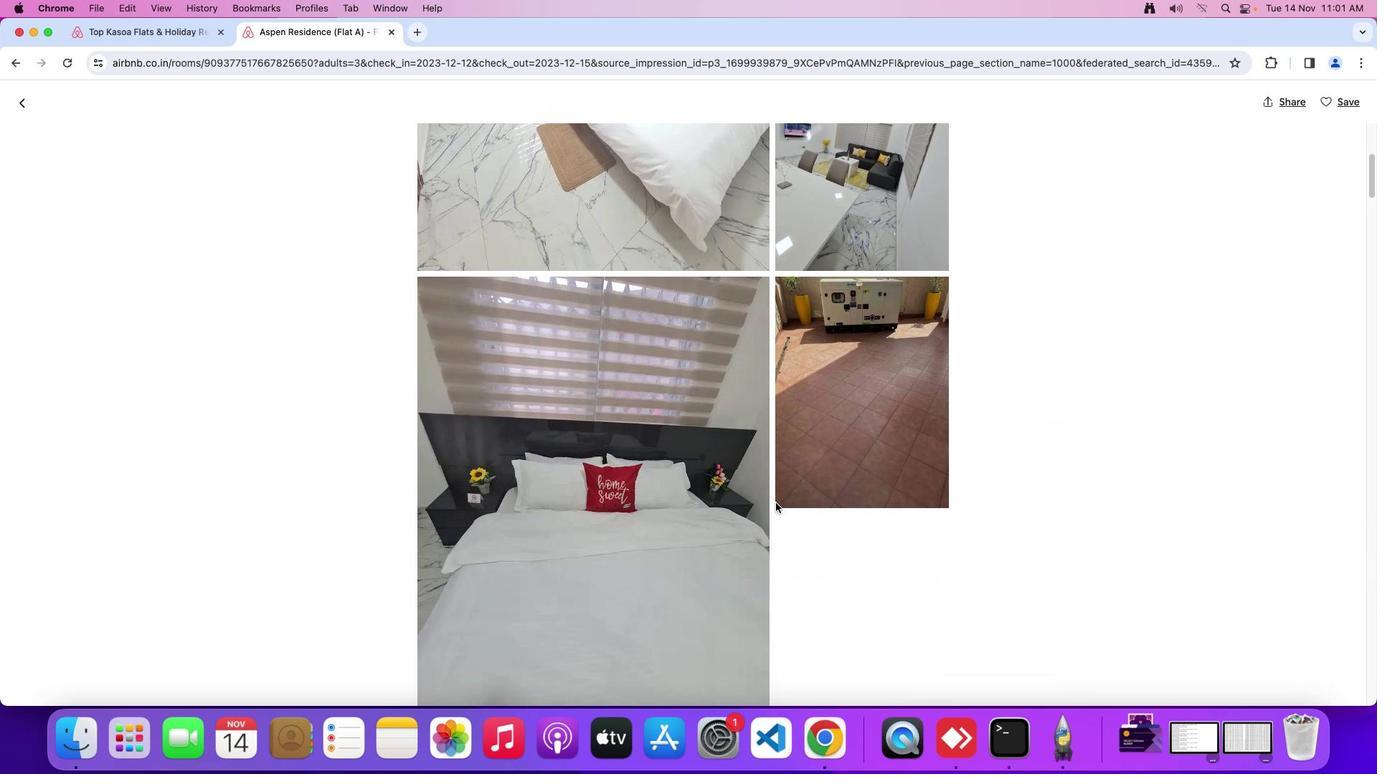 
Action: Mouse scrolled (775, 503) with delta (0, 0)
Screenshot: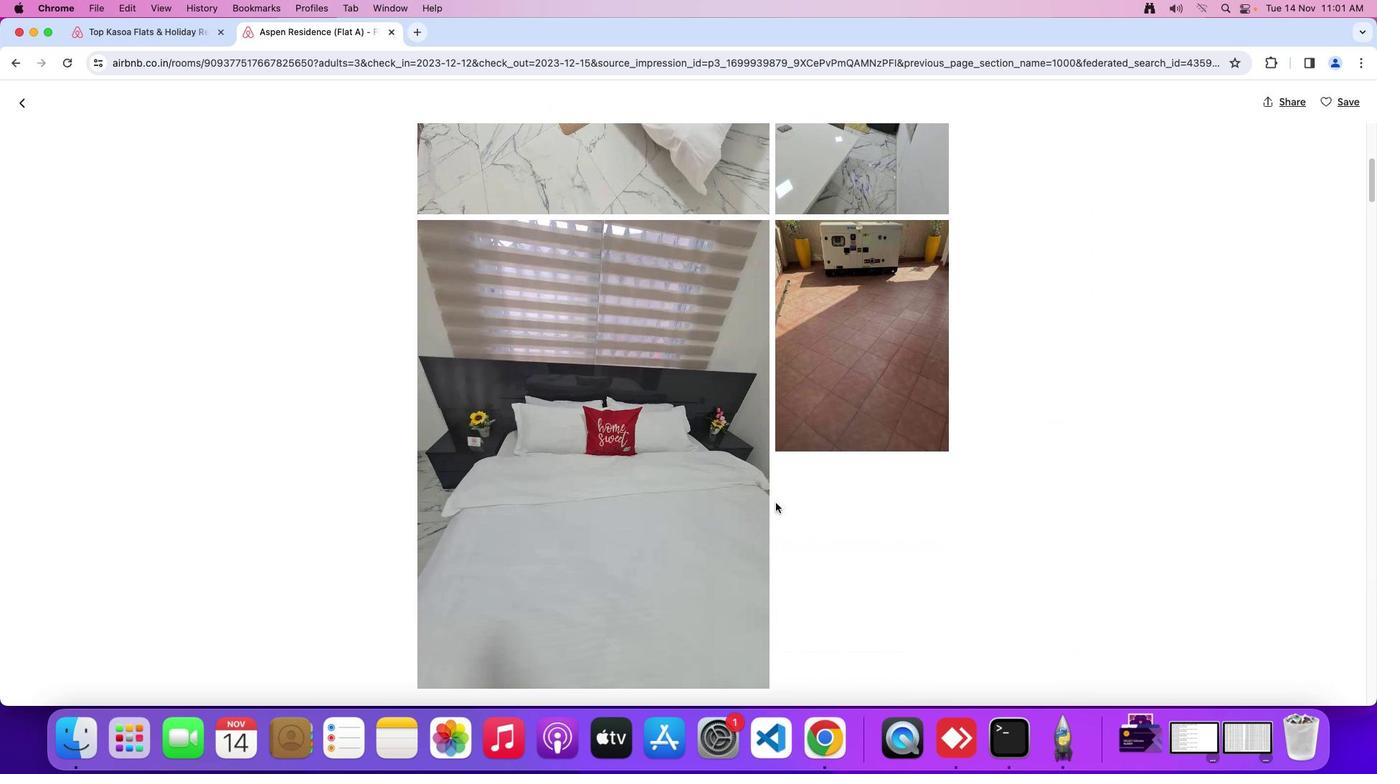 
Action: Mouse scrolled (775, 503) with delta (0, -1)
Screenshot: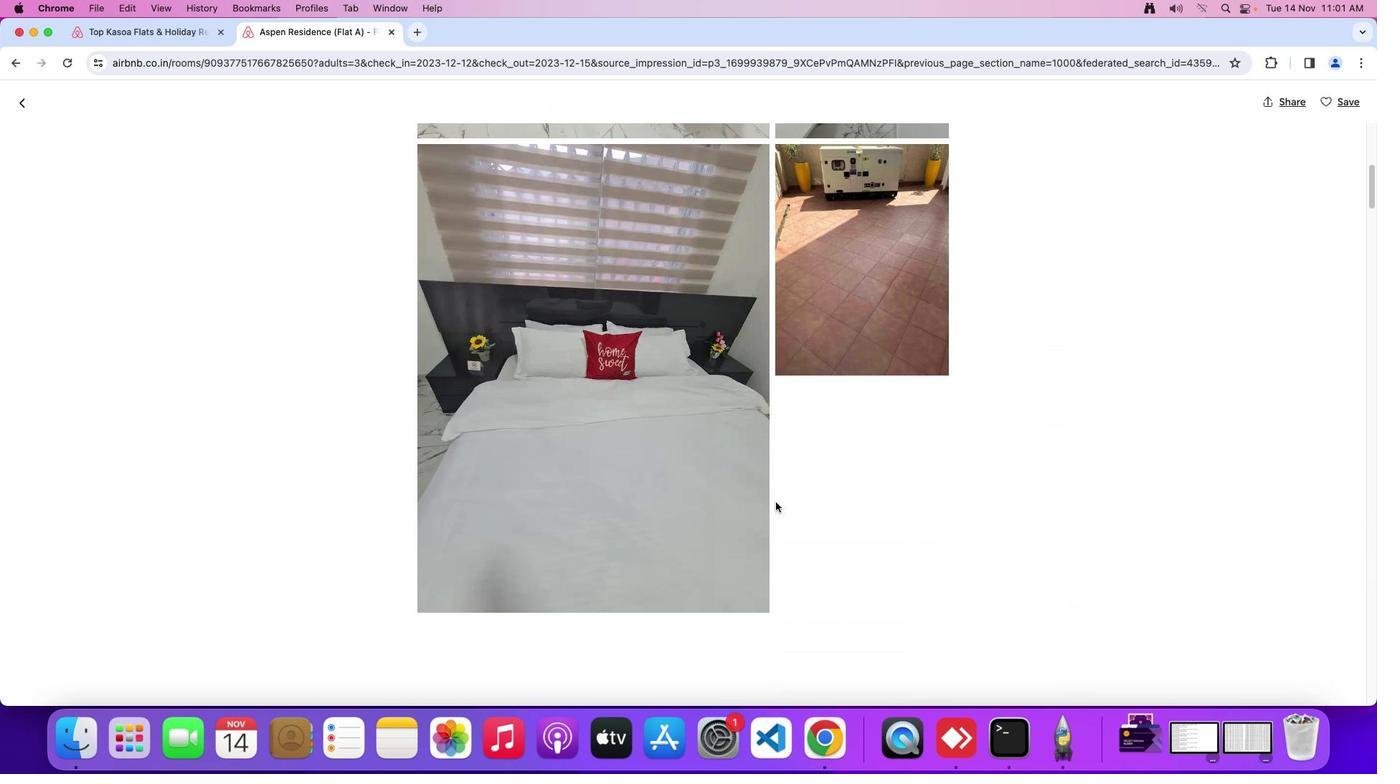 
Action: Mouse scrolled (775, 503) with delta (0, -1)
Screenshot: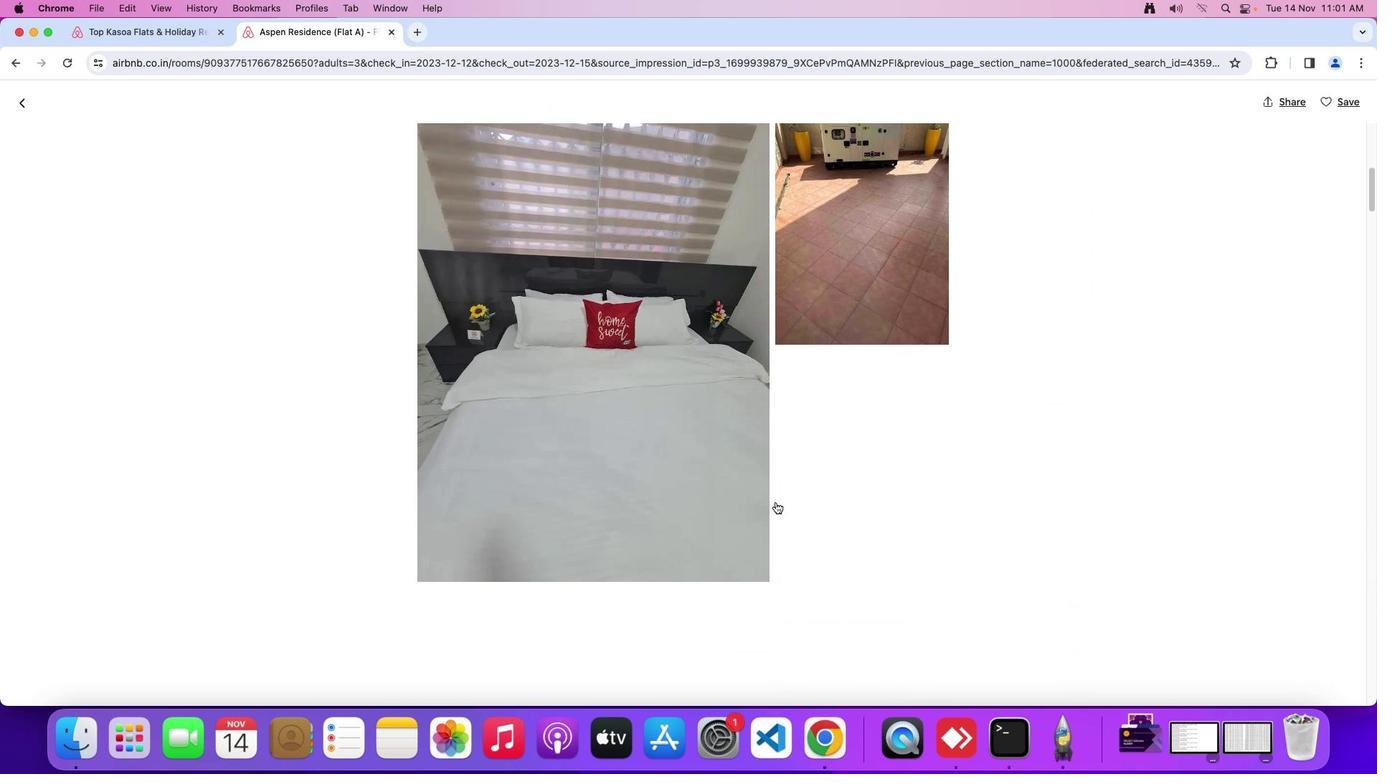 
Action: Mouse moved to (775, 502)
Screenshot: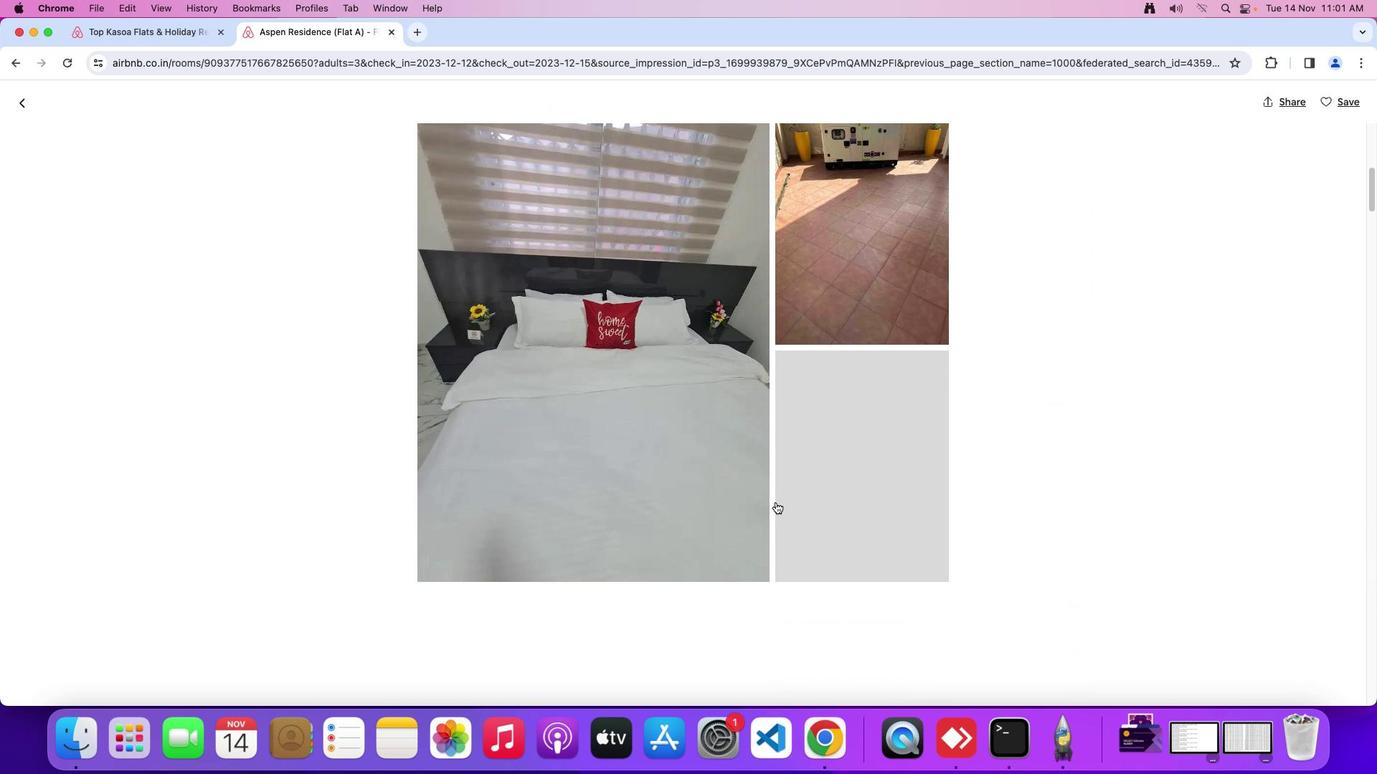 
Action: Mouse scrolled (775, 502) with delta (0, 0)
Screenshot: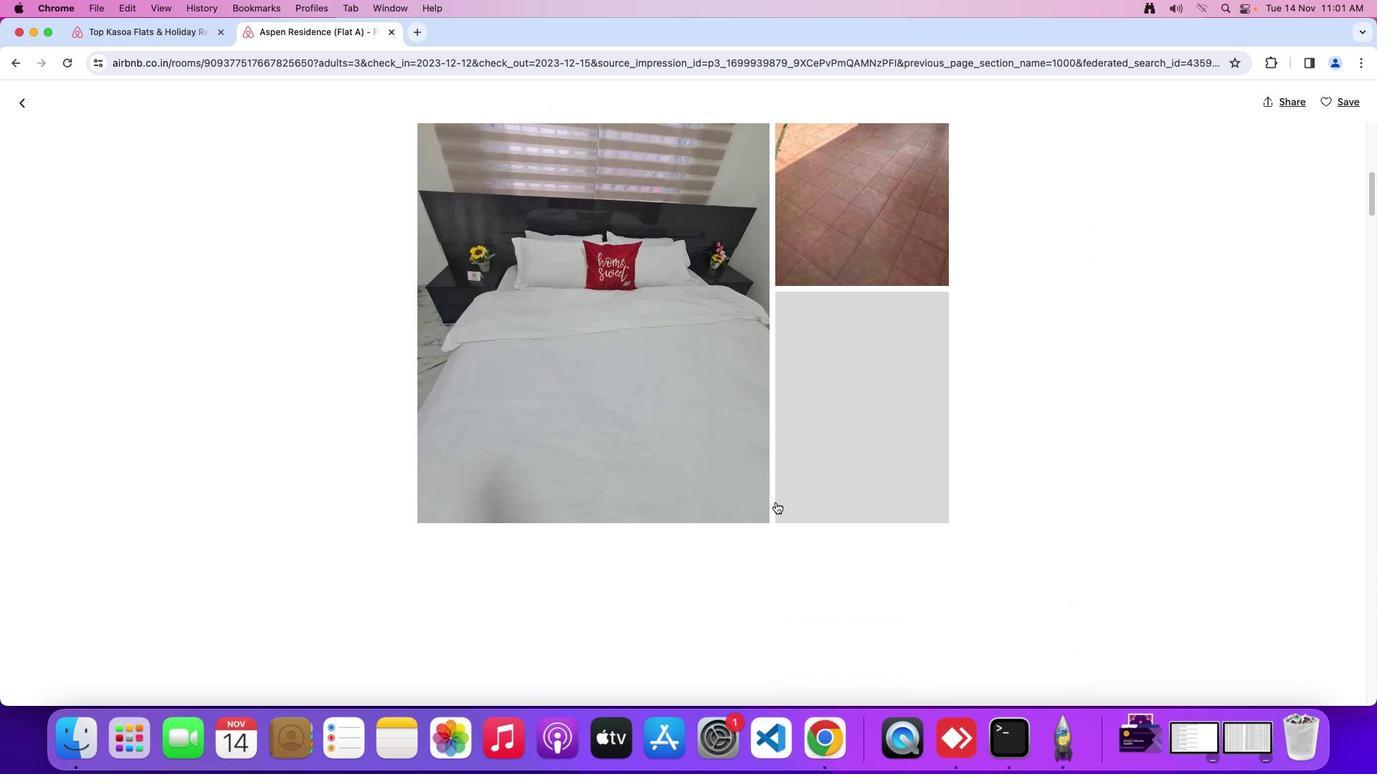 
Action: Mouse scrolled (775, 502) with delta (0, 0)
Screenshot: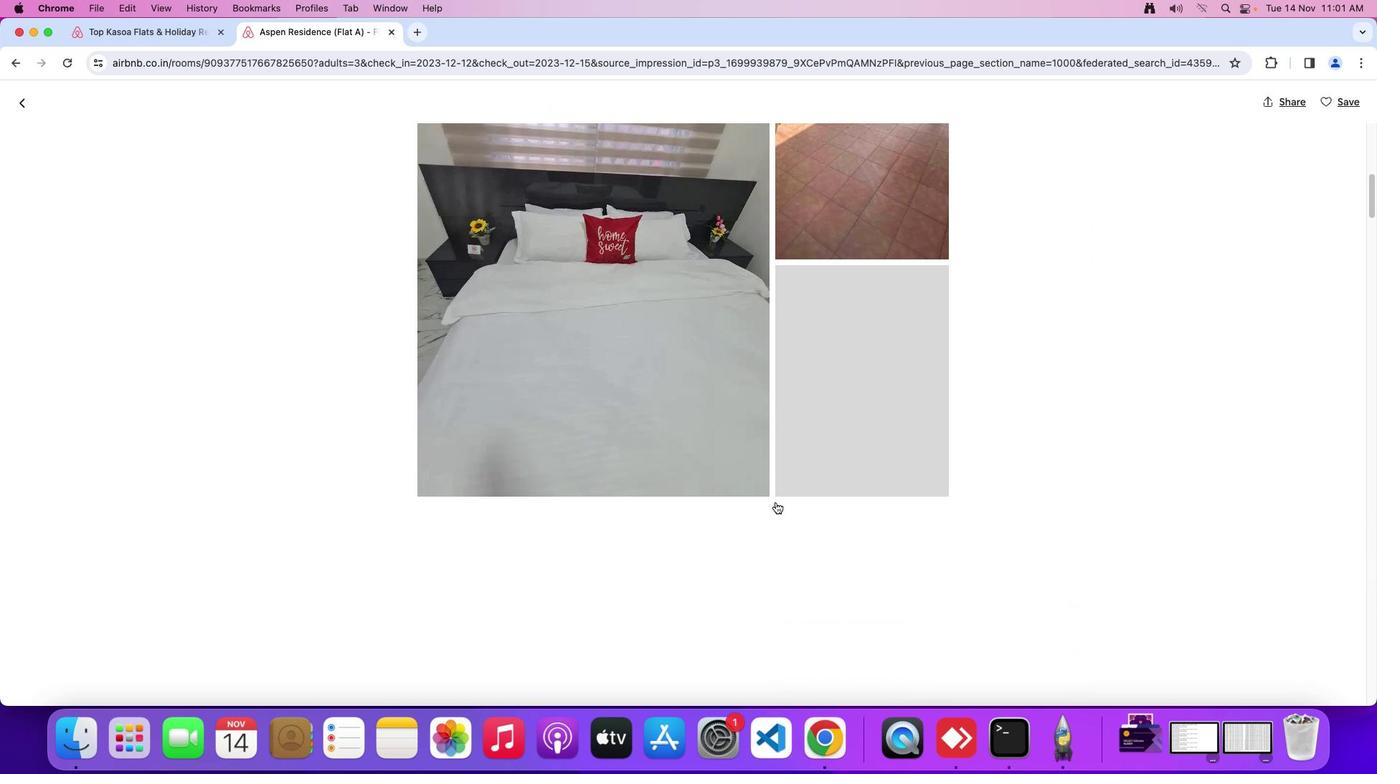 
Action: Mouse scrolled (775, 502) with delta (0, -1)
Screenshot: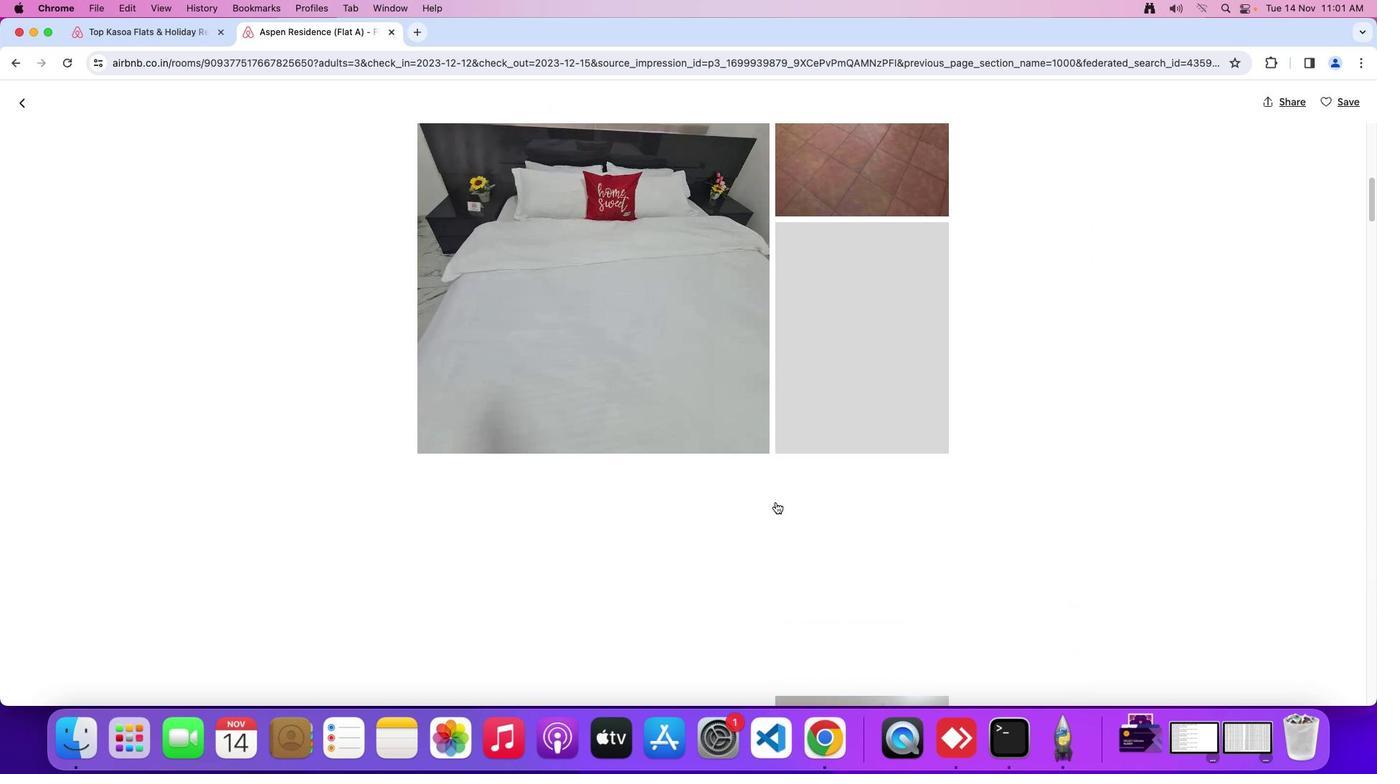 
Action: Mouse scrolled (775, 502) with delta (0, -1)
Screenshot: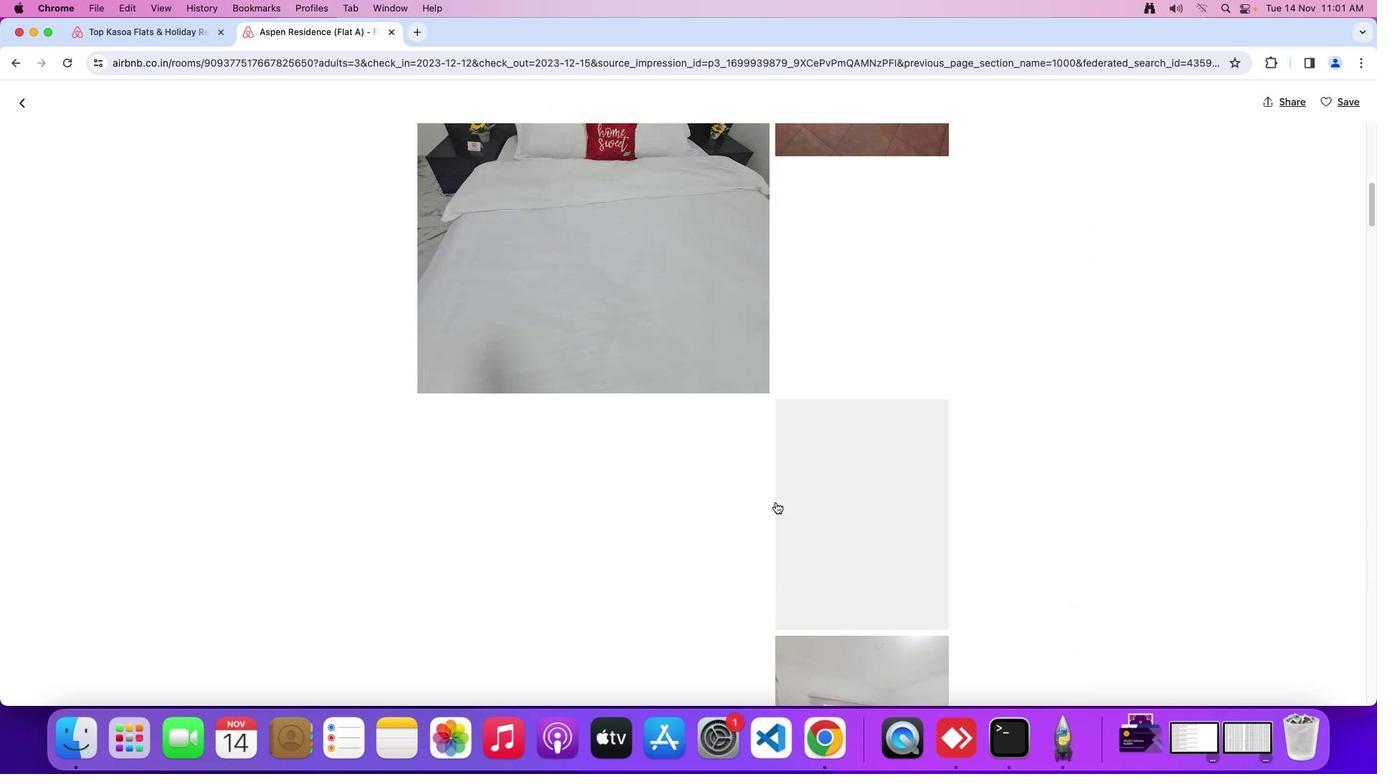 
Action: Mouse moved to (776, 503)
Screenshot: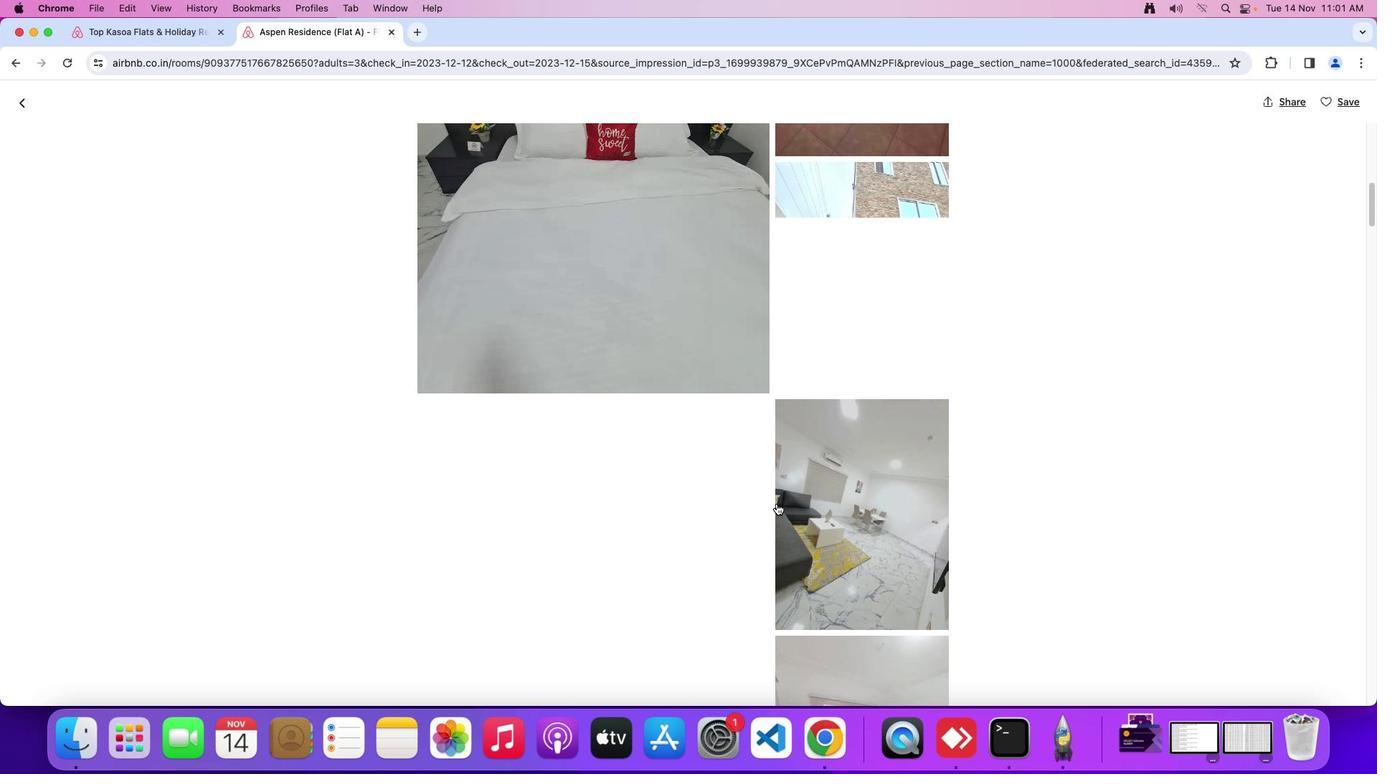 
Action: Mouse scrolled (776, 503) with delta (0, 0)
Screenshot: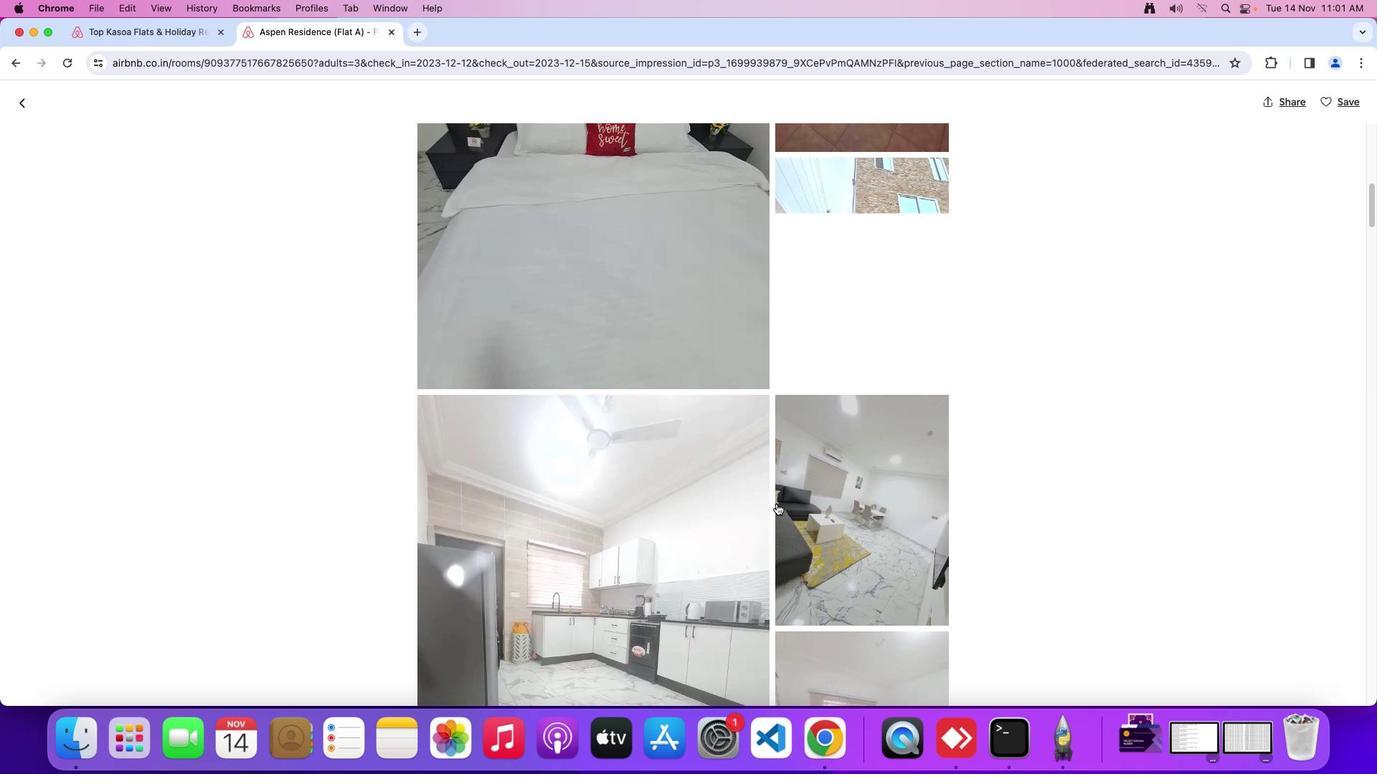 
Action: Mouse scrolled (776, 503) with delta (0, 0)
Screenshot: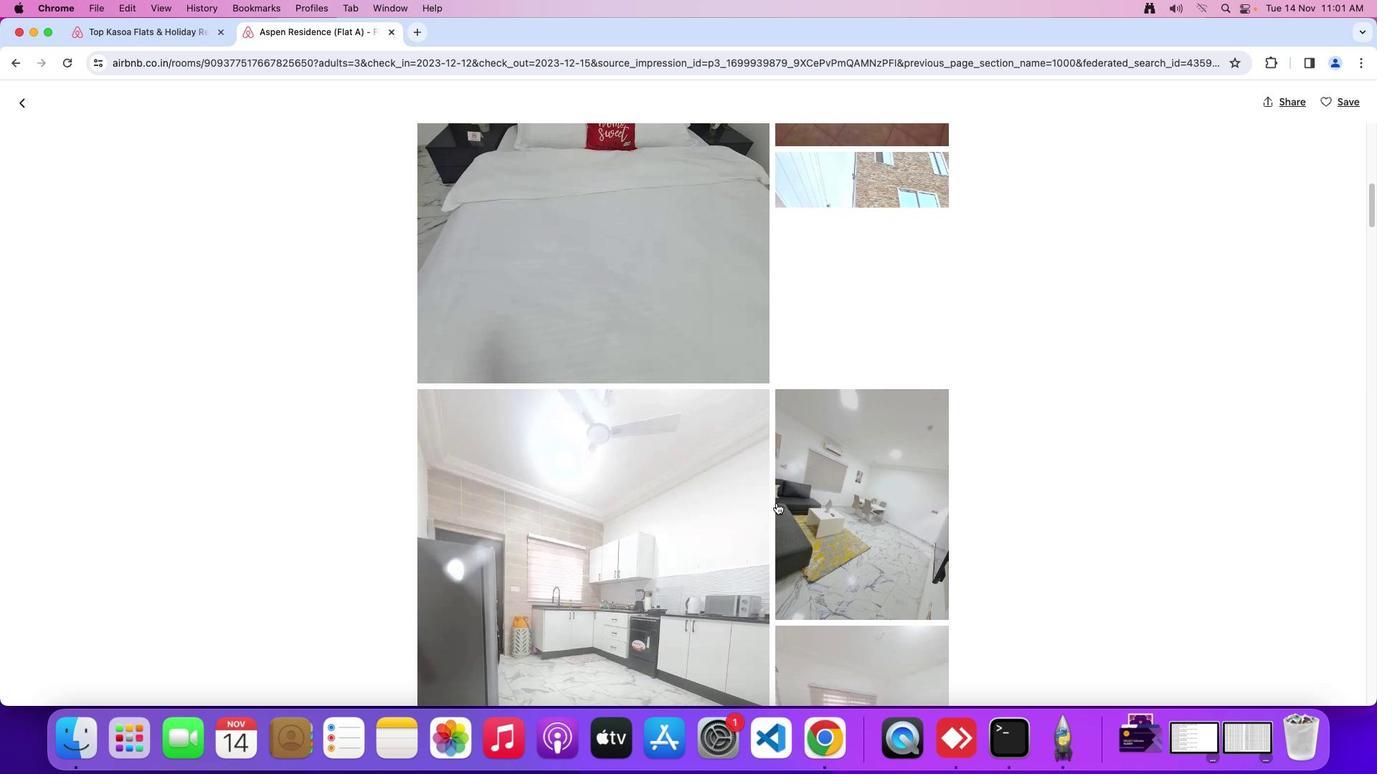 
Action: Mouse scrolled (776, 503) with delta (0, 0)
Screenshot: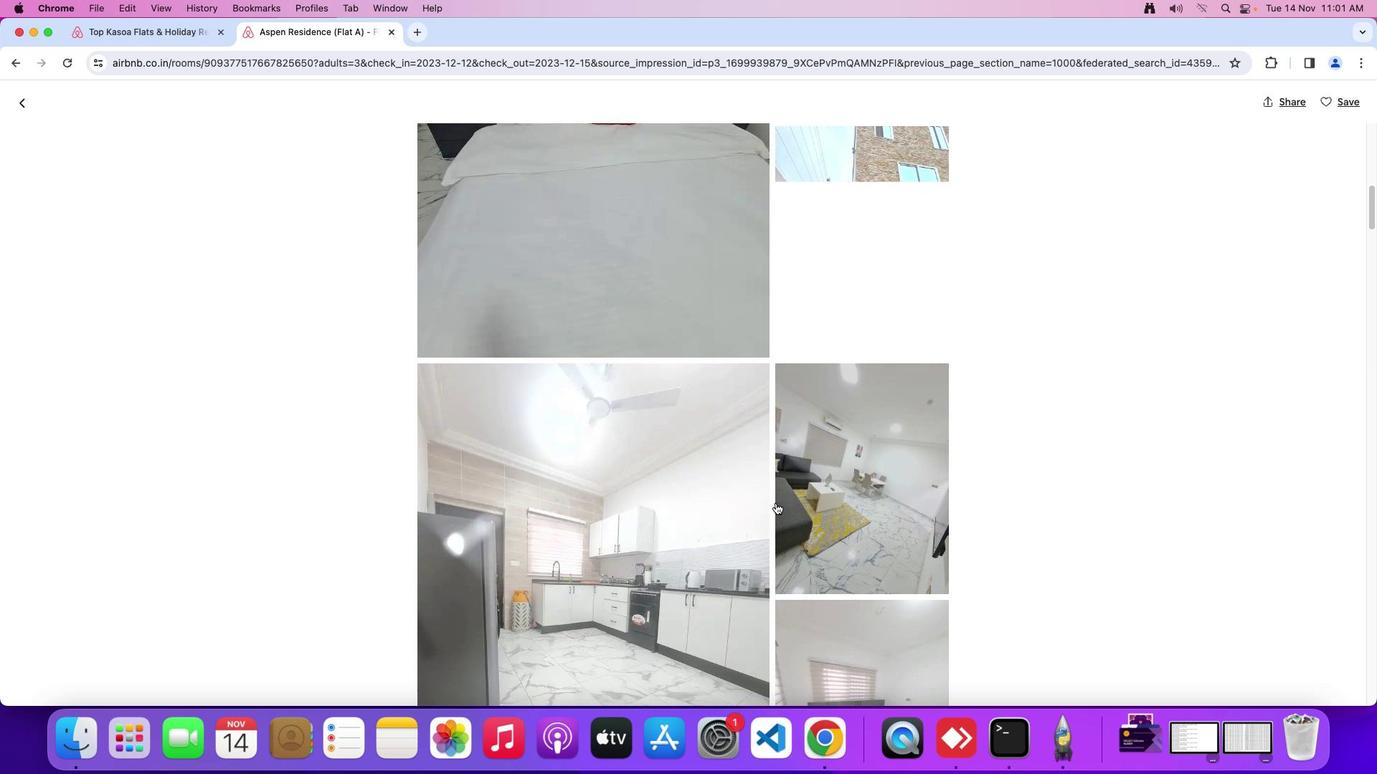 
Action: Mouse moved to (776, 503)
Screenshot: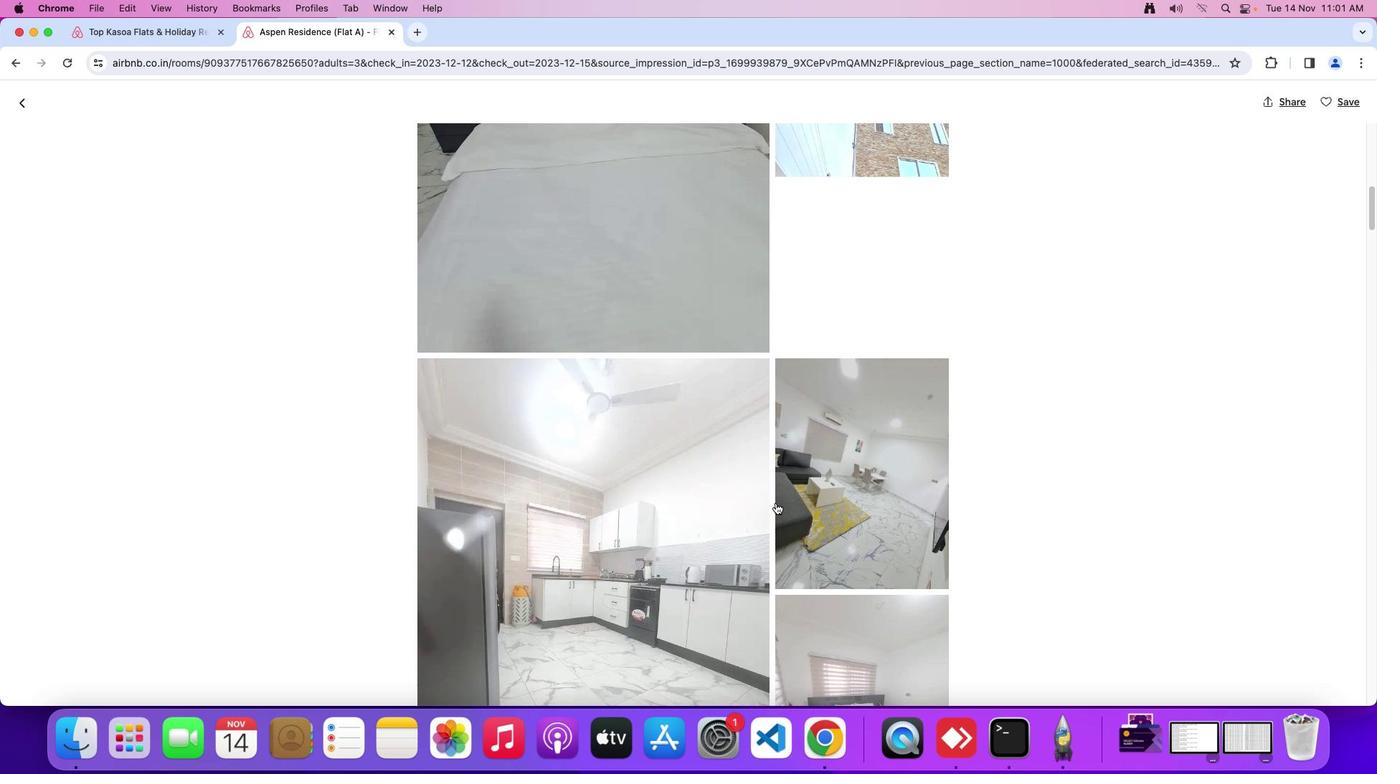 
Action: Mouse scrolled (776, 503) with delta (0, 0)
Screenshot: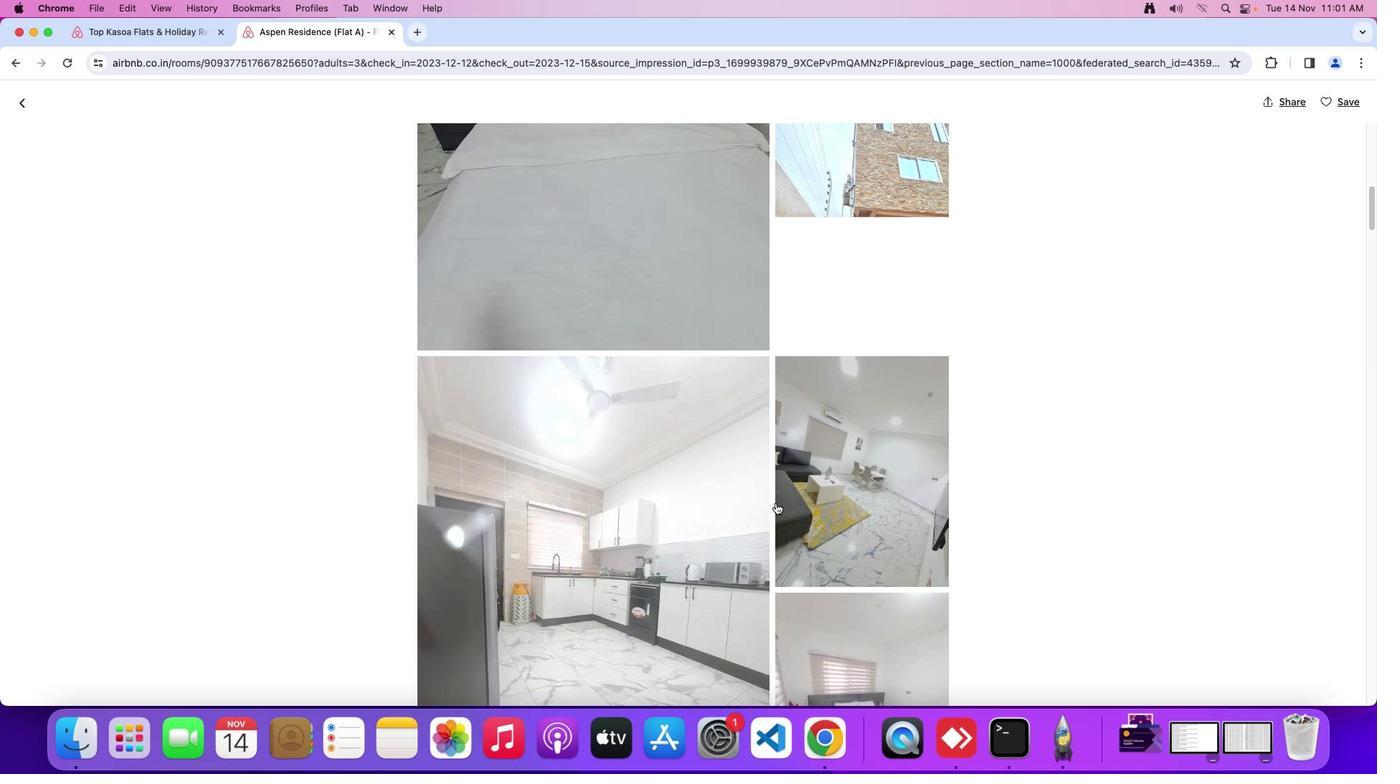 
Action: Mouse moved to (776, 503)
Screenshot: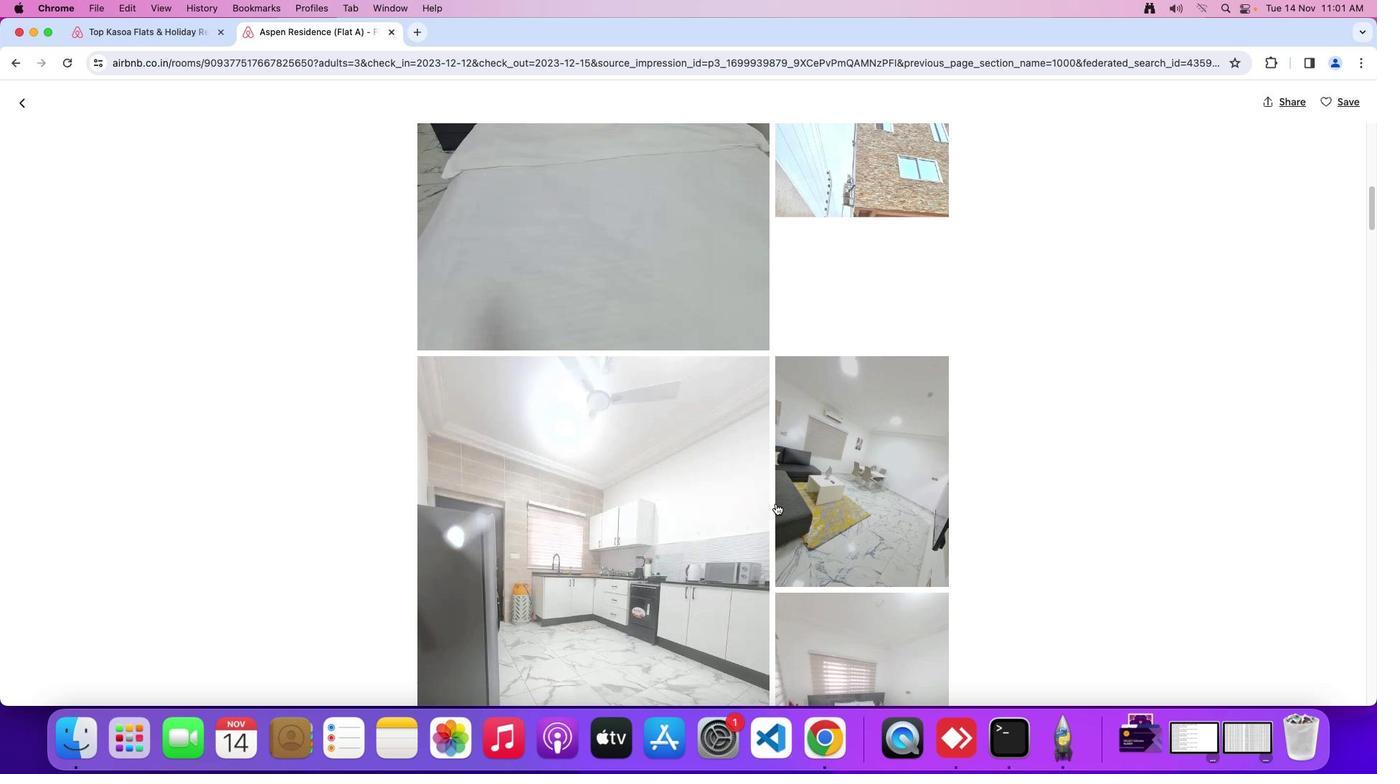 
Action: Mouse scrolled (776, 503) with delta (0, 0)
Screenshot: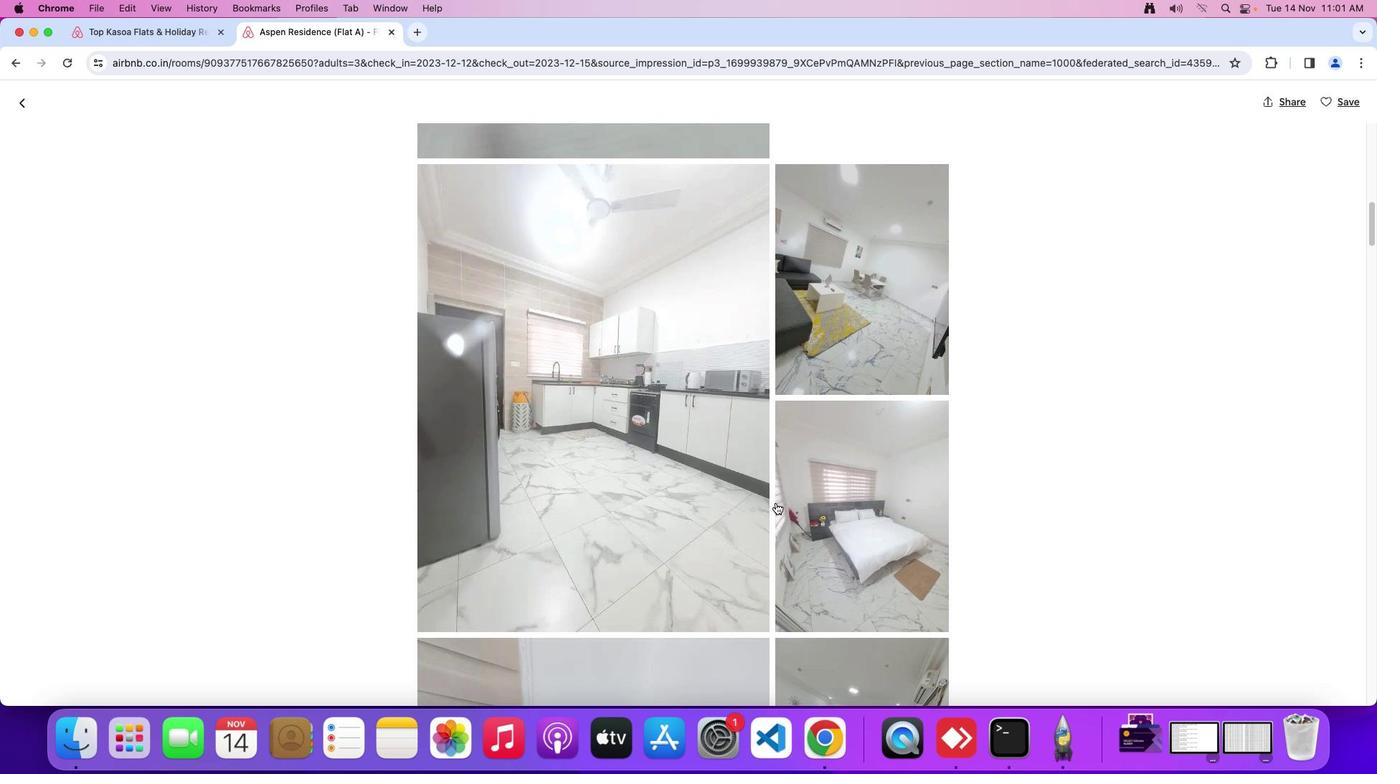 
Action: Mouse moved to (776, 503)
Screenshot: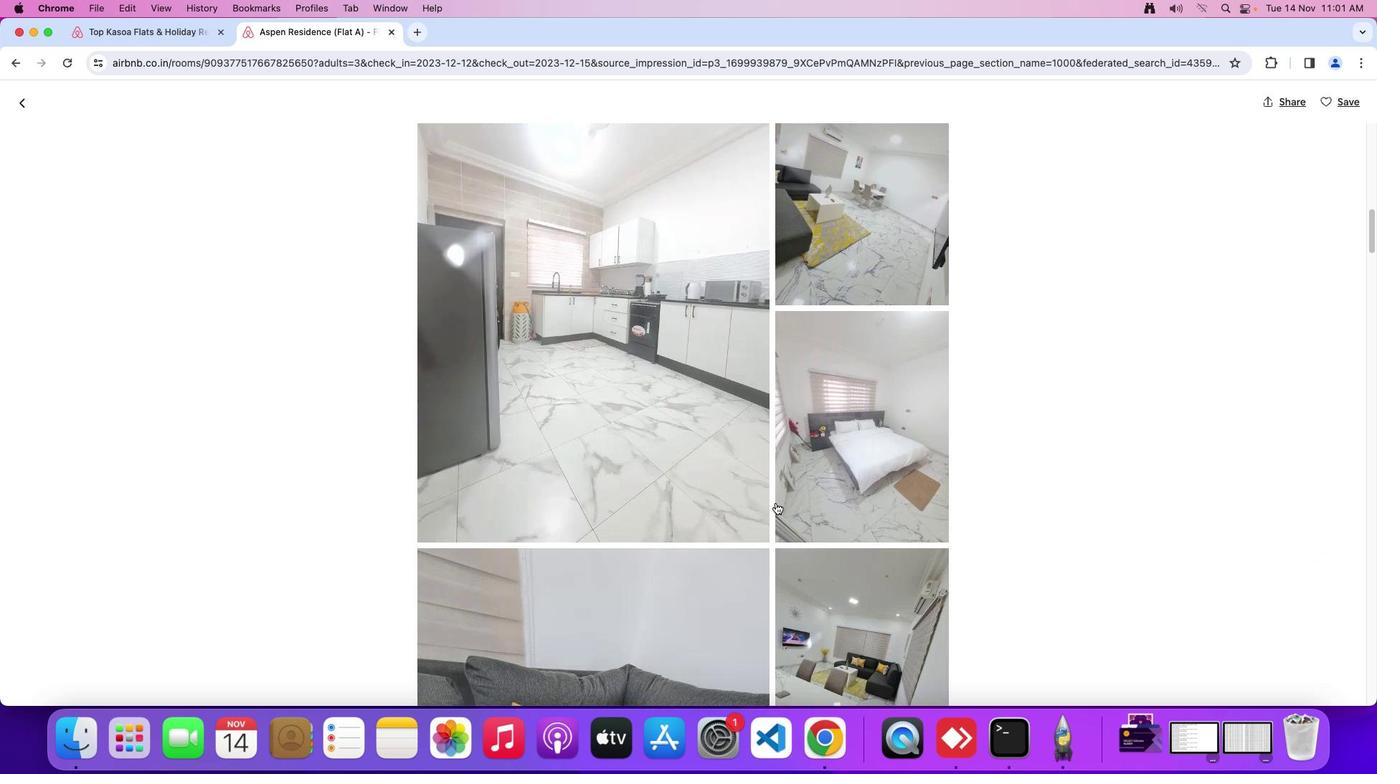 
Action: Mouse scrolled (776, 503) with delta (0, 0)
Screenshot: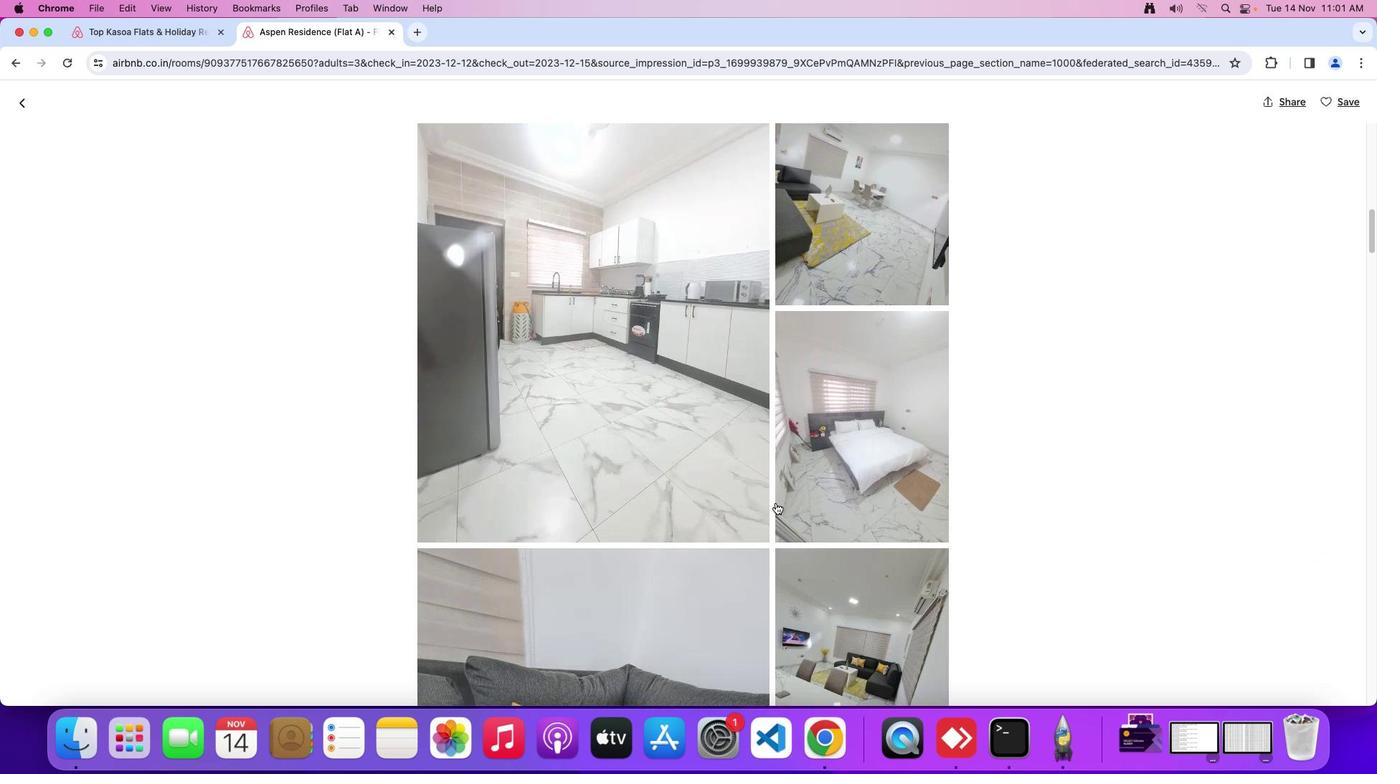 
Action: Mouse moved to (776, 503)
Screenshot: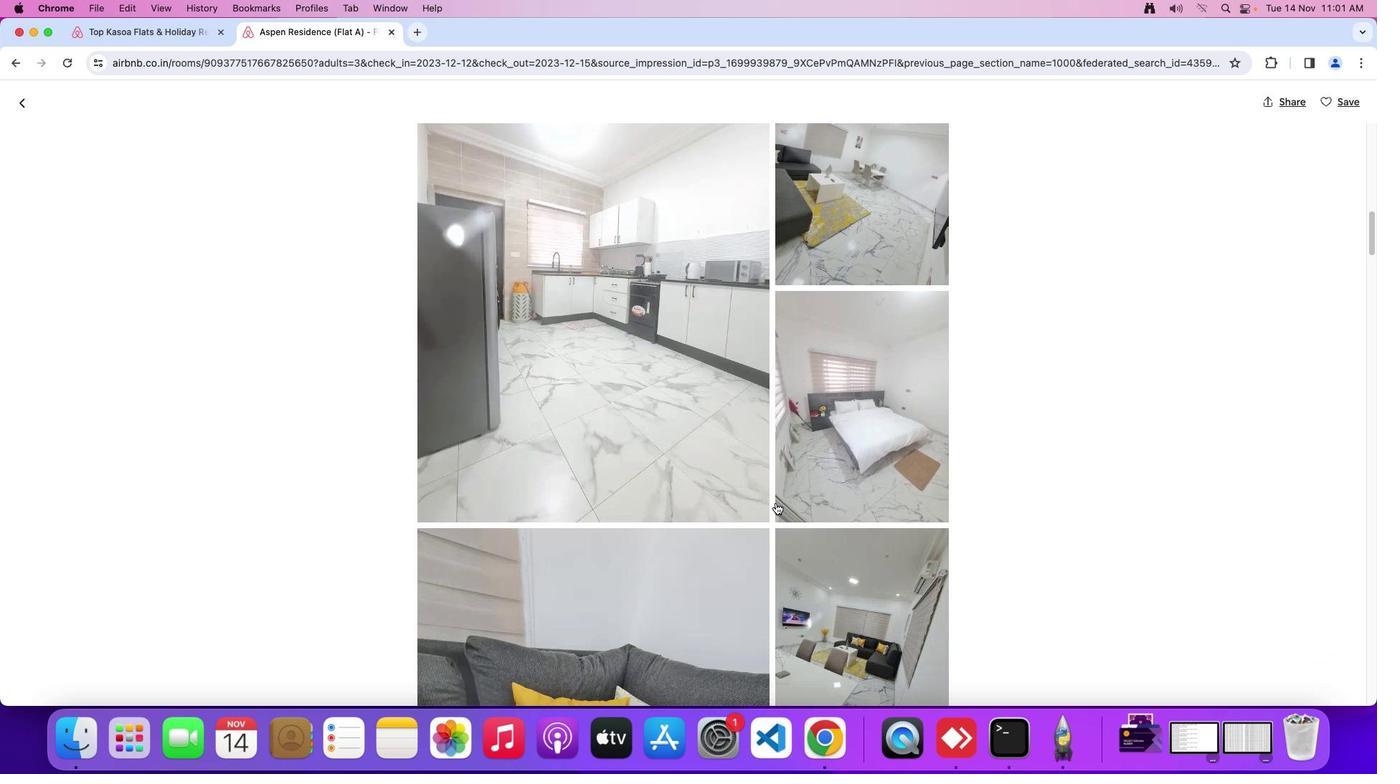 
Action: Mouse scrolled (776, 503) with delta (0, -2)
Screenshot: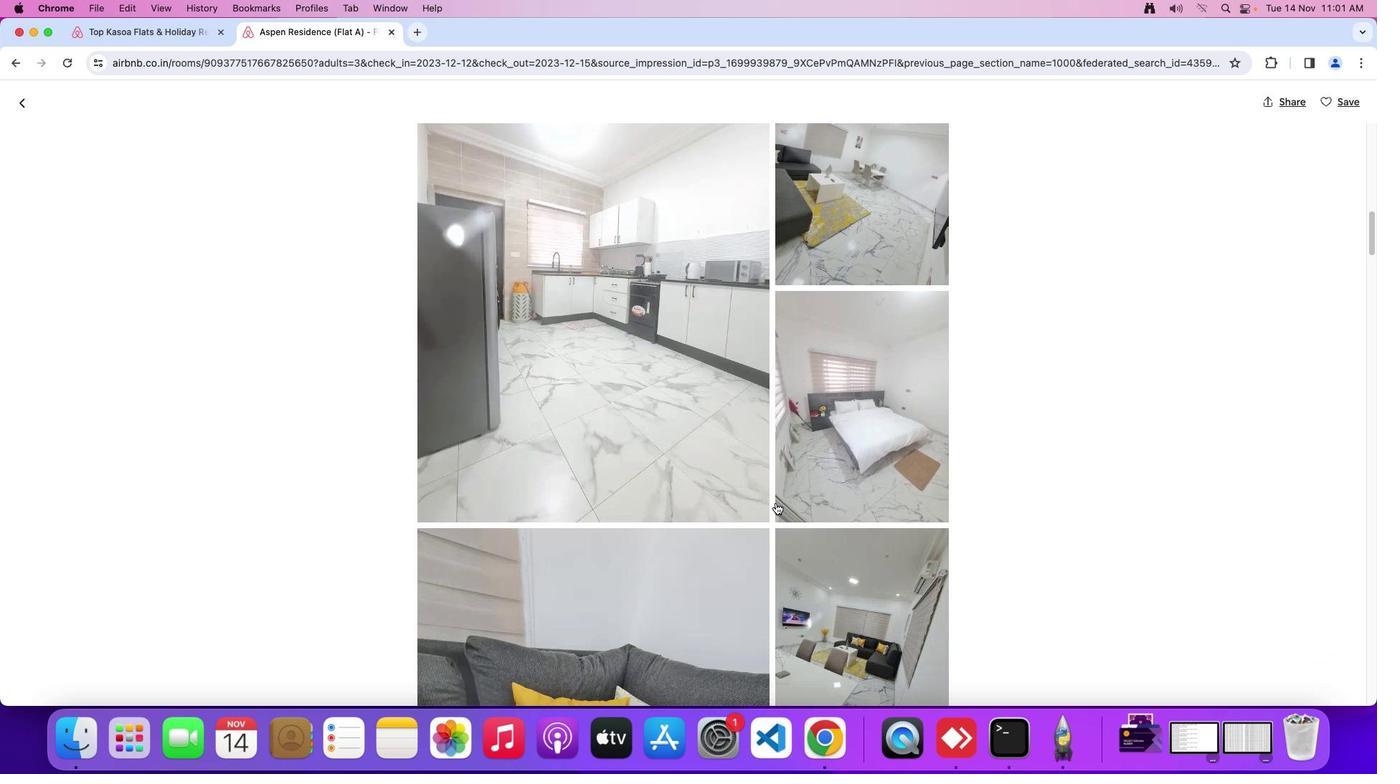
Action: Mouse moved to (776, 503)
Screenshot: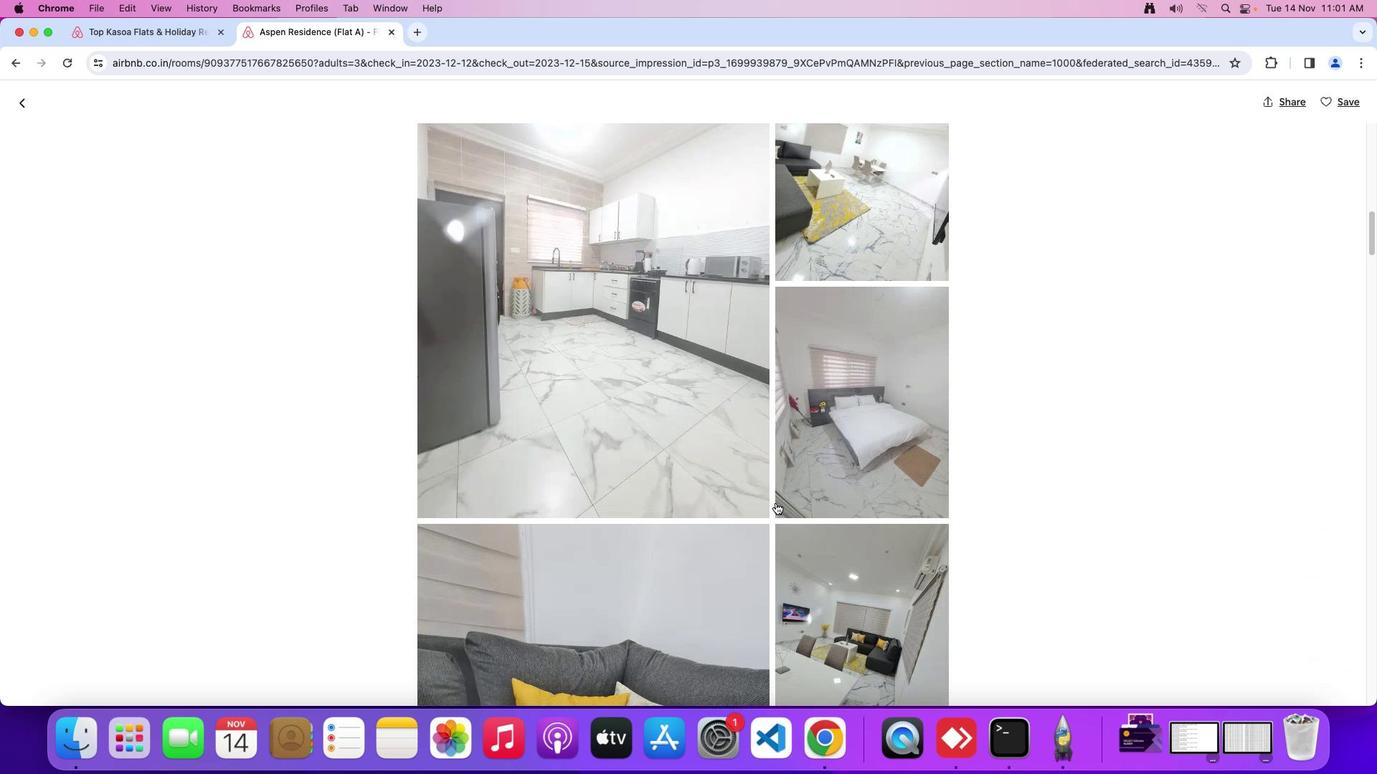 
Action: Mouse scrolled (776, 503) with delta (0, -3)
Screenshot: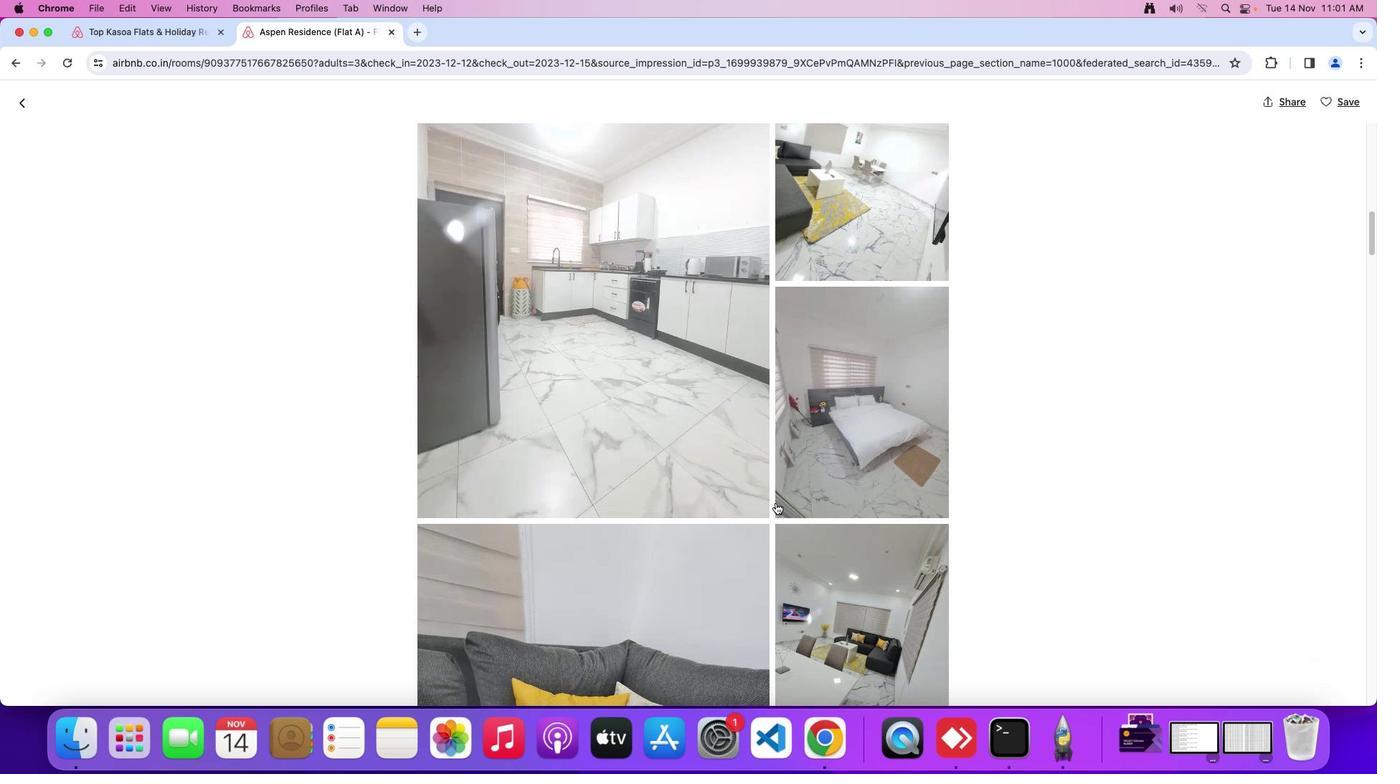 
Action: Mouse moved to (773, 505)
Screenshot: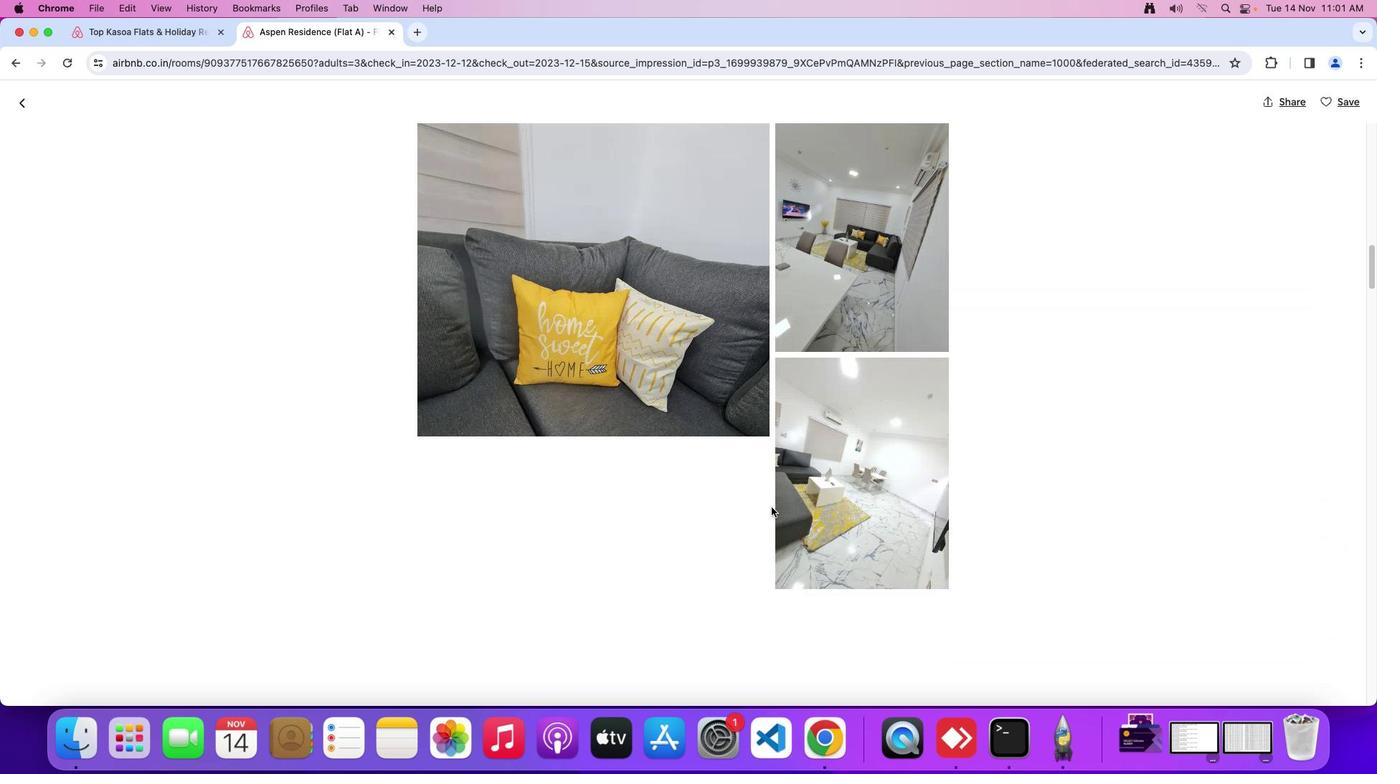
Action: Mouse scrolled (773, 505) with delta (0, 0)
Screenshot: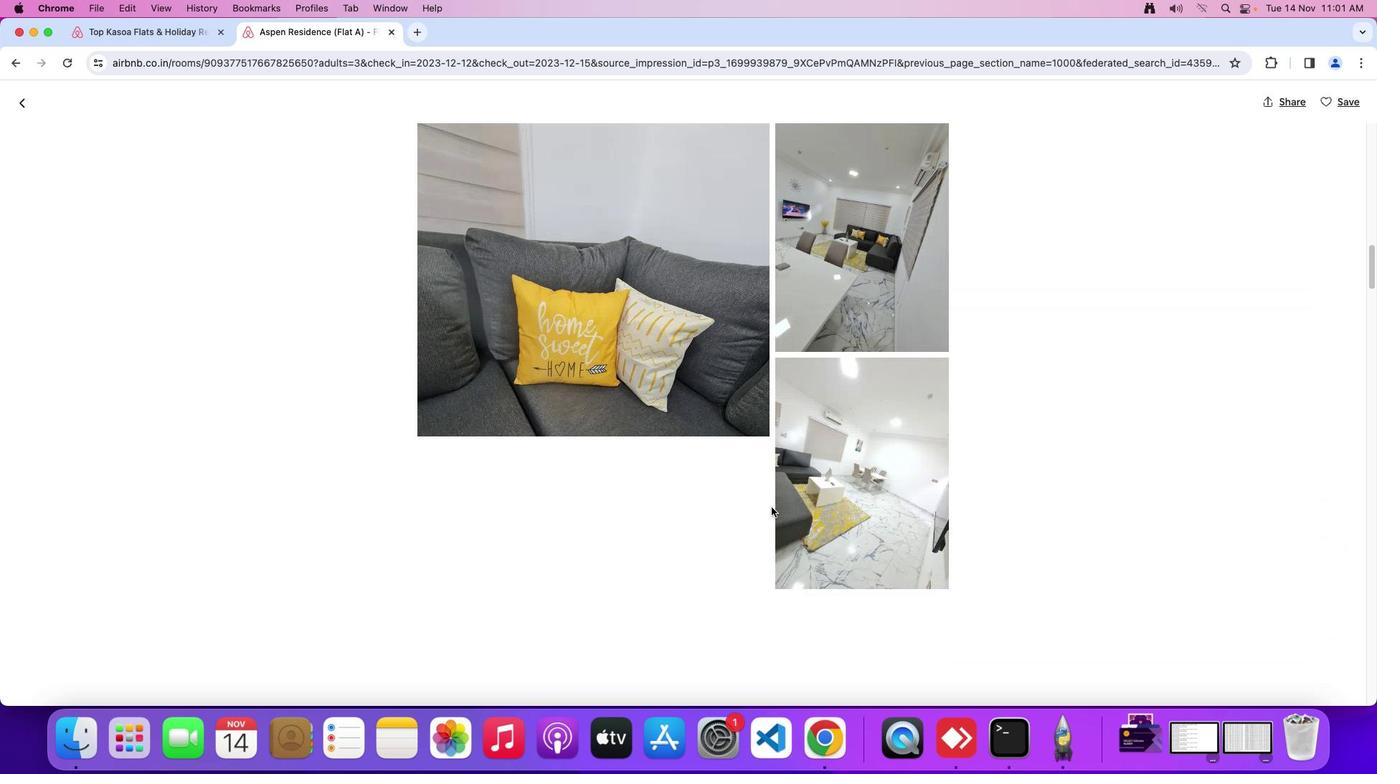 
Action: Mouse moved to (773, 505)
Screenshot: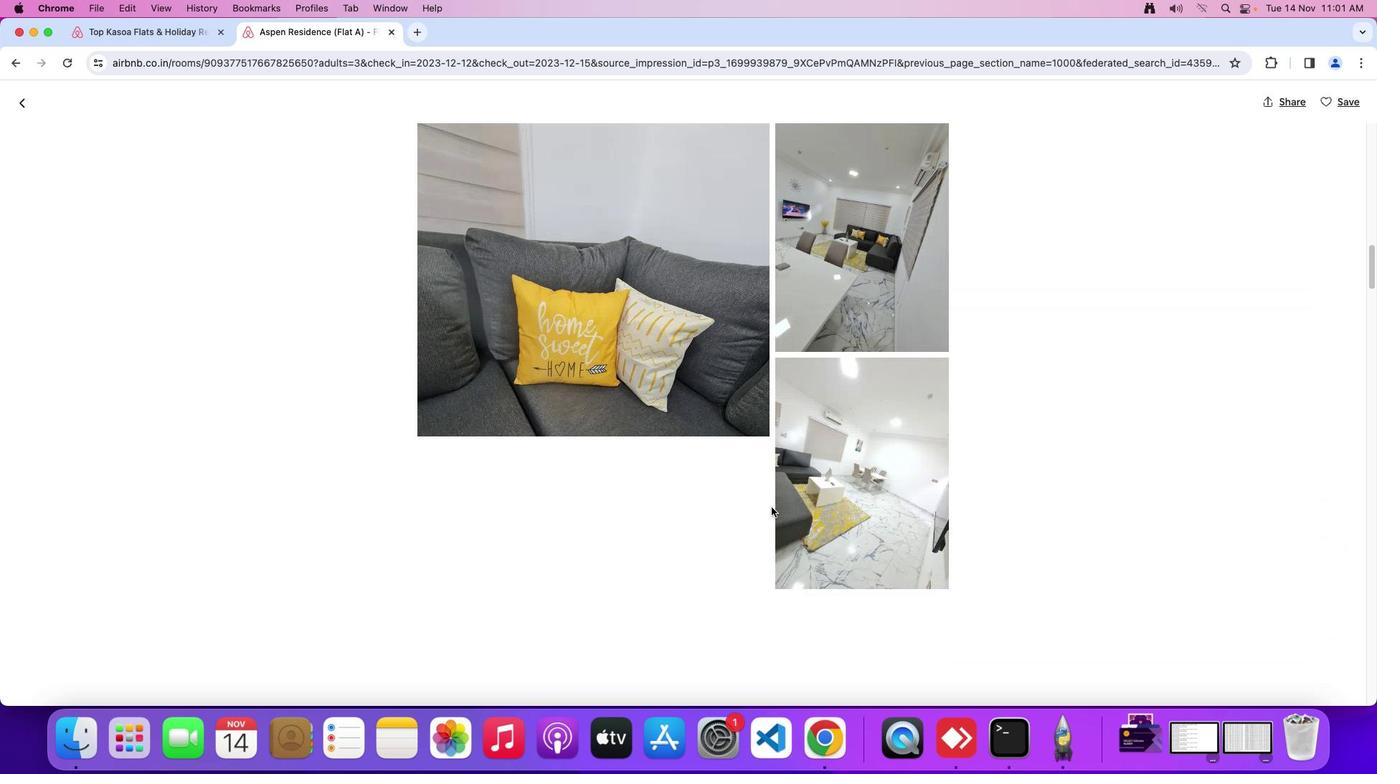 
Action: Mouse scrolled (773, 505) with delta (0, 0)
Screenshot: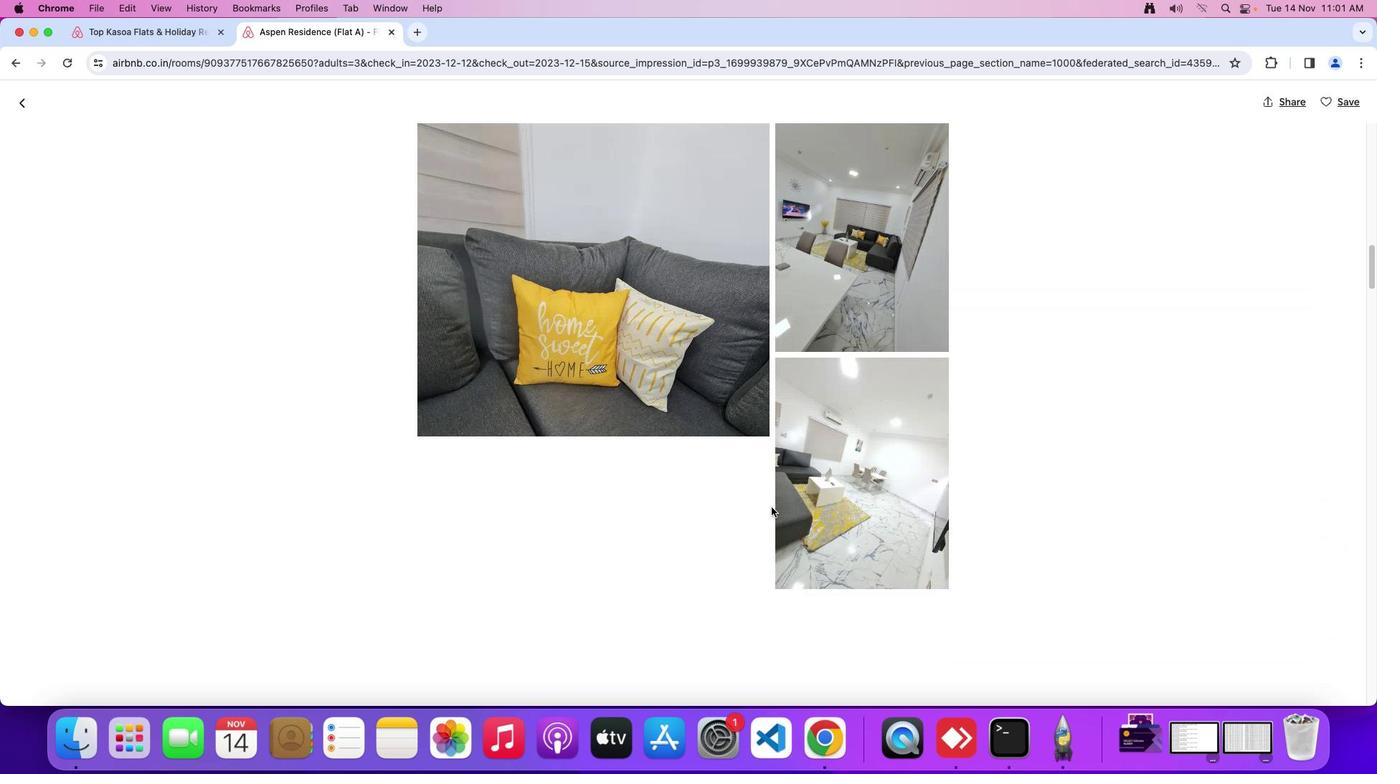 
Action: Mouse scrolled (773, 505) with delta (0, -3)
Screenshot: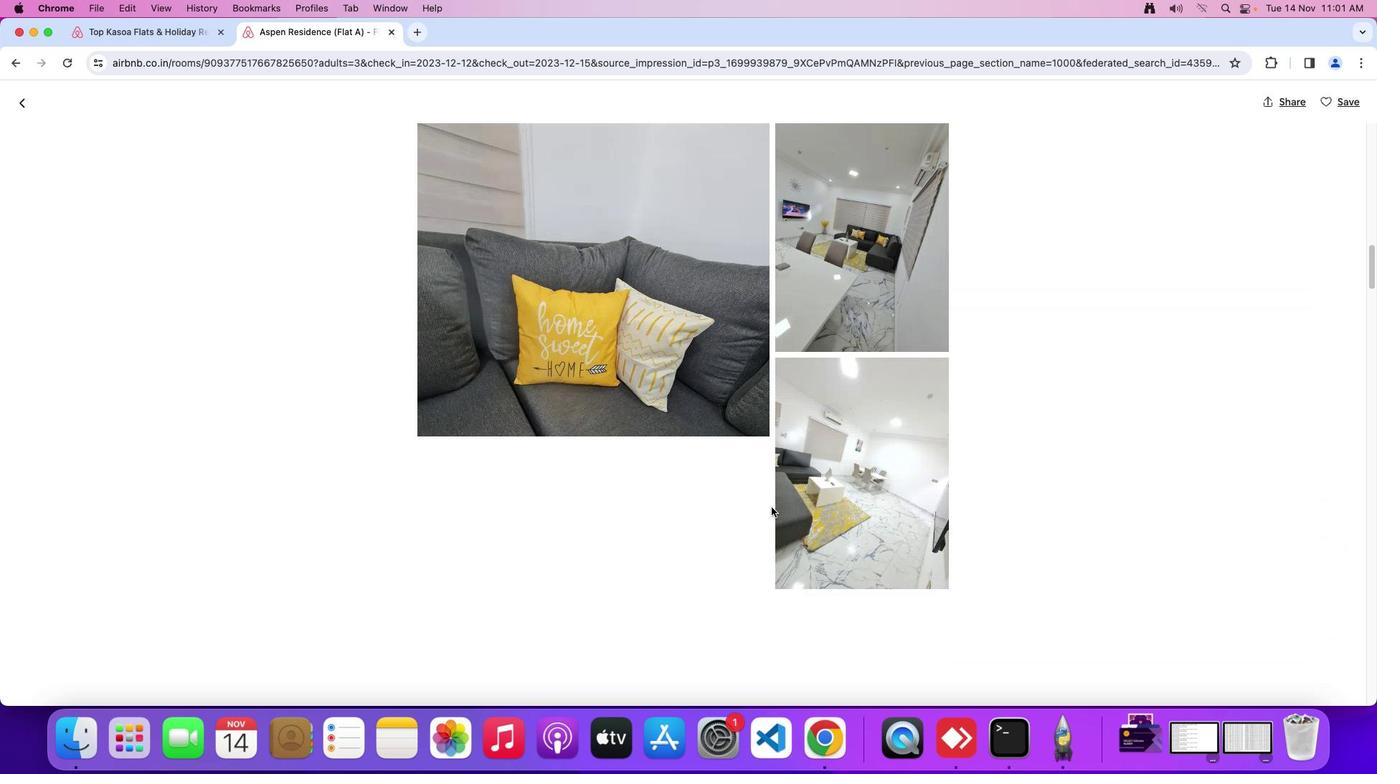 
Action: Mouse moved to (772, 505)
Screenshot: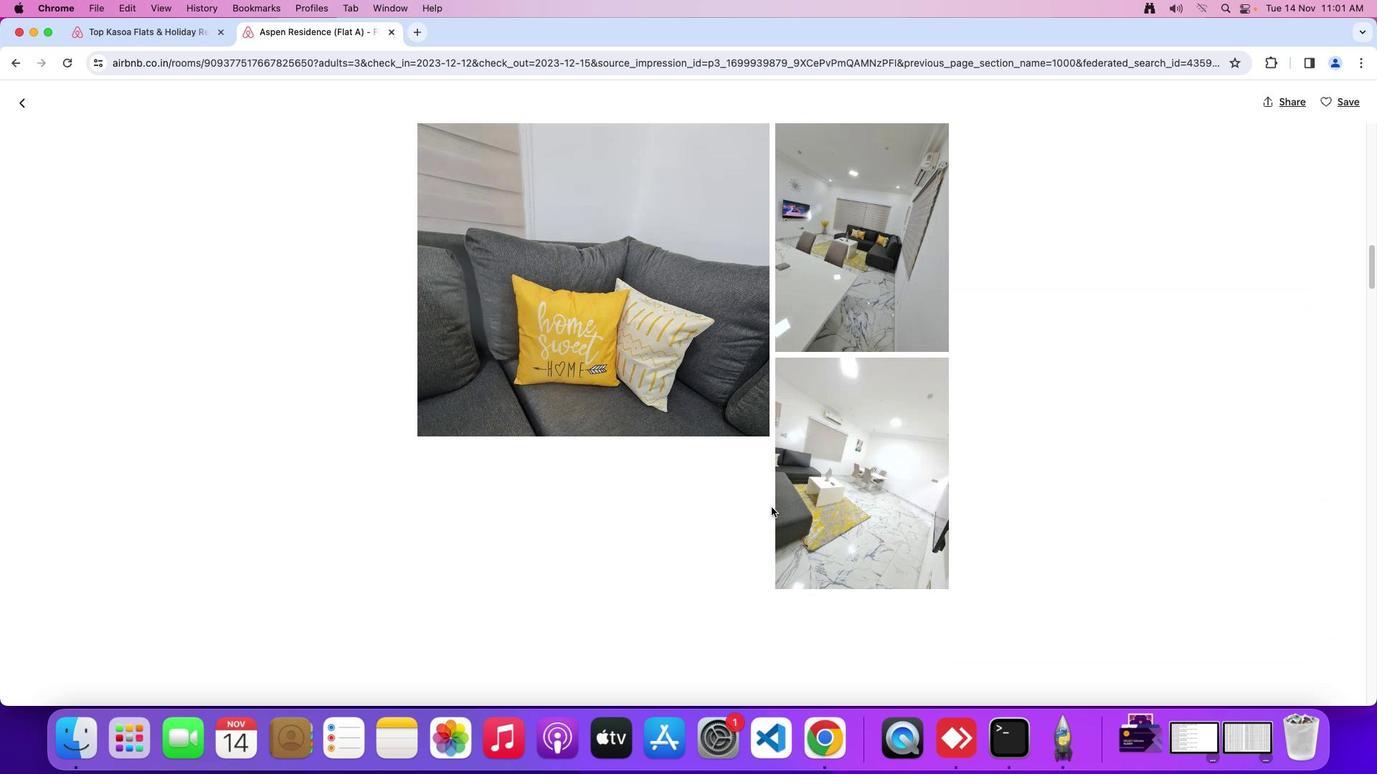 
Action: Mouse scrolled (772, 505) with delta (0, -5)
Screenshot: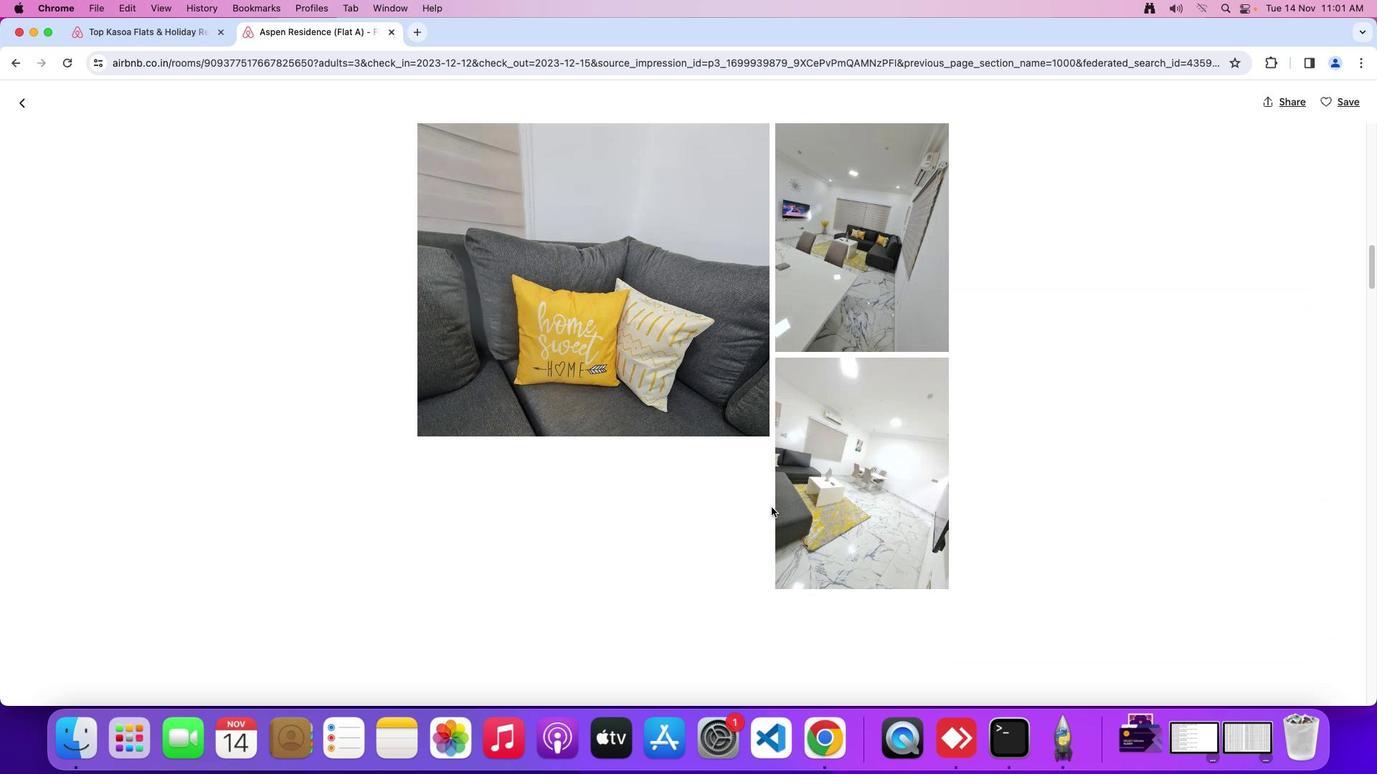 
Action: Mouse moved to (772, 507)
Screenshot: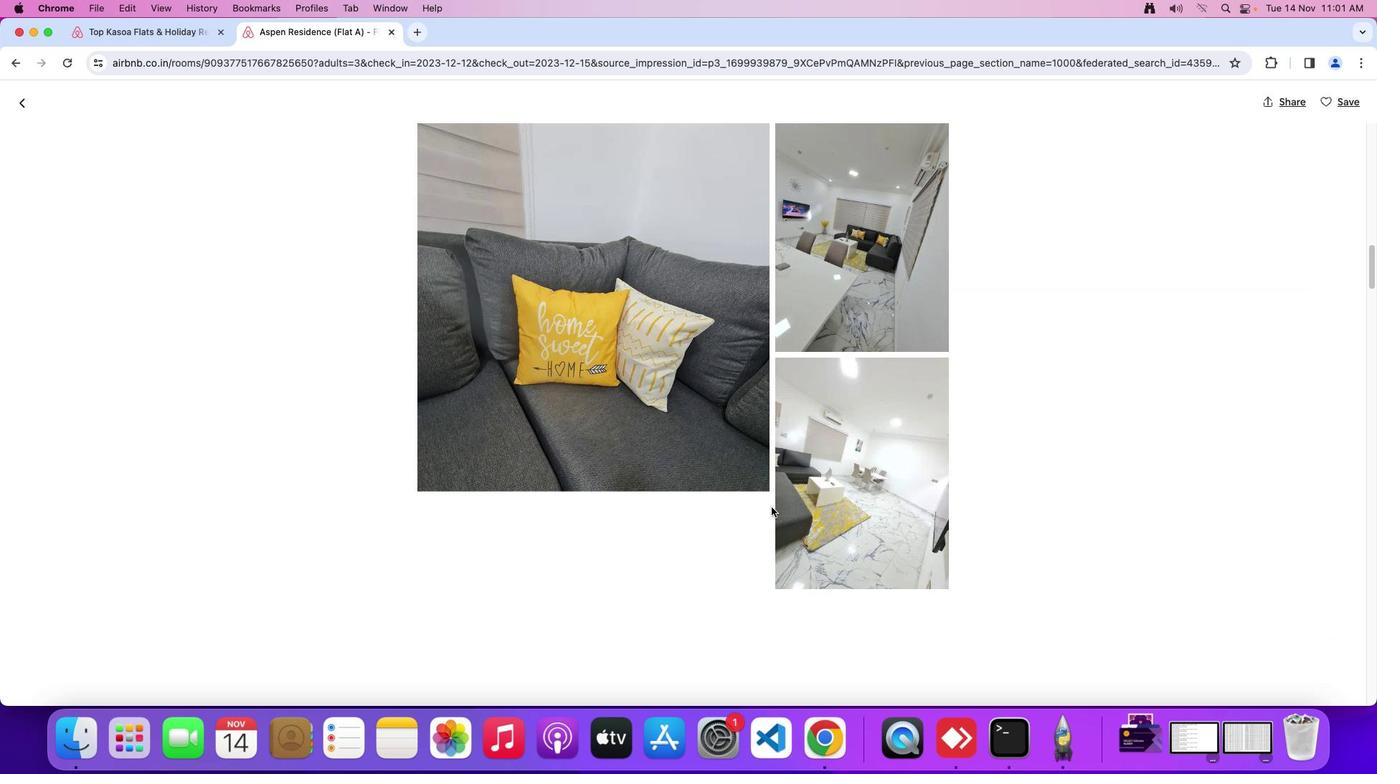 
Action: Mouse scrolled (772, 507) with delta (0, 0)
Screenshot: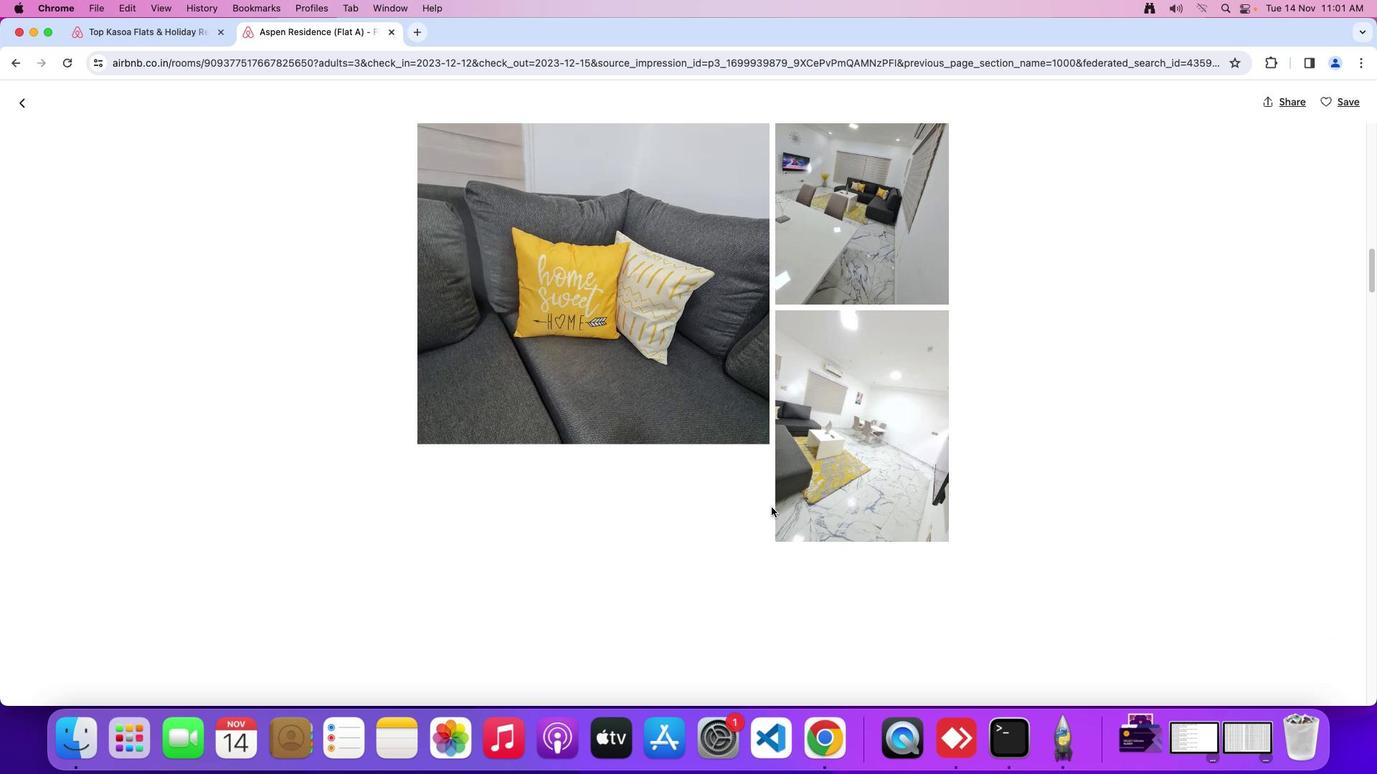 
Action: Mouse scrolled (772, 507) with delta (0, 0)
Screenshot: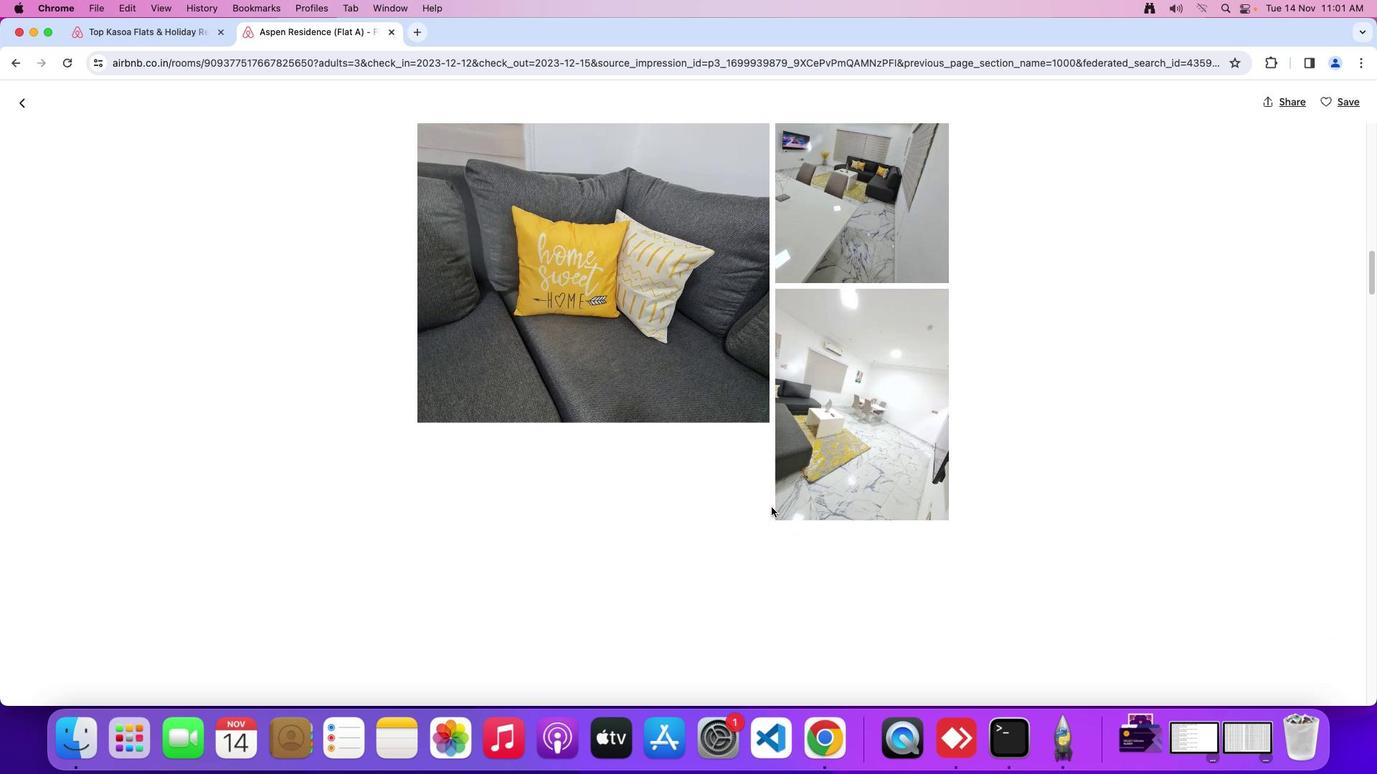 
Action: Mouse scrolled (772, 507) with delta (0, -1)
Screenshot: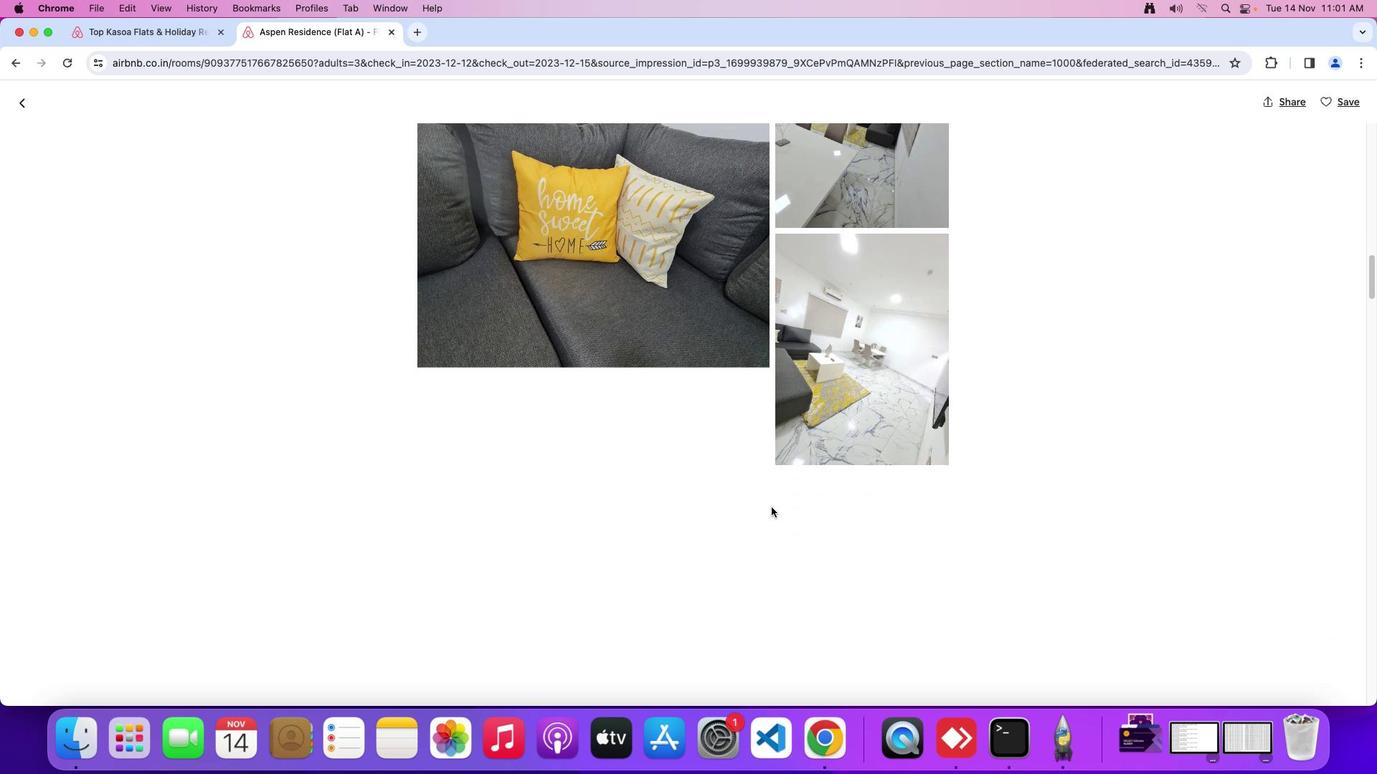 
Action: Mouse scrolled (772, 507) with delta (0, -1)
Screenshot: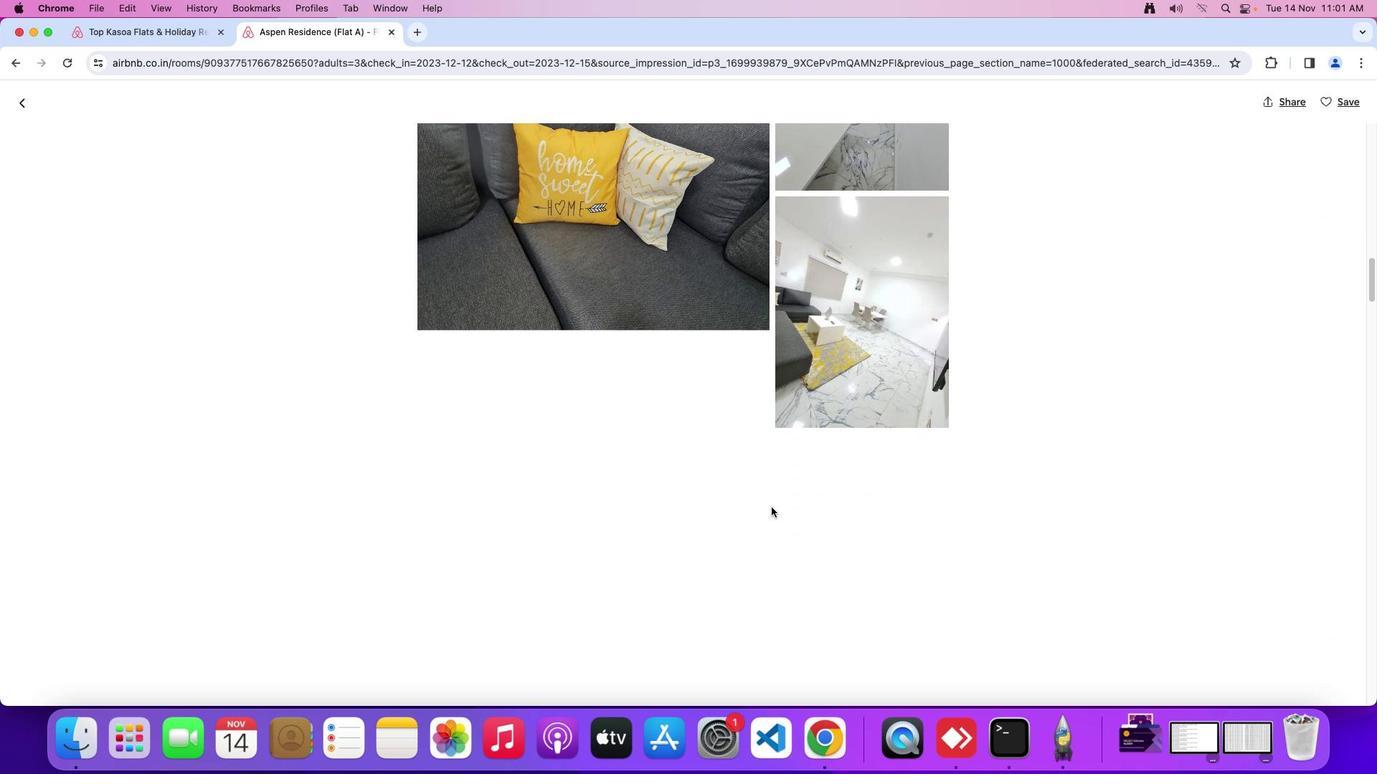 
Action: Mouse moved to (769, 513)
Screenshot: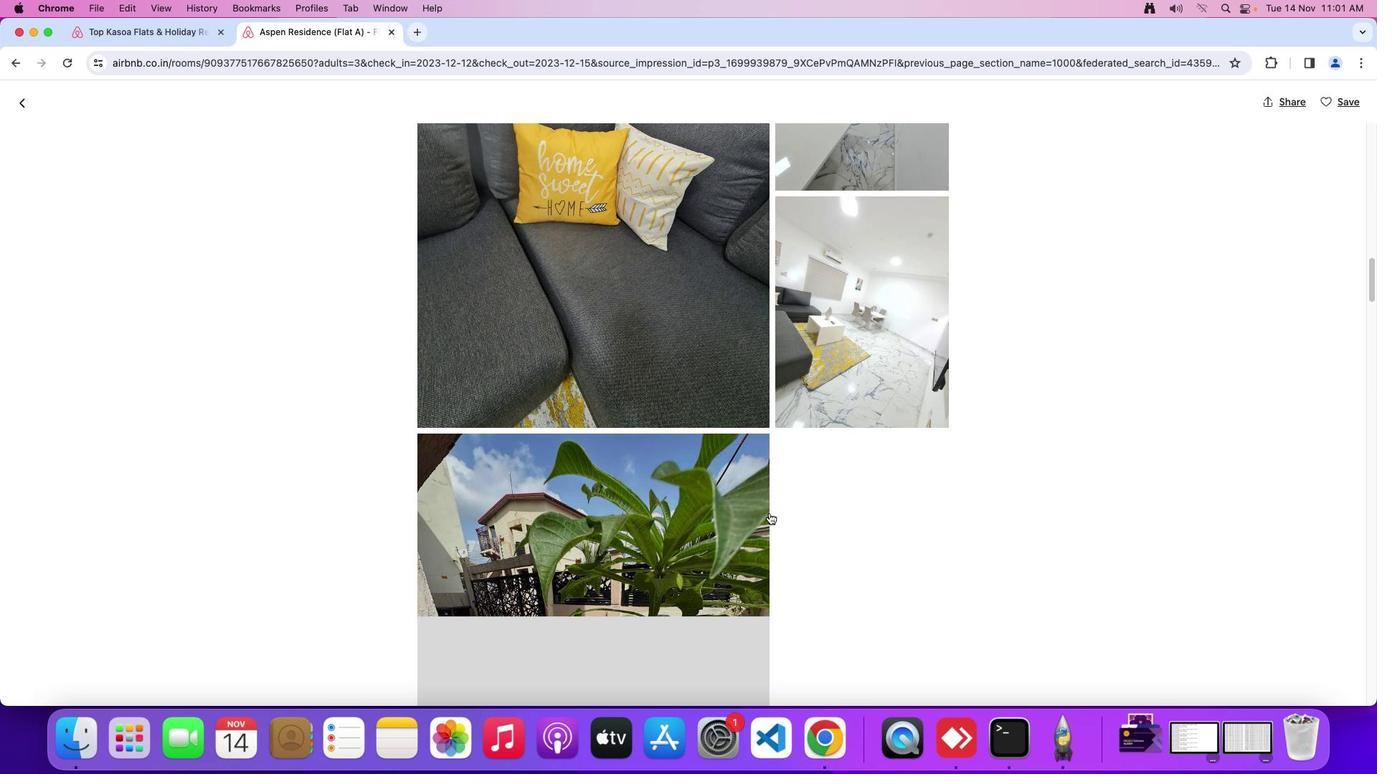 
Action: Mouse scrolled (769, 513) with delta (0, 0)
Screenshot: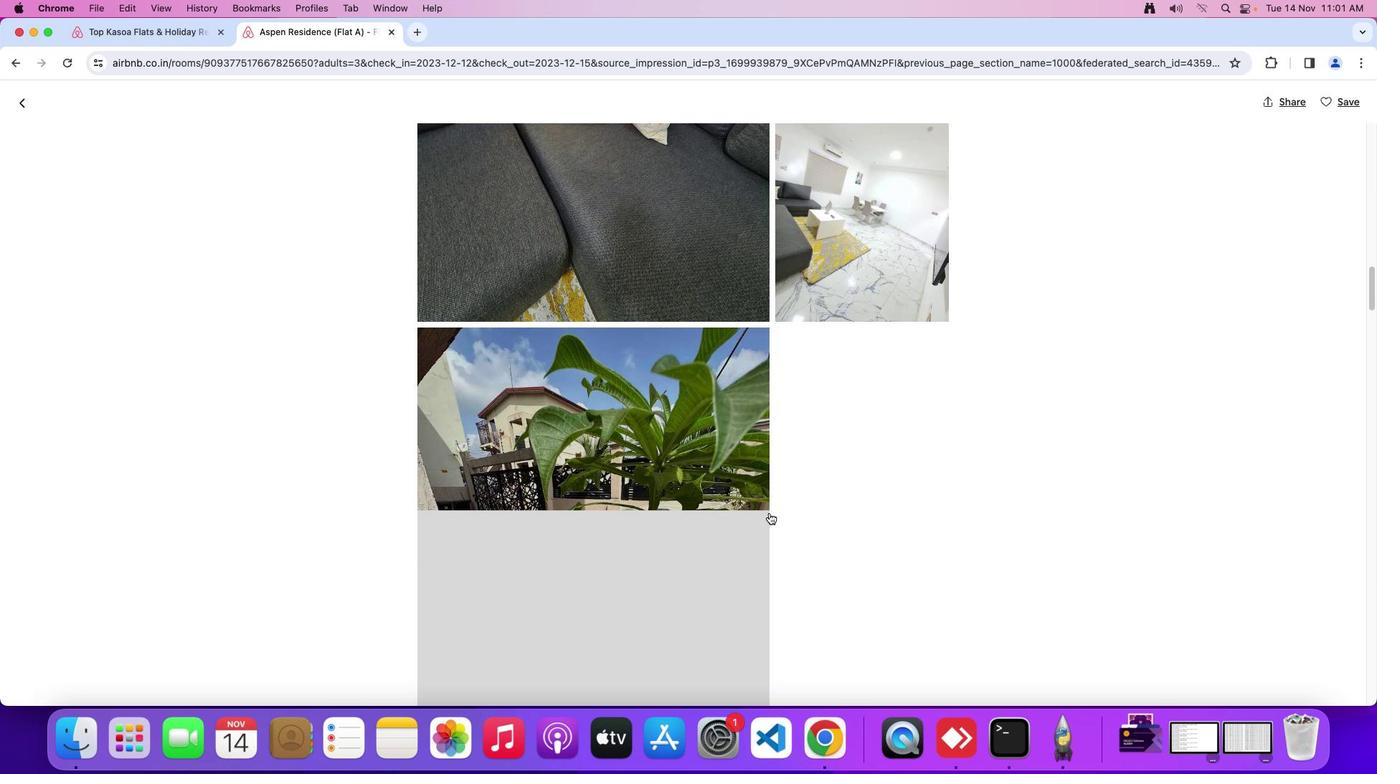 
Action: Mouse scrolled (769, 513) with delta (0, 0)
Screenshot: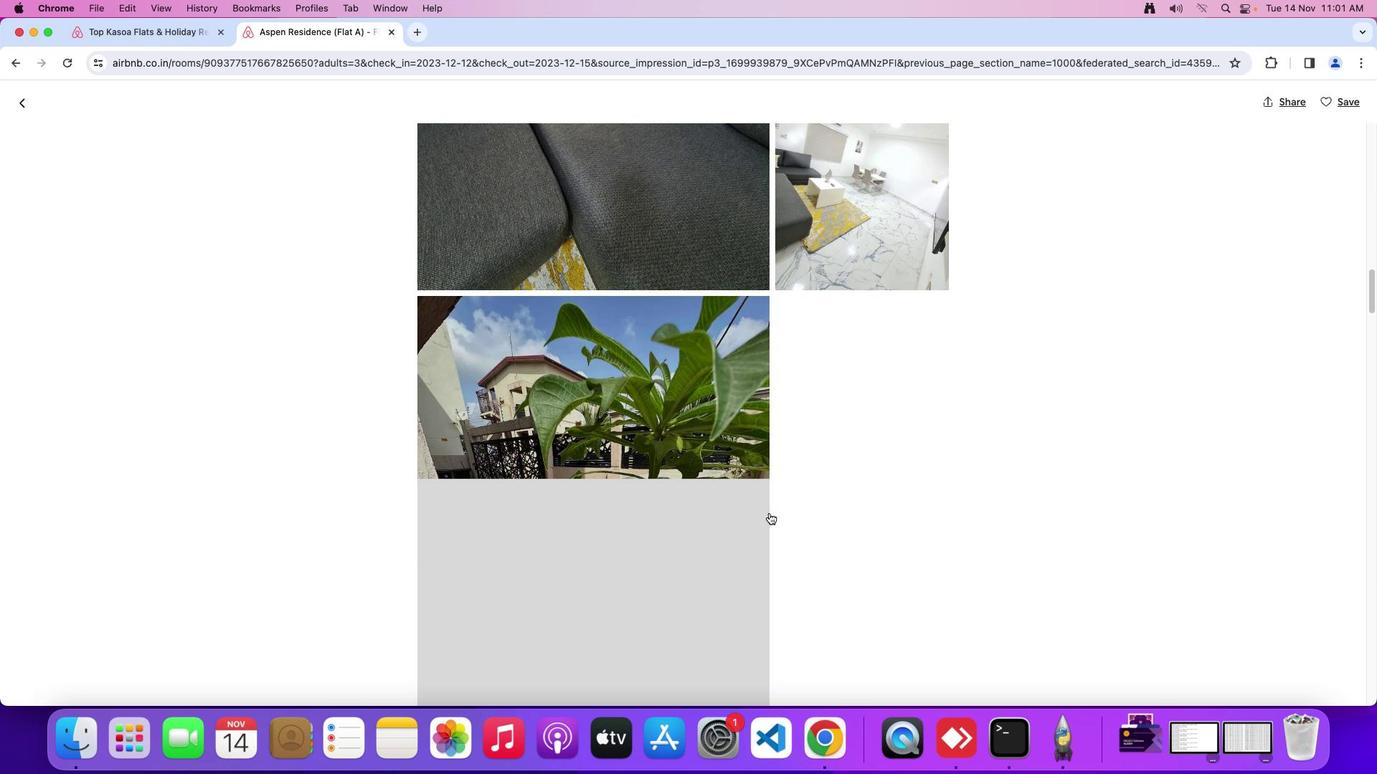
Action: Mouse scrolled (769, 513) with delta (0, -2)
Screenshot: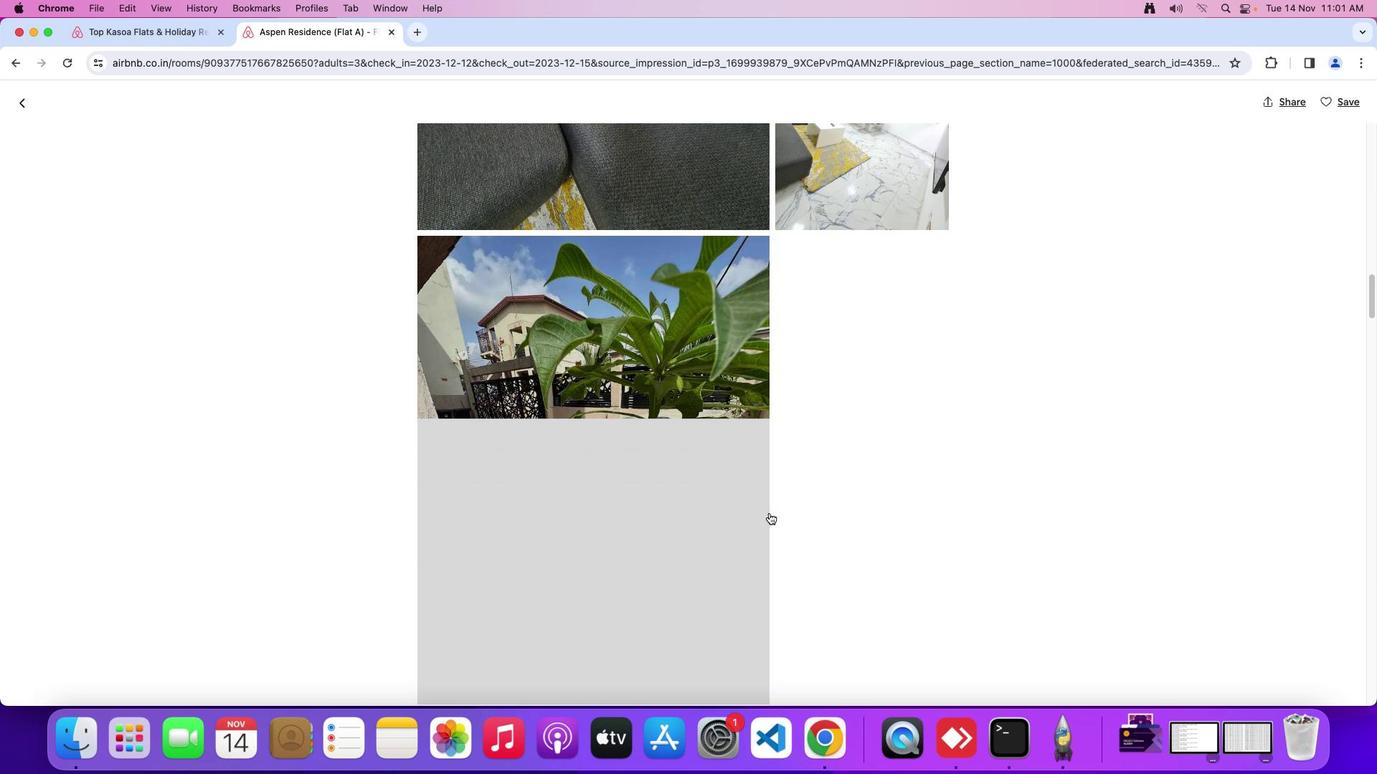 
Action: Mouse scrolled (769, 513) with delta (0, -2)
Screenshot: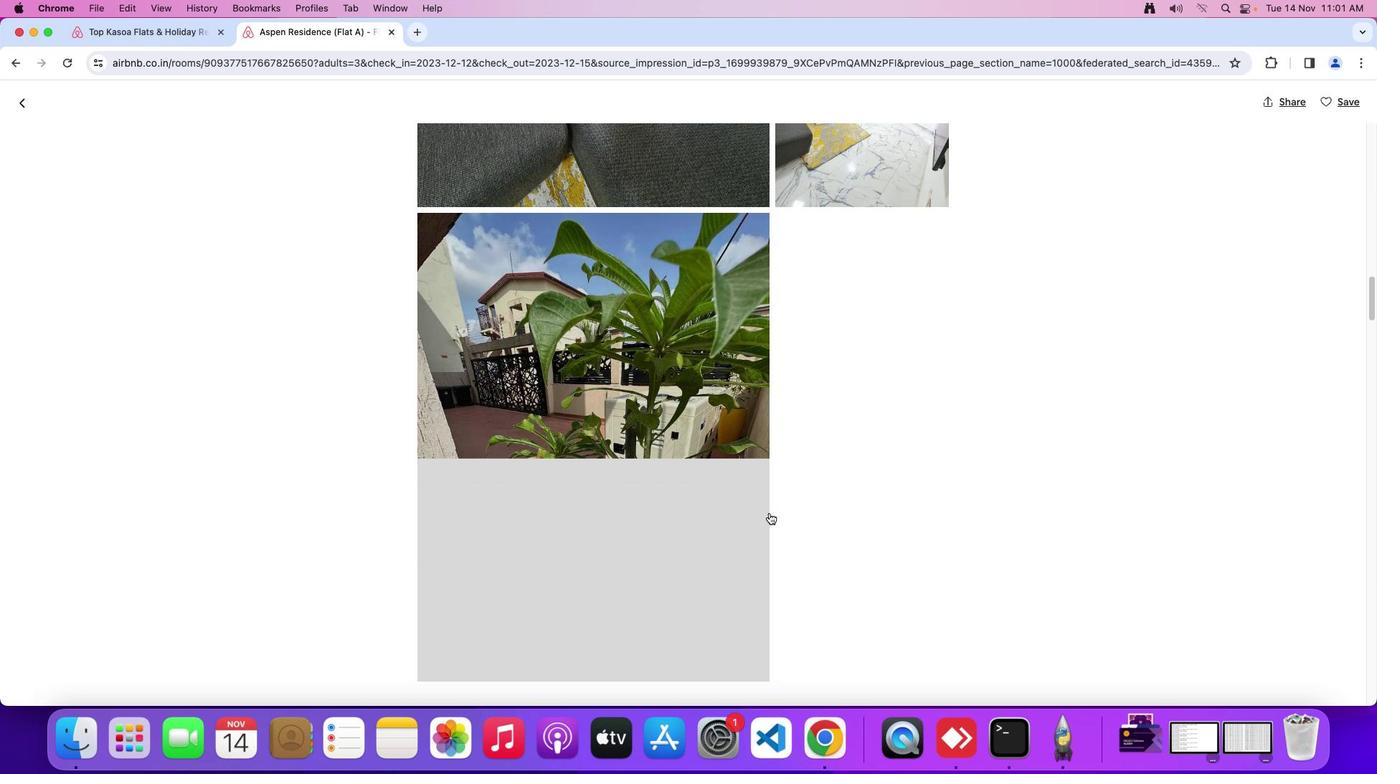 
Action: Mouse moved to (770, 513)
Screenshot: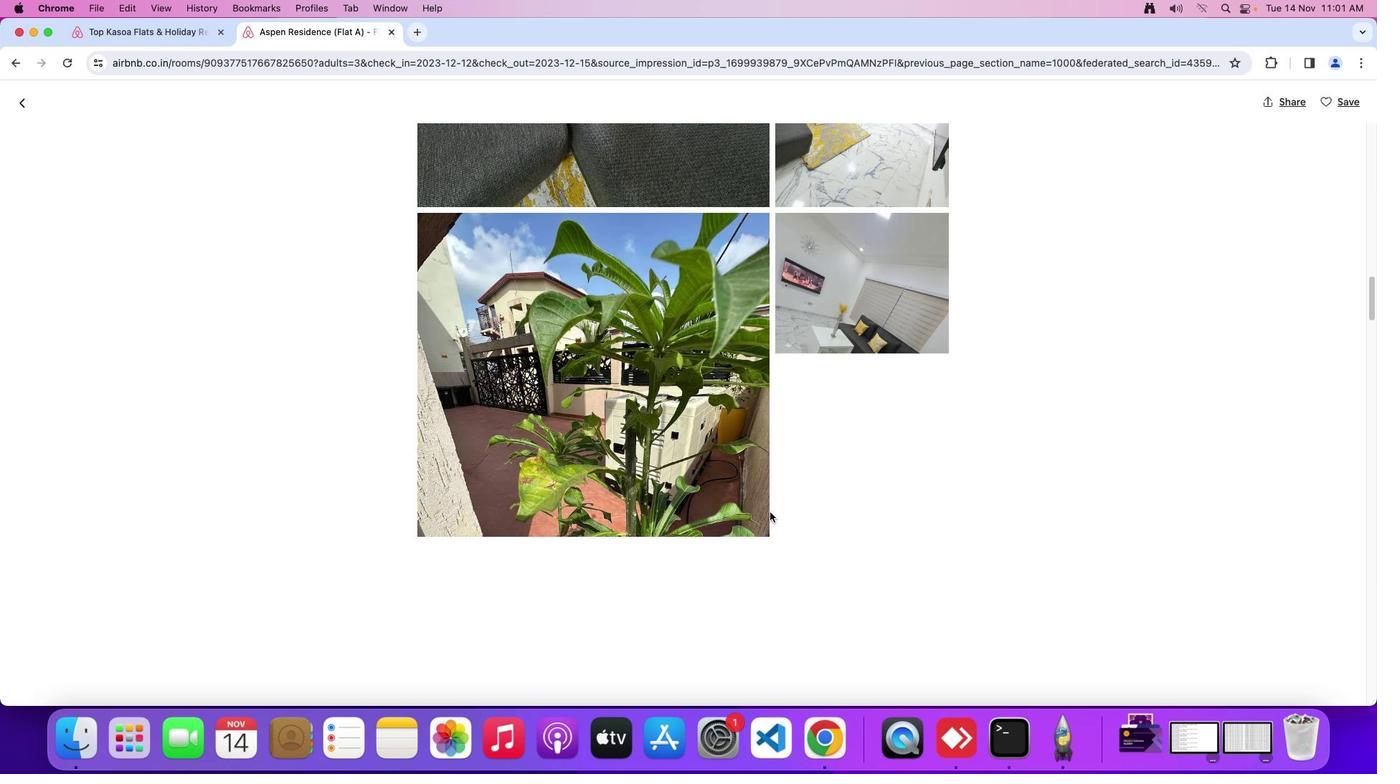 
Action: Mouse scrolled (770, 513) with delta (0, 0)
Screenshot: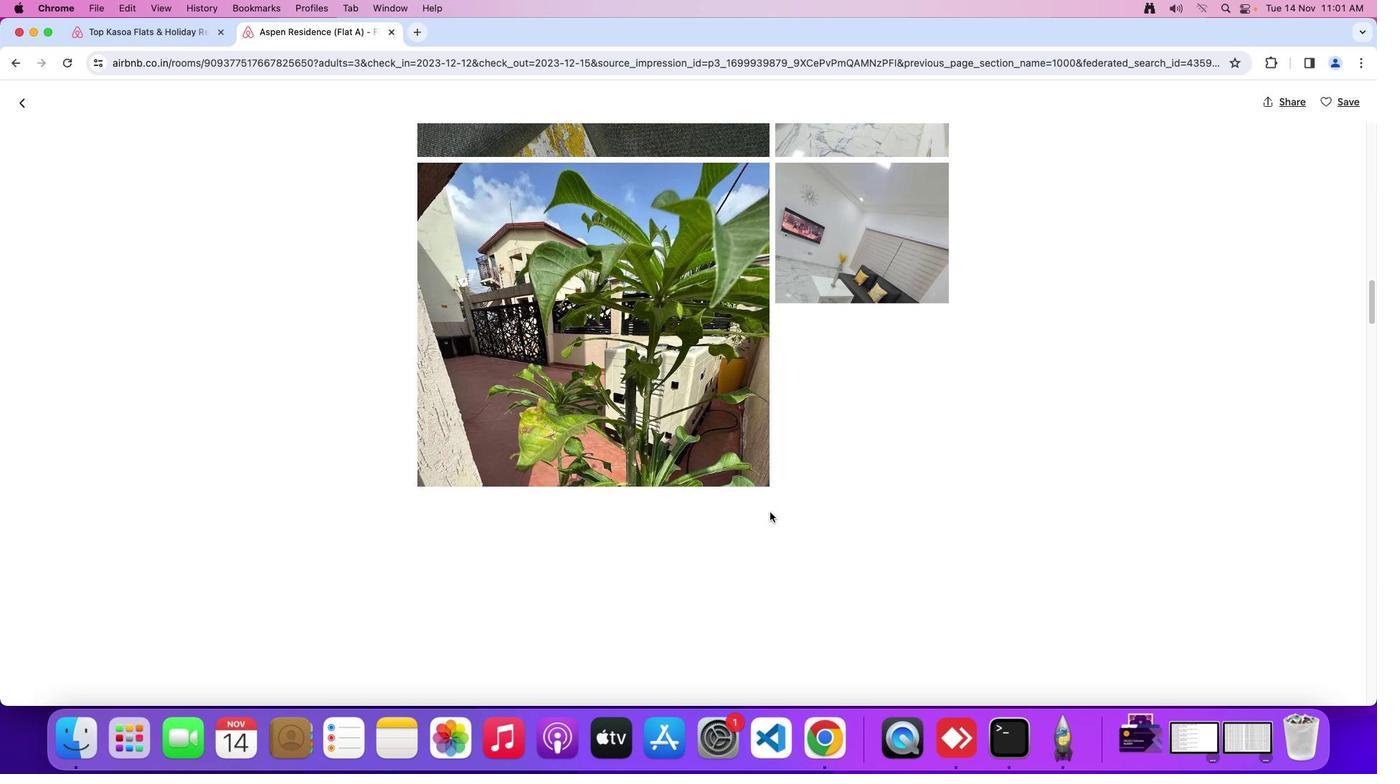 
Action: Mouse scrolled (770, 513) with delta (0, 0)
Screenshot: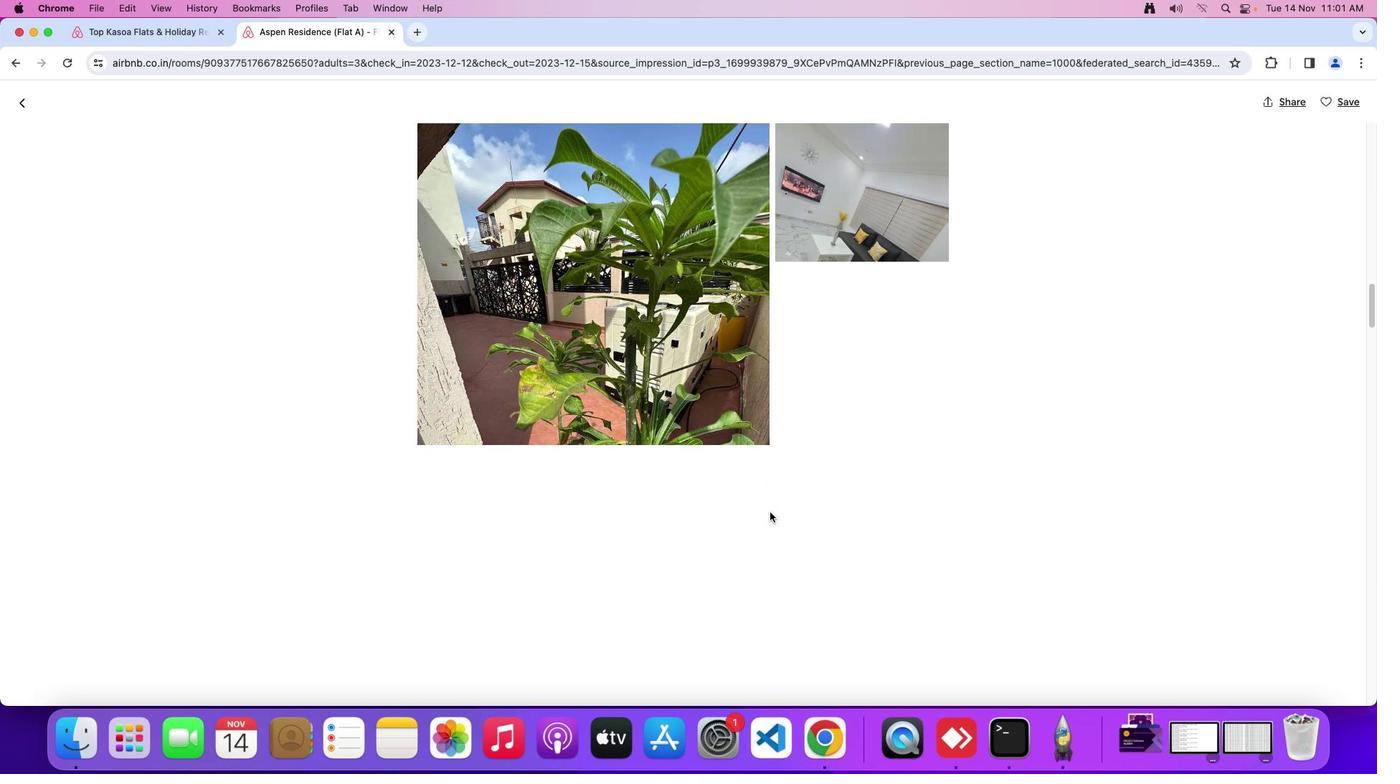 
Action: Mouse scrolled (770, 513) with delta (0, -1)
Screenshot: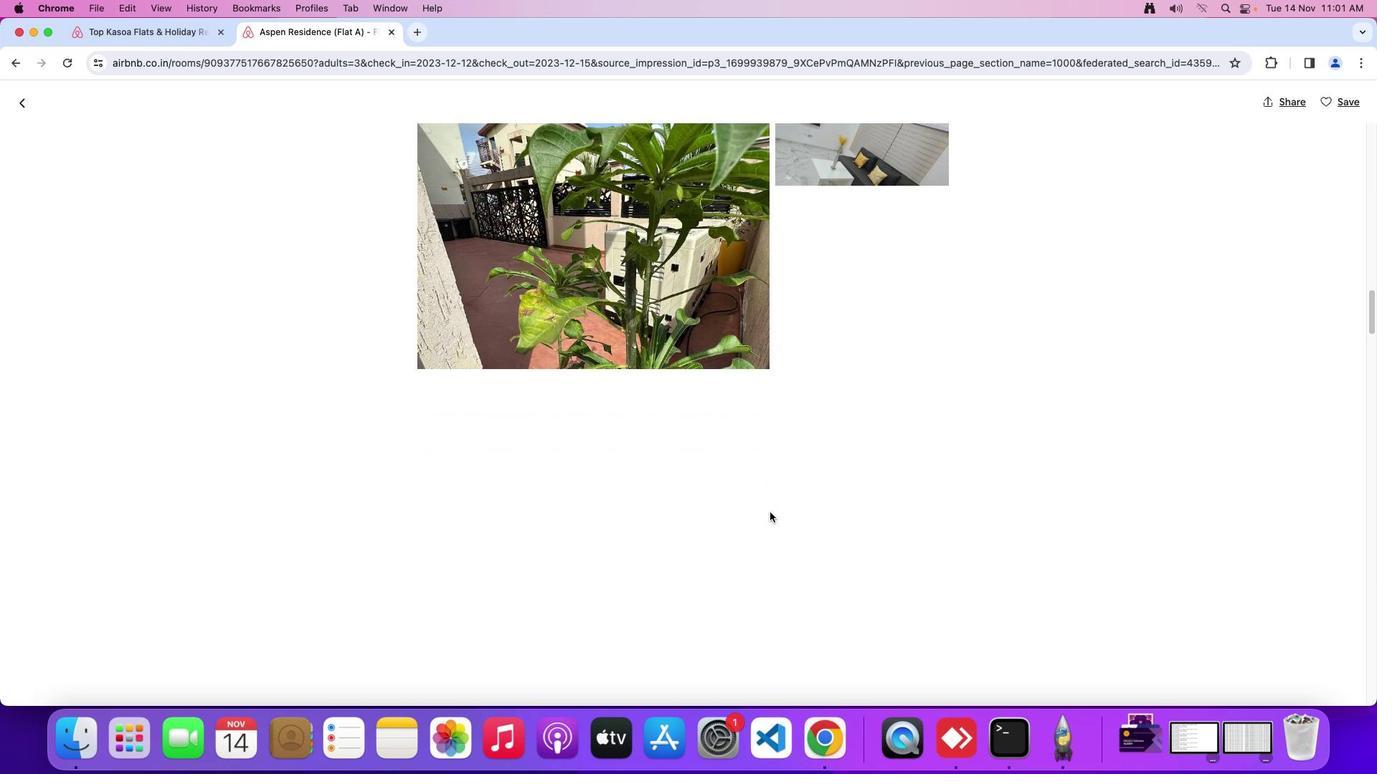 
Action: Mouse scrolled (770, 513) with delta (0, -1)
Screenshot: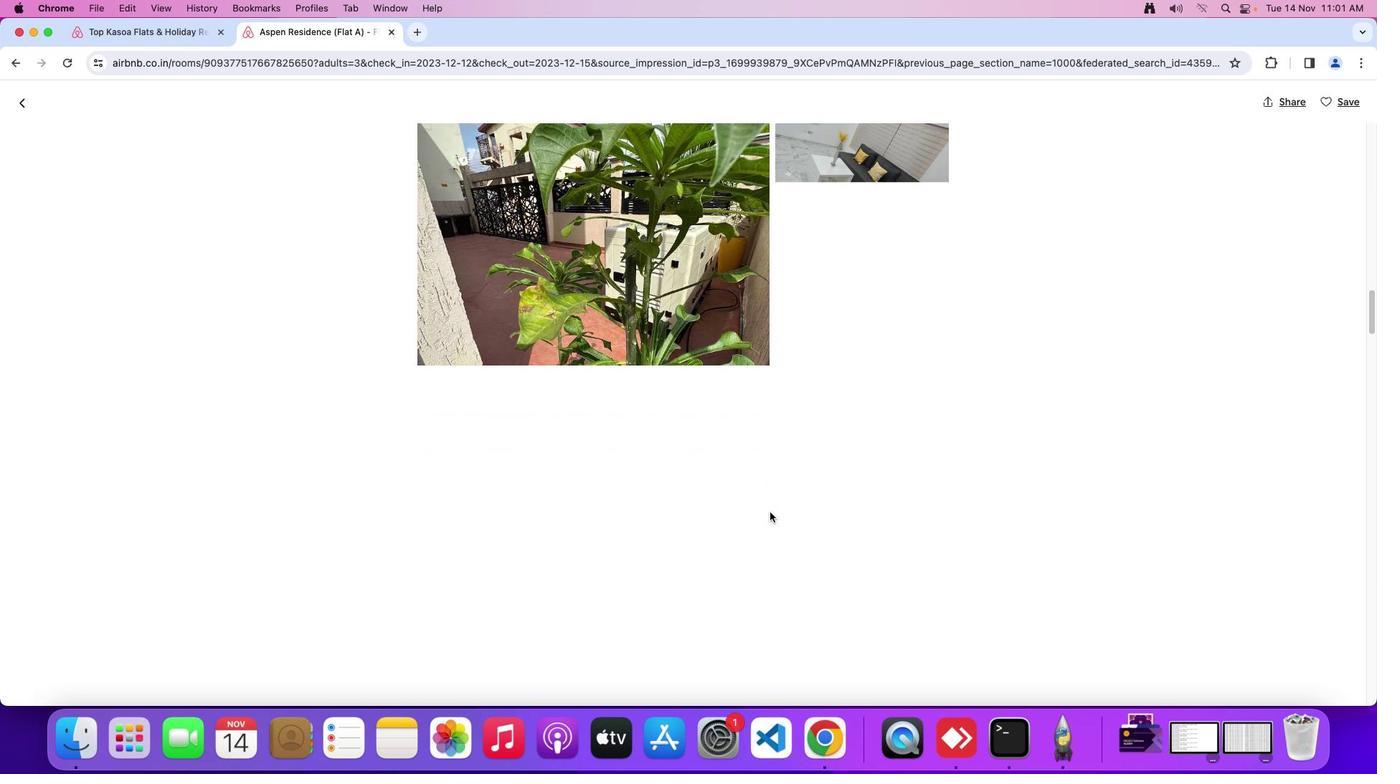 
Action: Mouse moved to (770, 513)
Screenshot: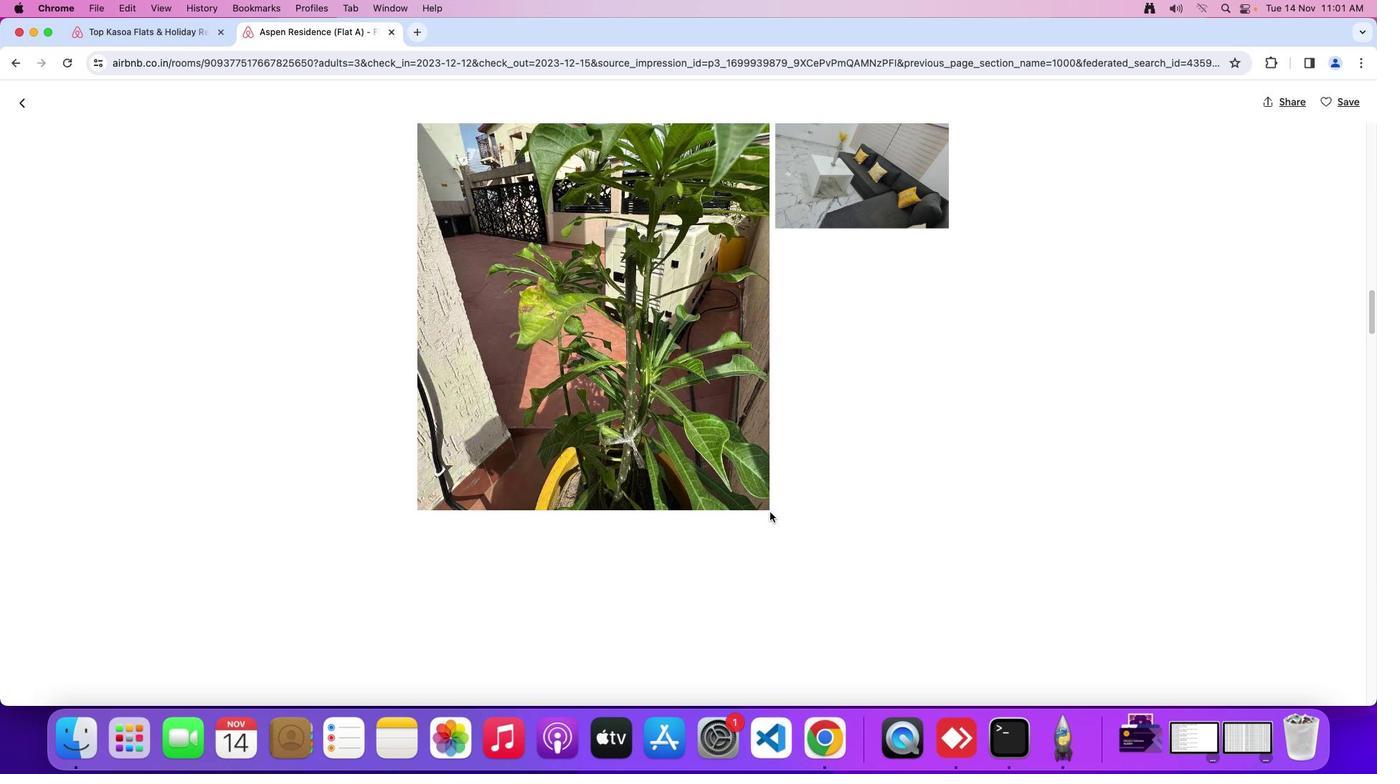 
Action: Mouse scrolled (770, 513) with delta (0, 0)
Screenshot: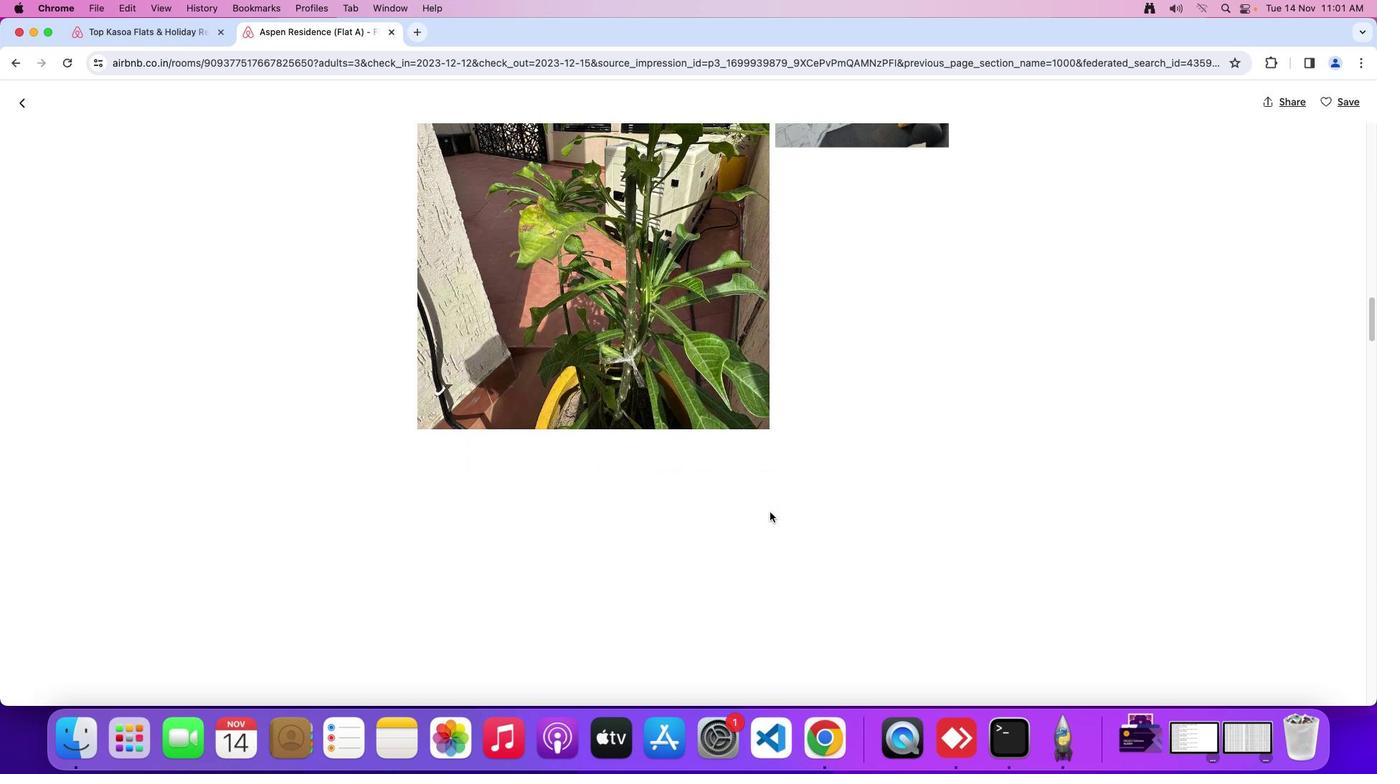 
Action: Mouse scrolled (770, 513) with delta (0, 0)
Screenshot: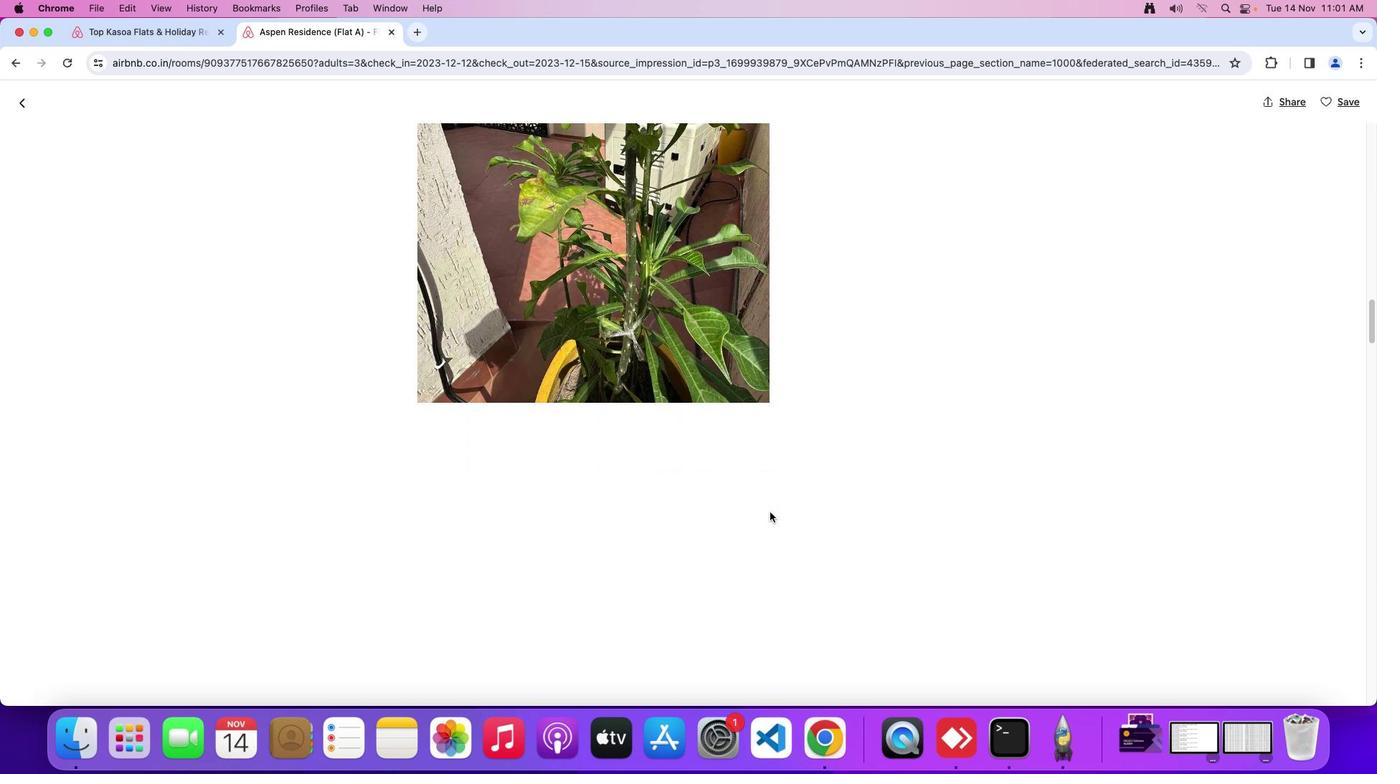 
Action: Mouse scrolled (770, 513) with delta (0, -1)
Screenshot: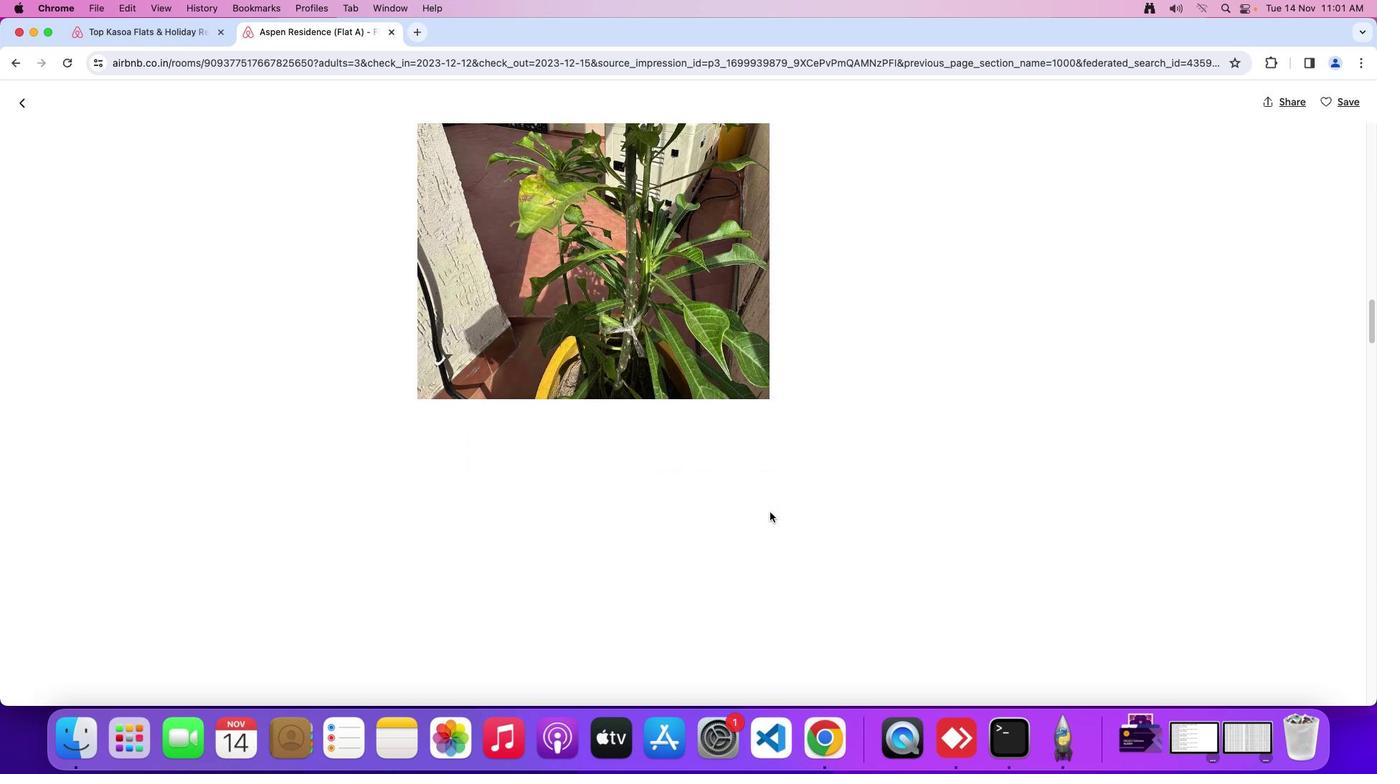 
Action: Mouse moved to (772, 512)
Screenshot: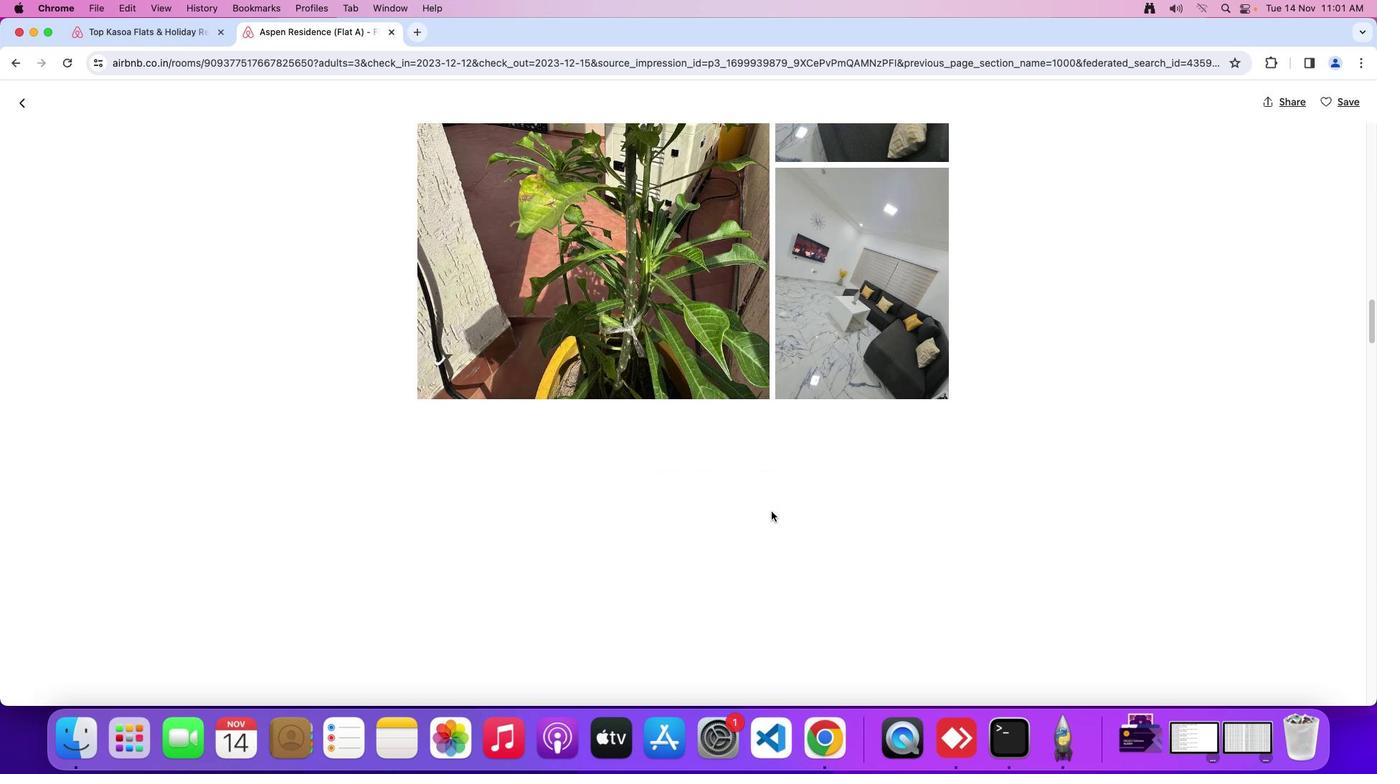
Action: Mouse scrolled (772, 512) with delta (0, 0)
Screenshot: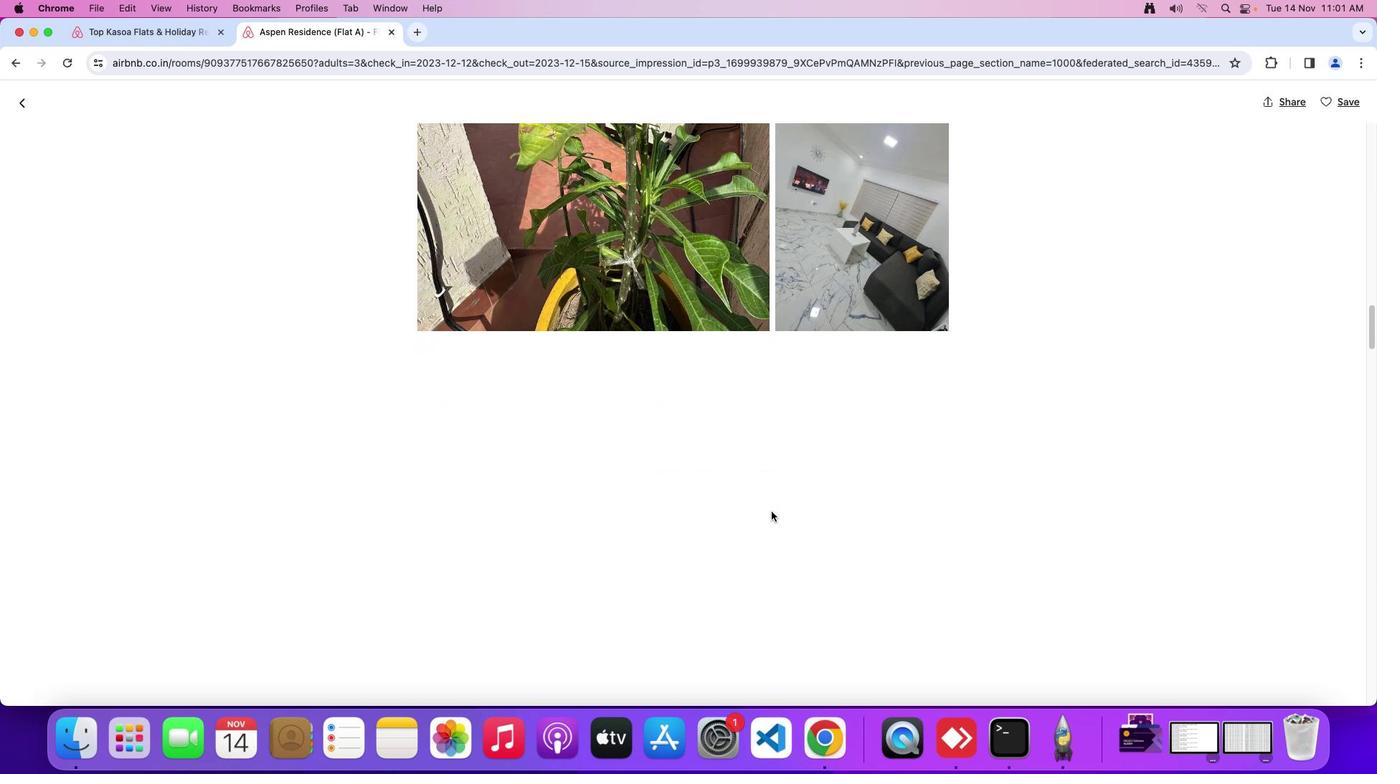 
Action: Mouse scrolled (772, 512) with delta (0, 0)
Screenshot: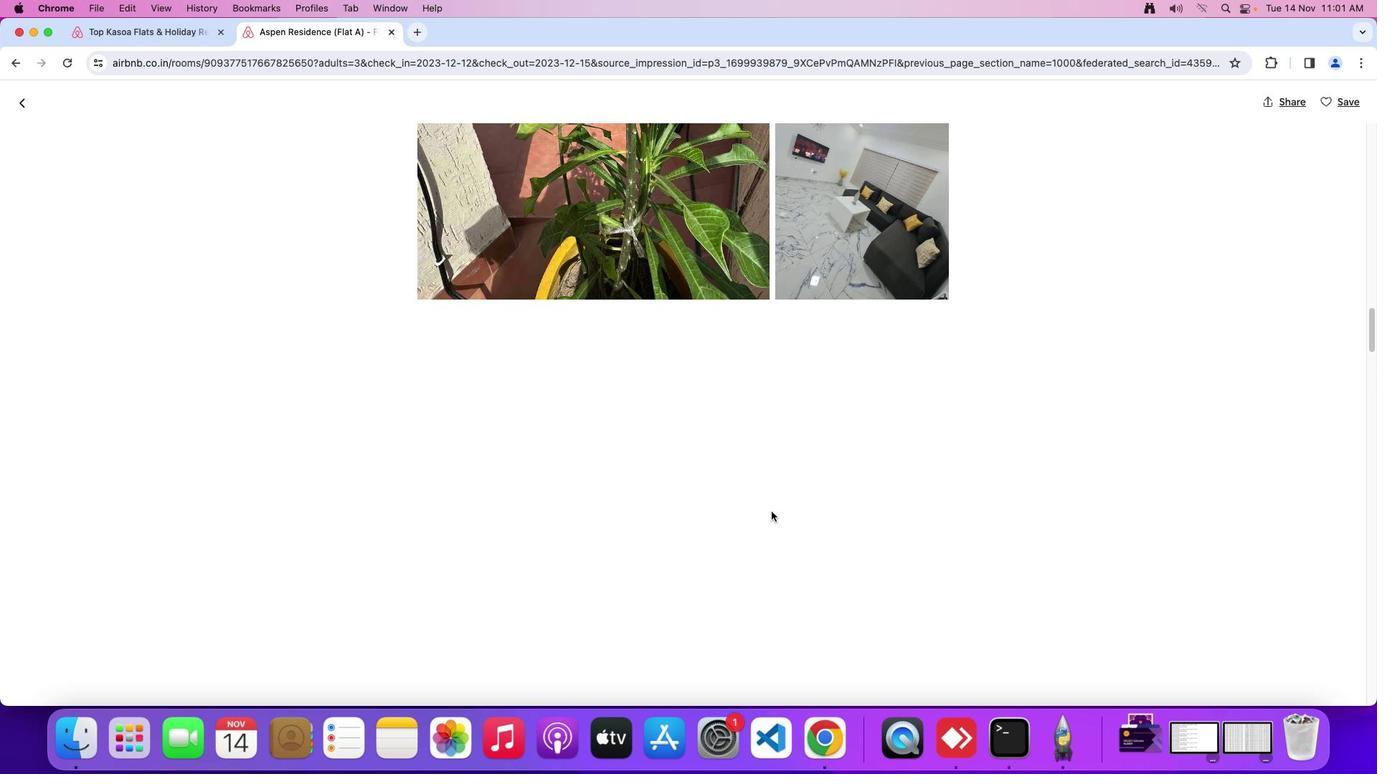 
Action: Mouse scrolled (772, 512) with delta (0, -1)
Screenshot: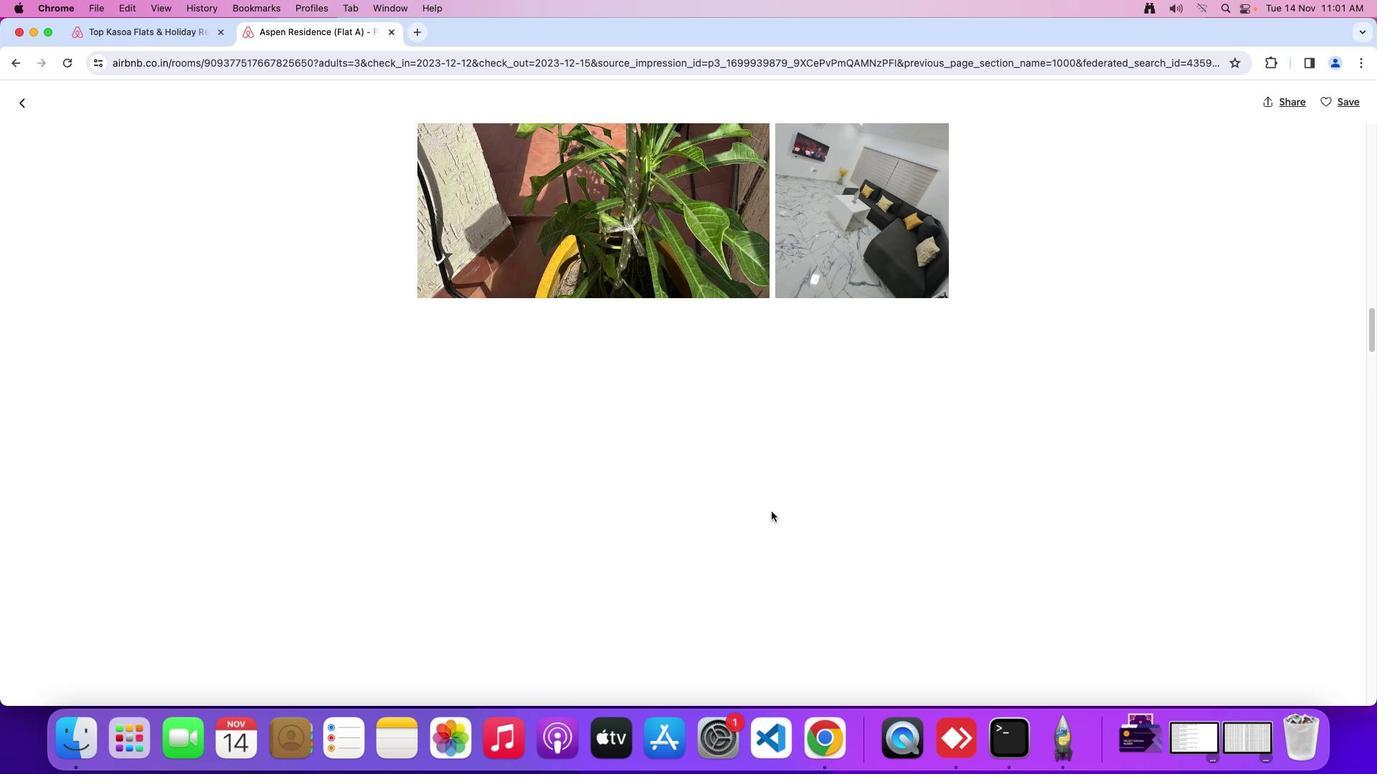 
Action: Mouse moved to (772, 512)
Screenshot: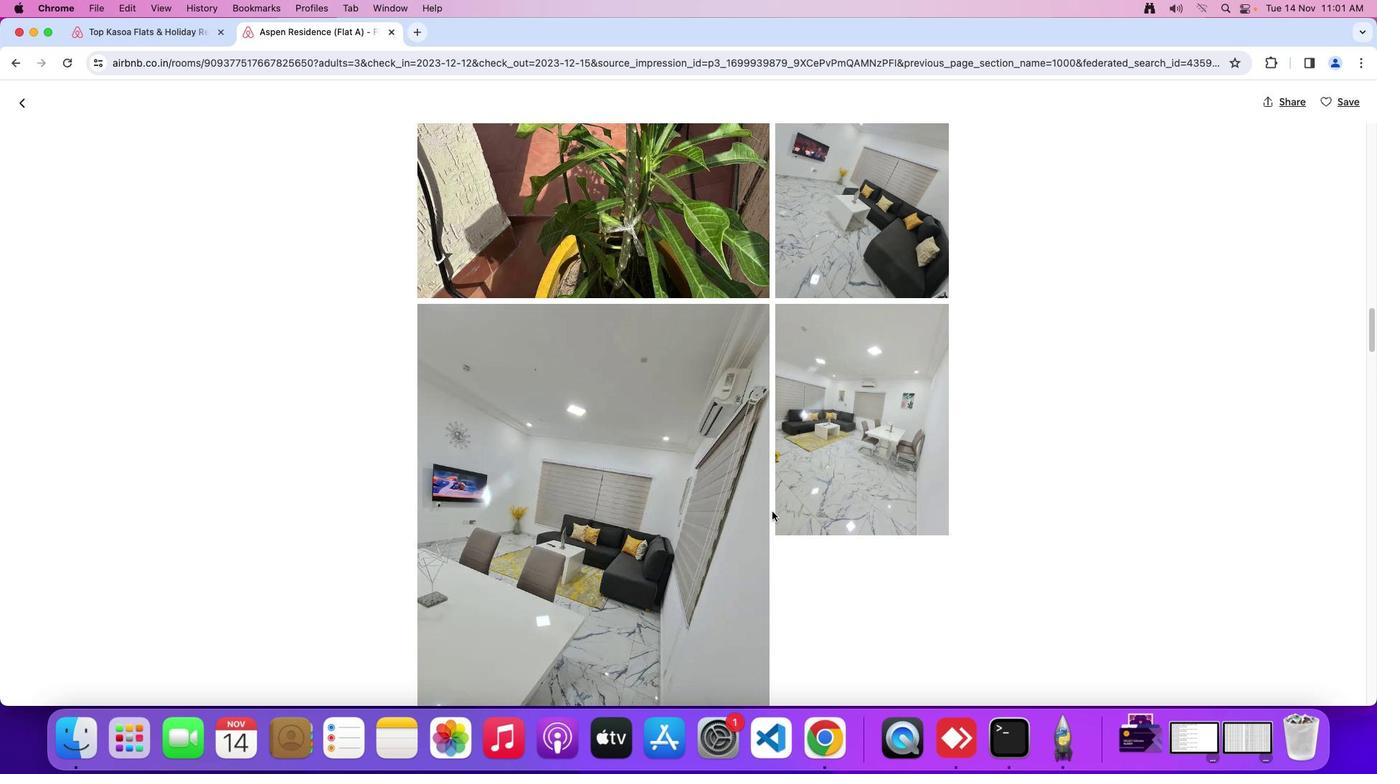 
Action: Mouse scrolled (772, 512) with delta (0, 0)
Screenshot: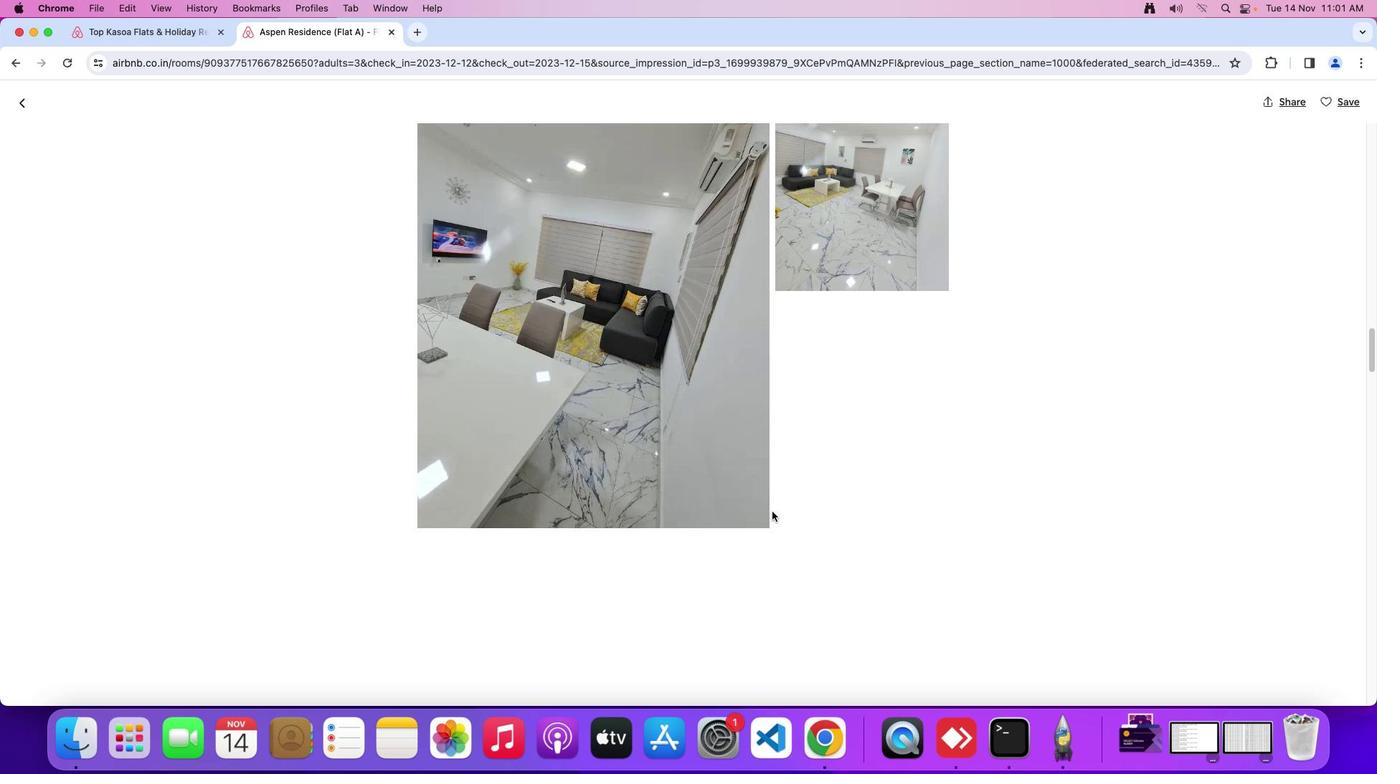 
Action: Mouse scrolled (772, 512) with delta (0, 0)
Screenshot: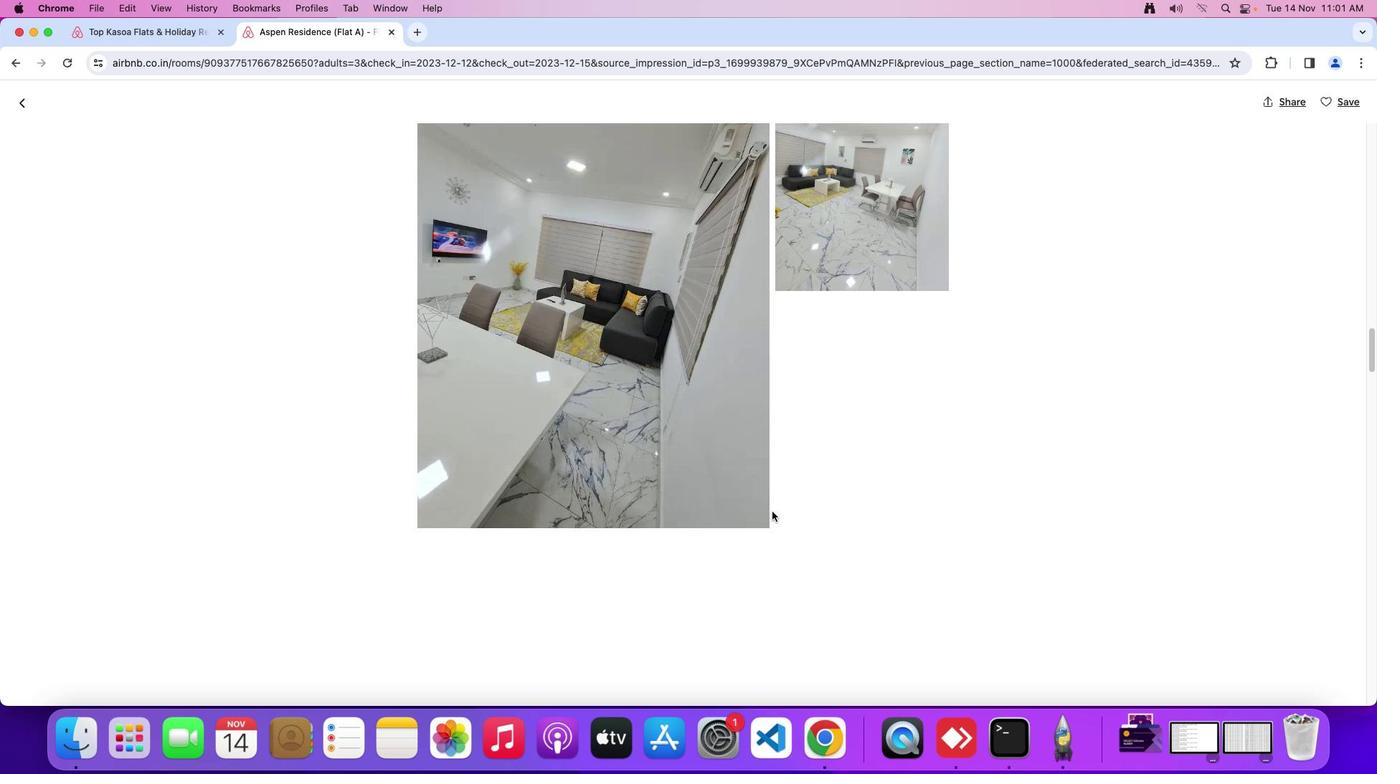 
Action: Mouse scrolled (772, 512) with delta (0, -2)
Screenshot: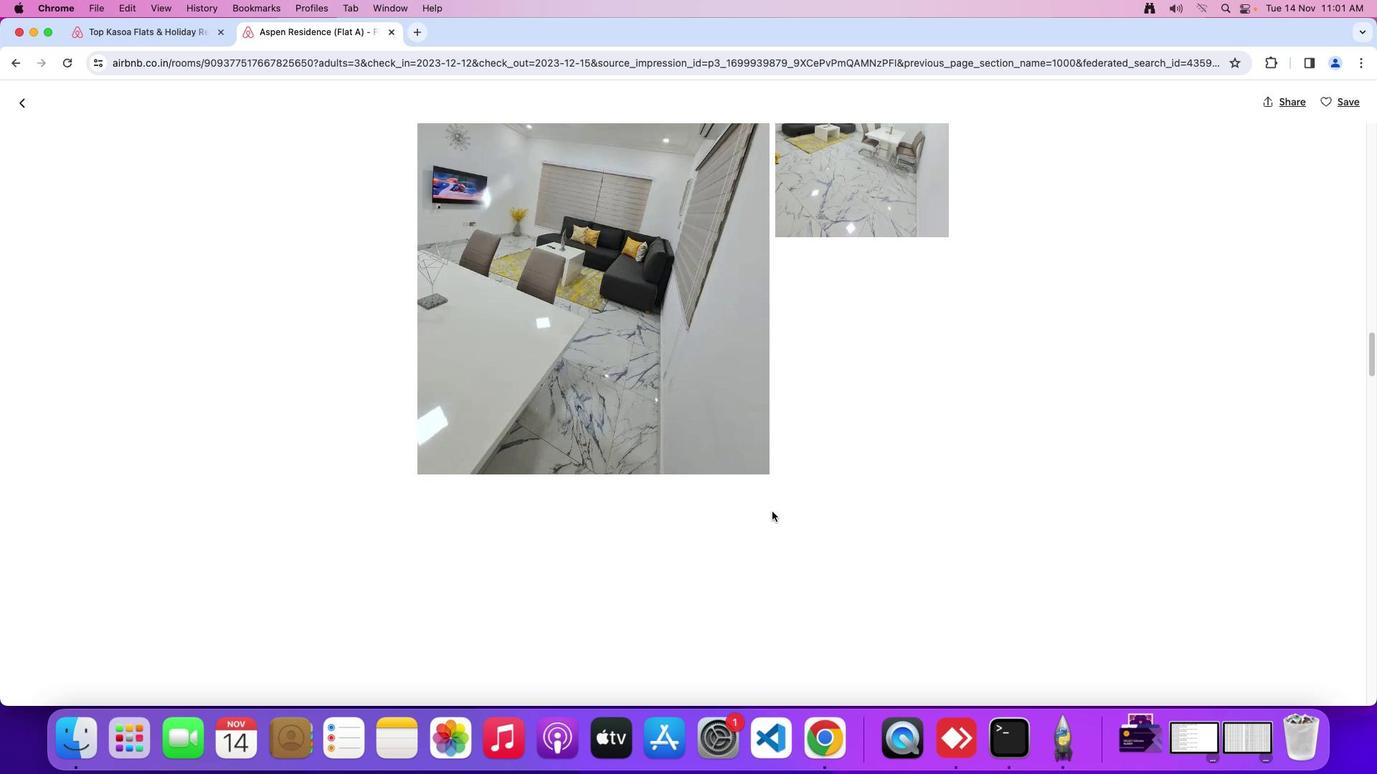 
Action: Mouse scrolled (772, 512) with delta (0, -3)
Screenshot: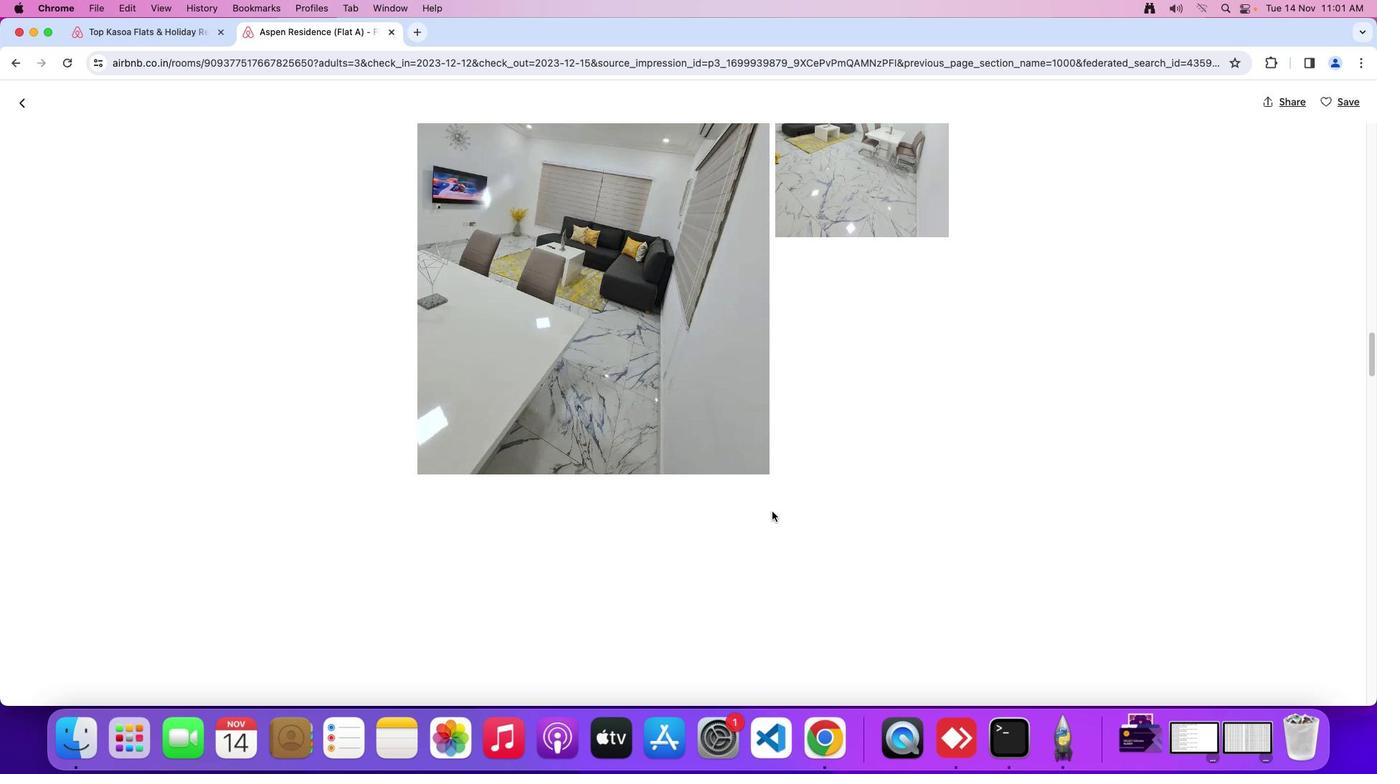 
Action: Mouse moved to (772, 511)
Screenshot: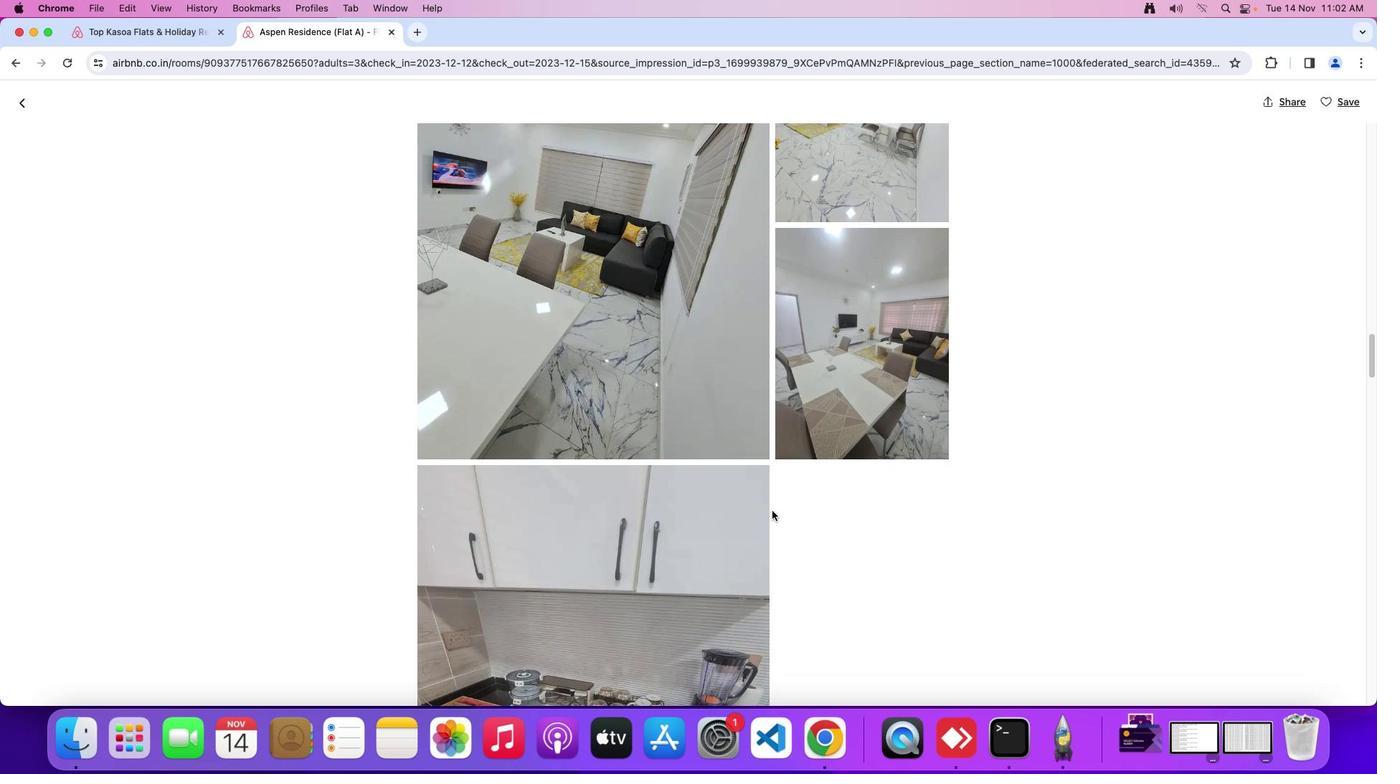 
Action: Mouse scrolled (772, 511) with delta (0, 0)
Screenshot: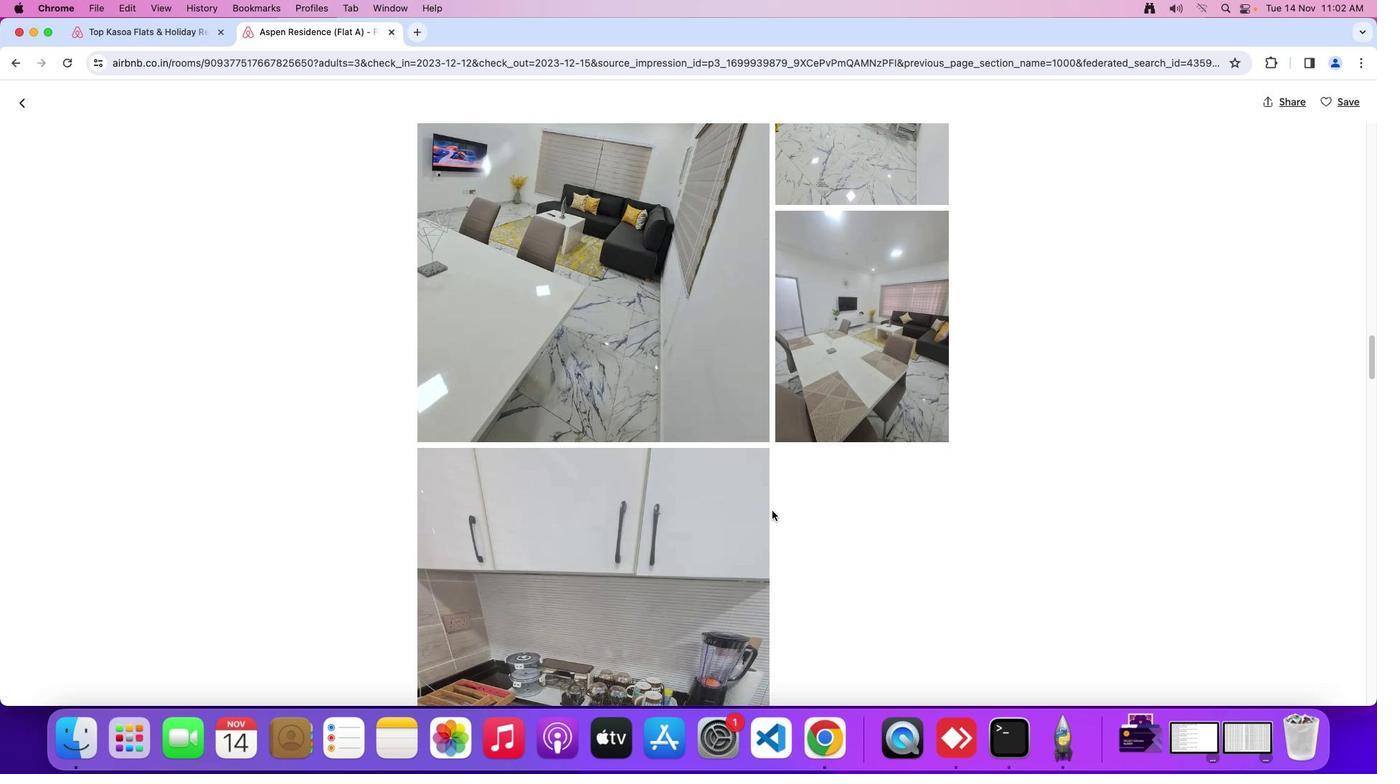 
Action: Mouse scrolled (772, 511) with delta (0, 0)
Screenshot: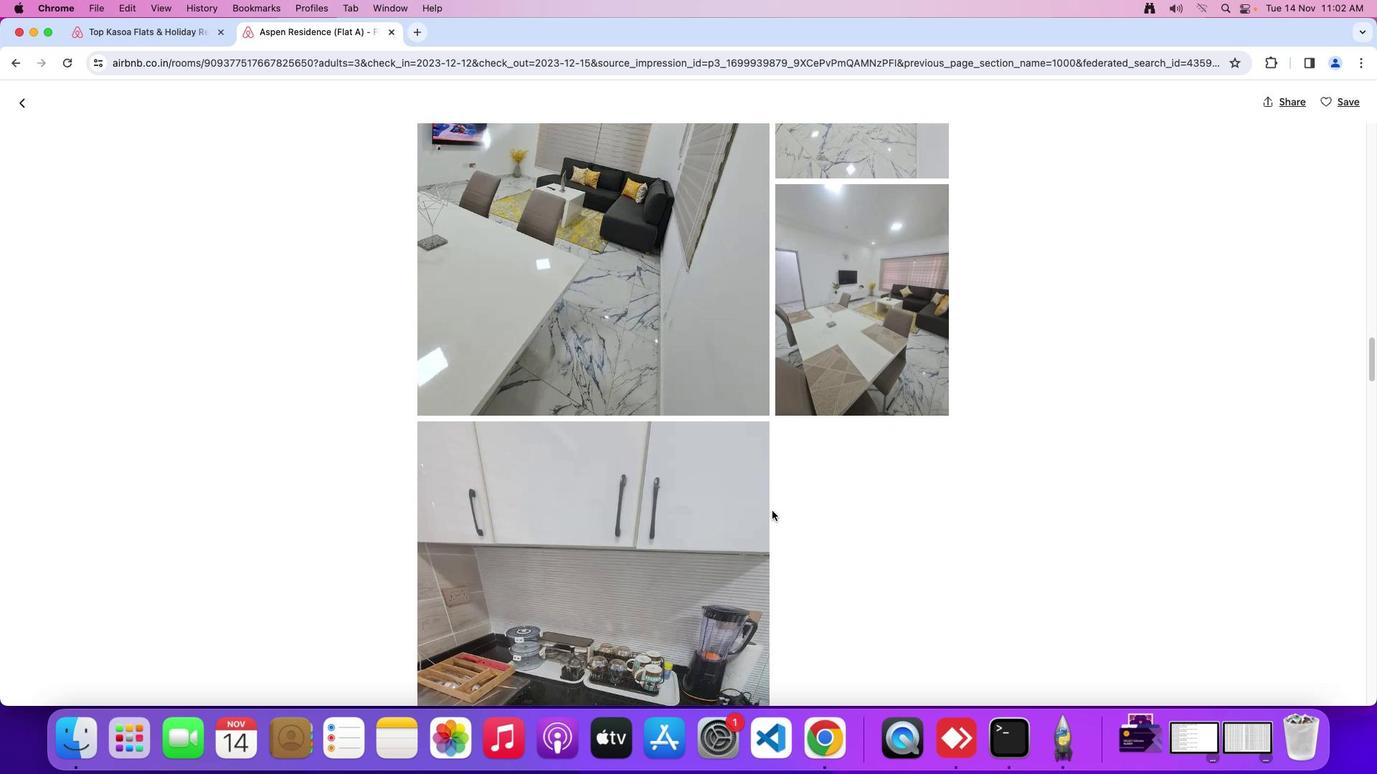 
Action: Mouse scrolled (772, 511) with delta (0, 0)
Screenshot: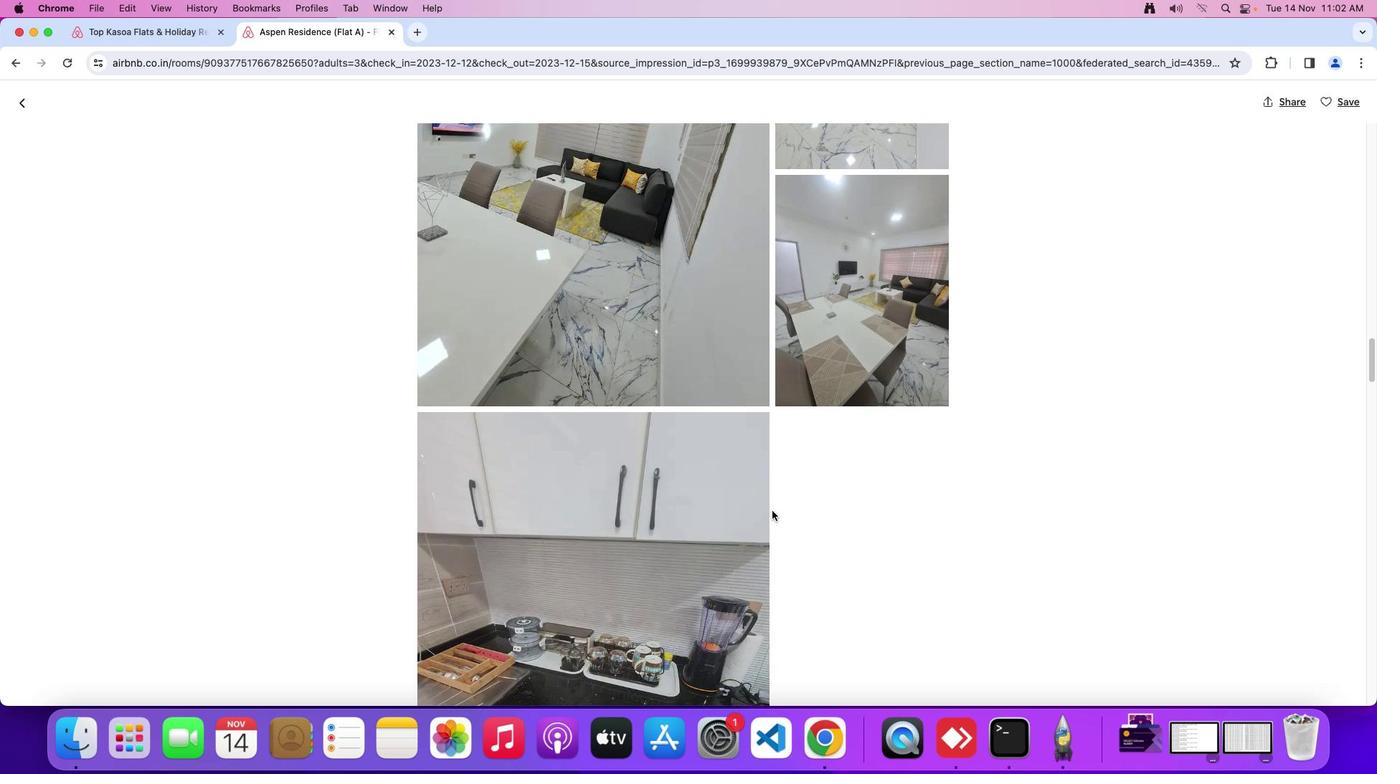 
Action: Mouse moved to (772, 511)
Screenshot: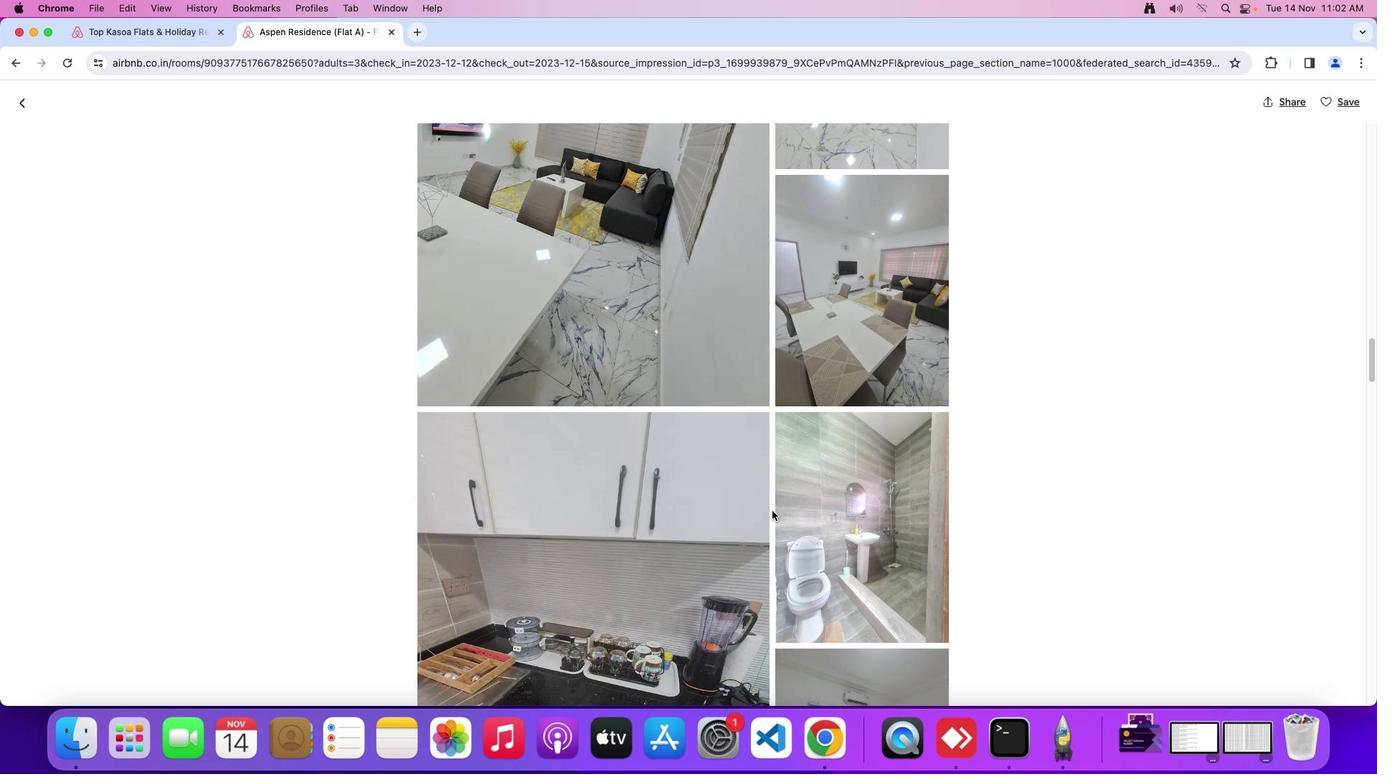 
Action: Mouse scrolled (772, 511) with delta (0, 0)
Screenshot: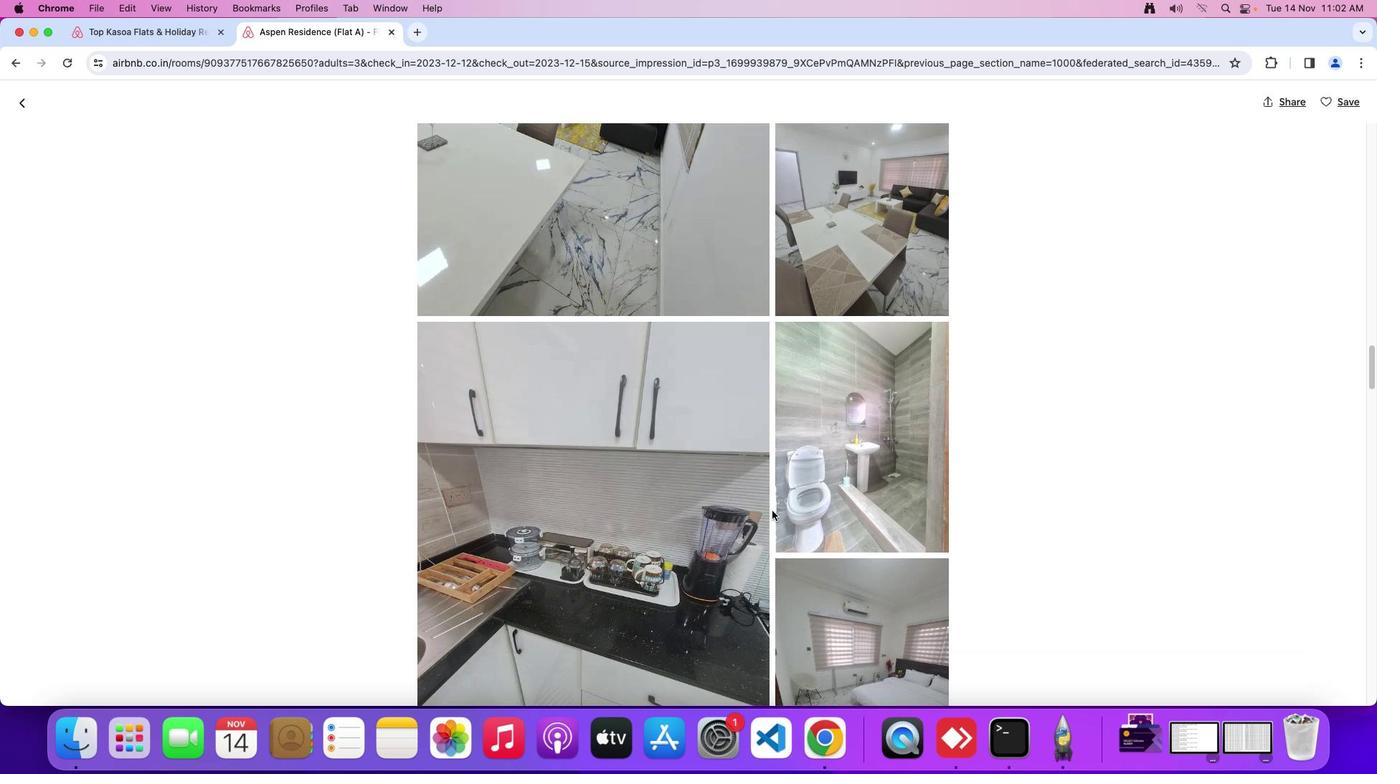 
Action: Mouse scrolled (772, 511) with delta (0, 0)
Screenshot: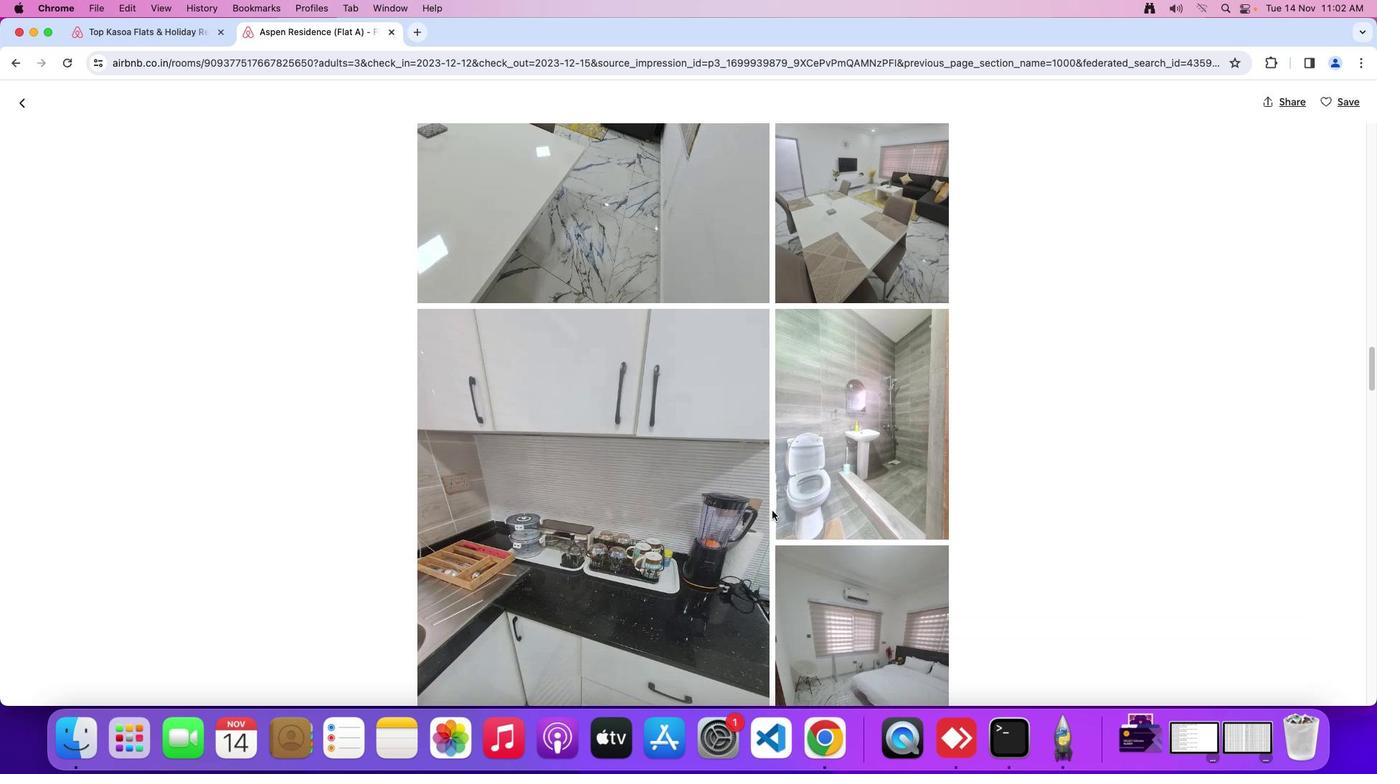 
Action: Mouse scrolled (772, 511) with delta (0, -1)
Screenshot: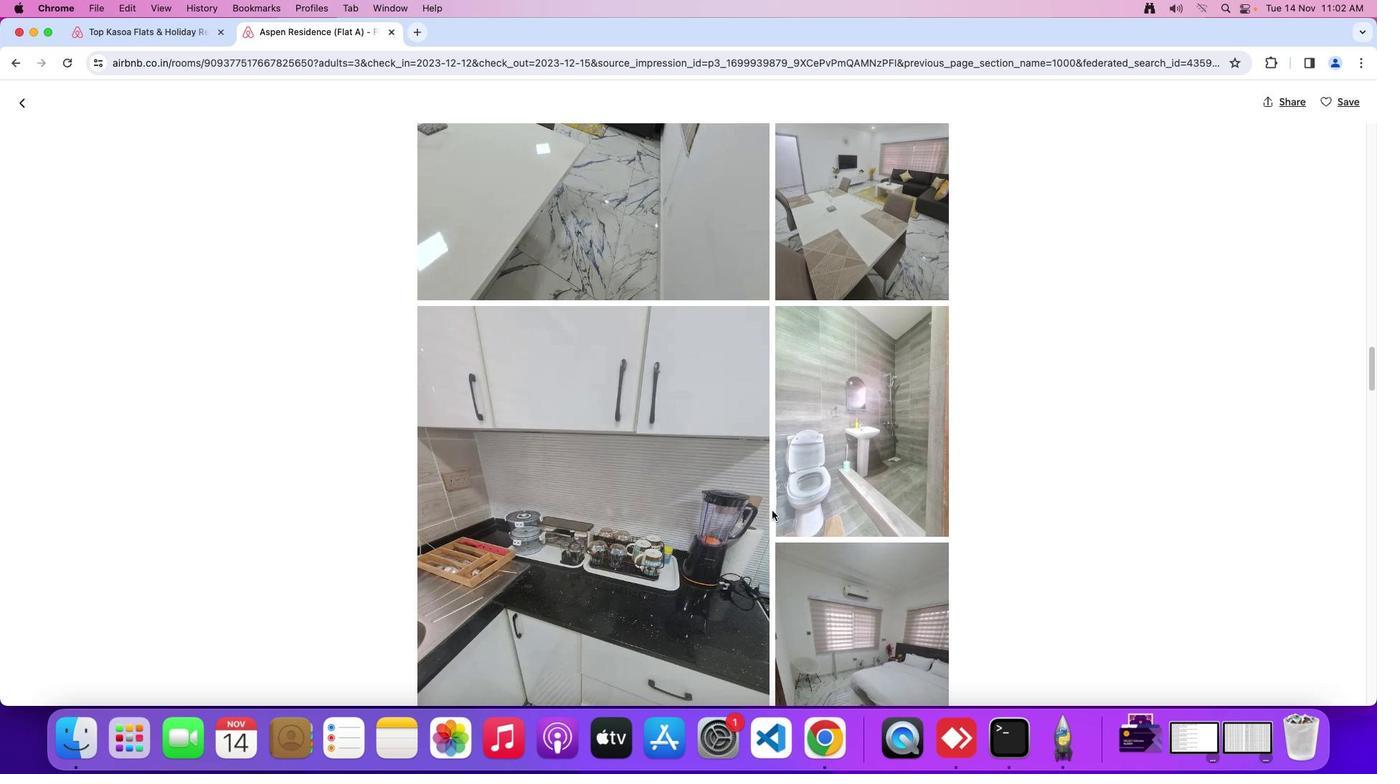 
Action: Mouse moved to (772, 510)
Screenshot: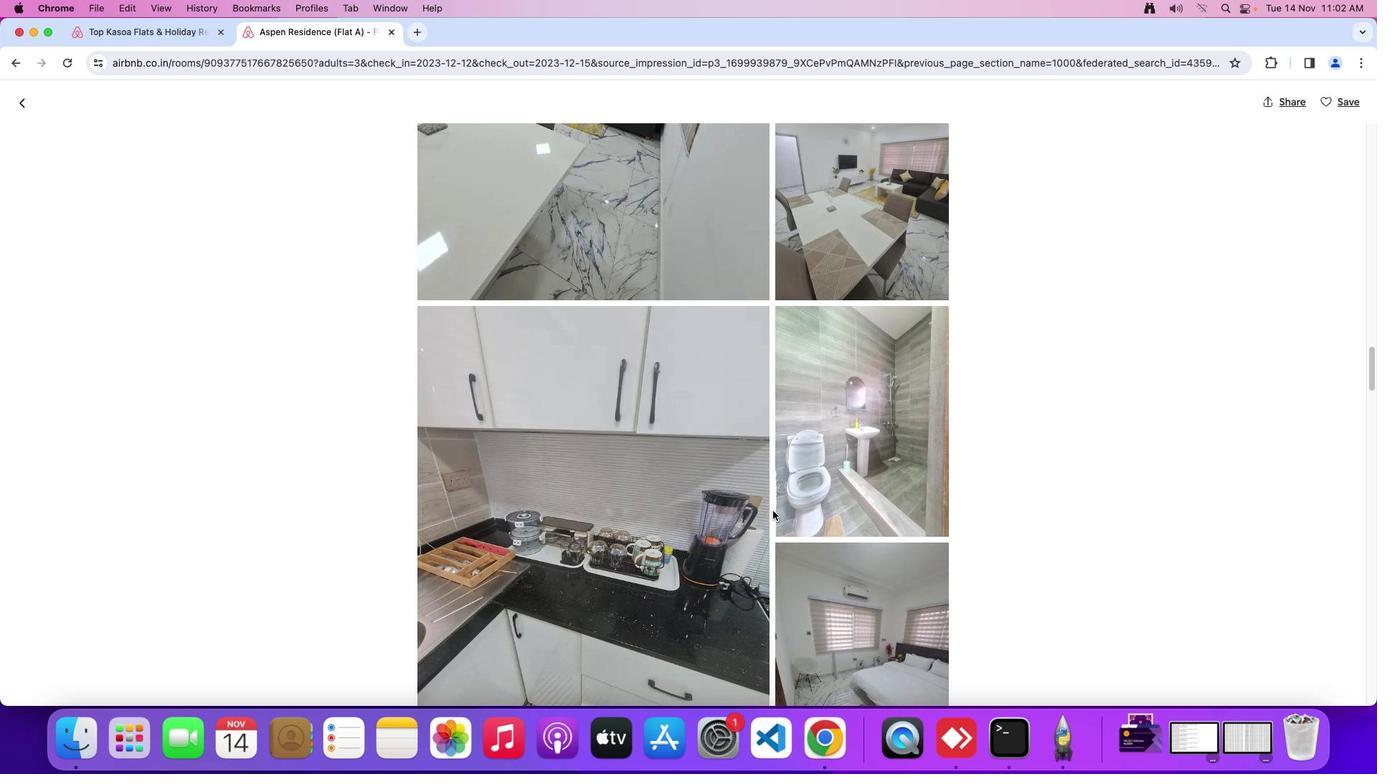 
Action: Mouse scrolled (772, 510) with delta (0, 0)
Screenshot: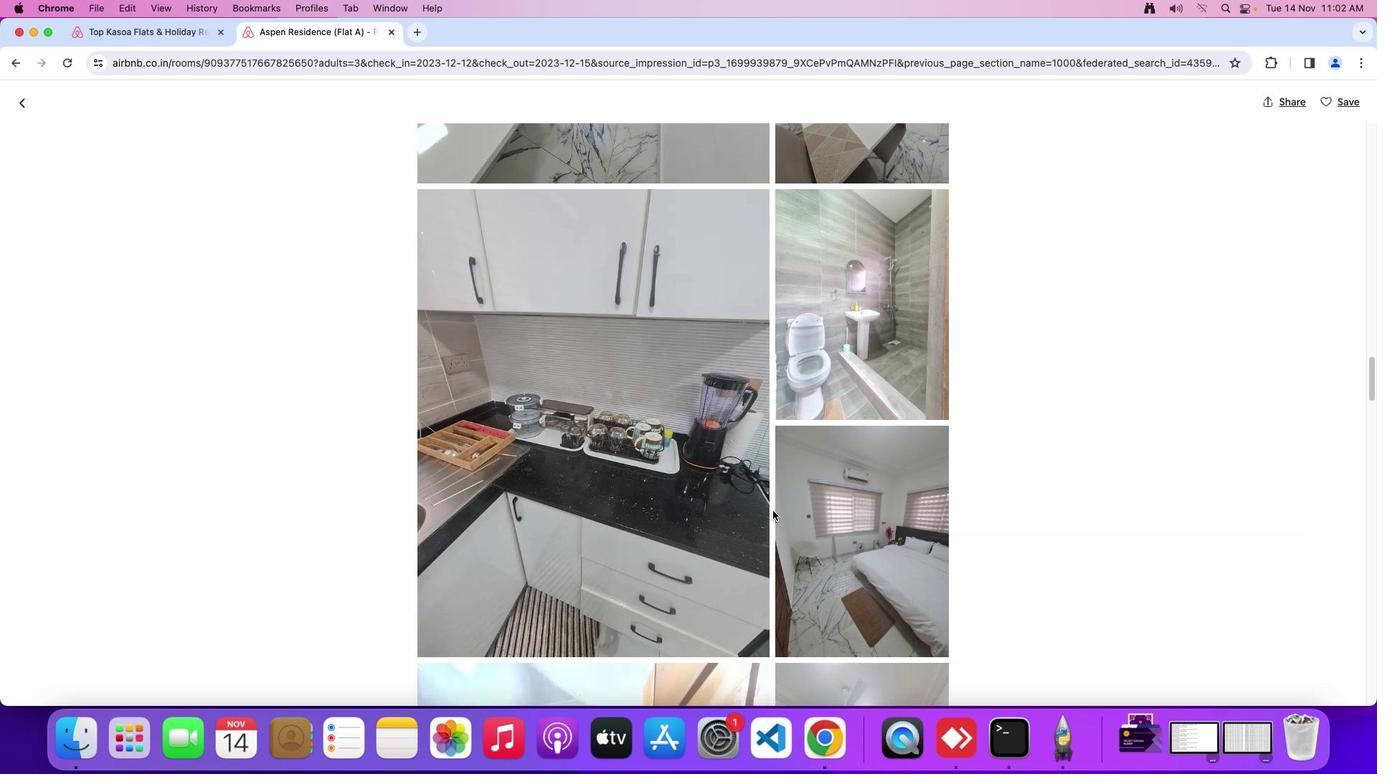 
Action: Mouse scrolled (772, 510) with delta (0, 0)
Screenshot: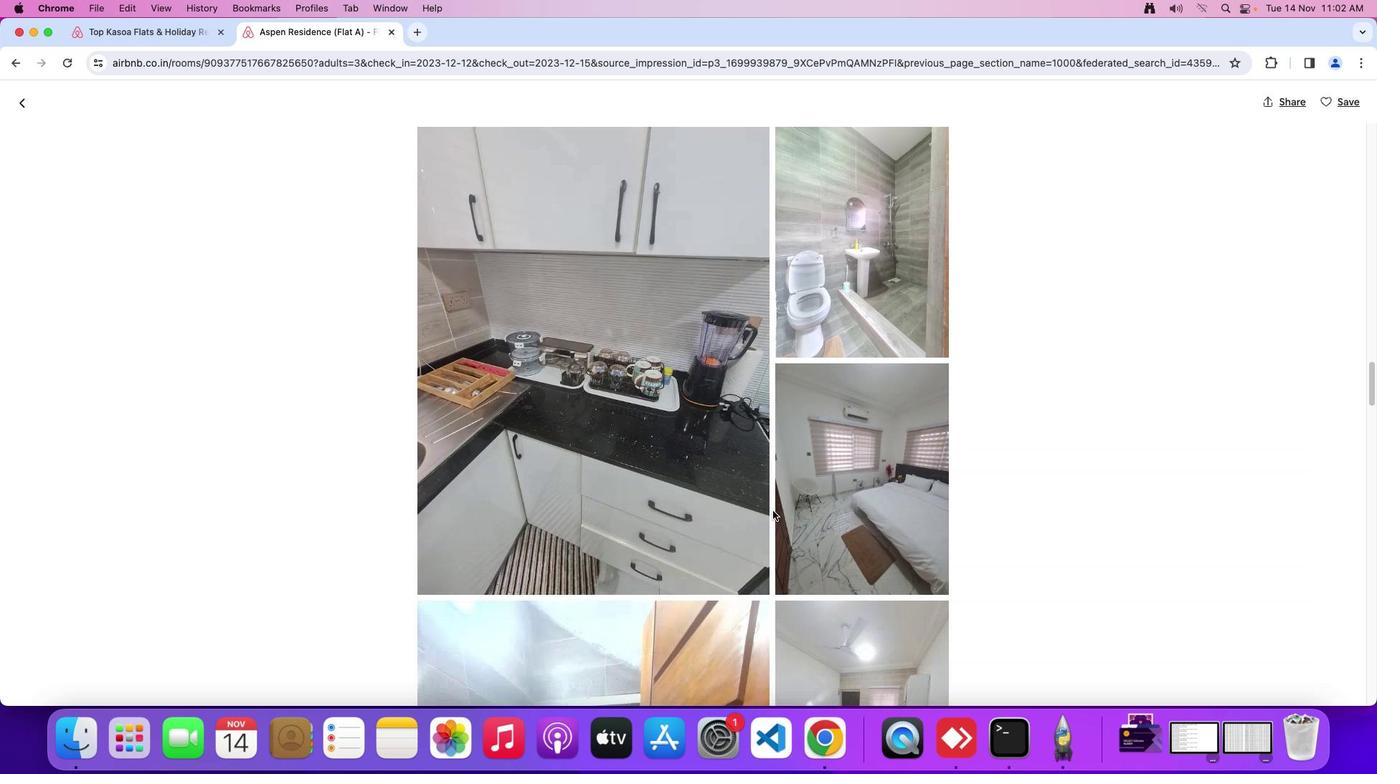
Action: Mouse scrolled (772, 510) with delta (0, -2)
Screenshot: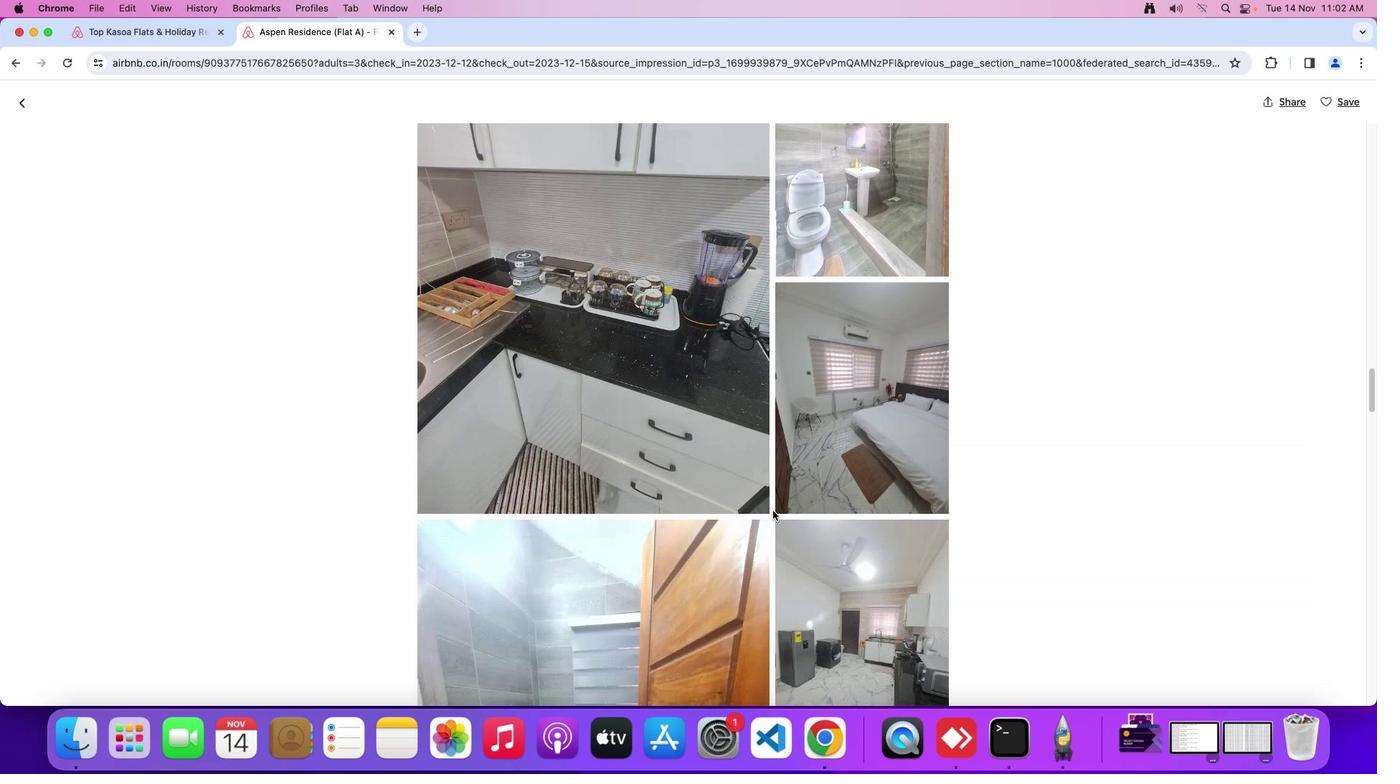 
Action: Mouse scrolled (772, 510) with delta (0, -2)
Screenshot: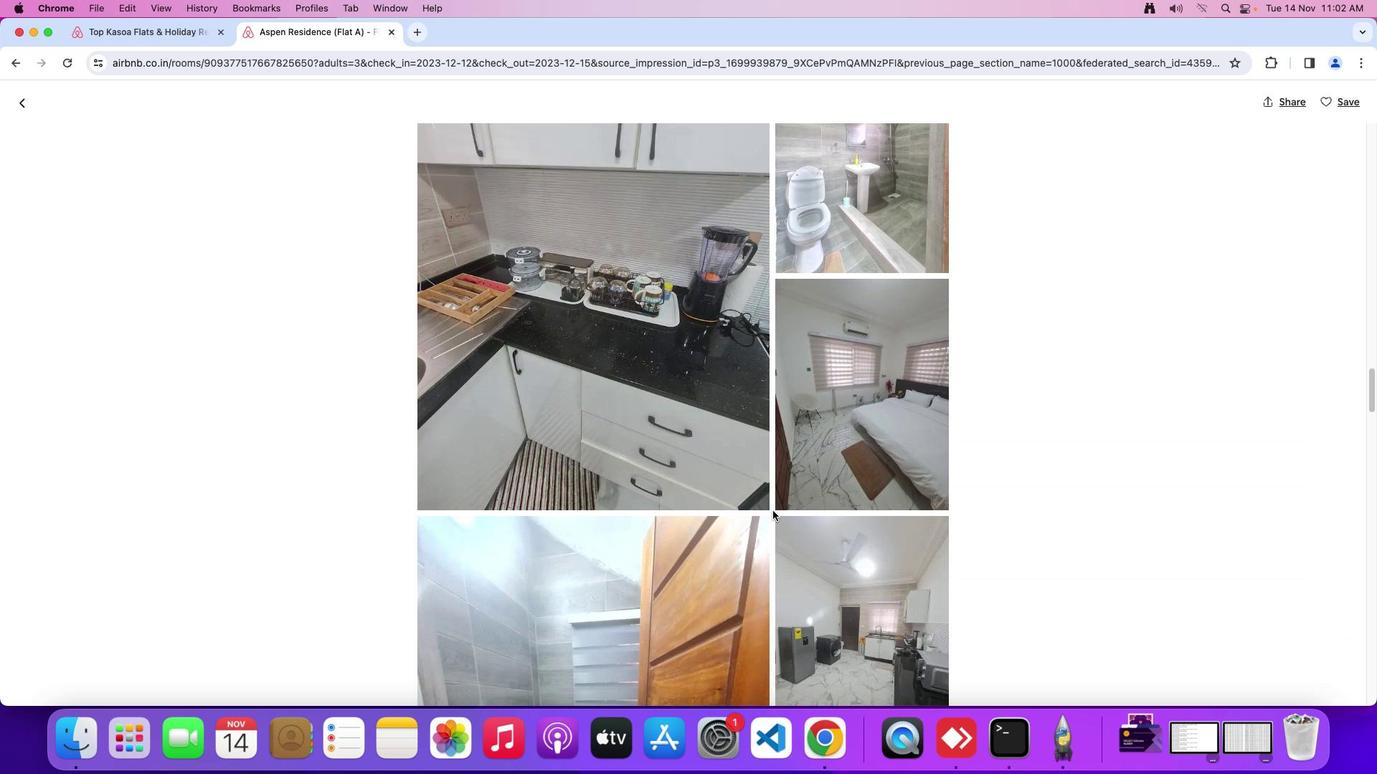 
Action: Mouse moved to (773, 510)
Screenshot: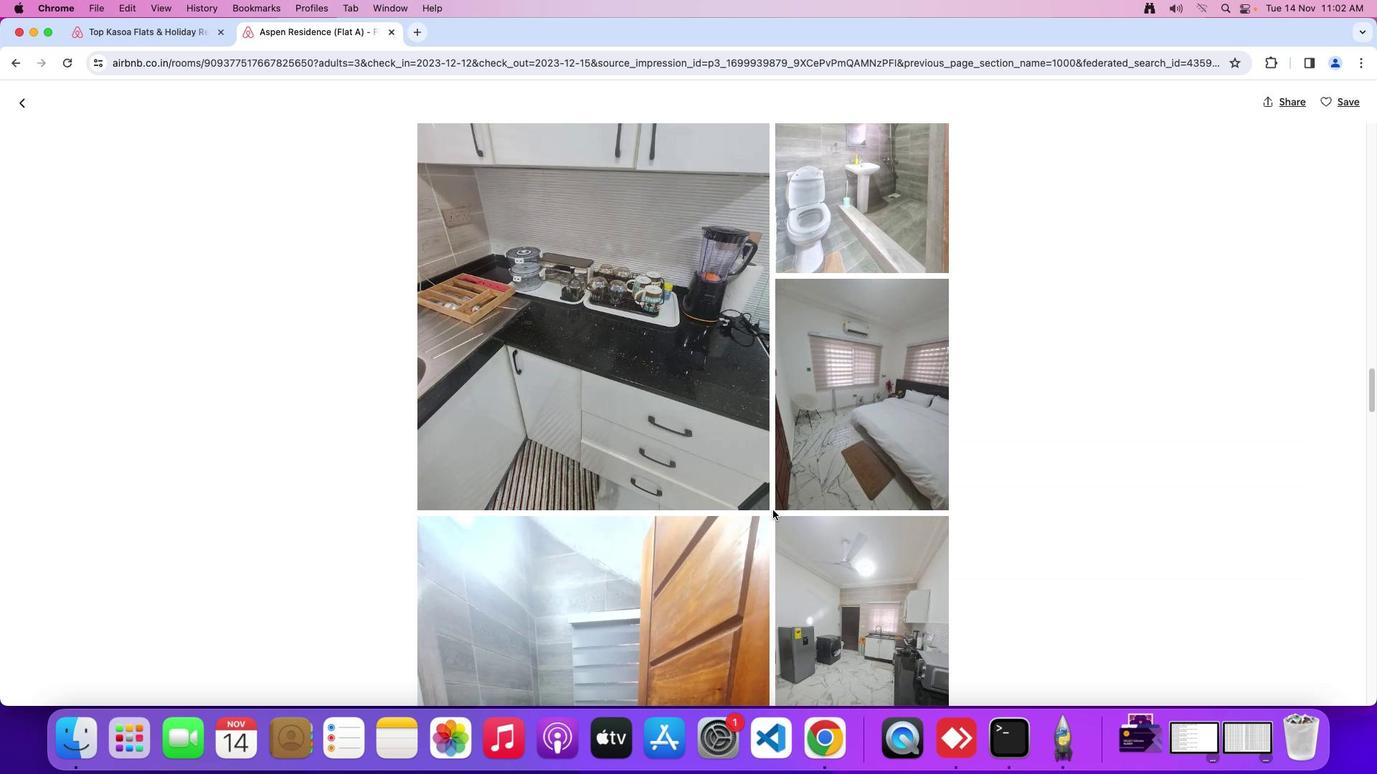 
Action: Mouse scrolled (773, 510) with delta (0, 0)
Screenshot: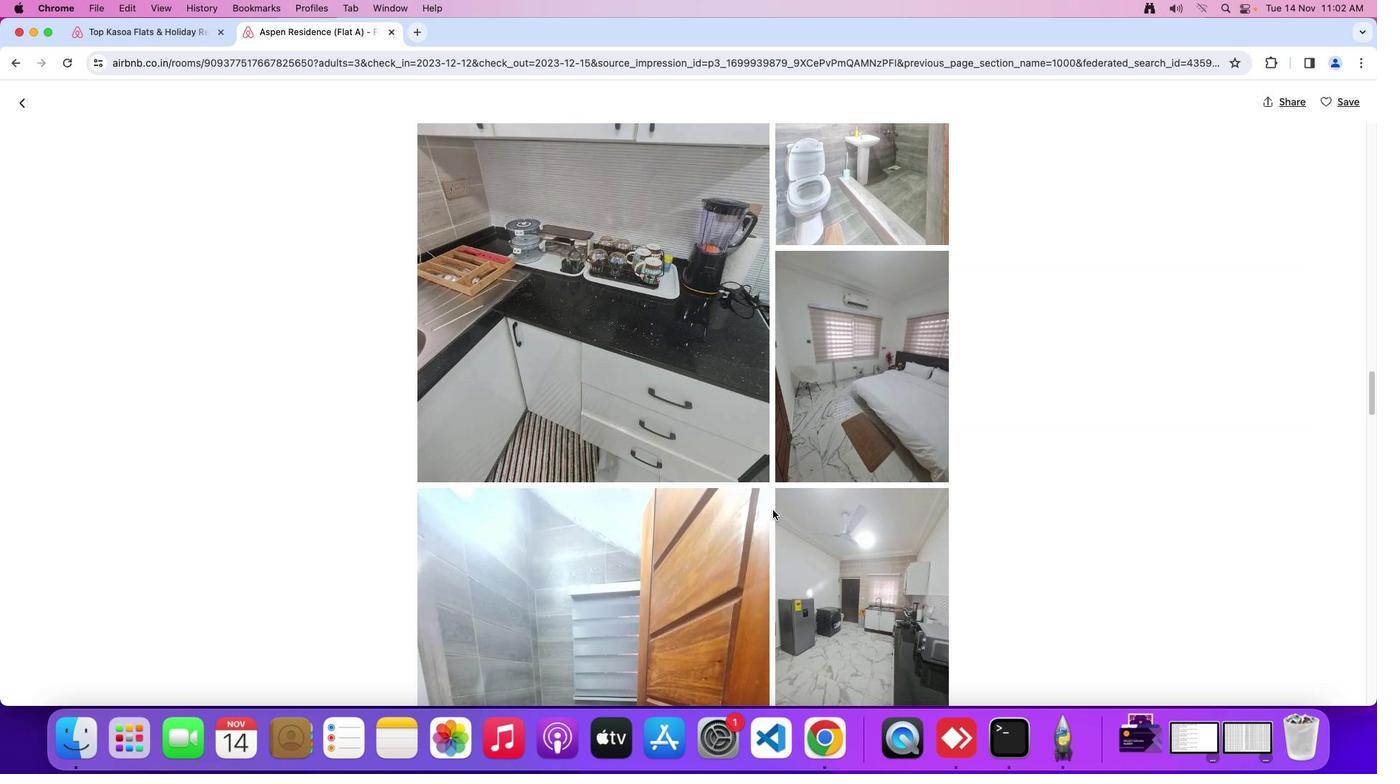 
Action: Mouse scrolled (773, 510) with delta (0, 0)
Screenshot: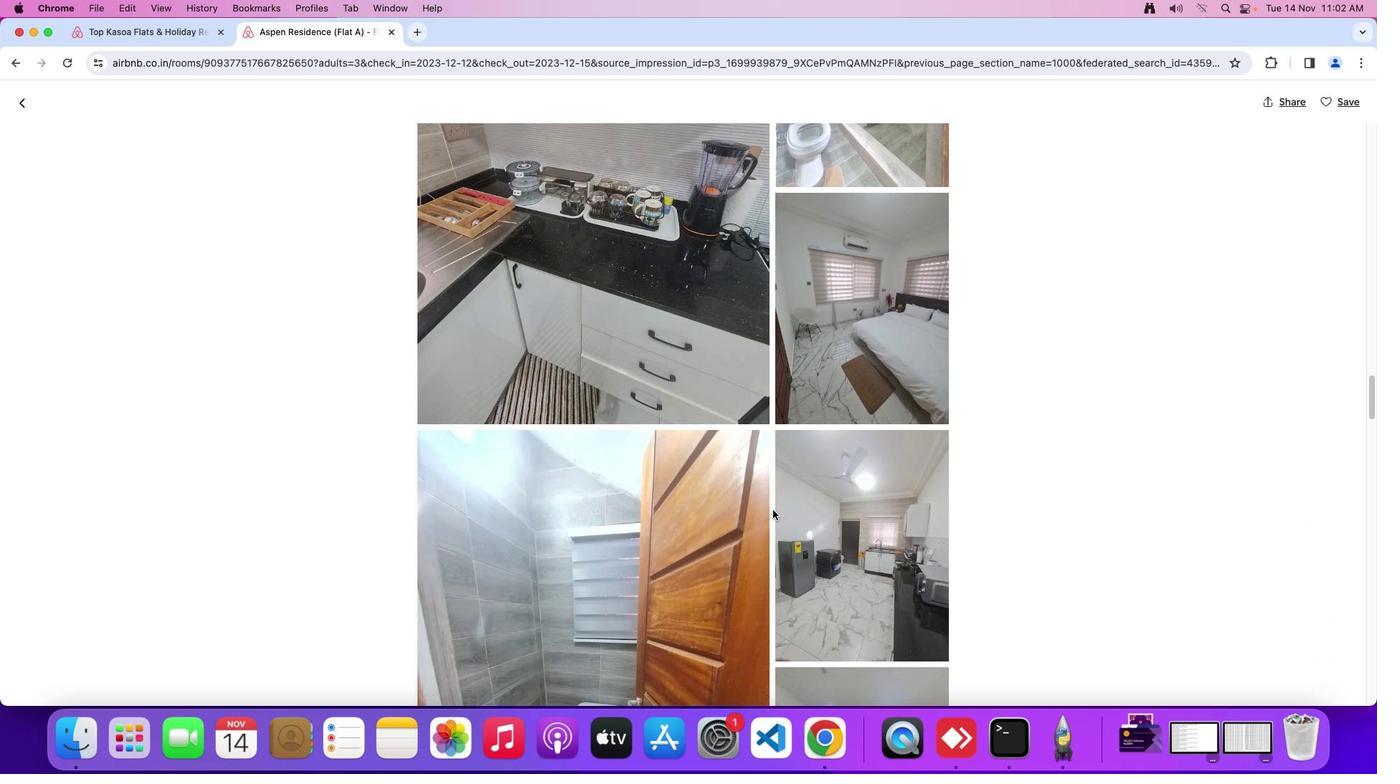 
Action: Mouse moved to (773, 510)
Screenshot: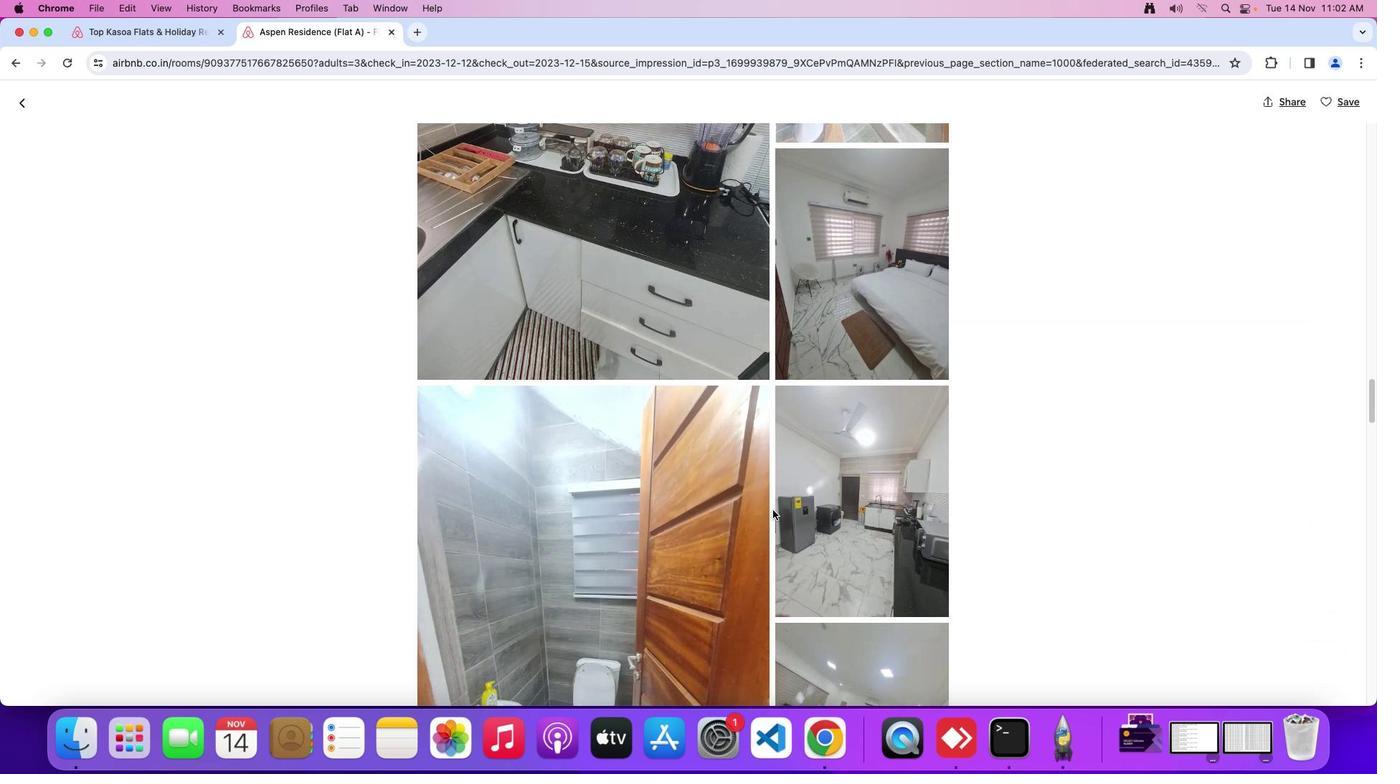 
Action: Mouse scrolled (773, 510) with delta (0, -1)
Screenshot: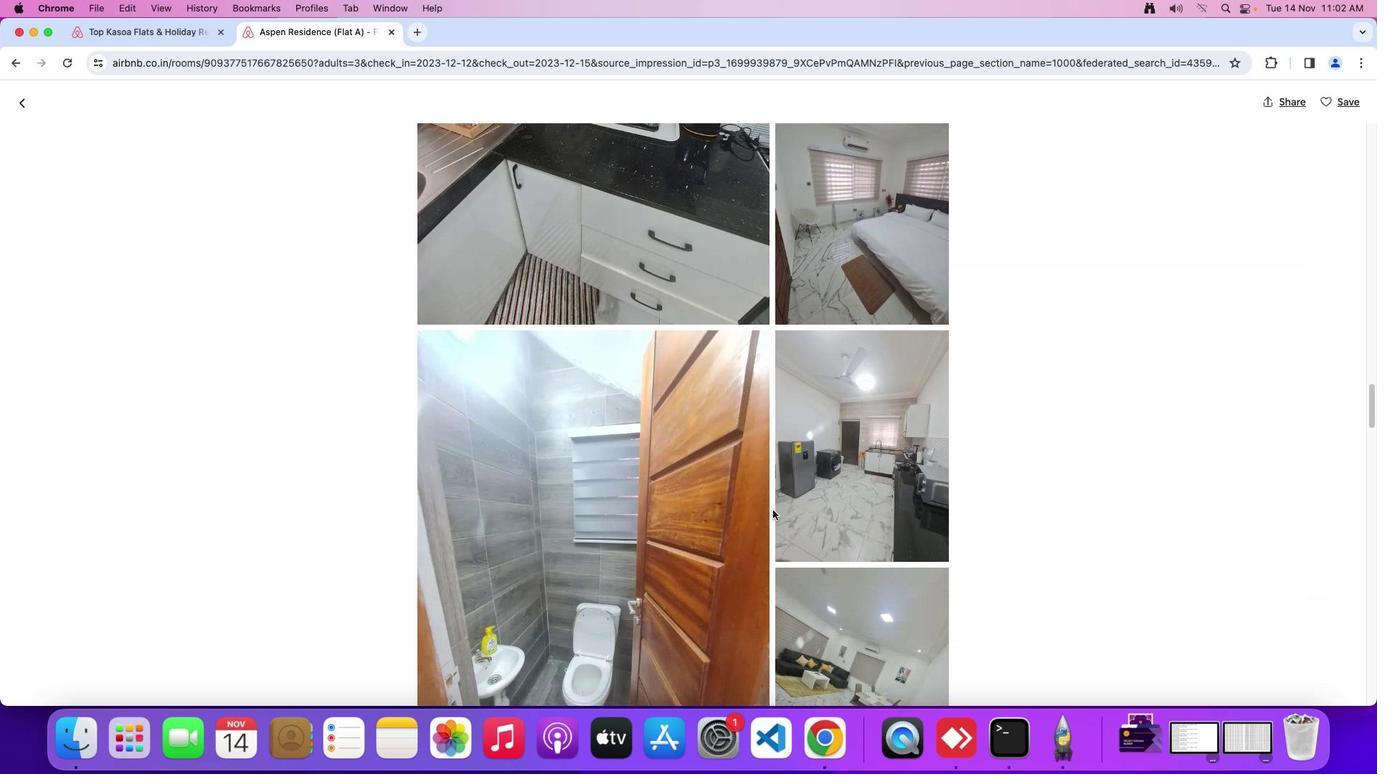 
Action: Mouse scrolled (773, 510) with delta (0, -2)
Screenshot: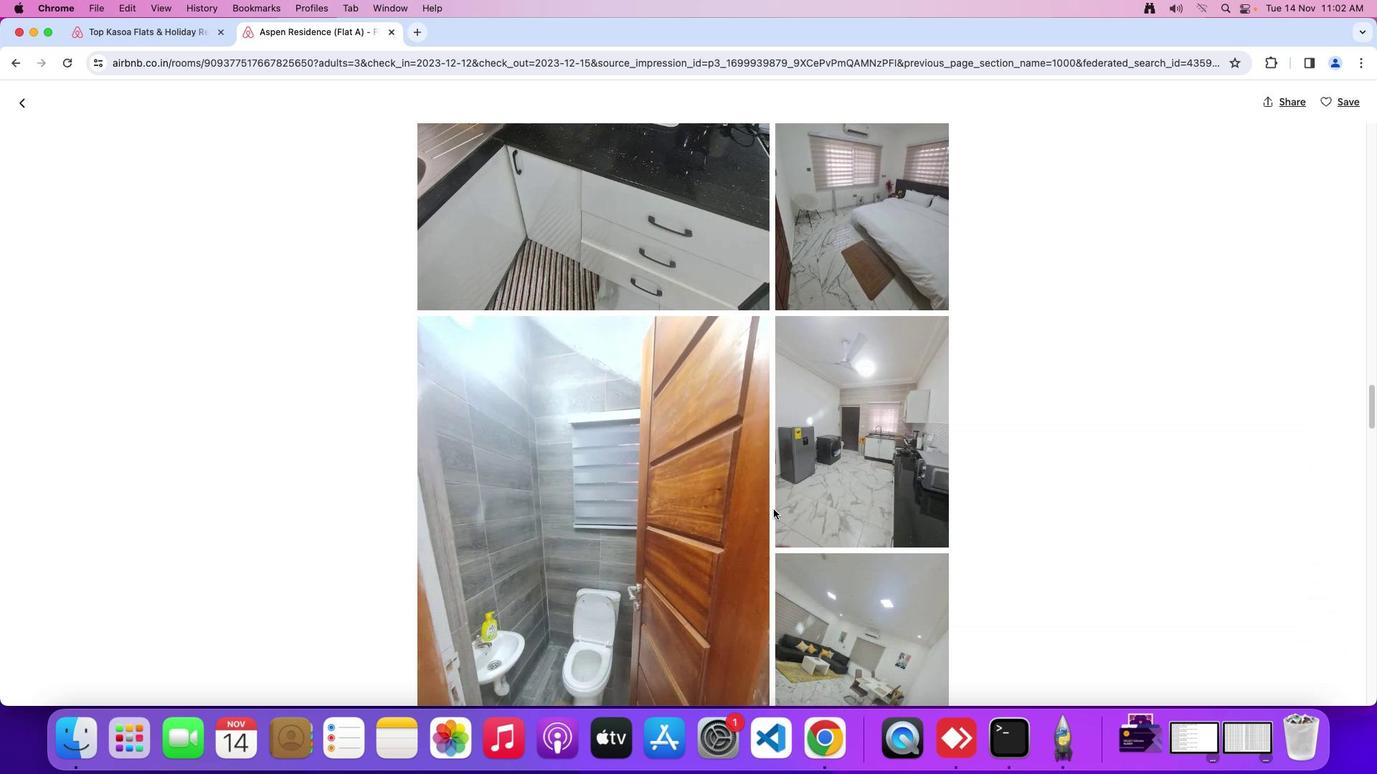 
Action: Mouse moved to (774, 510)
Screenshot: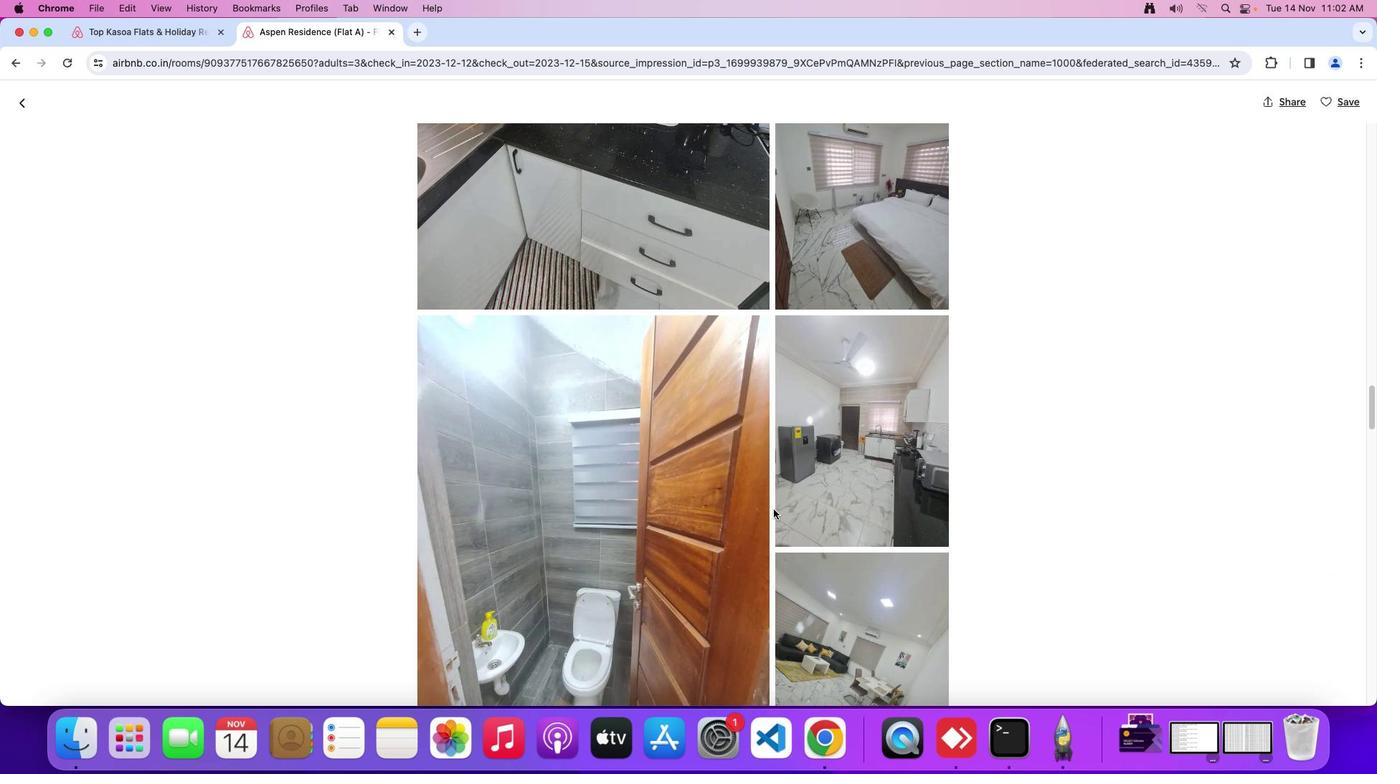 
Action: Mouse scrolled (774, 510) with delta (0, 0)
Screenshot: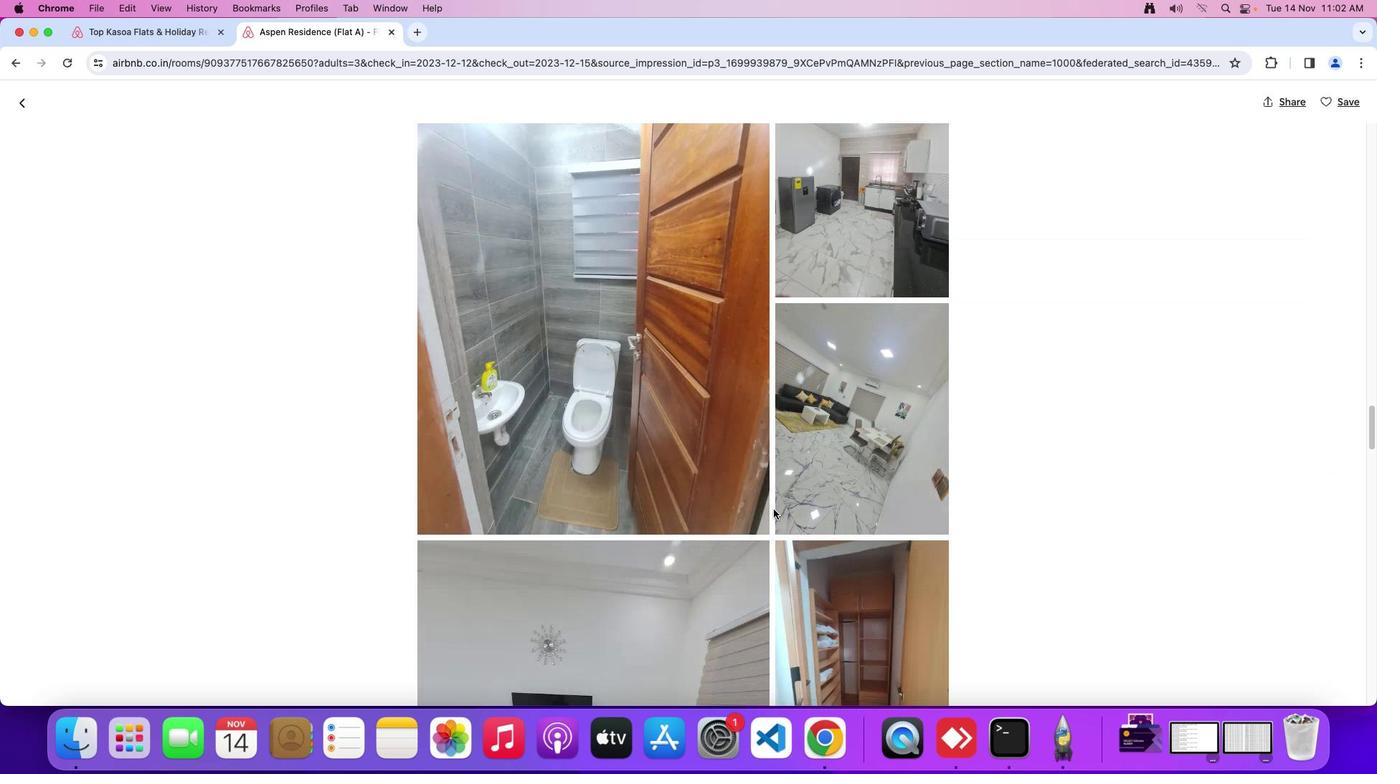 
Action: Mouse scrolled (774, 510) with delta (0, 0)
Screenshot: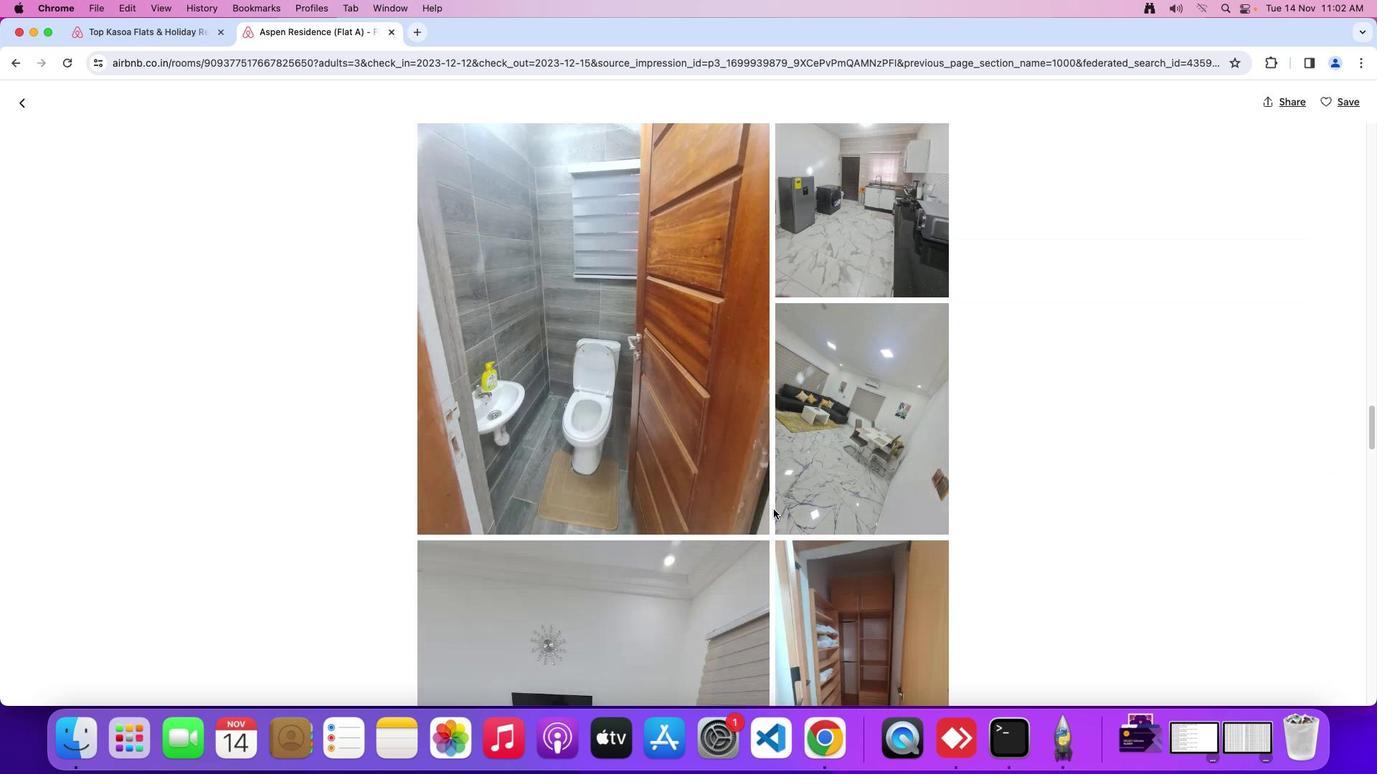 
Action: Mouse scrolled (774, 510) with delta (0, -2)
Screenshot: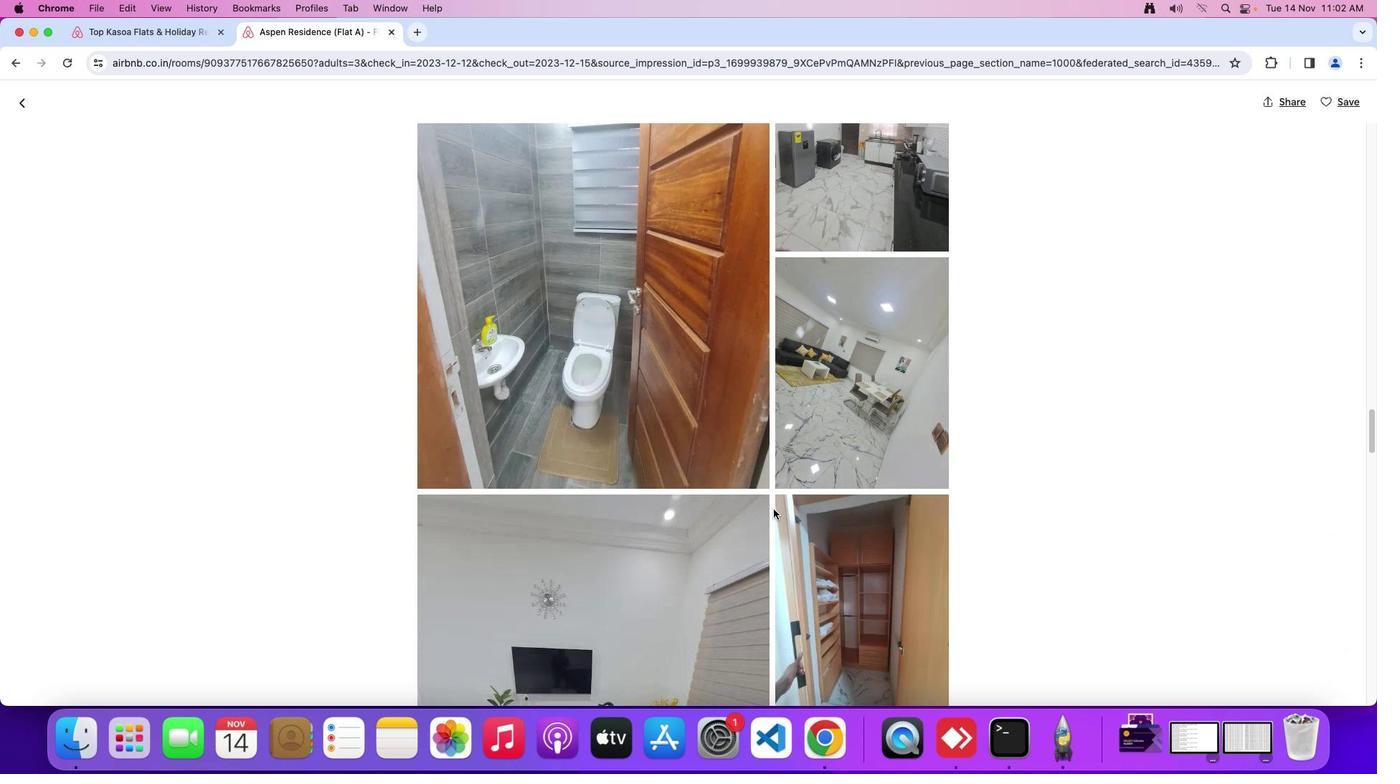 
Action: Mouse scrolled (774, 510) with delta (0, -3)
Screenshot: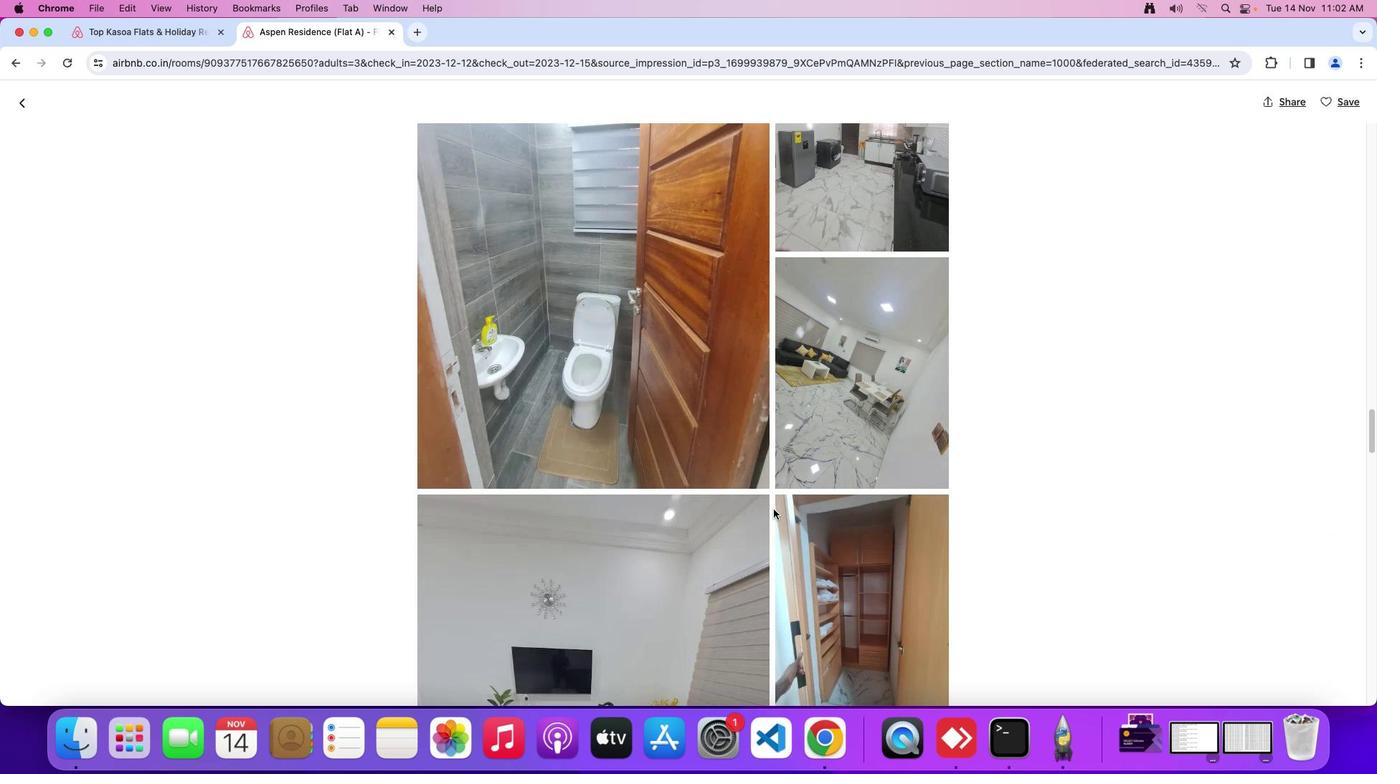 
Action: Mouse moved to (774, 509)
Screenshot: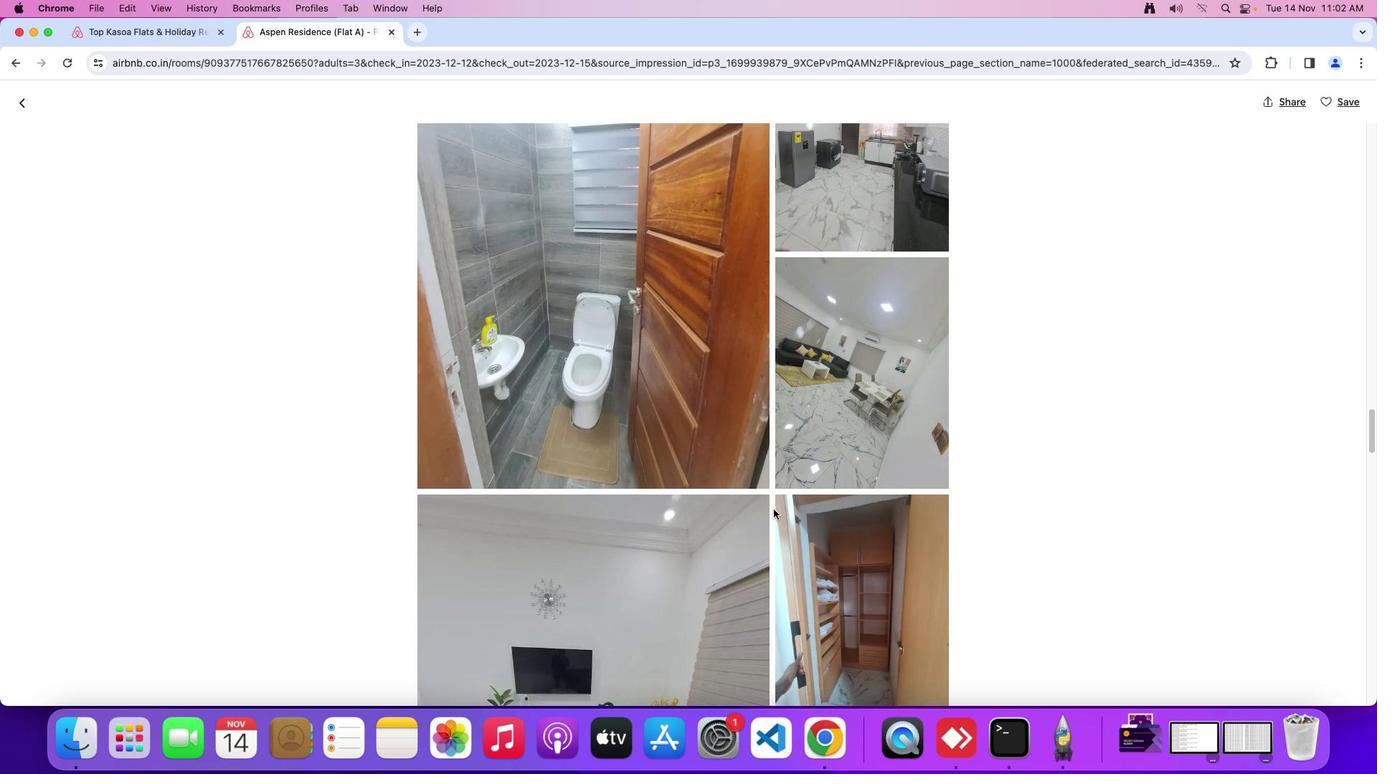 
Action: Mouse scrolled (774, 509) with delta (0, 0)
Screenshot: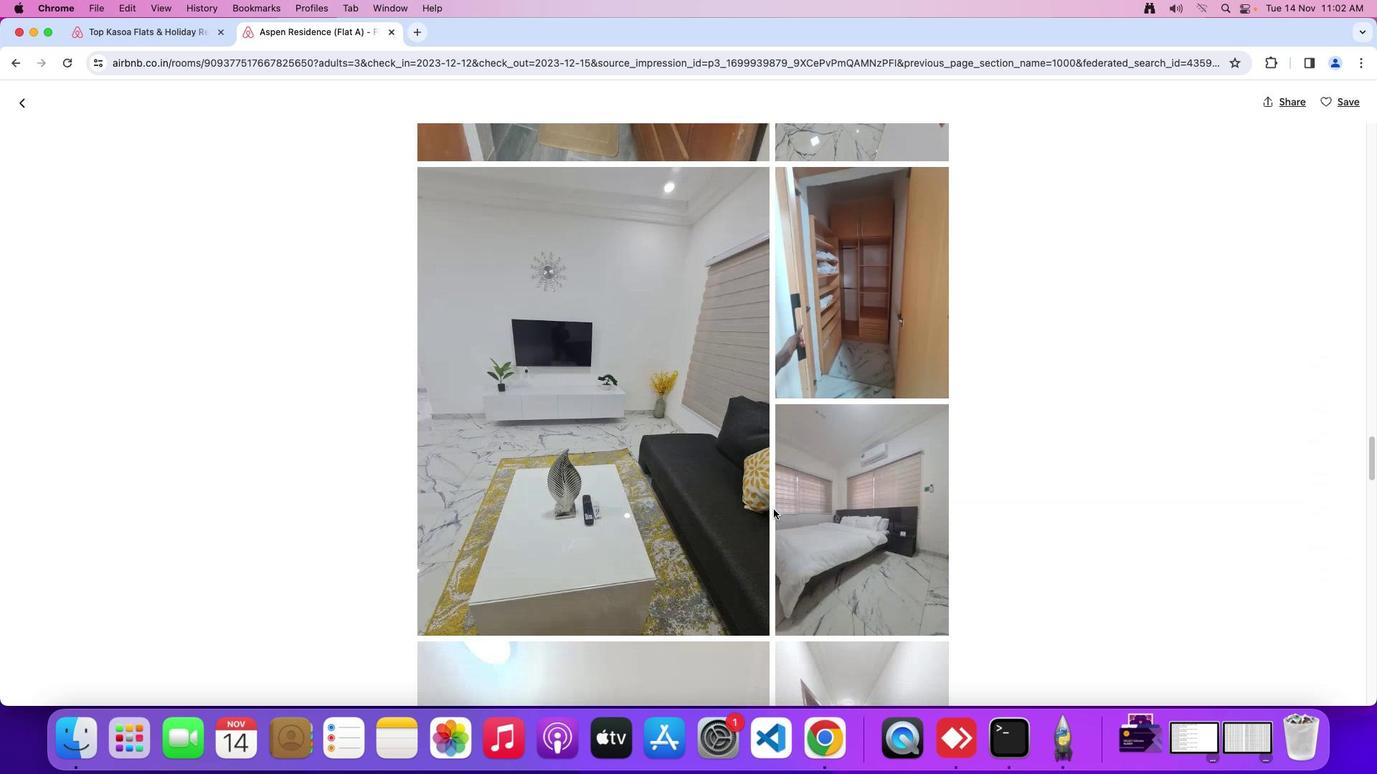 
Action: Mouse scrolled (774, 509) with delta (0, 0)
Screenshot: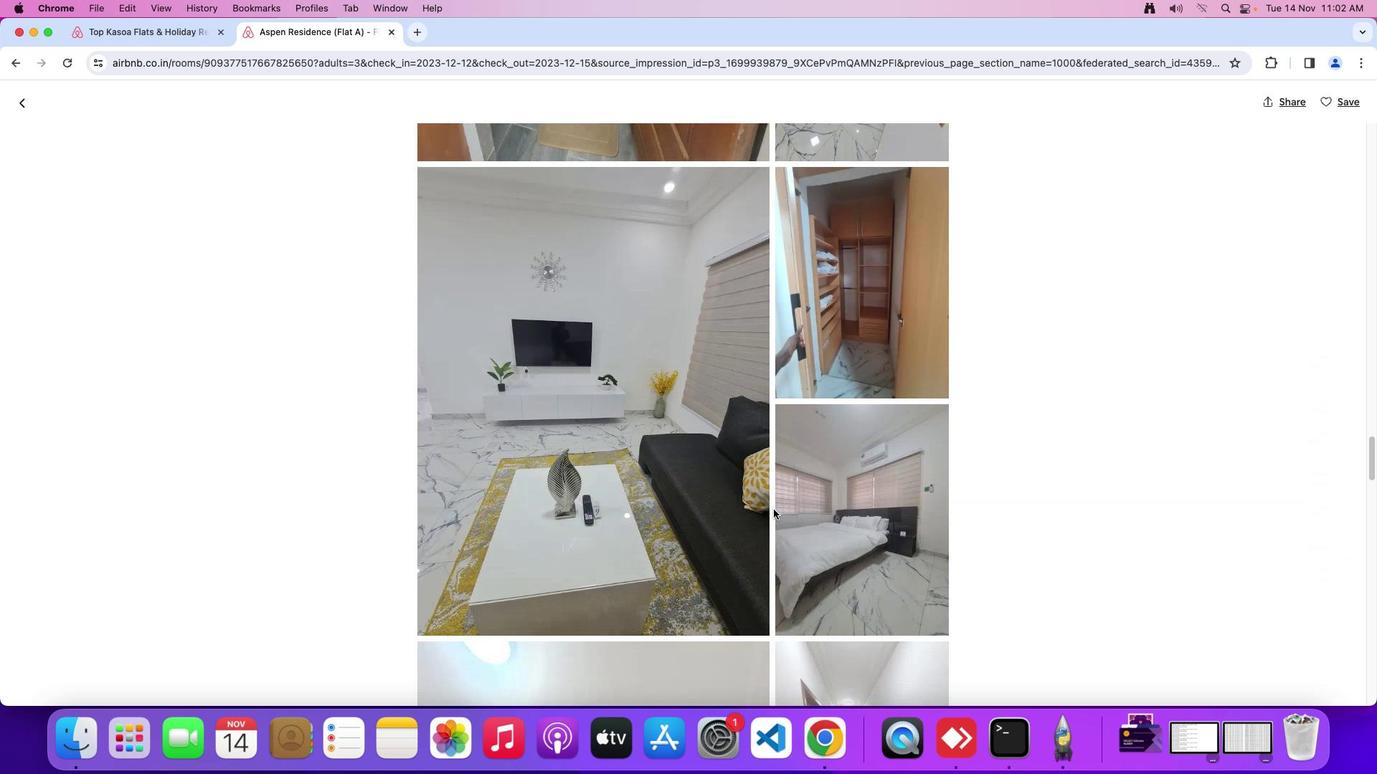 
Action: Mouse scrolled (774, 509) with delta (0, -2)
Screenshot: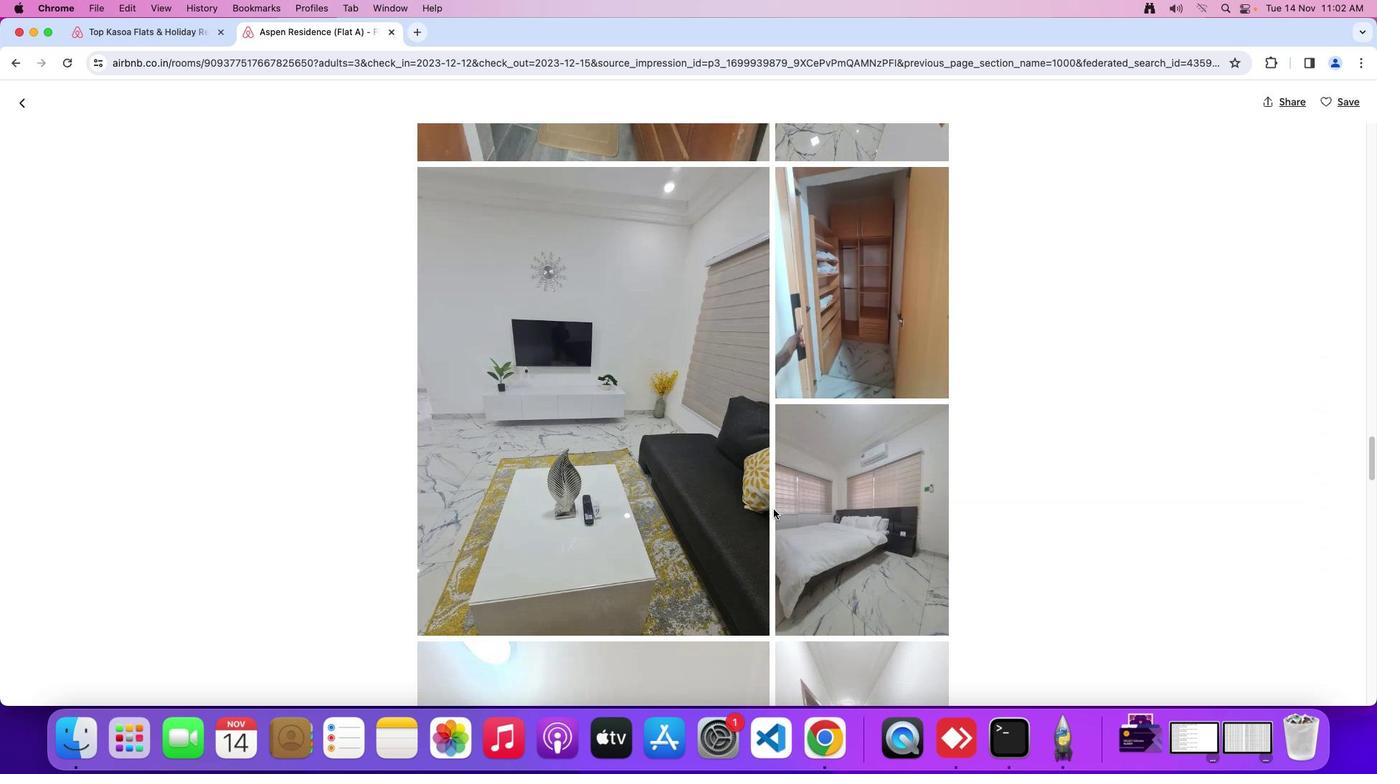
Action: Mouse scrolled (774, 509) with delta (0, -4)
Screenshot: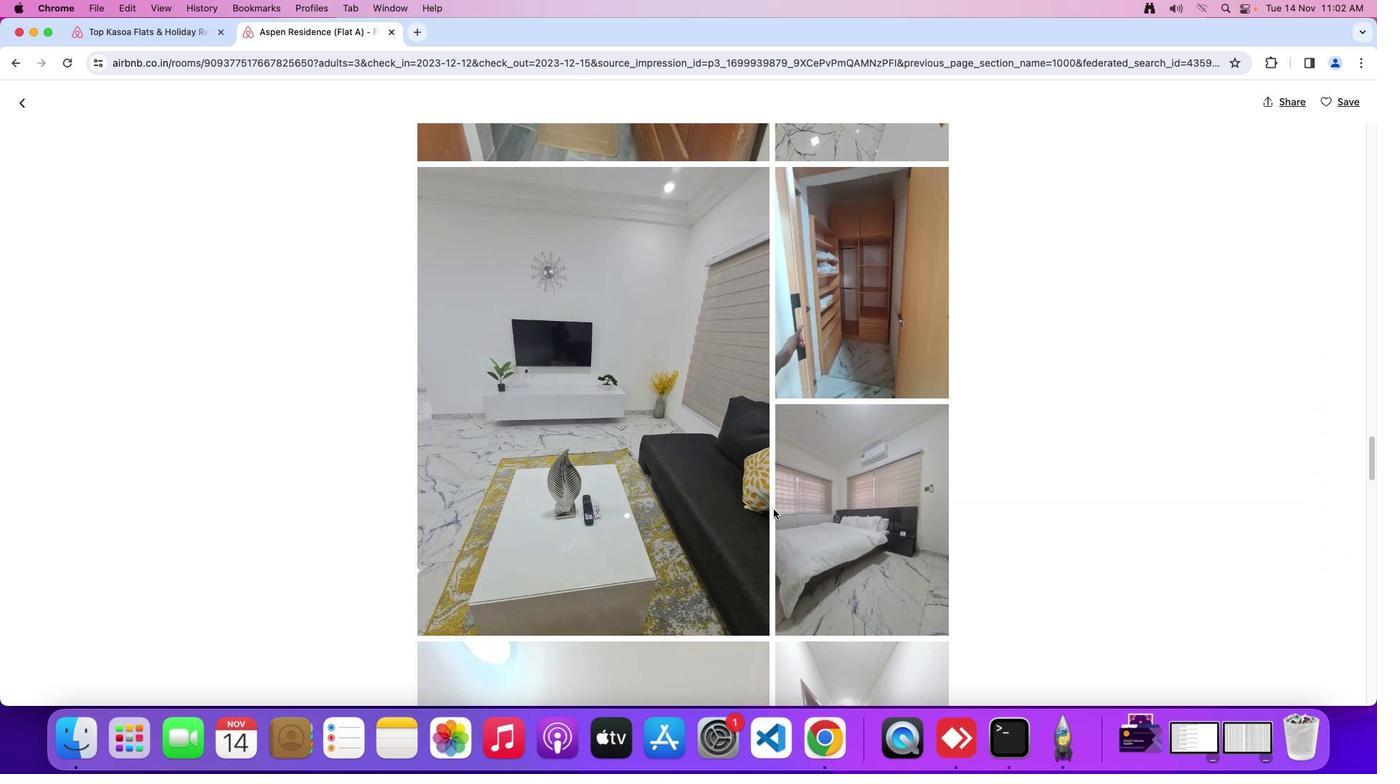 
Action: Mouse moved to (774, 509)
Screenshot: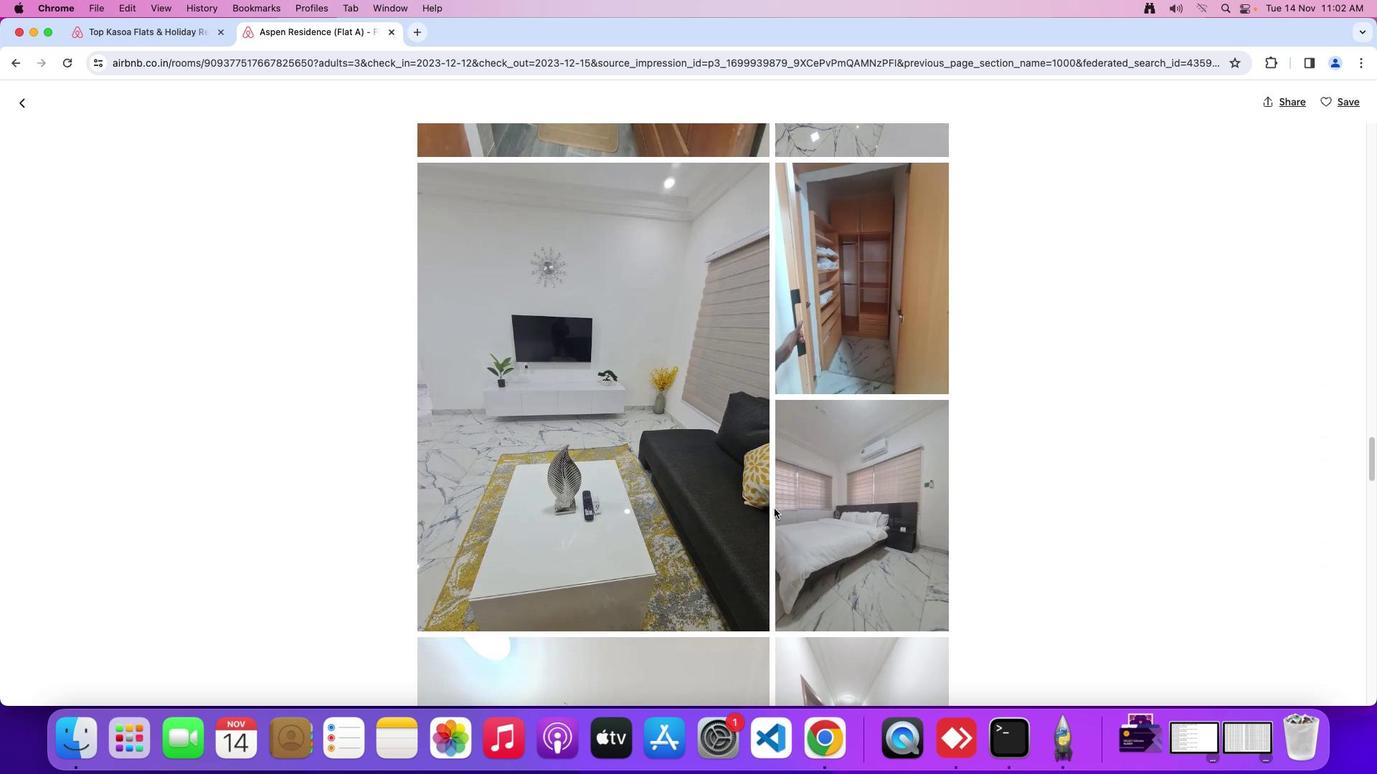 
Action: Mouse scrolled (774, 509) with delta (0, 0)
Screenshot: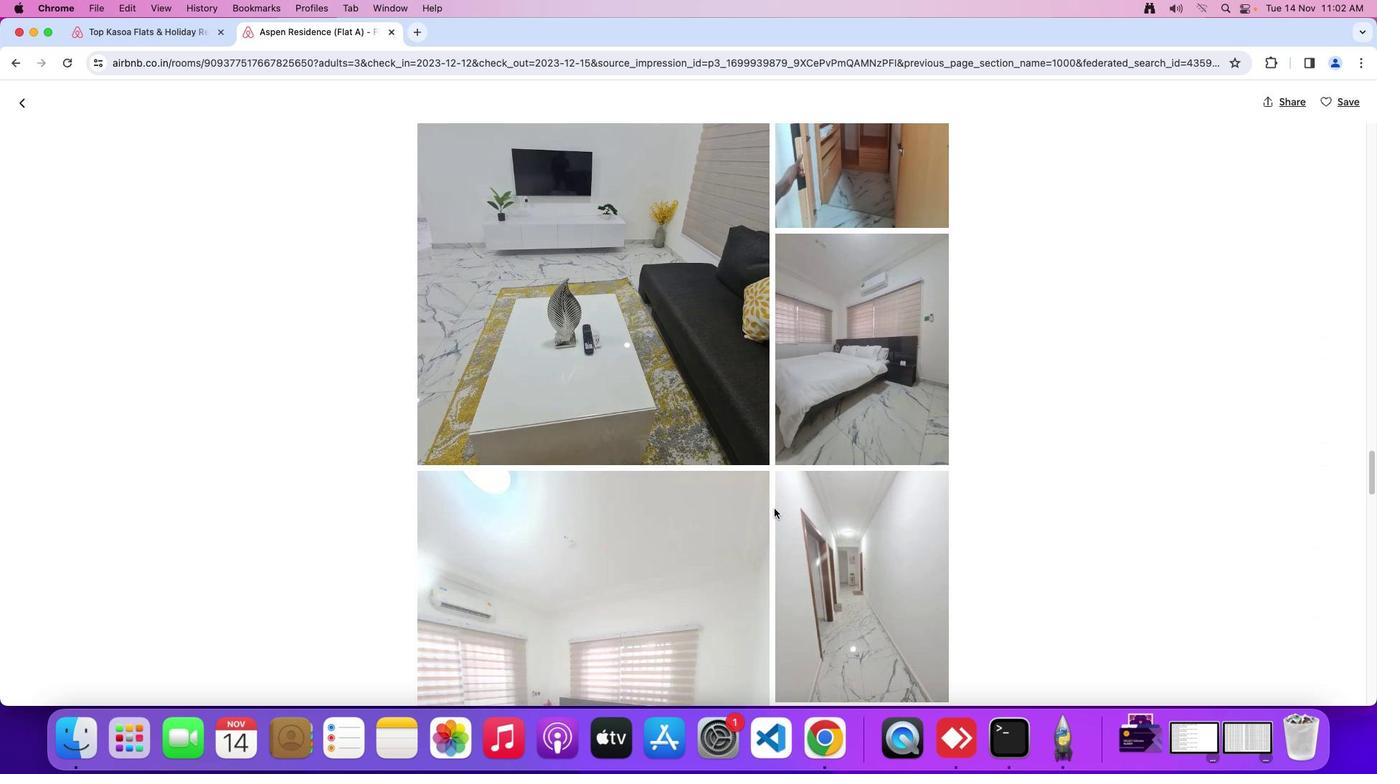 
Action: Mouse scrolled (774, 509) with delta (0, 0)
Screenshot: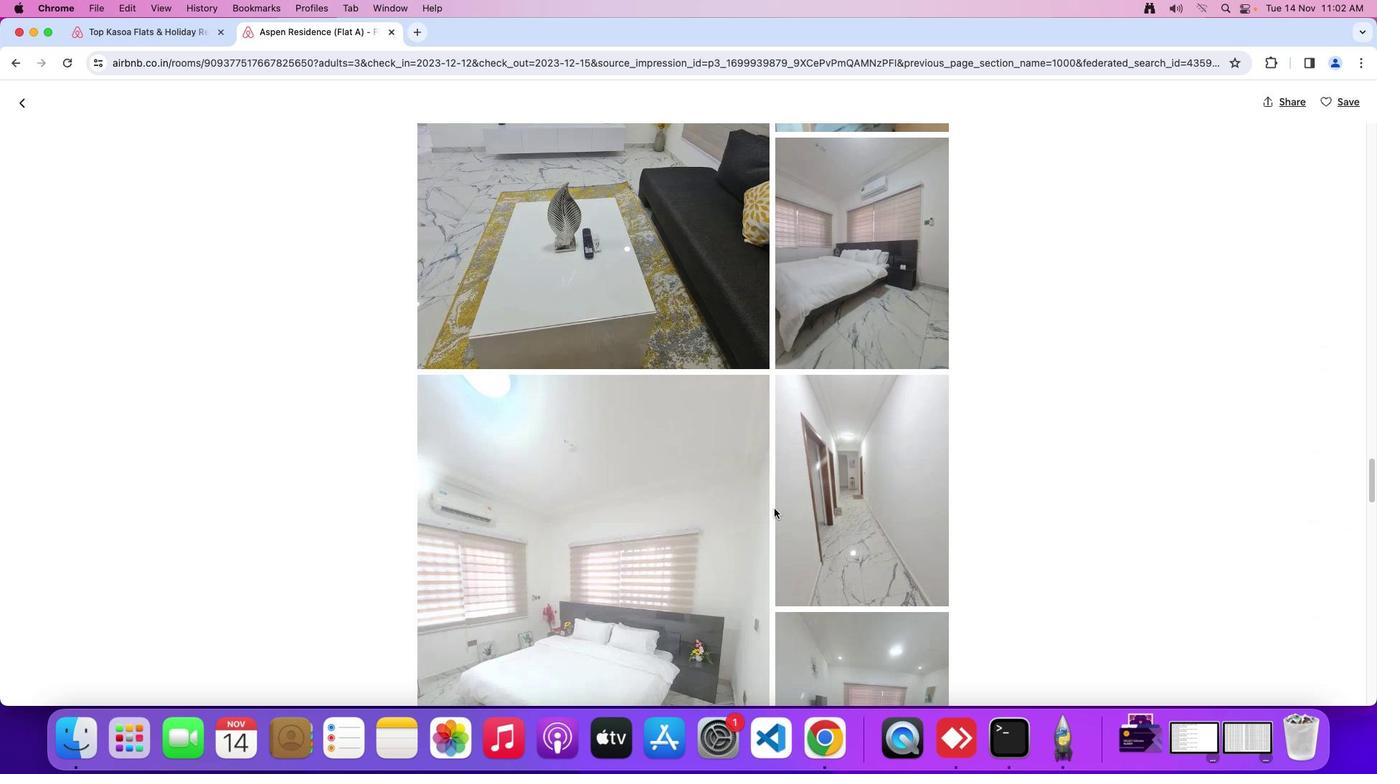 
Action: Mouse scrolled (774, 509) with delta (0, -2)
Screenshot: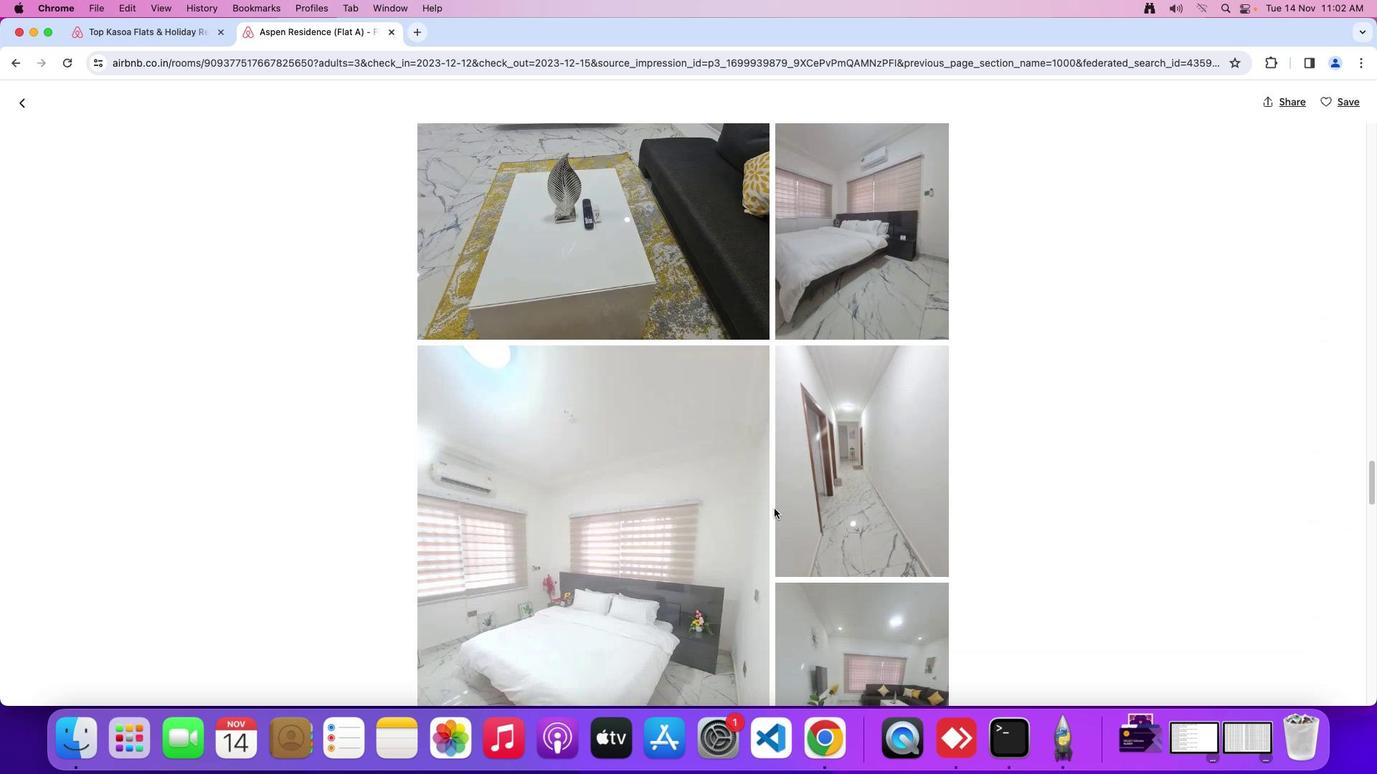 
Action: Mouse scrolled (774, 509) with delta (0, -2)
Screenshot: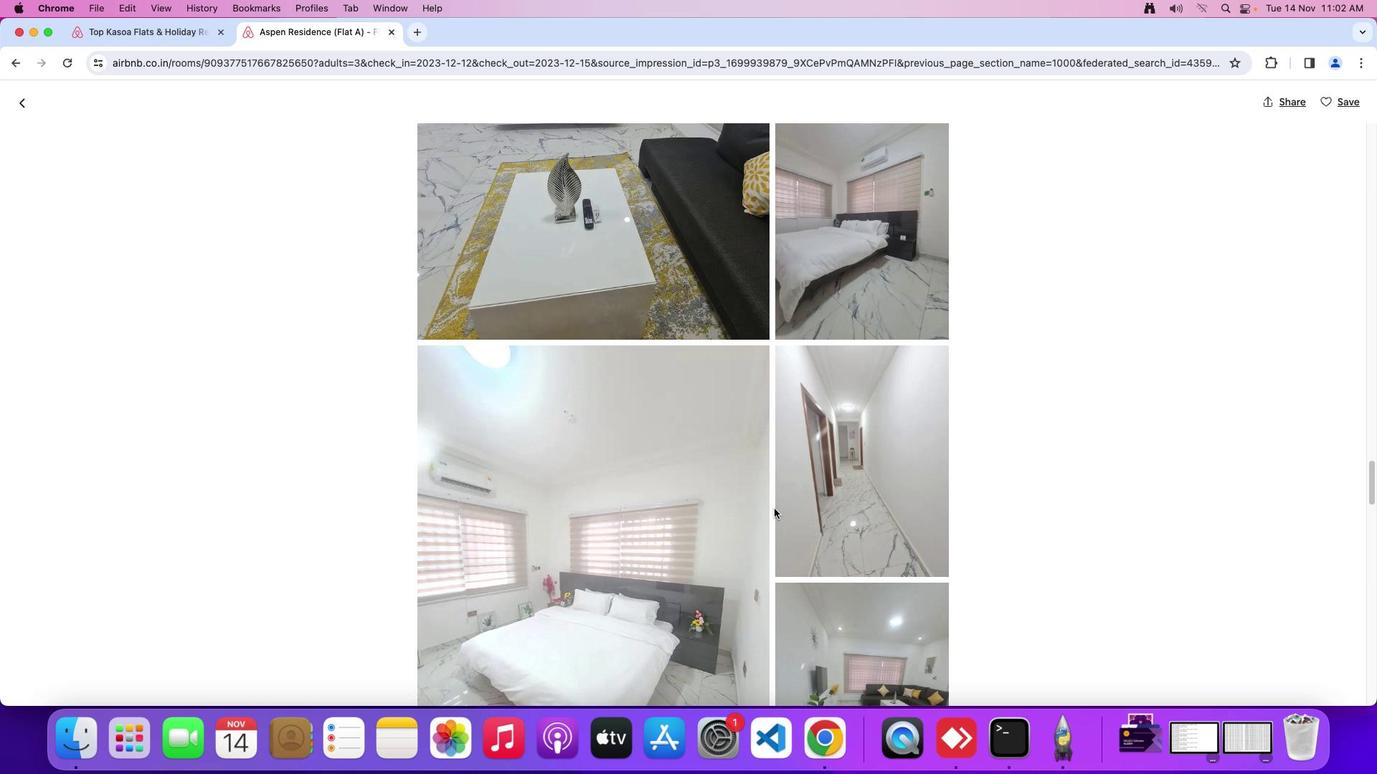 
Action: Mouse moved to (774, 508)
Screenshot: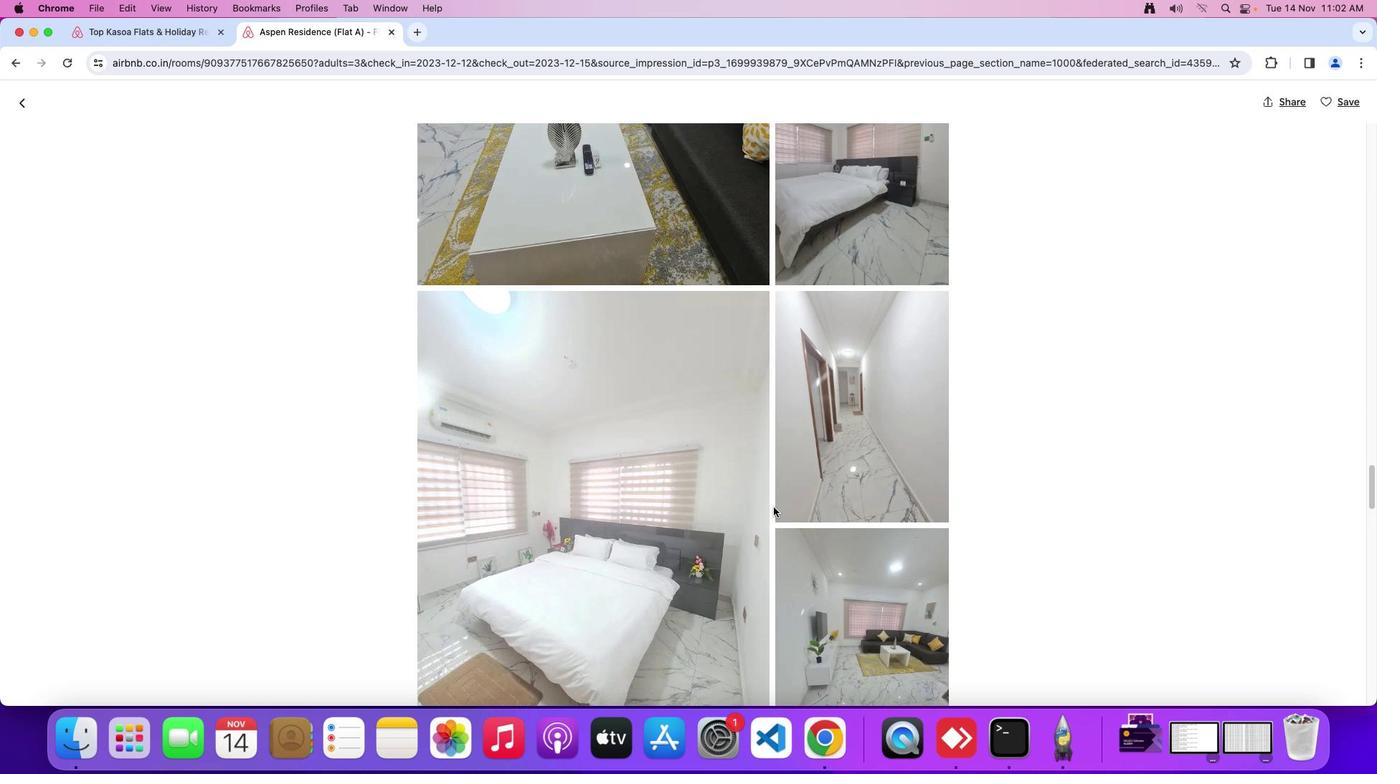 
Action: Mouse scrolled (774, 508) with delta (0, 0)
Screenshot: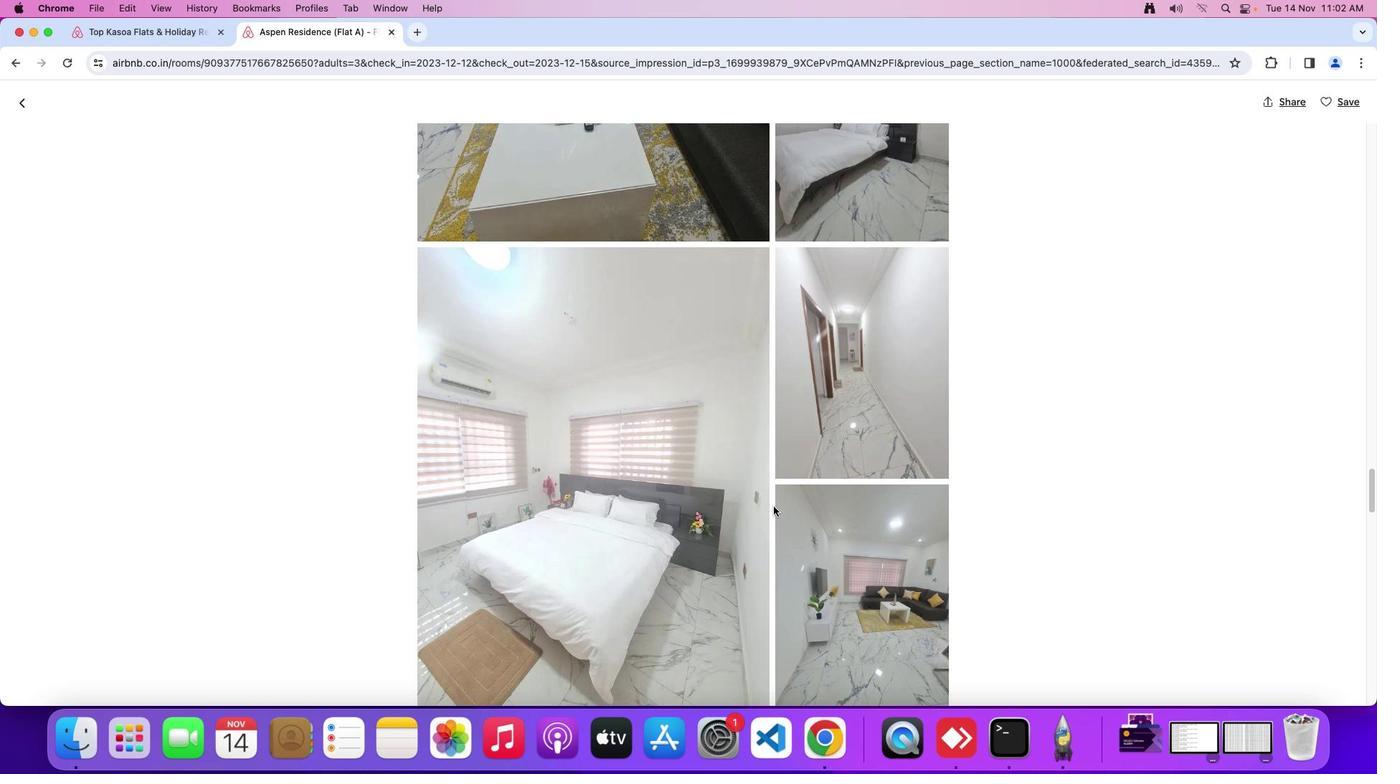 
Action: Mouse scrolled (774, 508) with delta (0, 0)
Screenshot: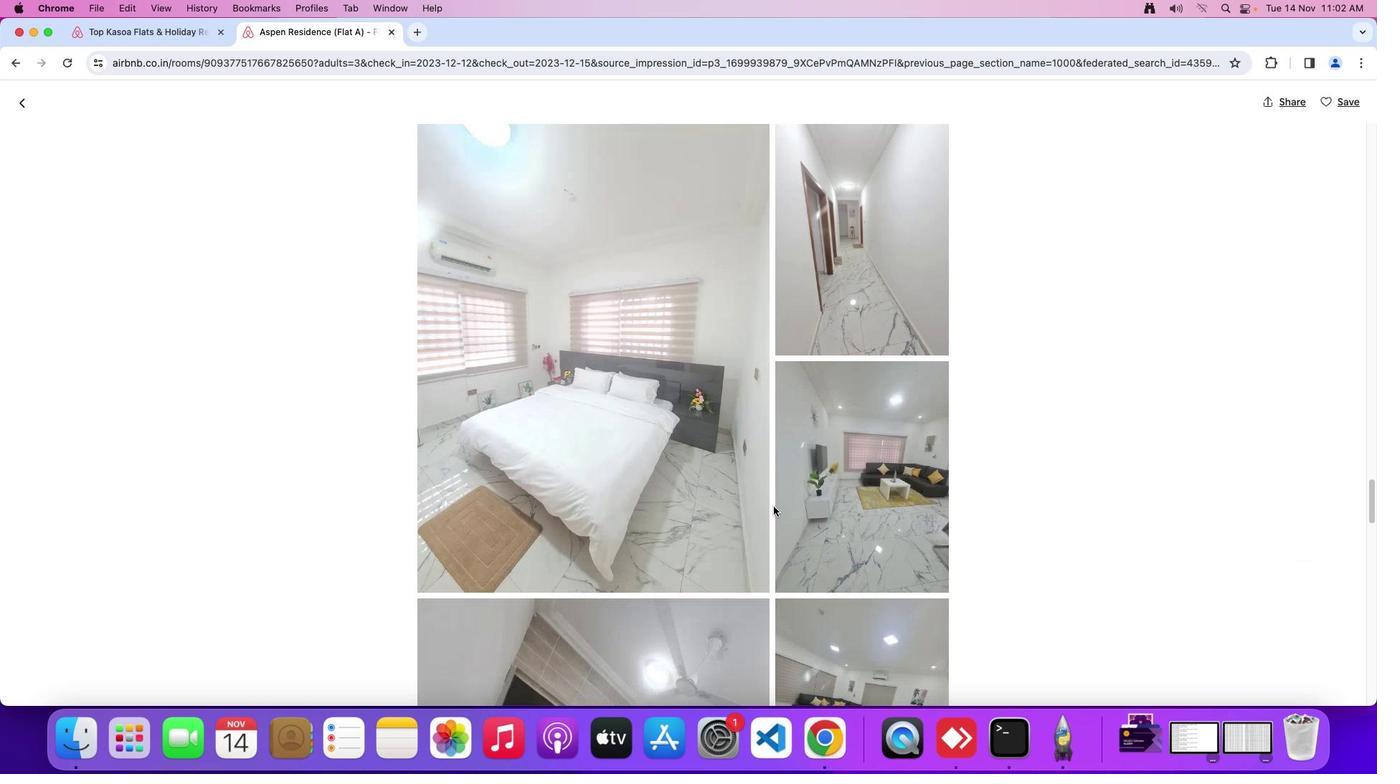 
Action: Mouse scrolled (774, 508) with delta (0, -2)
Screenshot: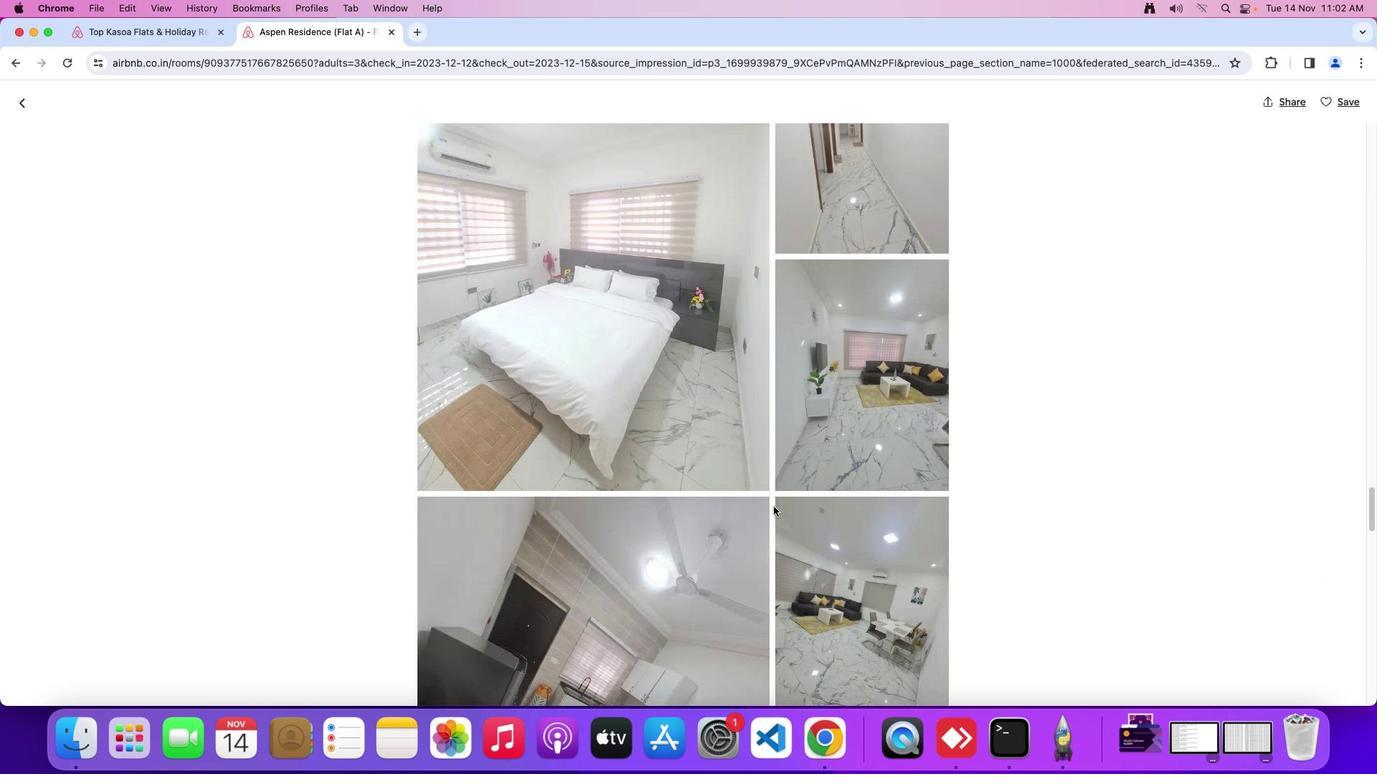 
Action: Mouse scrolled (774, 508) with delta (0, -3)
Screenshot: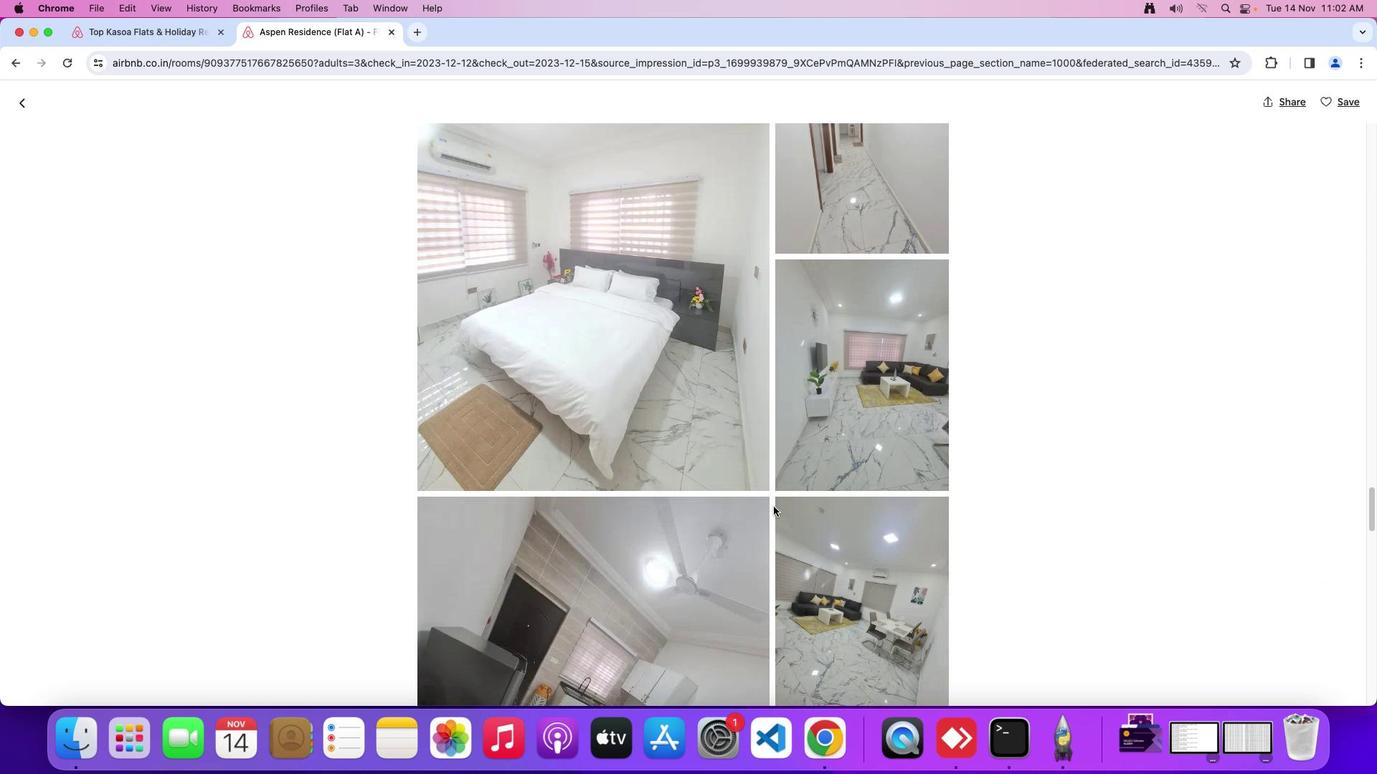 
Action: Mouse moved to (774, 506)
Screenshot: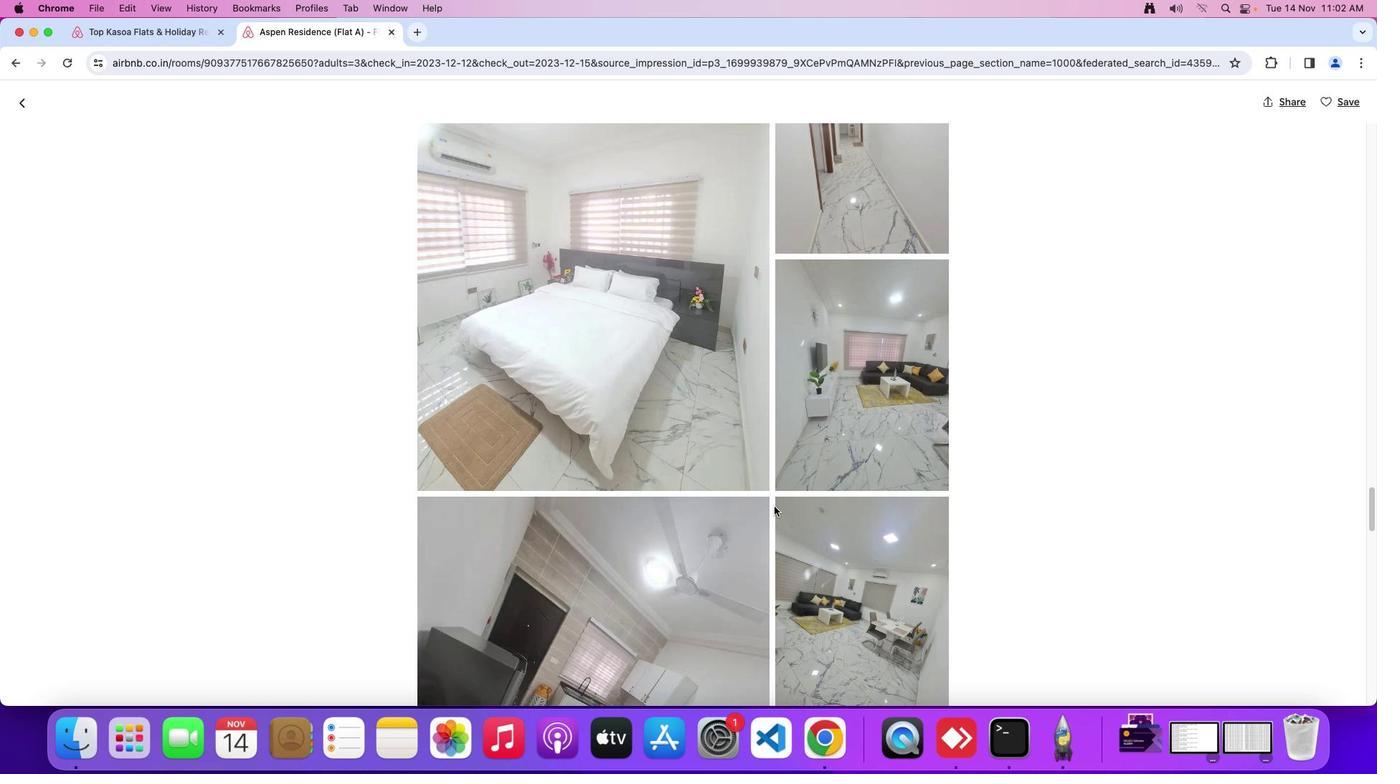 
Action: Mouse scrolled (774, 506) with delta (0, 0)
Screenshot: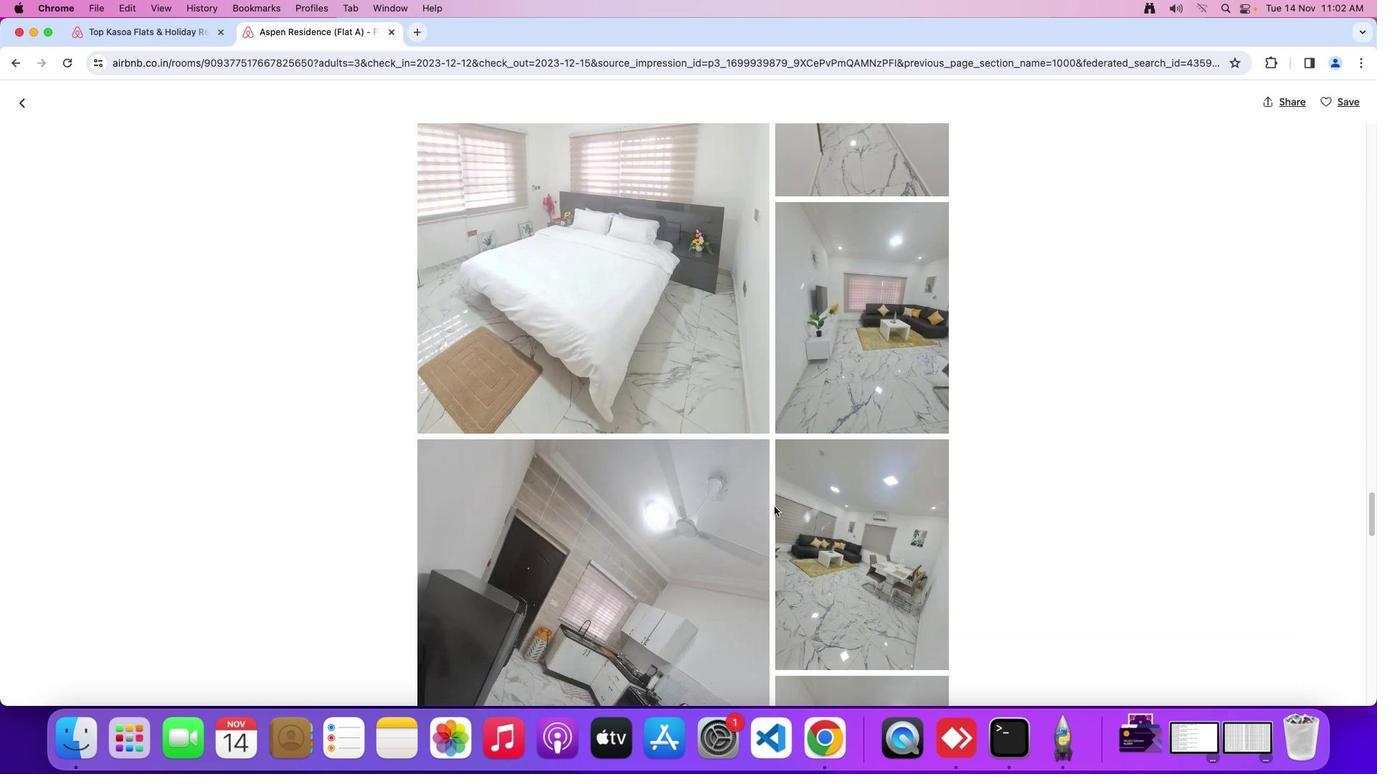 
Action: Mouse scrolled (774, 506) with delta (0, 0)
Screenshot: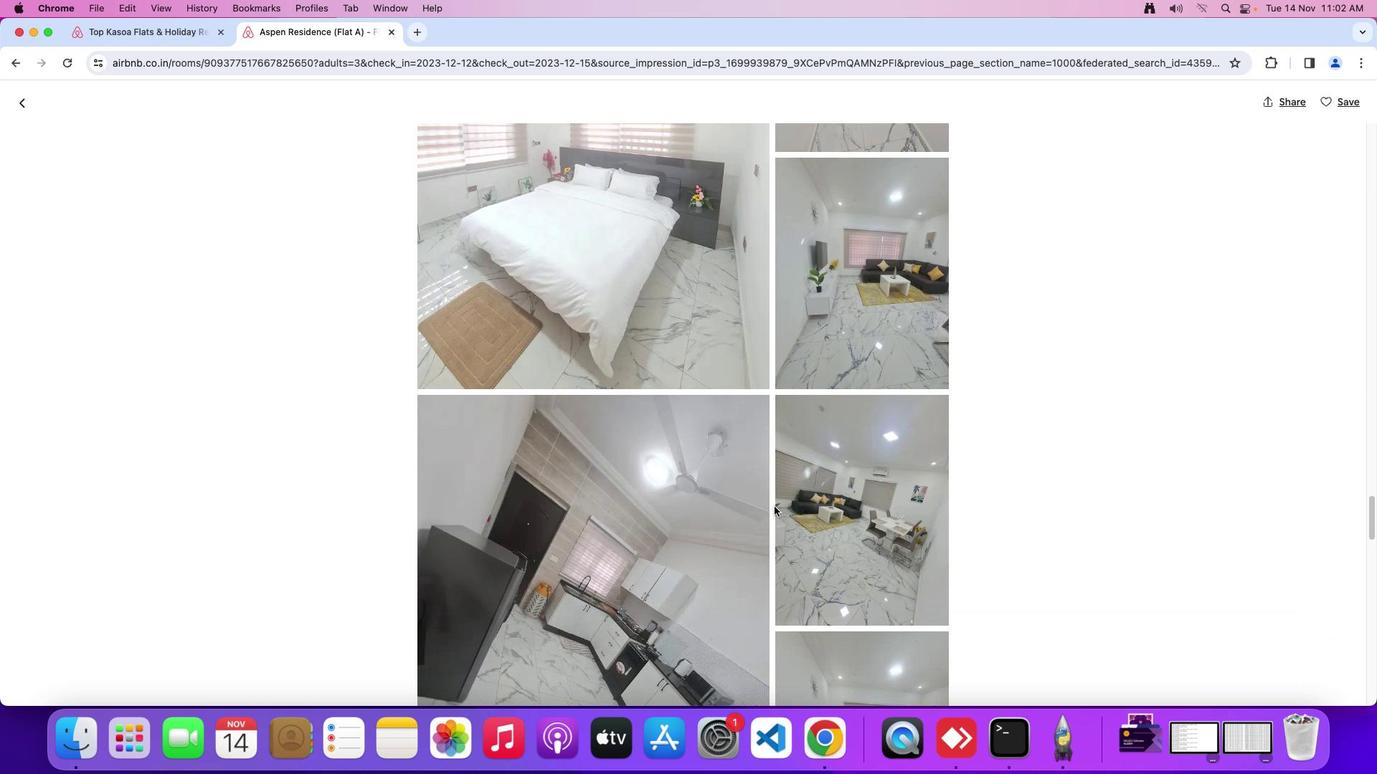 
Action: Mouse scrolled (774, 506) with delta (0, -1)
Screenshot: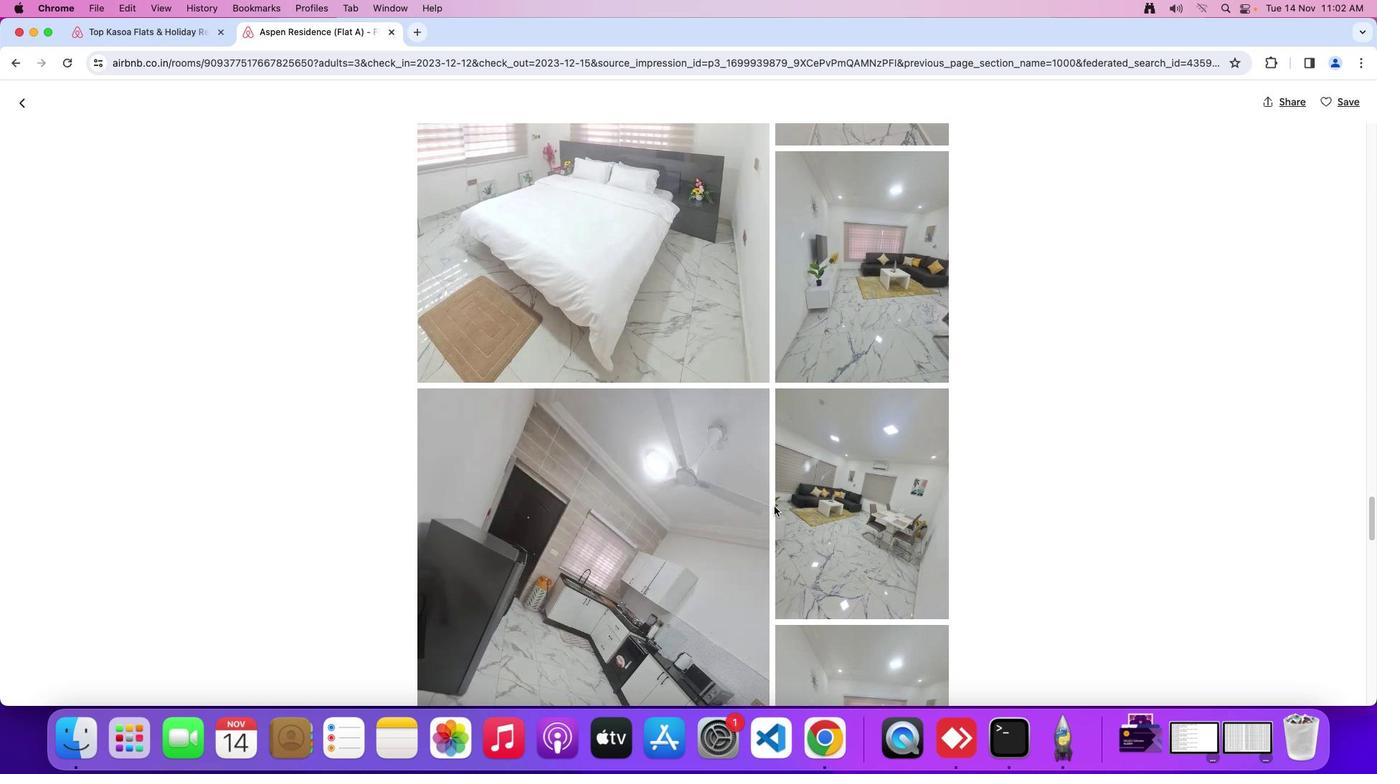 
Action: Mouse scrolled (774, 506) with delta (0, 0)
Screenshot: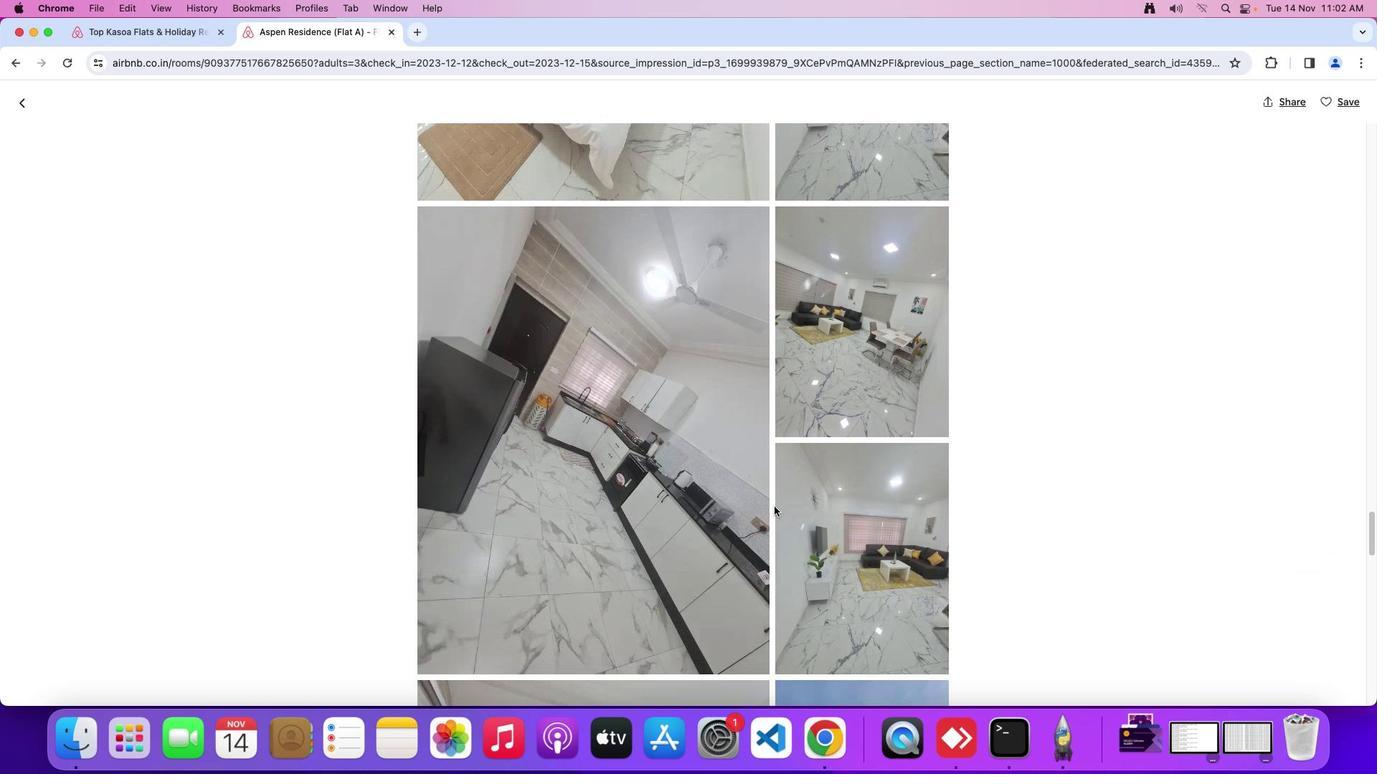 
Action: Mouse scrolled (774, 506) with delta (0, 0)
Screenshot: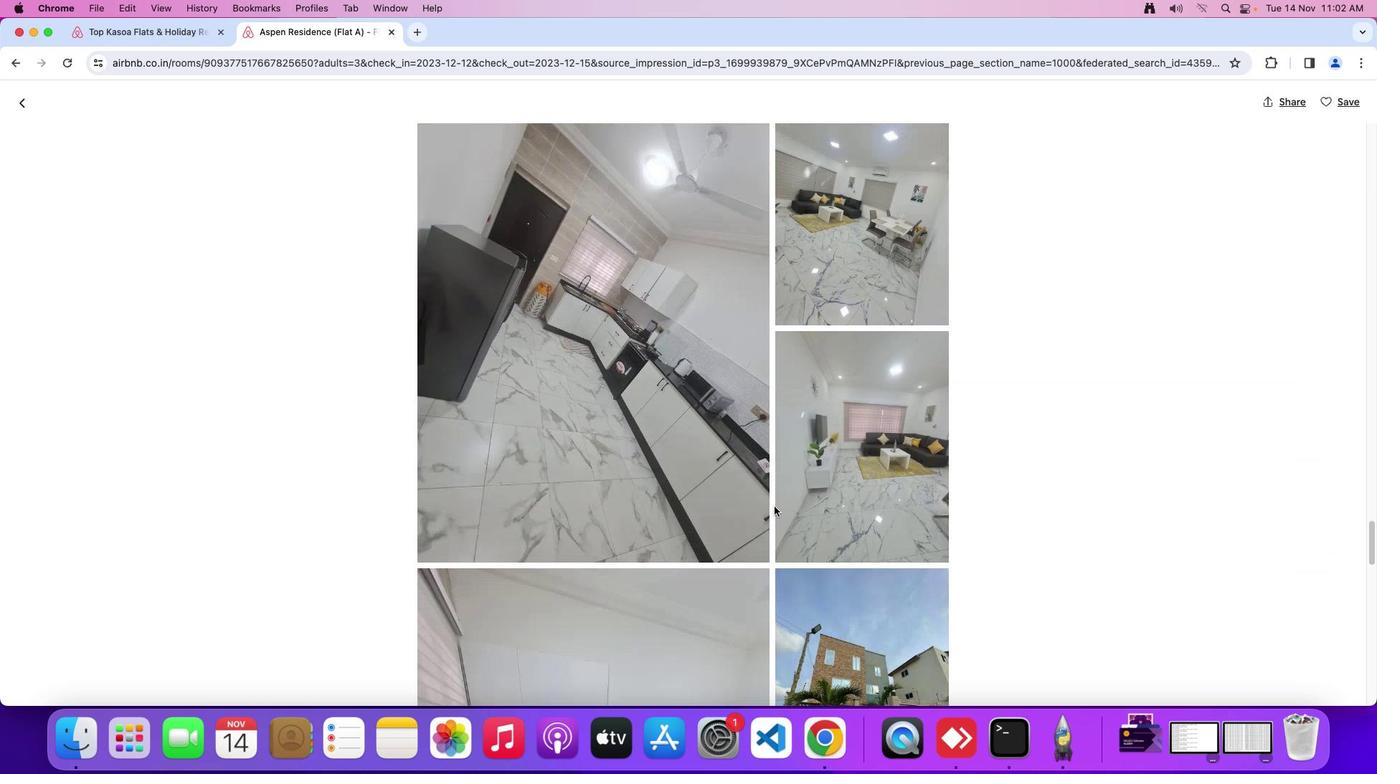 
Action: Mouse scrolled (774, 506) with delta (0, -2)
Screenshot: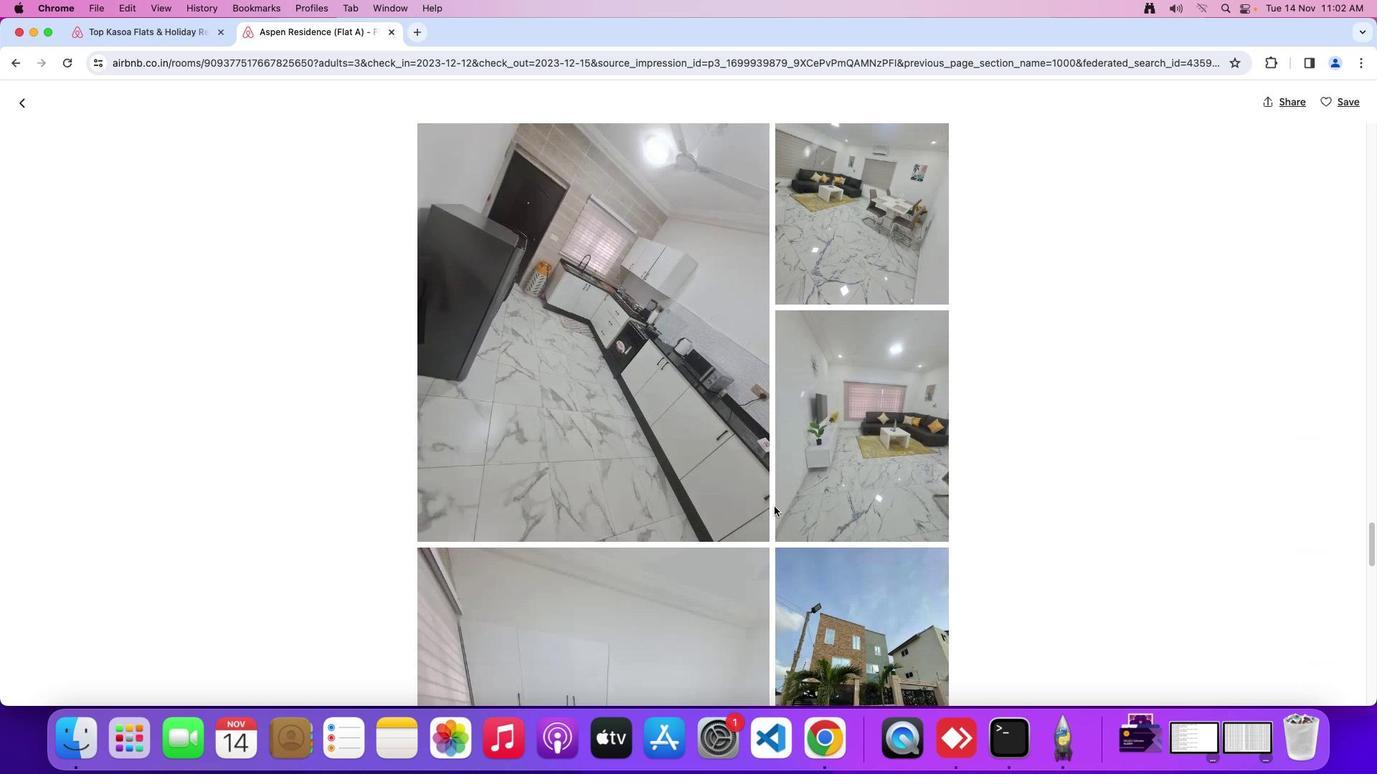 
Action: Mouse scrolled (774, 506) with delta (0, -3)
Screenshot: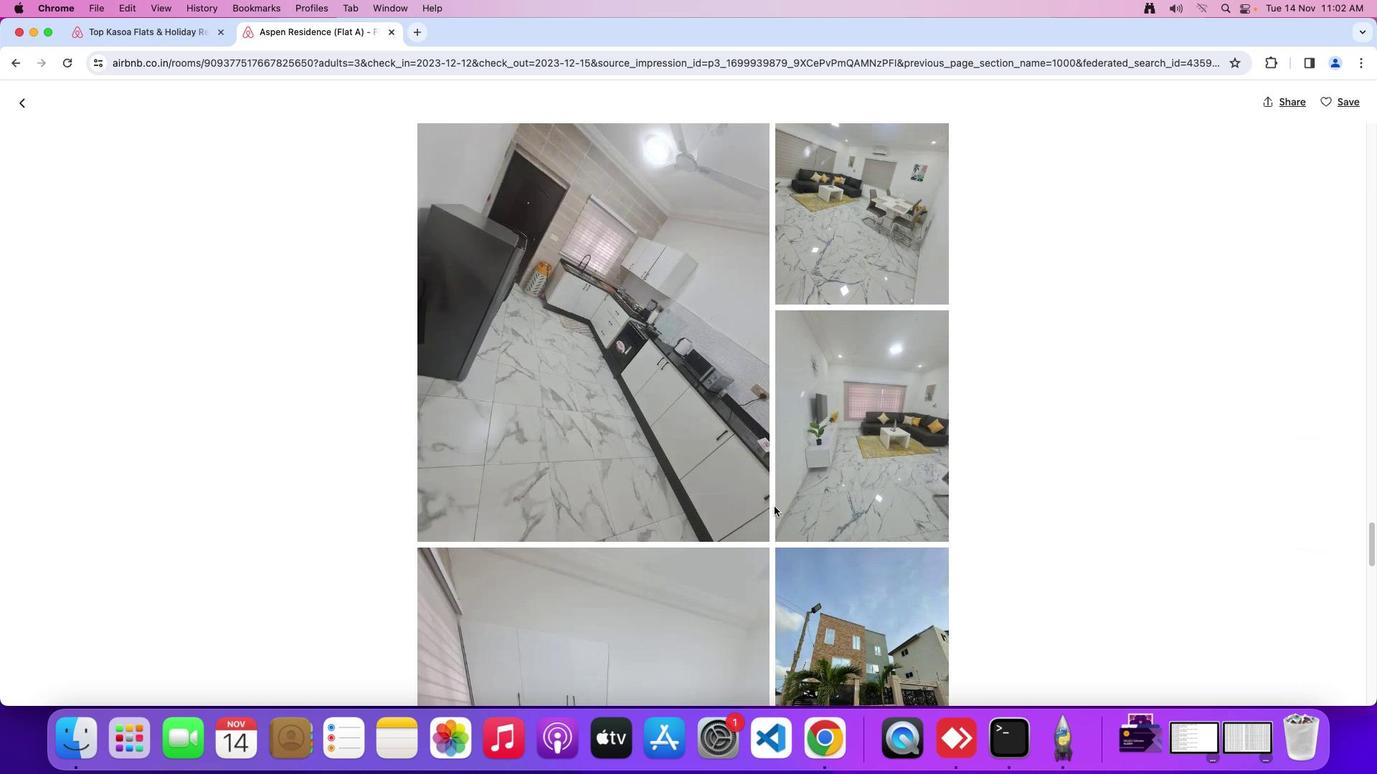 
Action: Mouse moved to (774, 506)
Screenshot: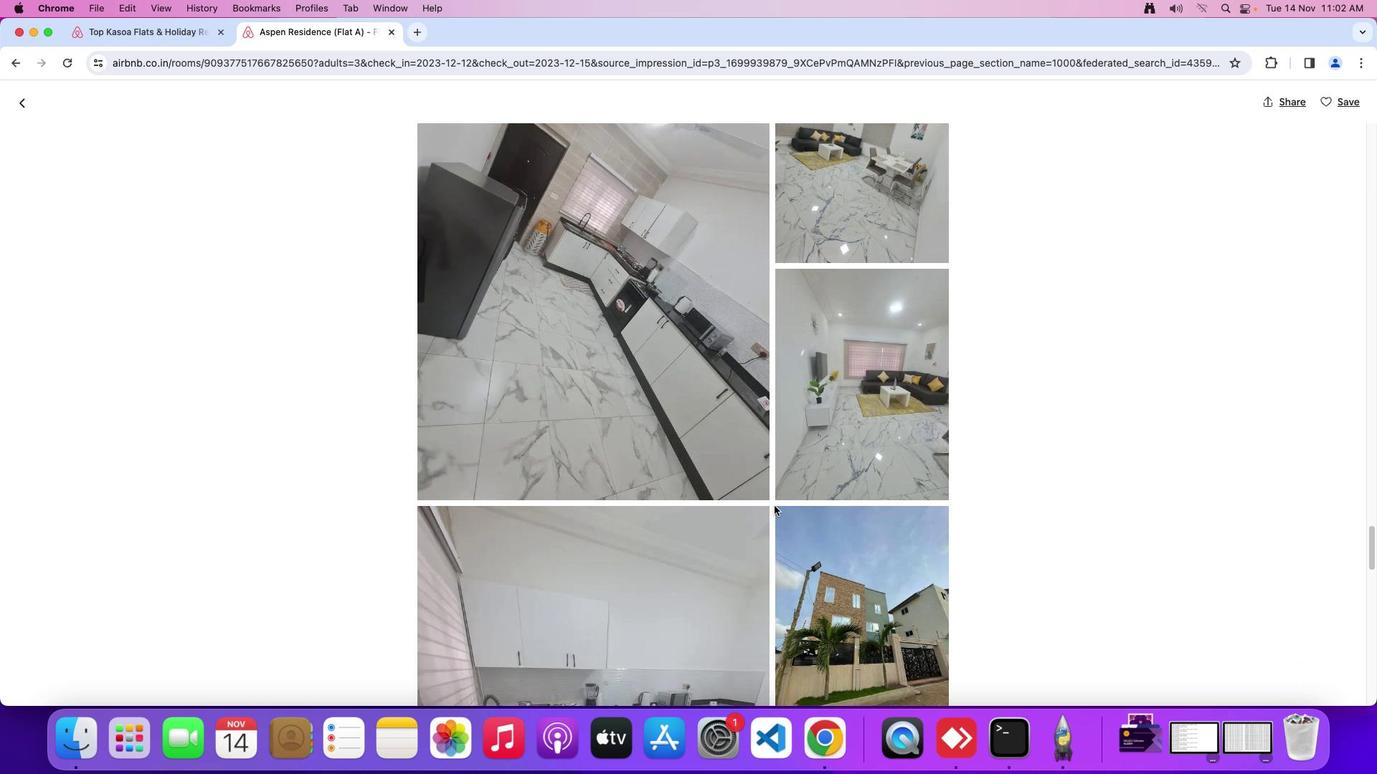 
Action: Mouse scrolled (774, 506) with delta (0, 0)
Screenshot: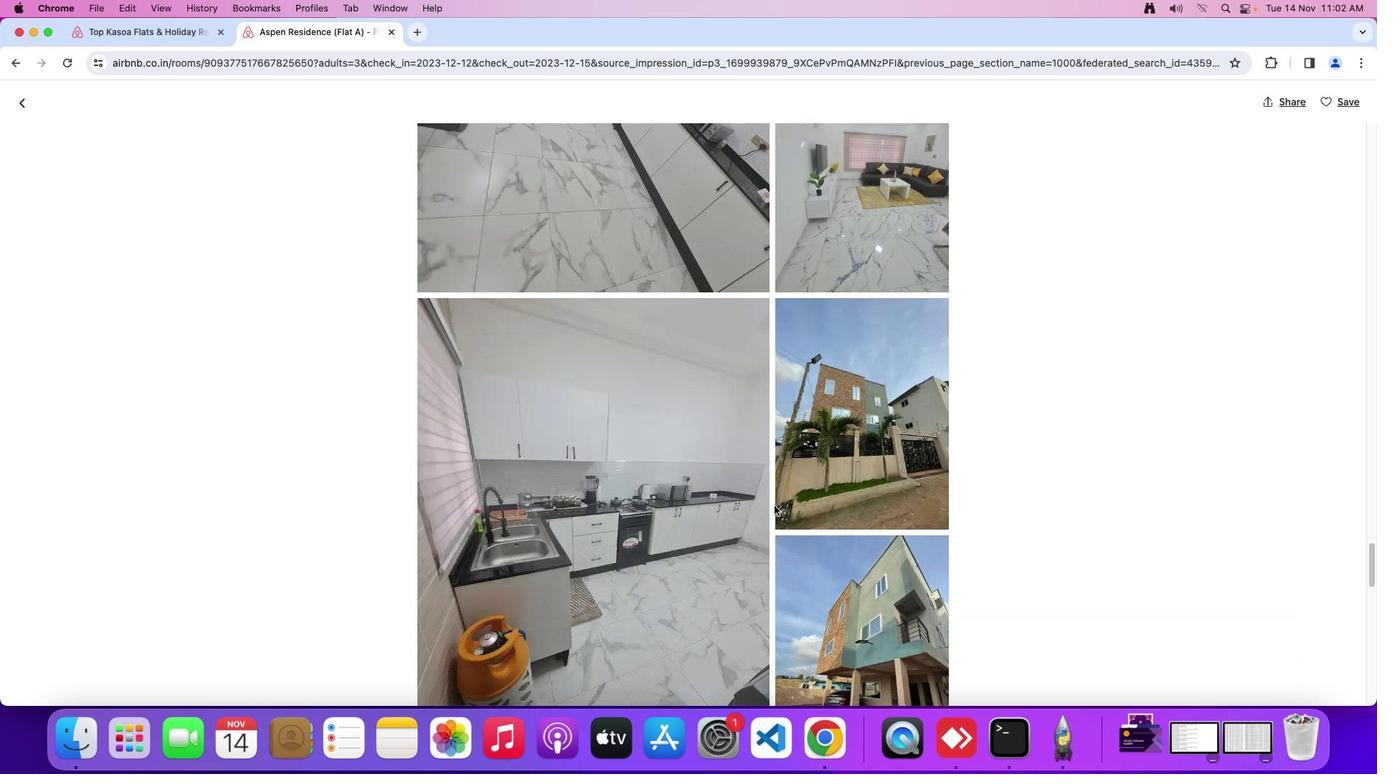 
Action: Mouse scrolled (774, 506) with delta (0, 0)
Screenshot: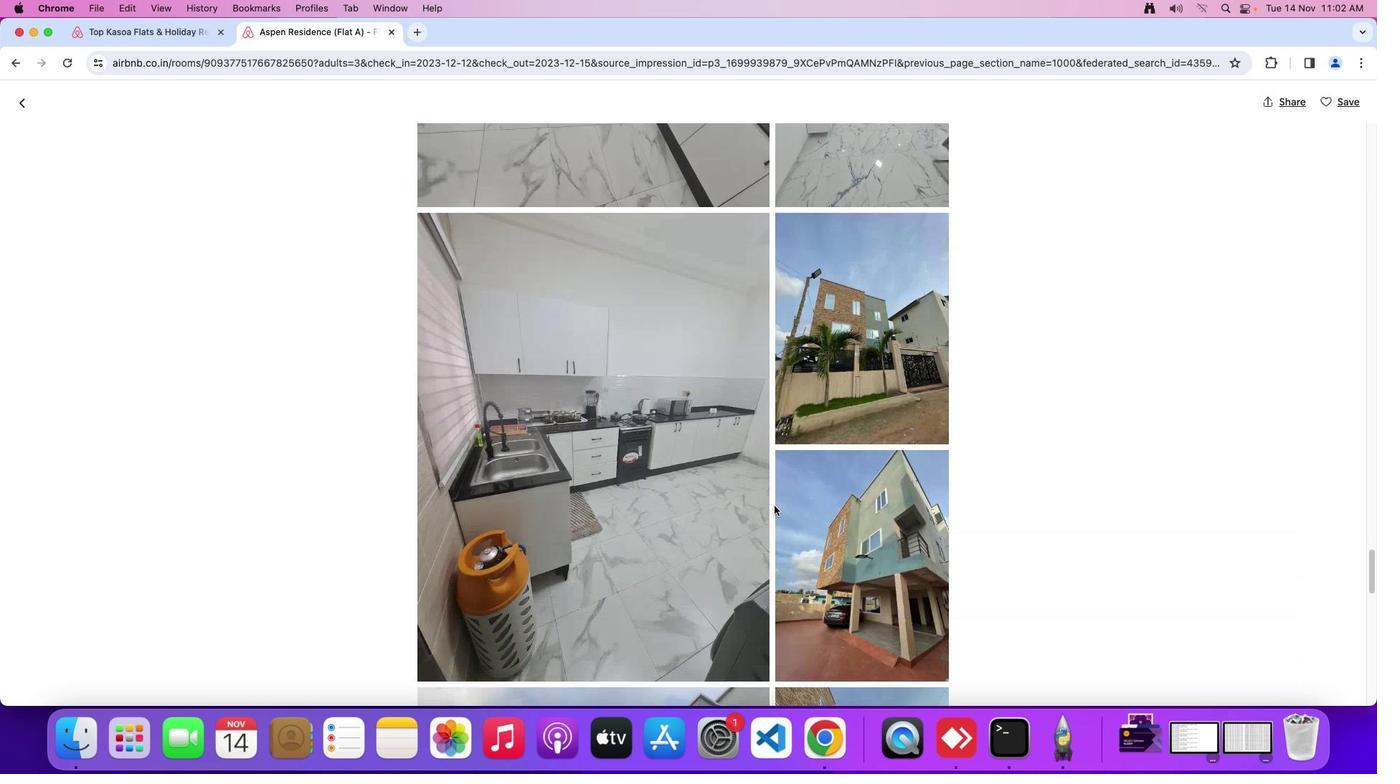 
Action: Mouse scrolled (774, 506) with delta (0, -2)
